 Task: Research Airbnb accommodation in Rieti, Italy from 26th December, 2023 to 28th December, 2023 for 3 adults. Place can be entire room with 2 bedrooms having 2 beds and 2 bathrooms. Property type can be hotel.
Action: Mouse moved to (453, 122)
Screenshot: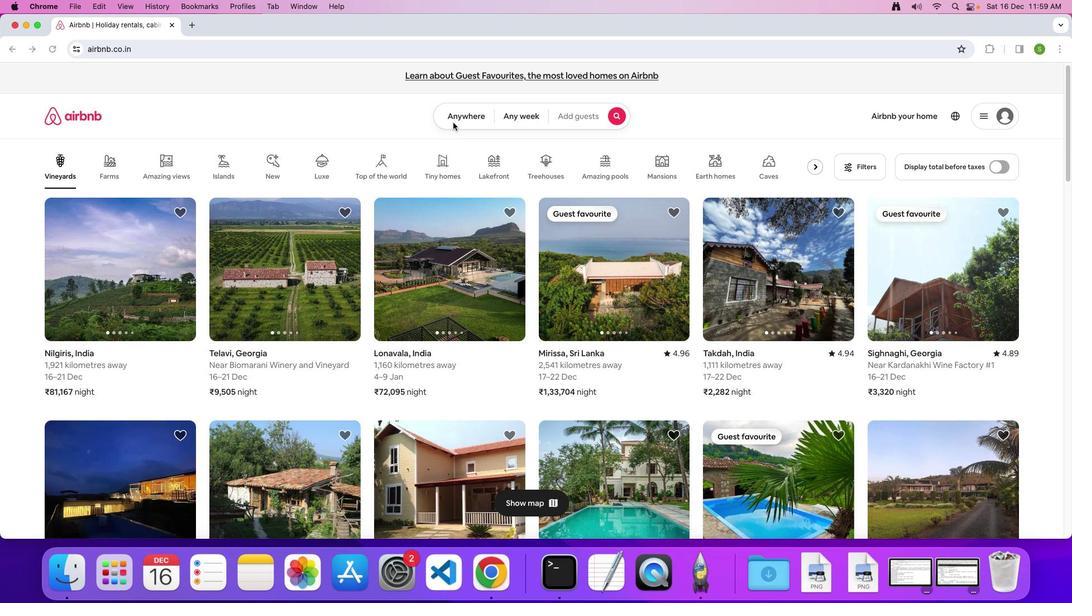 
Action: Mouse pressed left at (453, 122)
Screenshot: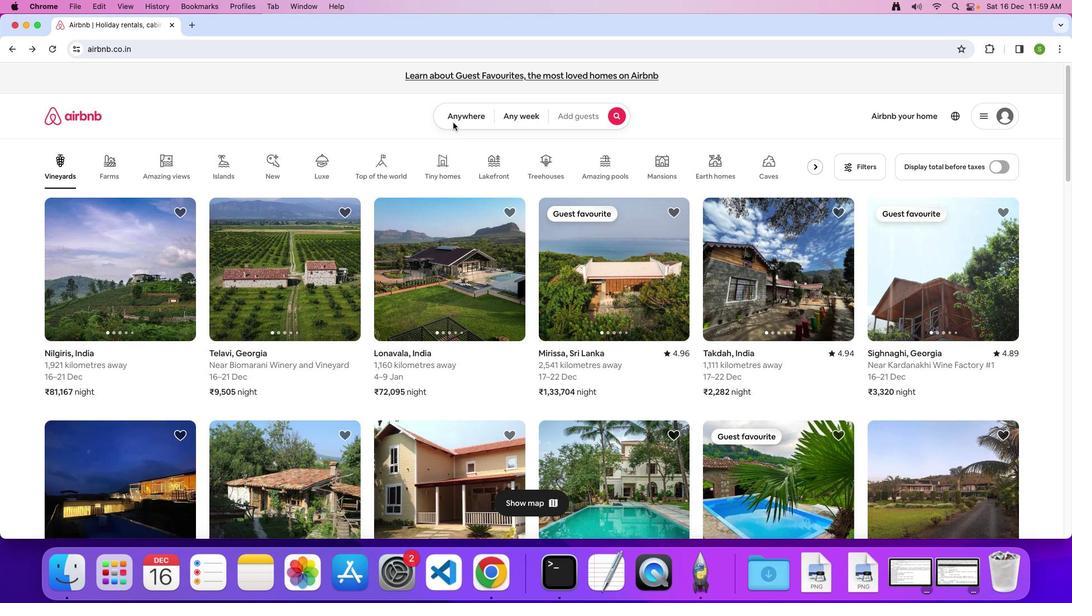 
Action: Mouse moved to (457, 120)
Screenshot: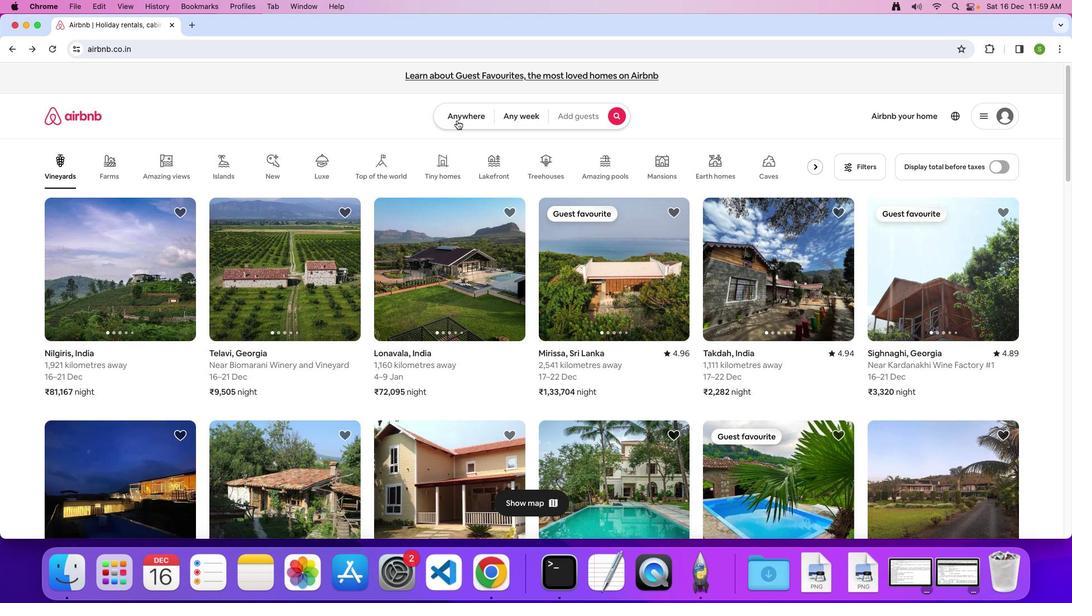 
Action: Mouse pressed left at (457, 120)
Screenshot: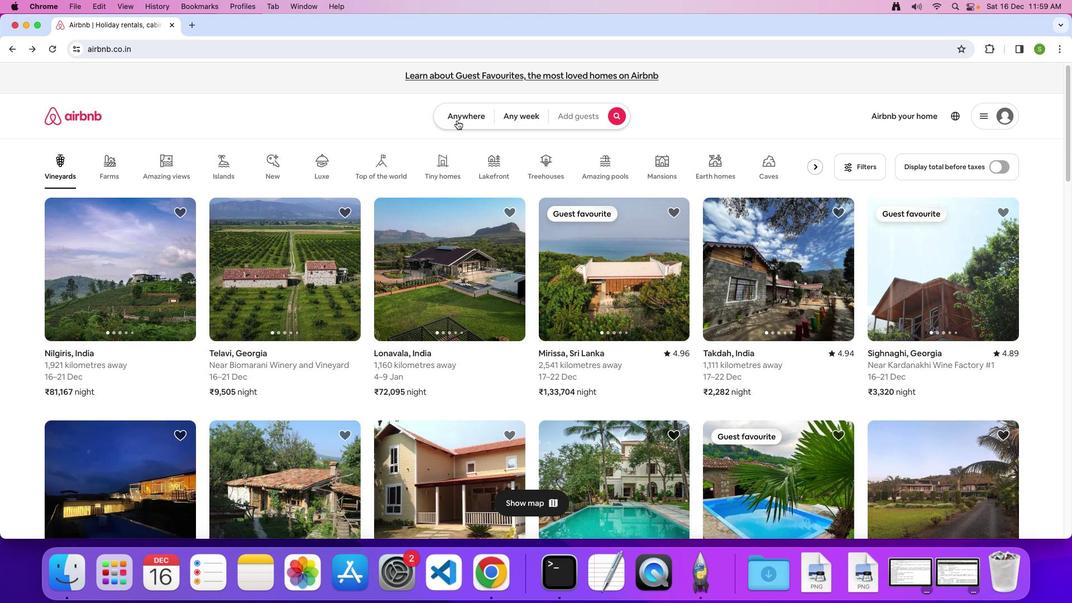 
Action: Mouse moved to (401, 155)
Screenshot: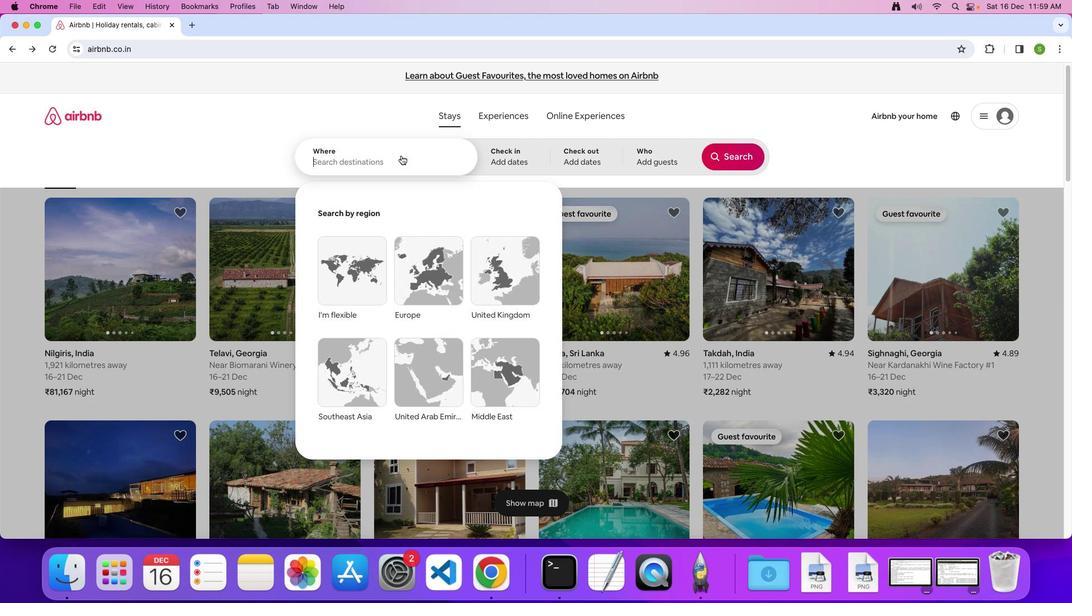 
Action: Mouse pressed left at (401, 155)
Screenshot: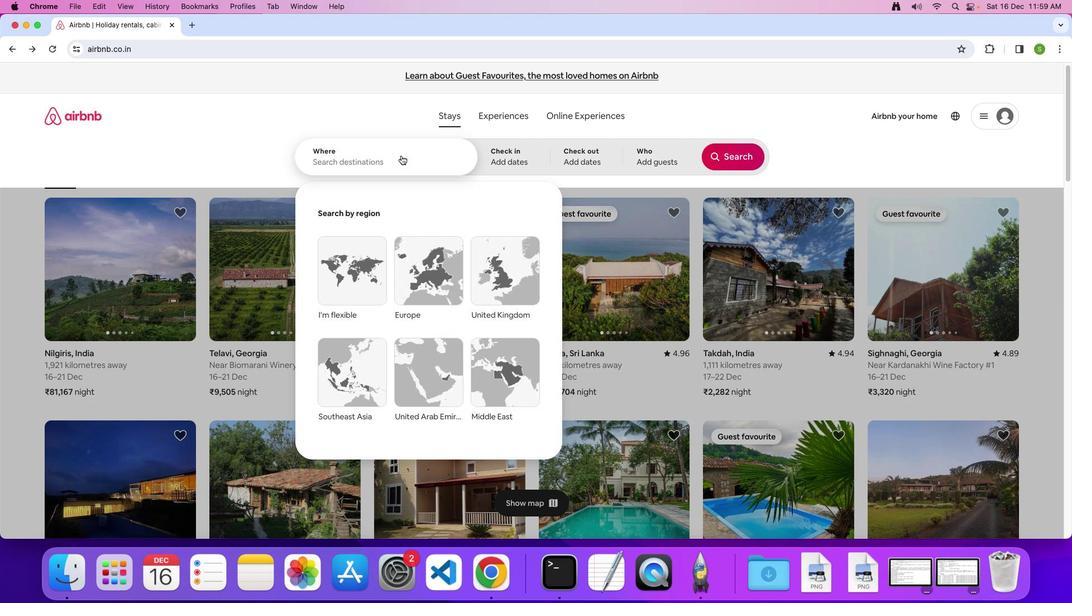 
Action: Mouse moved to (401, 155)
Screenshot: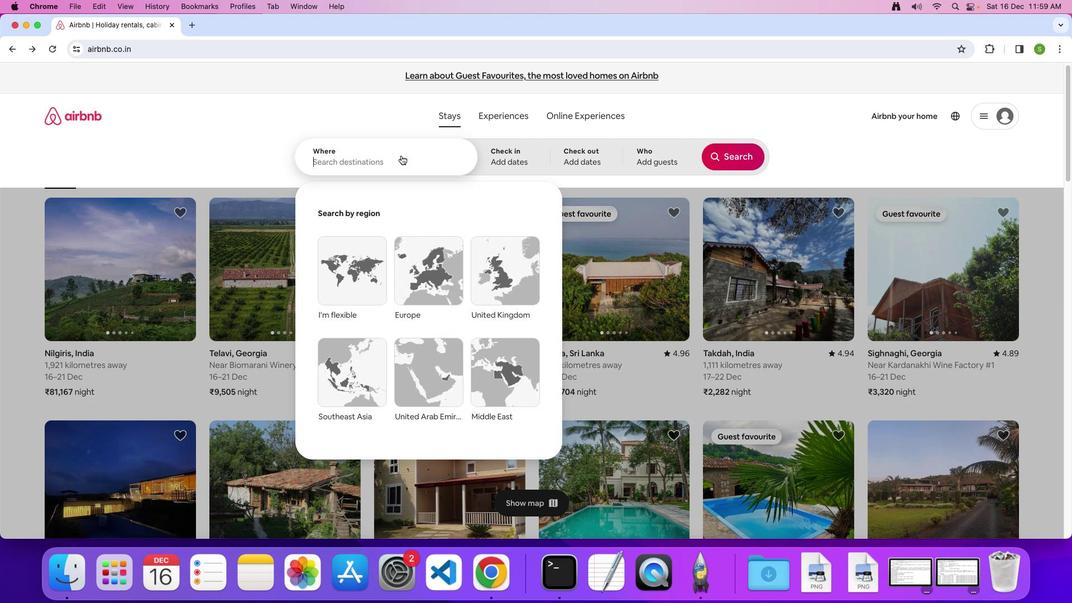 
Action: Key pressed 'R'Key.caps_lock'i''r'Key.backspace'e''t''i'','Key.spaceKey.shift'i''t''a''l''y'Key.leftKey.leftKey.leftKey.leftKey.backspaceKey.shift'I'Key.rightKey.rightKey.rightKey.rightKey.enter
Screenshot: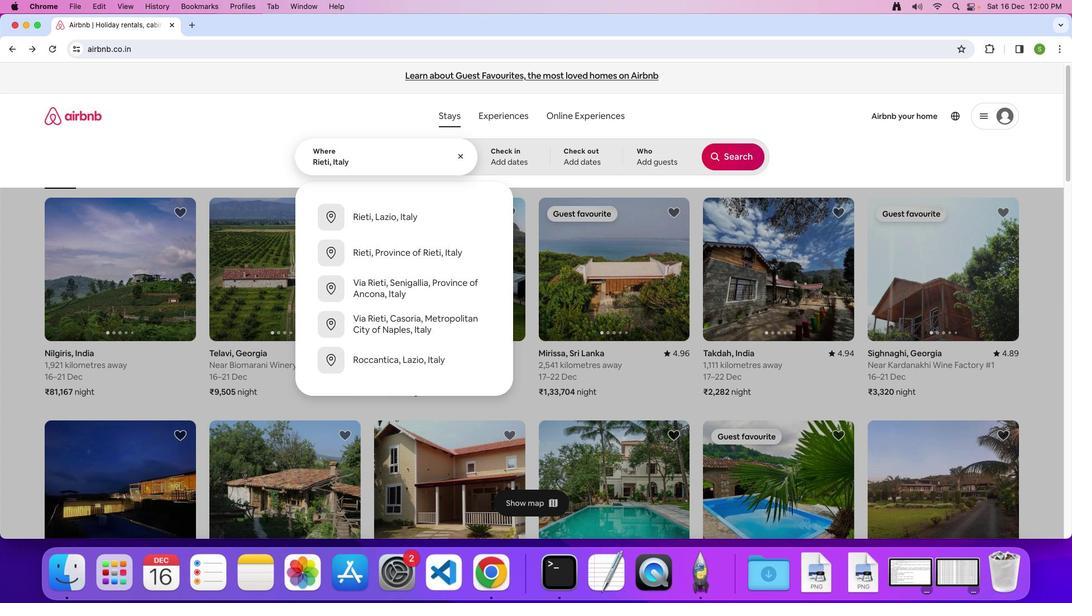 
Action: Mouse moved to (399, 403)
Screenshot: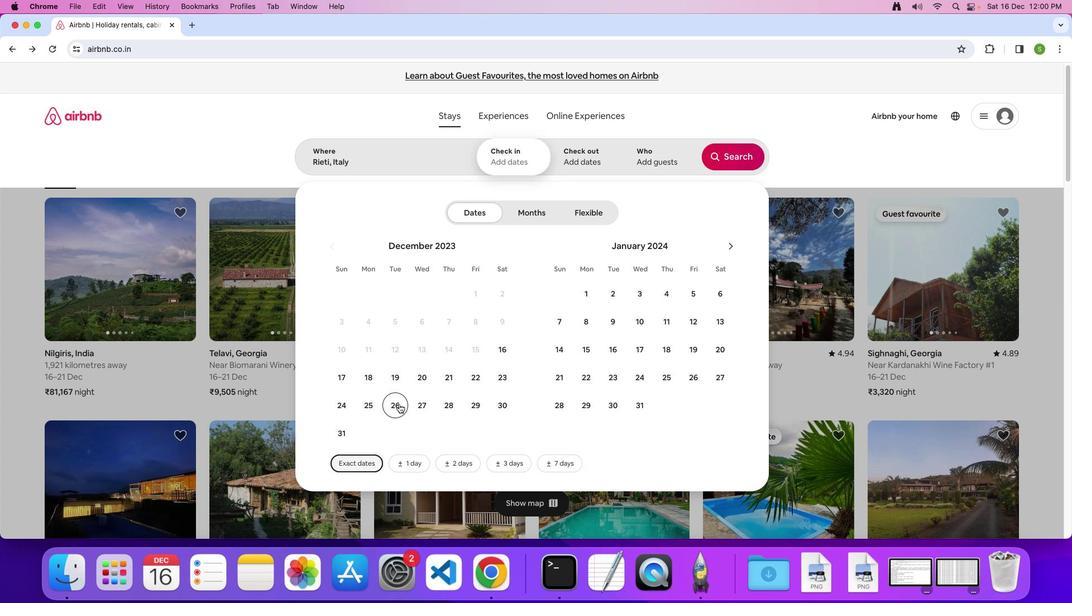 
Action: Mouse pressed left at (399, 403)
Screenshot: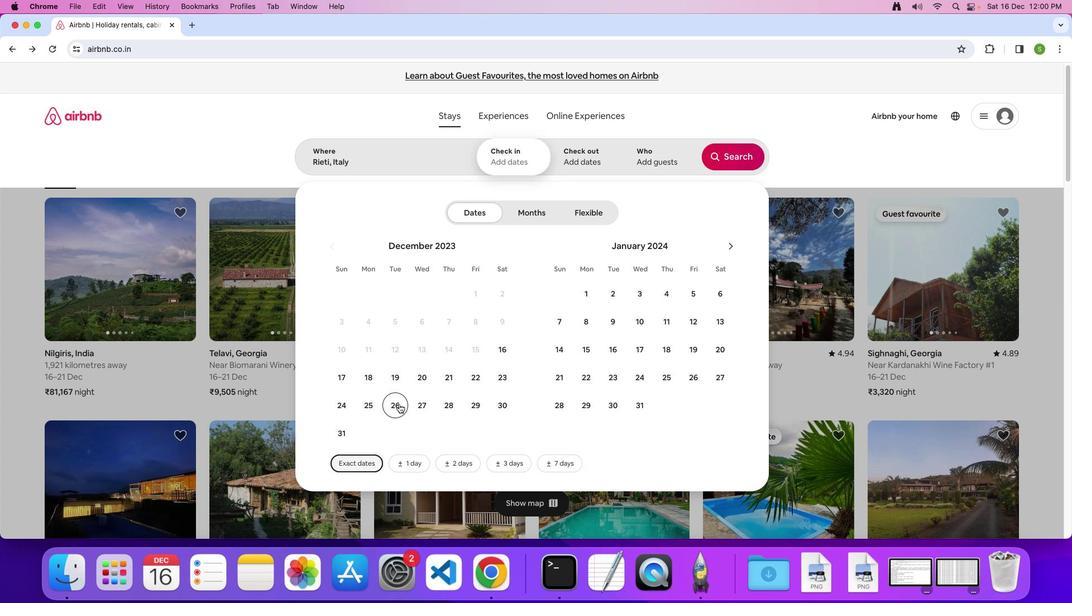 
Action: Mouse moved to (451, 402)
Screenshot: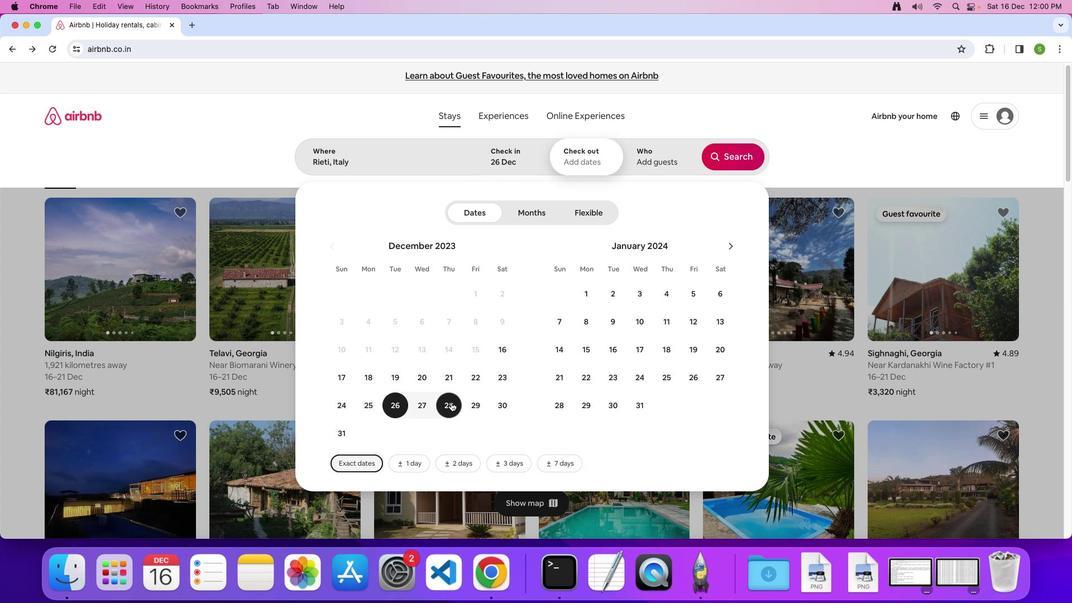 
Action: Mouse pressed left at (451, 402)
Screenshot: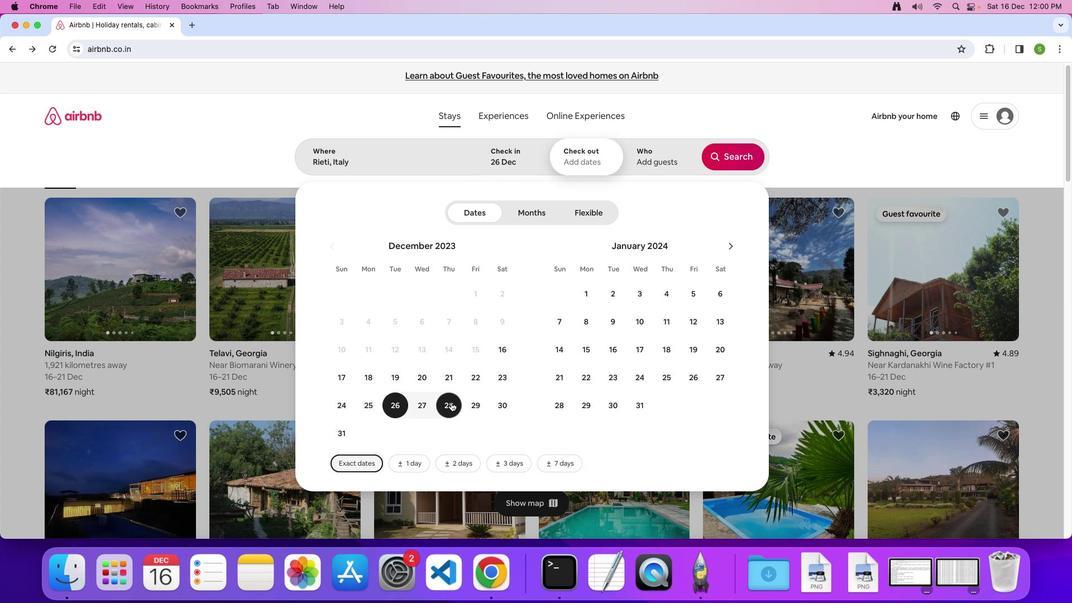
Action: Mouse moved to (655, 170)
Screenshot: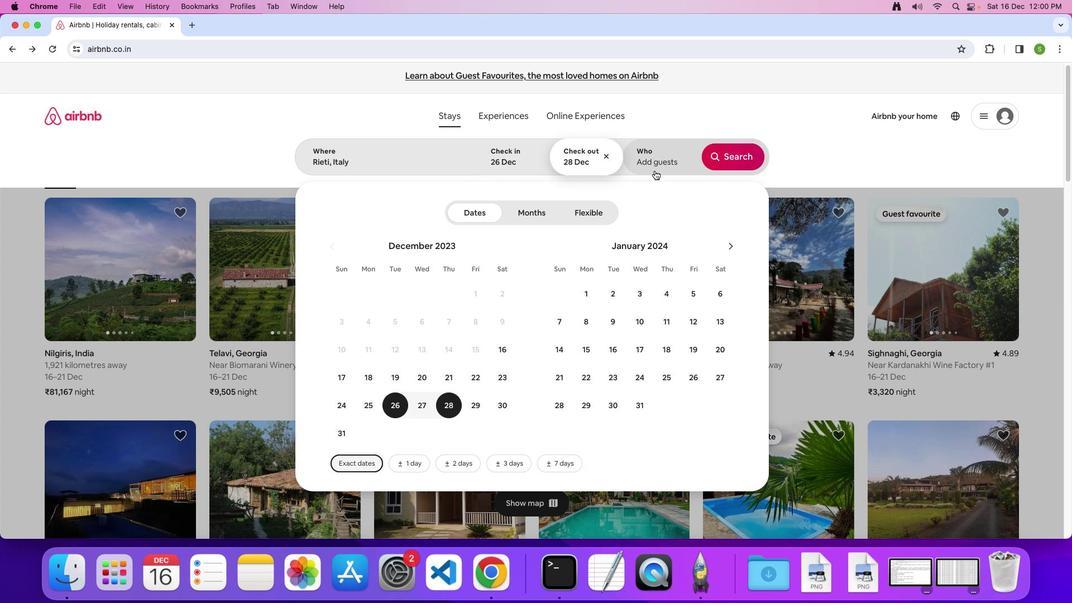 
Action: Mouse pressed left at (655, 170)
Screenshot: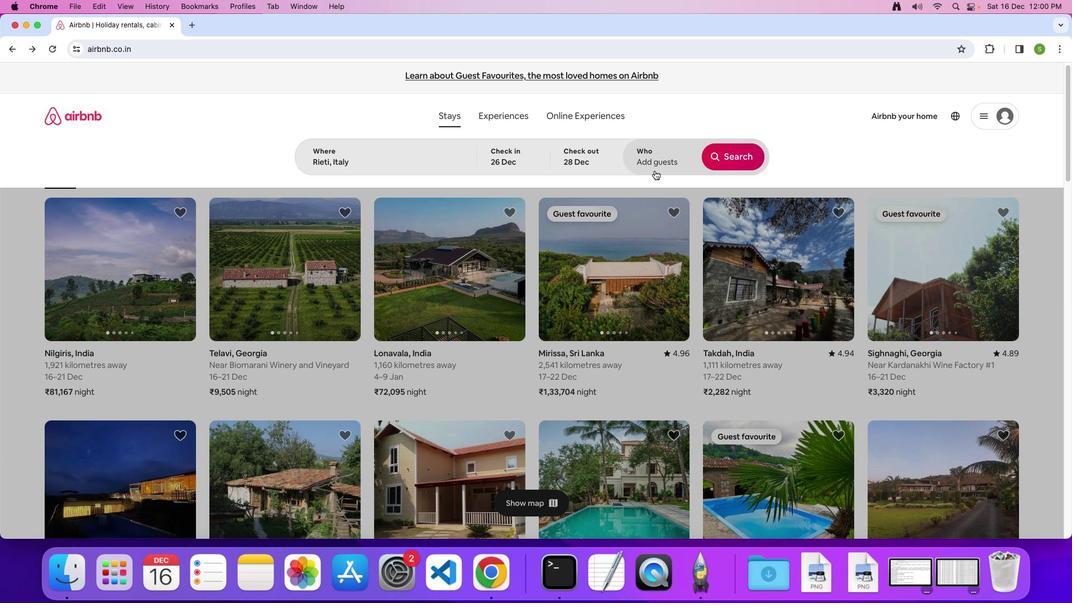 
Action: Mouse moved to (734, 215)
Screenshot: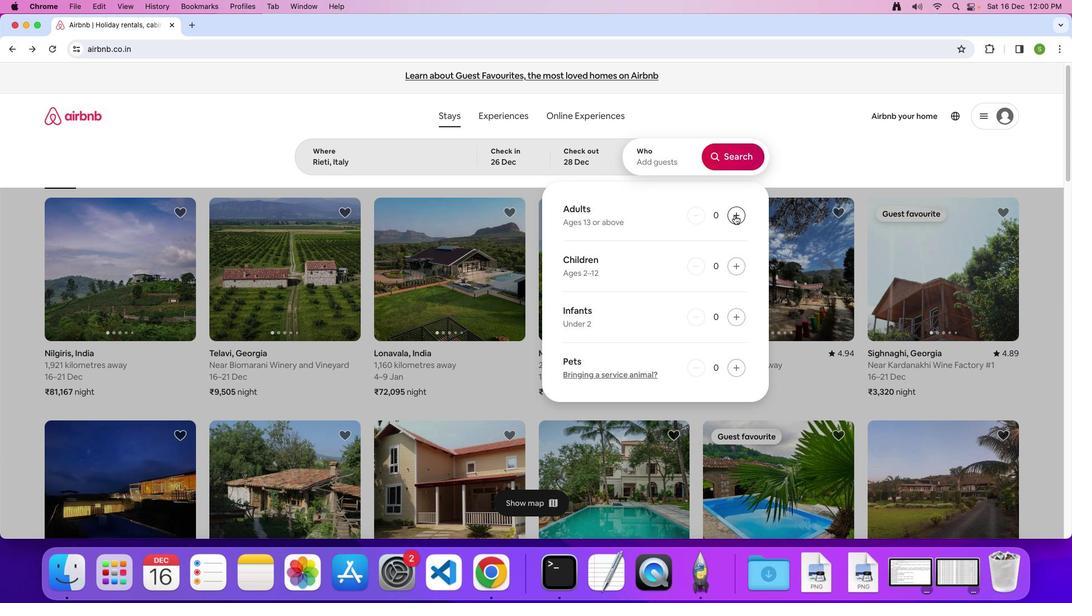 
Action: Mouse pressed left at (734, 215)
Screenshot: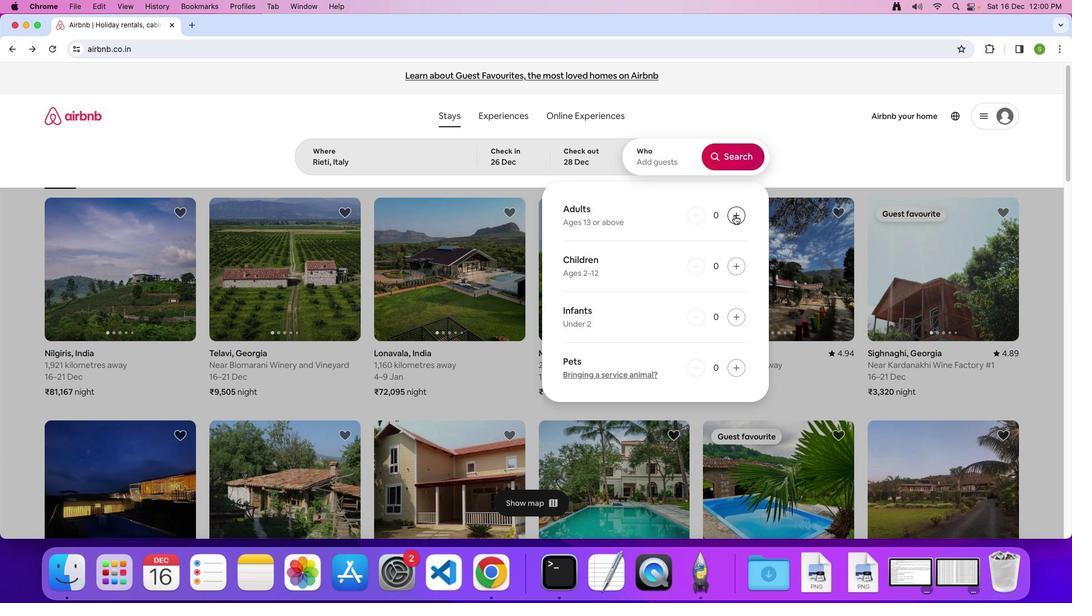 
Action: Mouse pressed left at (734, 215)
Screenshot: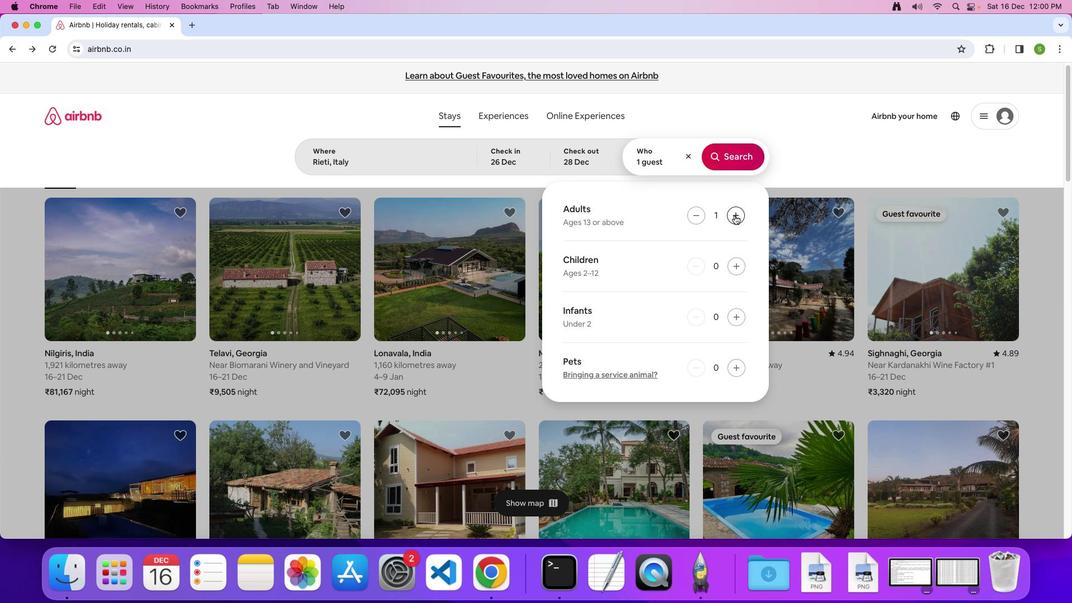 
Action: Mouse pressed left at (734, 215)
Screenshot: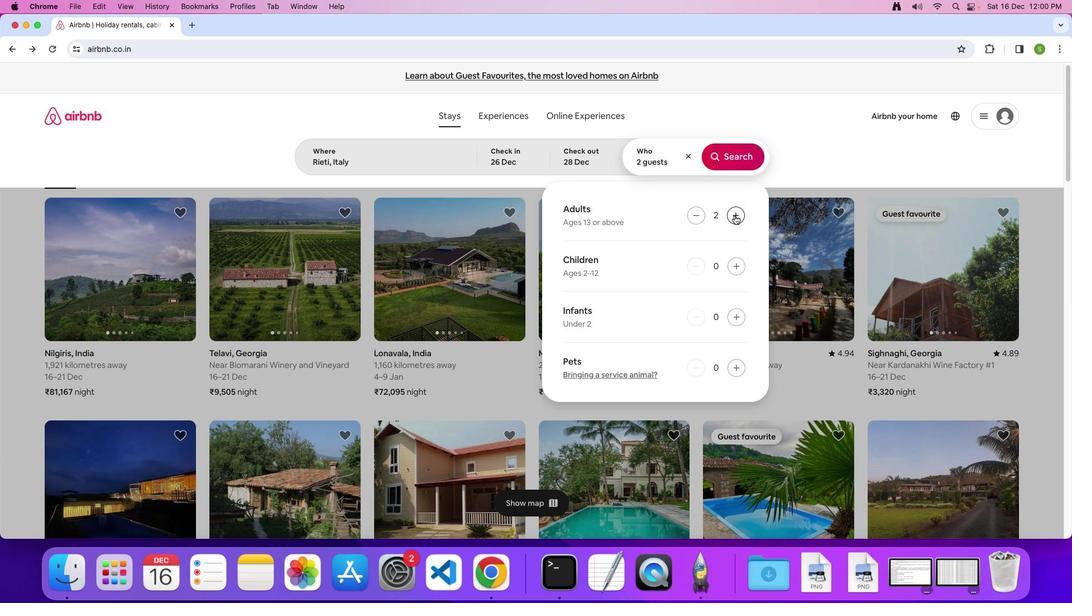 
Action: Mouse moved to (729, 158)
Screenshot: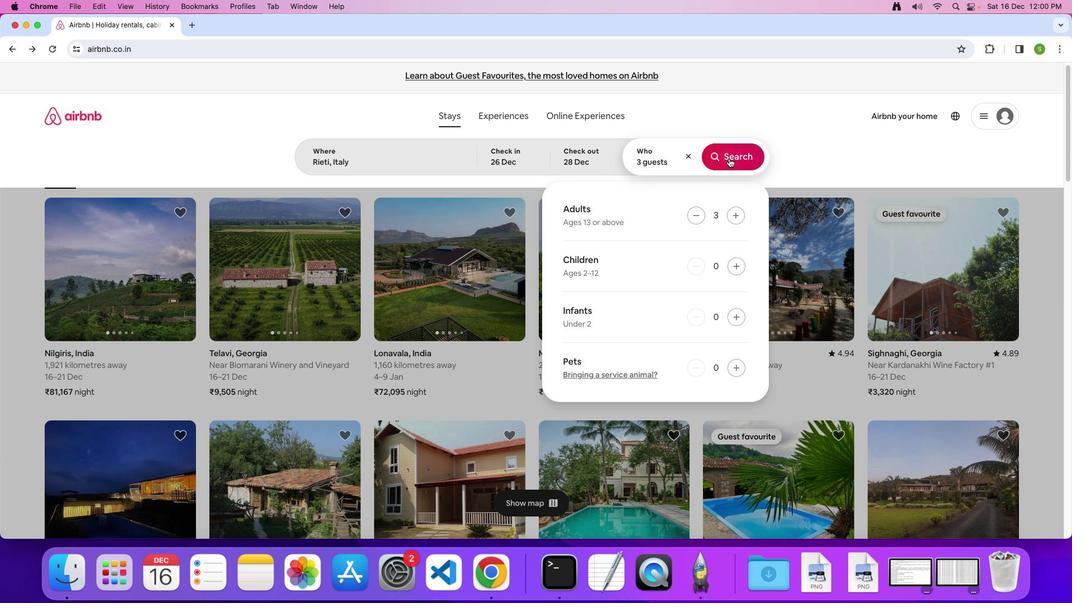 
Action: Mouse pressed left at (729, 158)
Screenshot: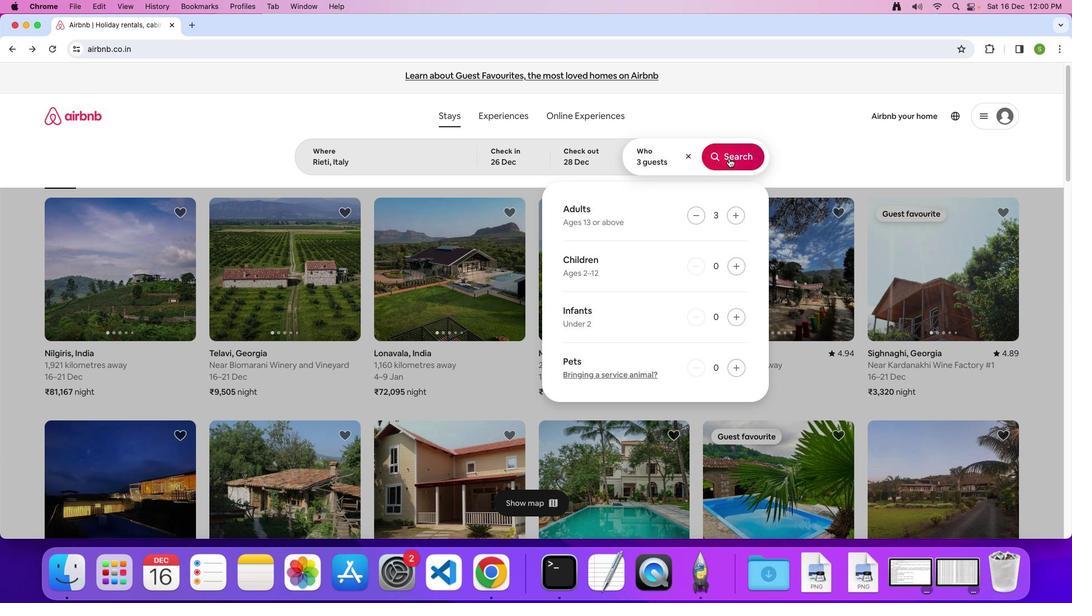 
Action: Mouse moved to (899, 137)
Screenshot: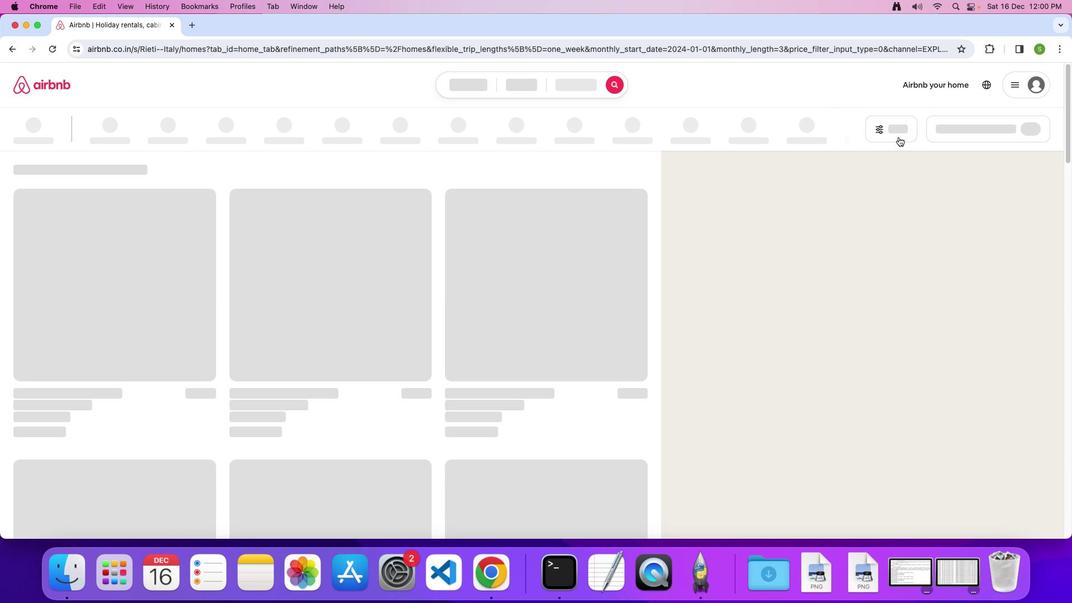 
Action: Mouse pressed left at (899, 137)
Screenshot: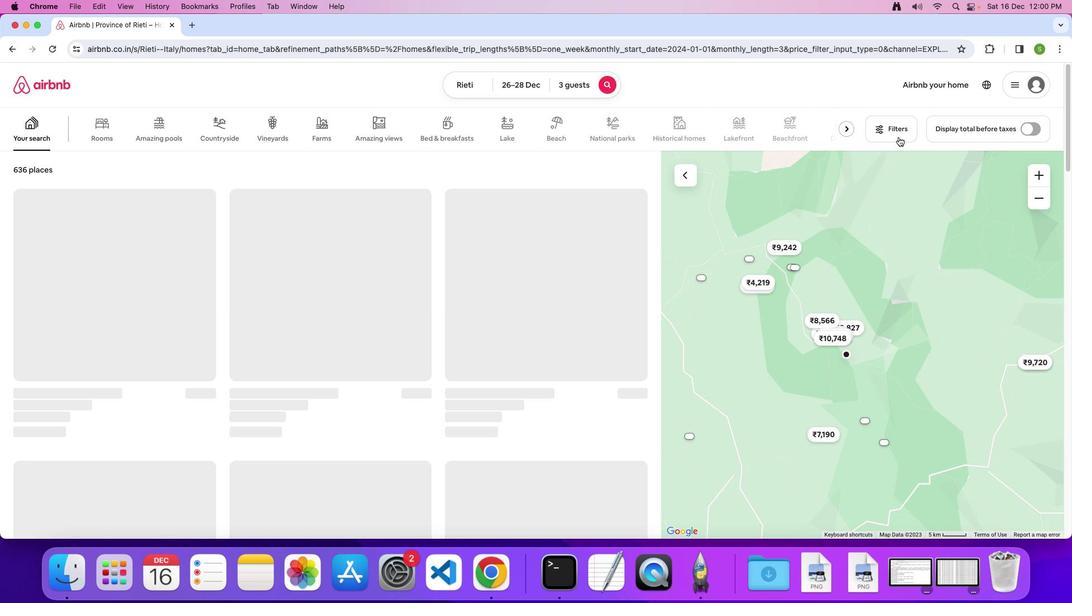 
Action: Mouse moved to (546, 378)
Screenshot: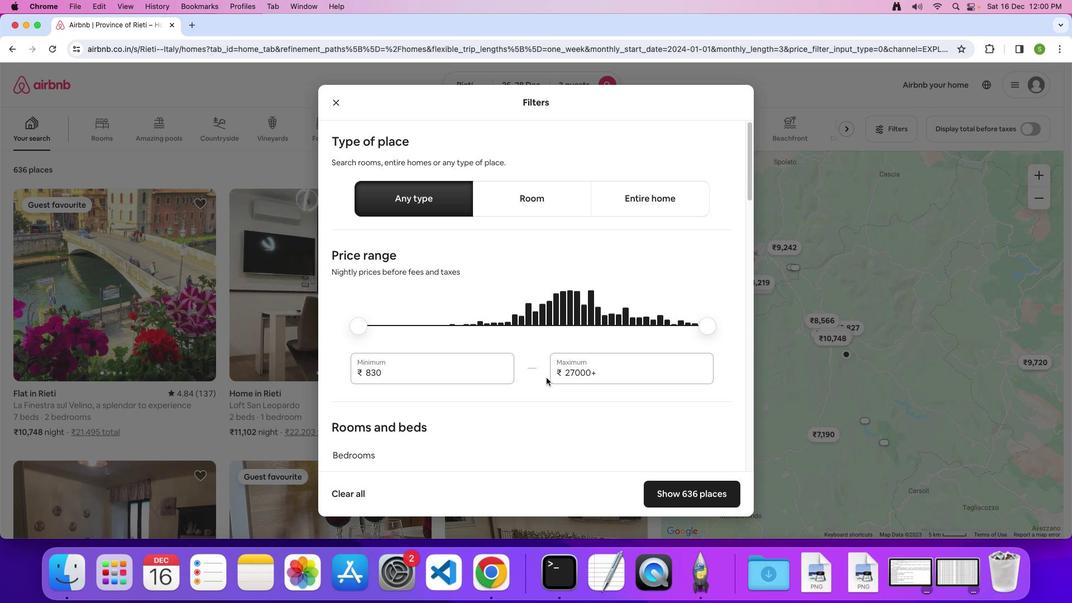 
Action: Mouse scrolled (546, 378) with delta (0, 0)
Screenshot: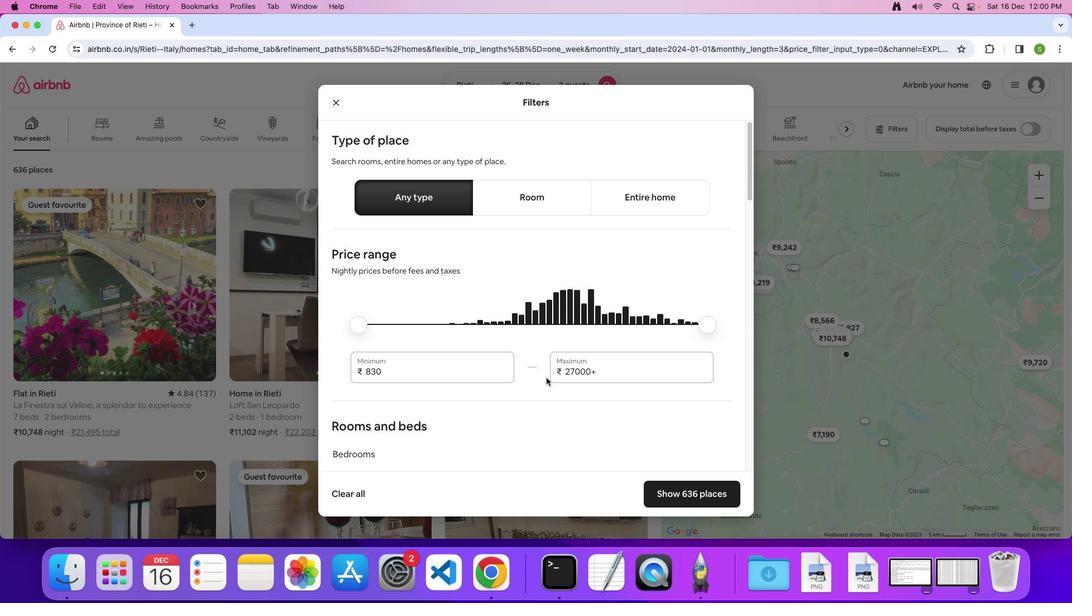 
Action: Mouse scrolled (546, 378) with delta (0, 0)
Screenshot: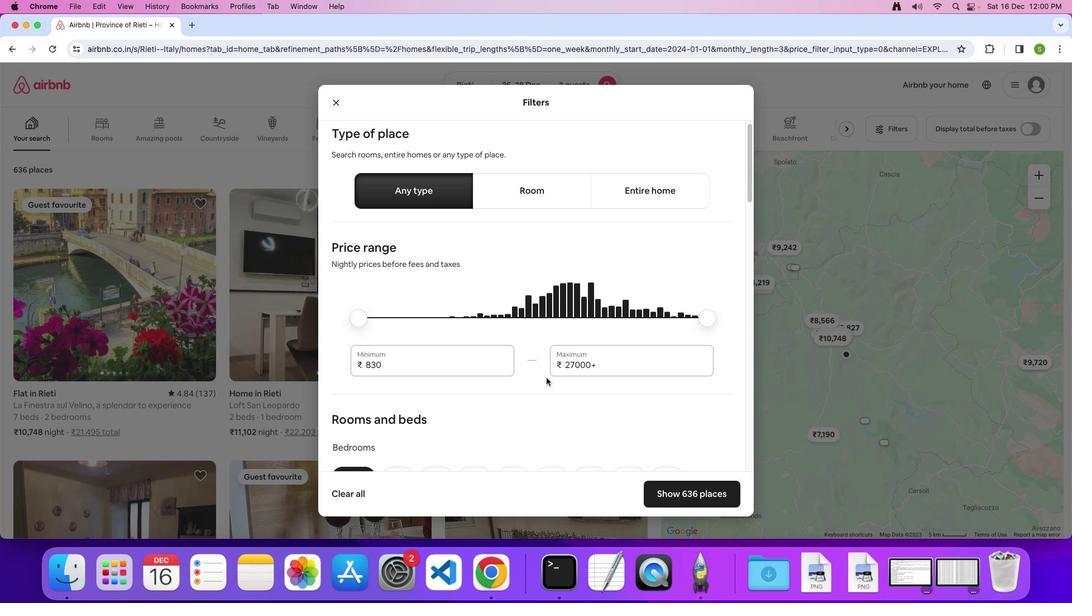 
Action: Mouse scrolled (546, 378) with delta (0, 0)
Screenshot: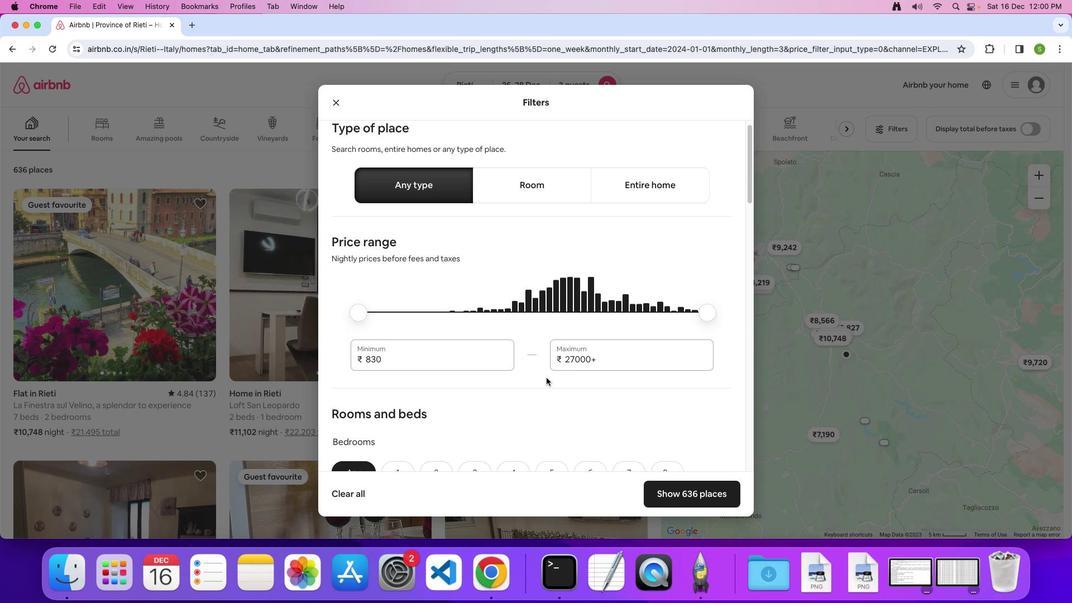 
Action: Mouse scrolled (546, 378) with delta (0, 0)
Screenshot: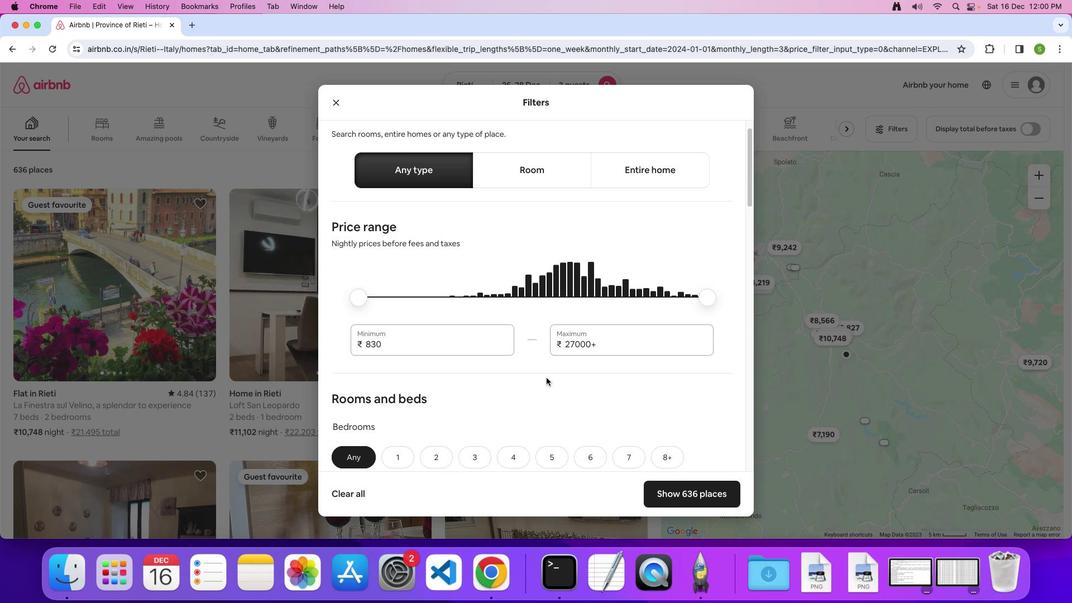 
Action: Mouse scrolled (546, 378) with delta (0, -1)
Screenshot: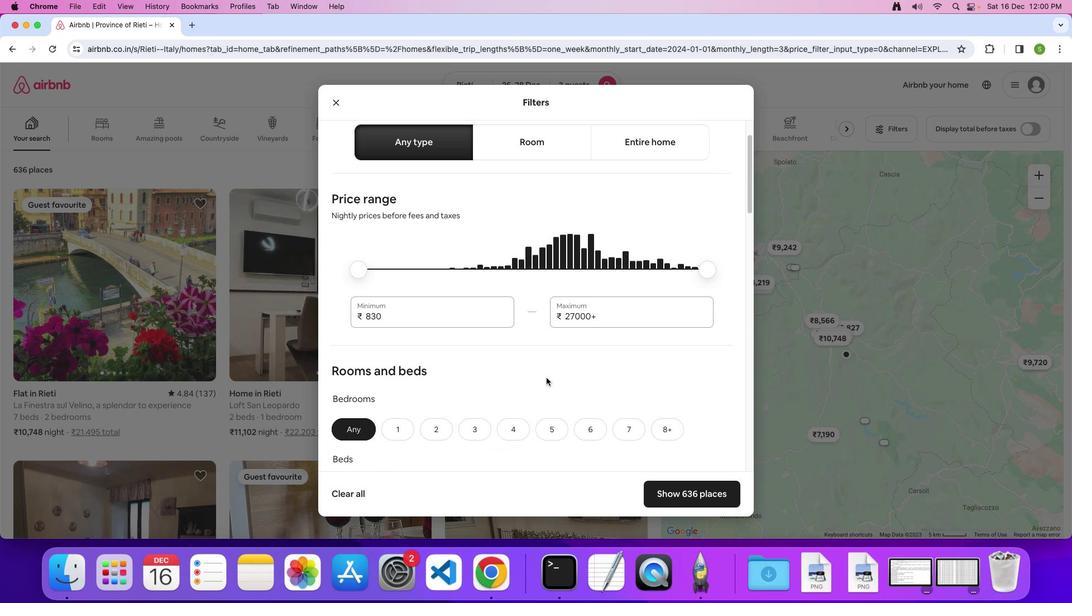 
Action: Mouse scrolled (546, 378) with delta (0, 0)
Screenshot: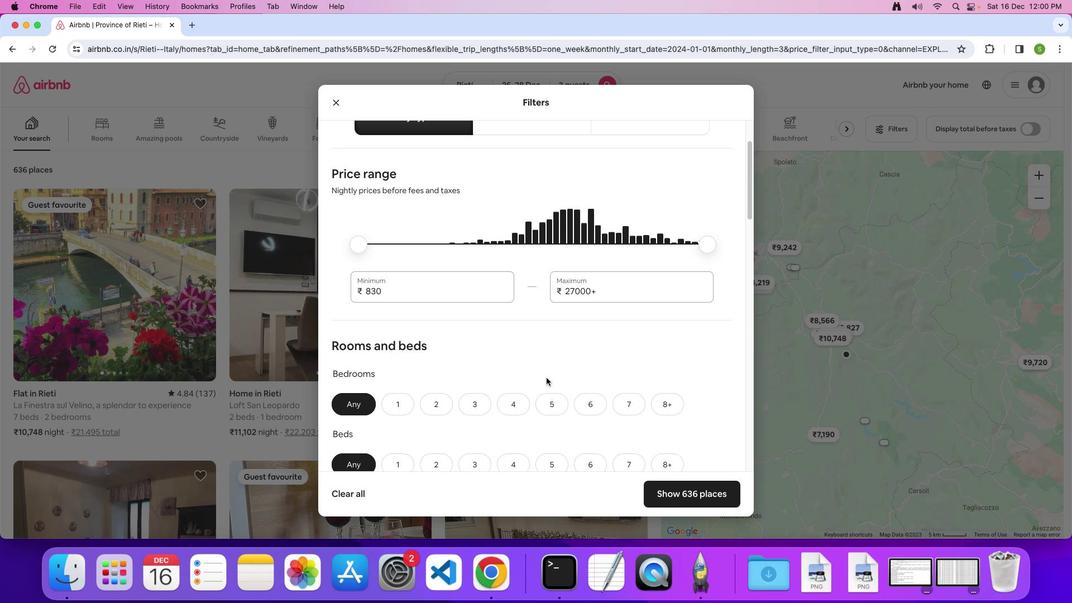 
Action: Mouse scrolled (546, 378) with delta (0, 0)
Screenshot: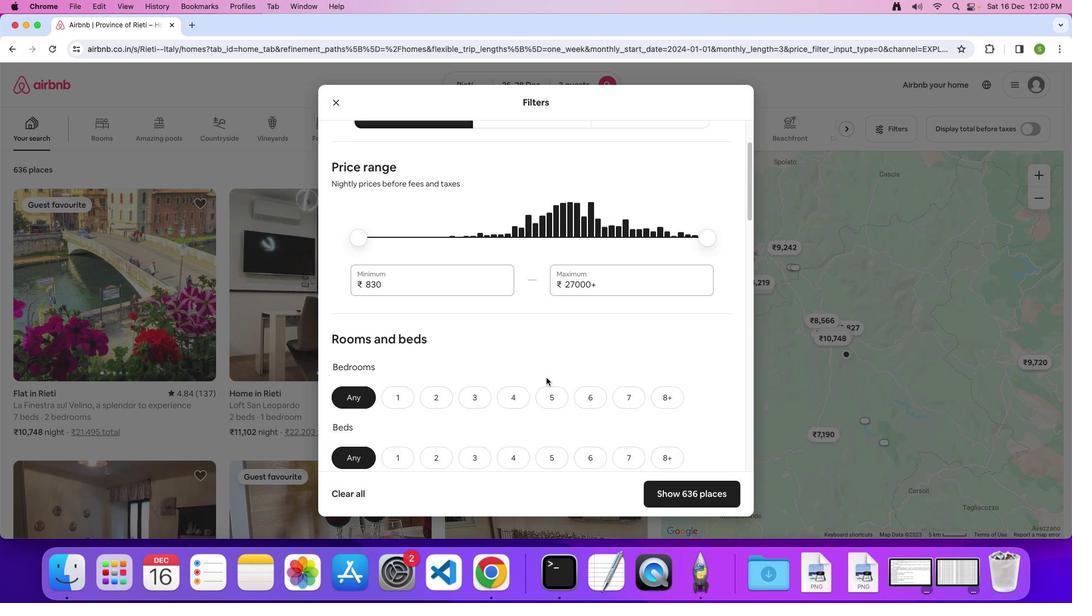 
Action: Mouse scrolled (546, 378) with delta (0, -1)
Screenshot: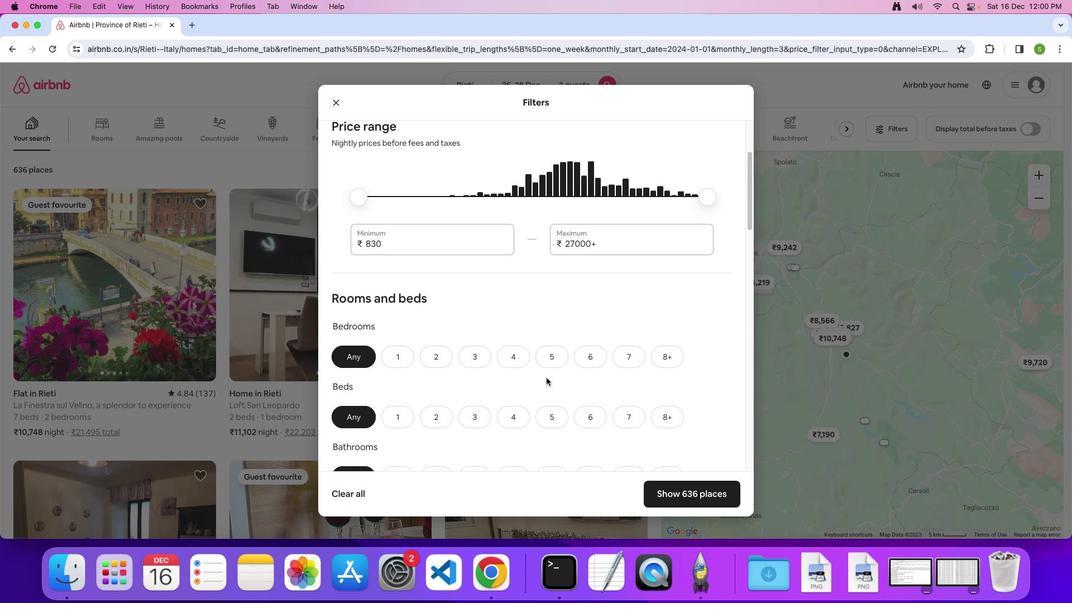 
Action: Mouse scrolled (546, 378) with delta (0, 0)
Screenshot: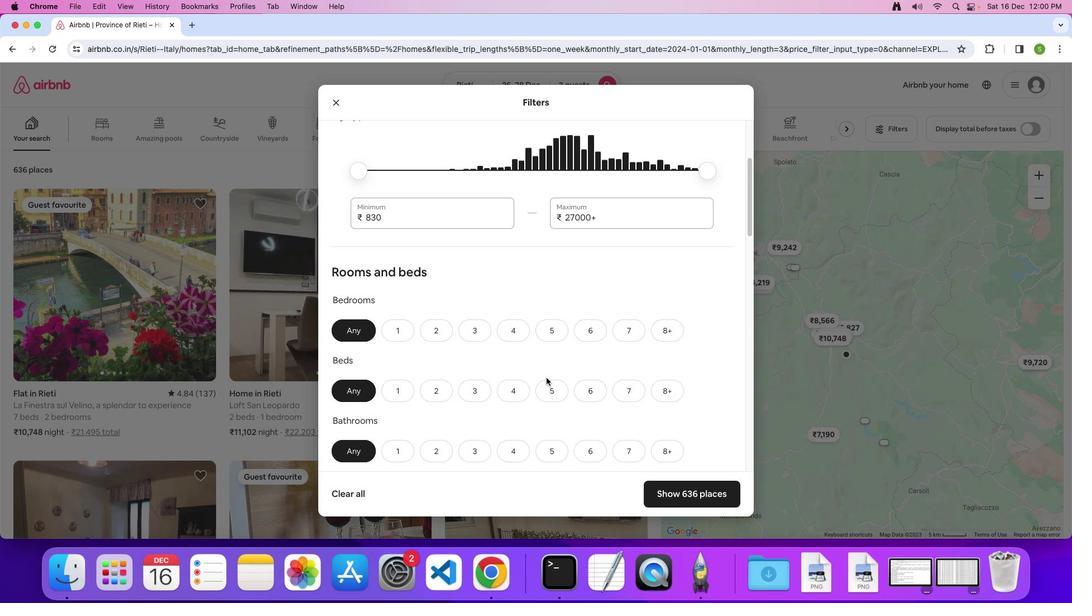 
Action: Mouse scrolled (546, 378) with delta (0, 0)
Screenshot: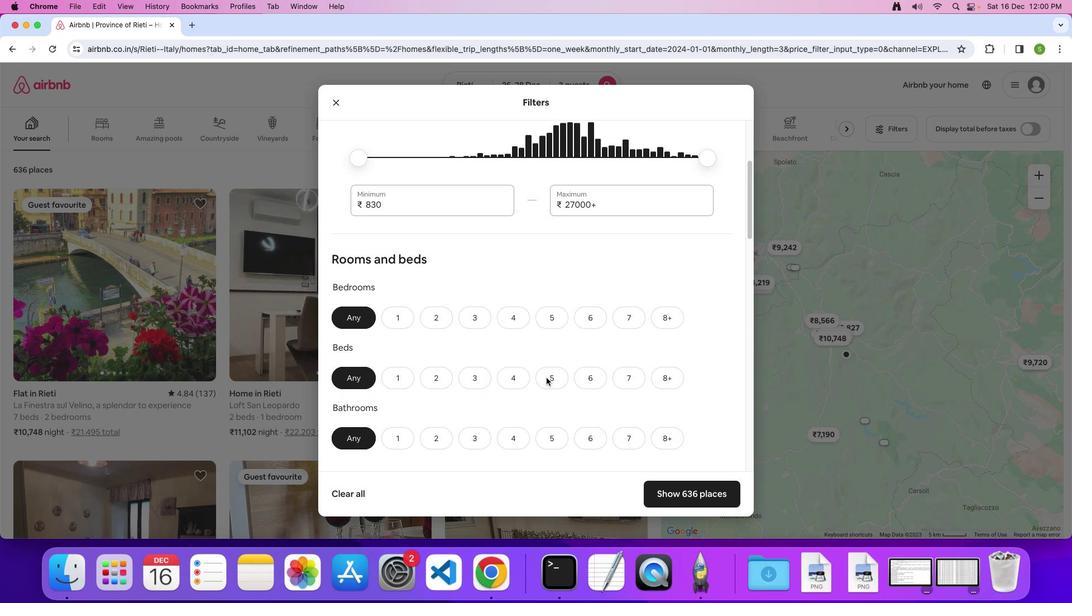 
Action: Mouse scrolled (546, 378) with delta (0, -1)
Screenshot: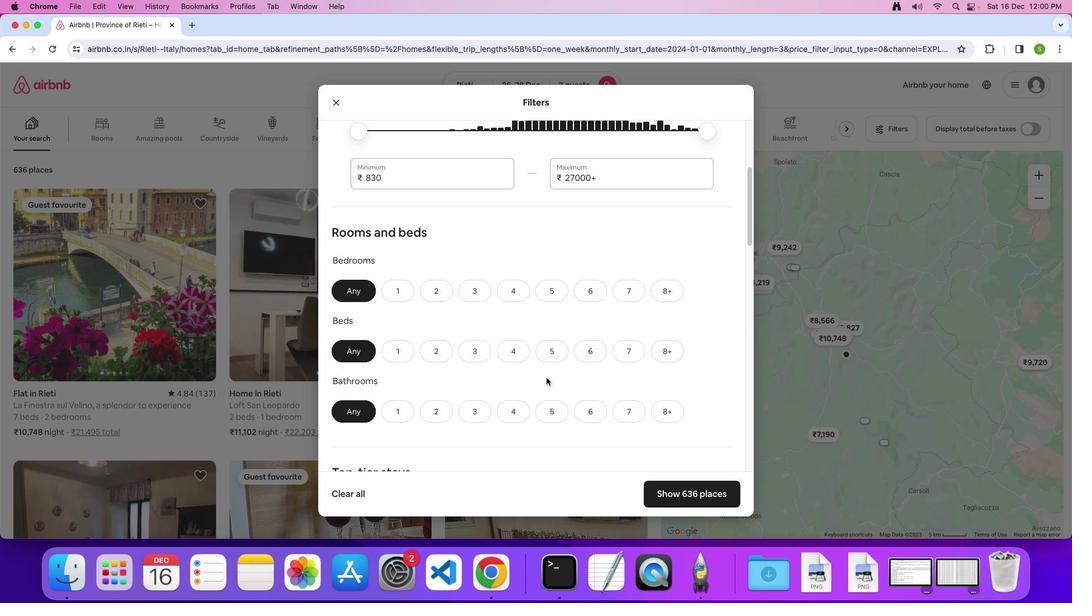 
Action: Mouse moved to (431, 275)
Screenshot: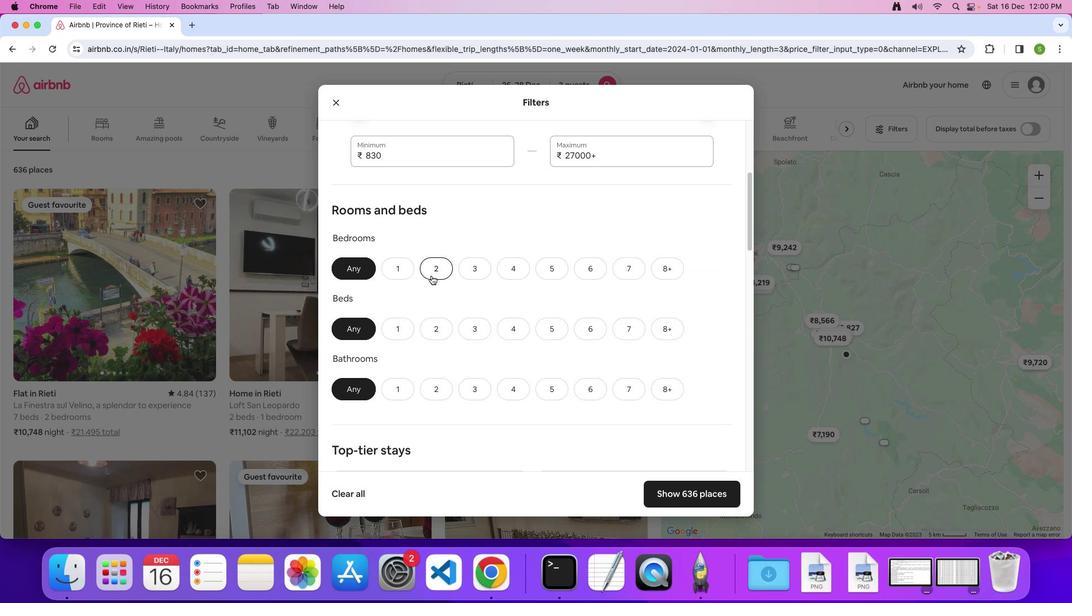 
Action: Mouse pressed left at (431, 275)
Screenshot: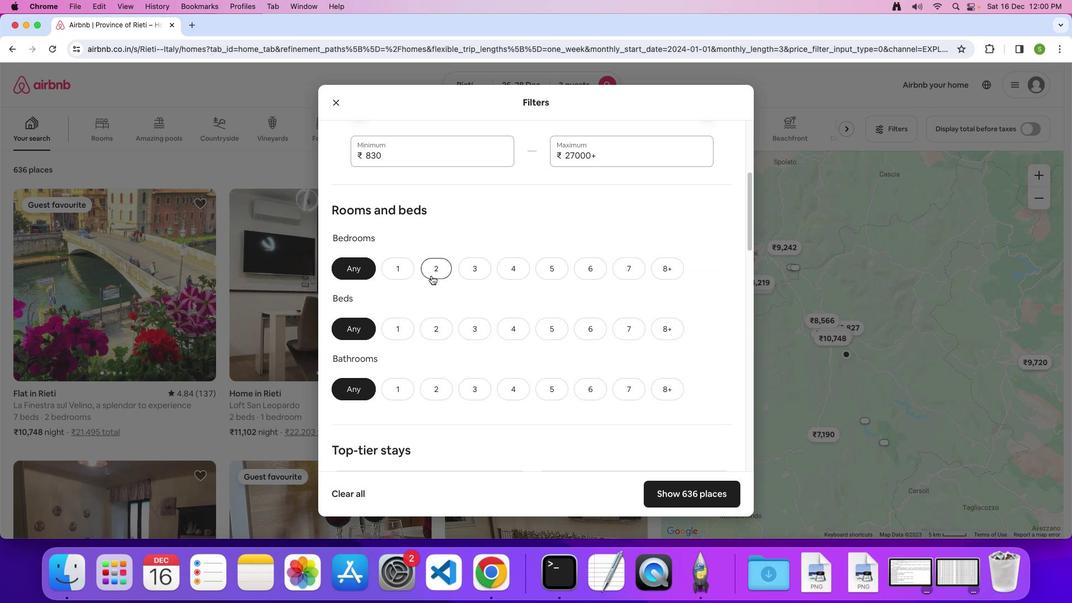 
Action: Mouse moved to (436, 329)
Screenshot: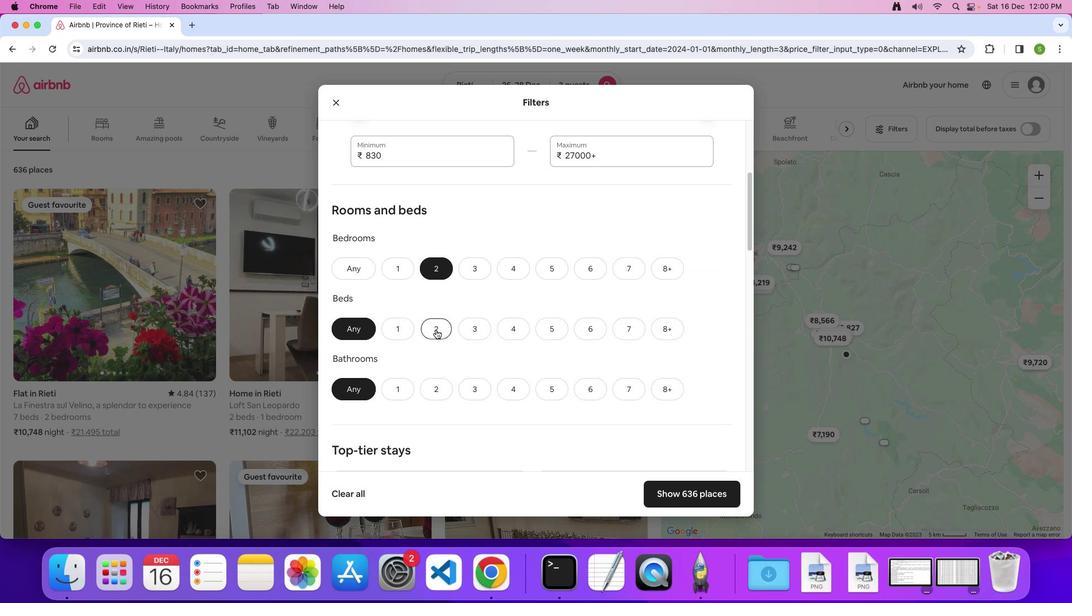 
Action: Mouse pressed left at (436, 329)
Screenshot: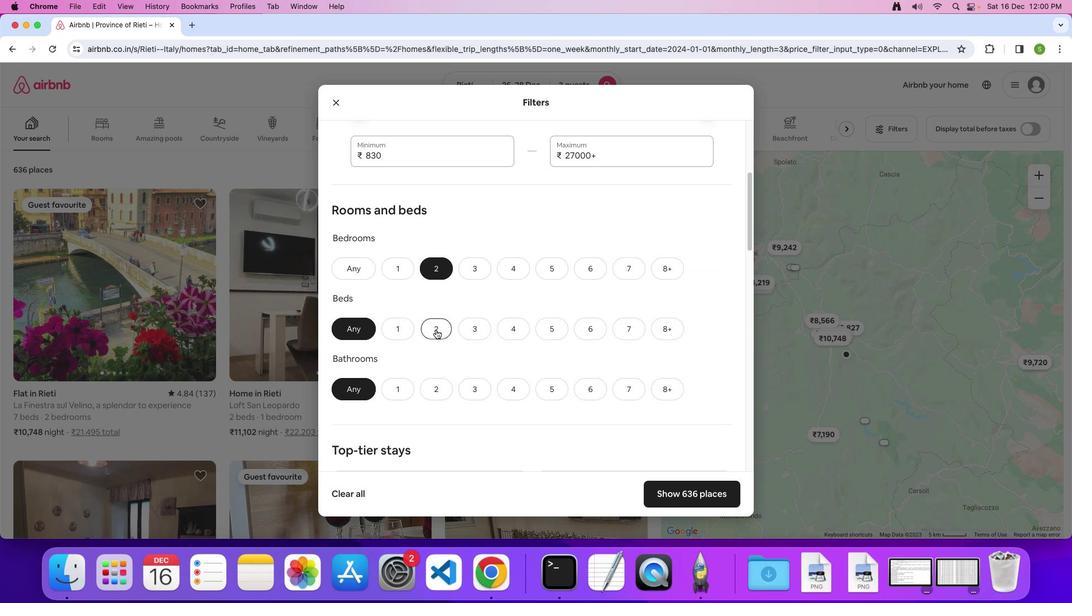 
Action: Mouse moved to (429, 392)
Screenshot: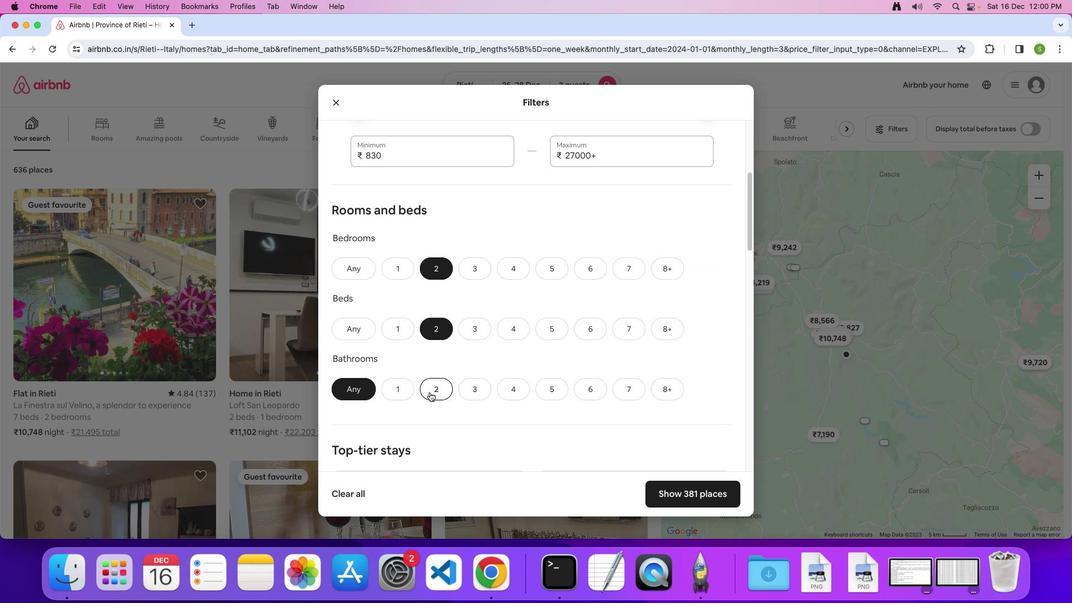 
Action: Mouse pressed left at (429, 392)
Screenshot: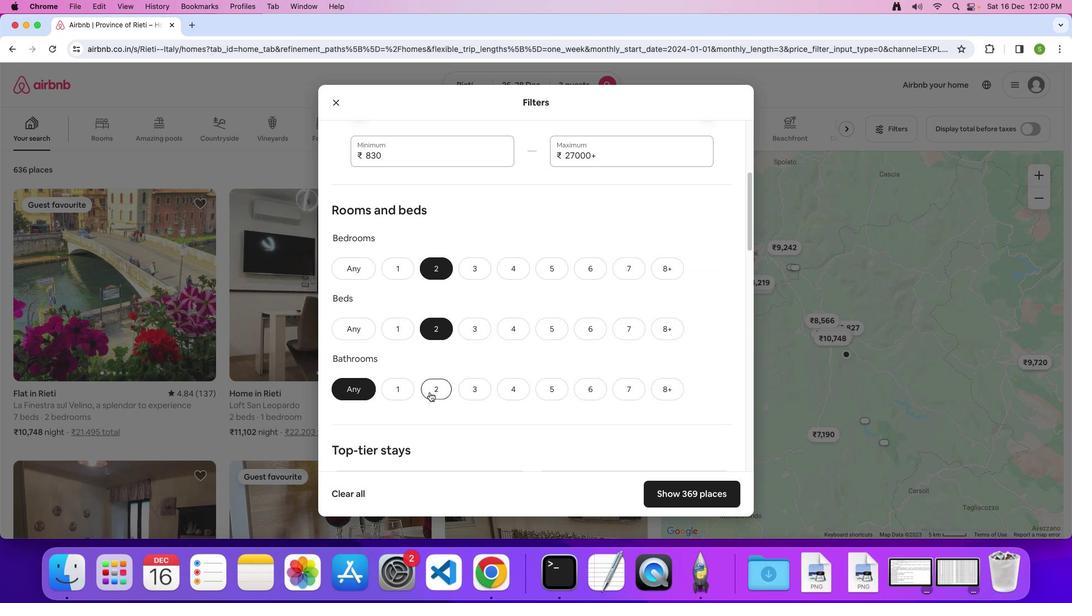 
Action: Mouse moved to (502, 334)
Screenshot: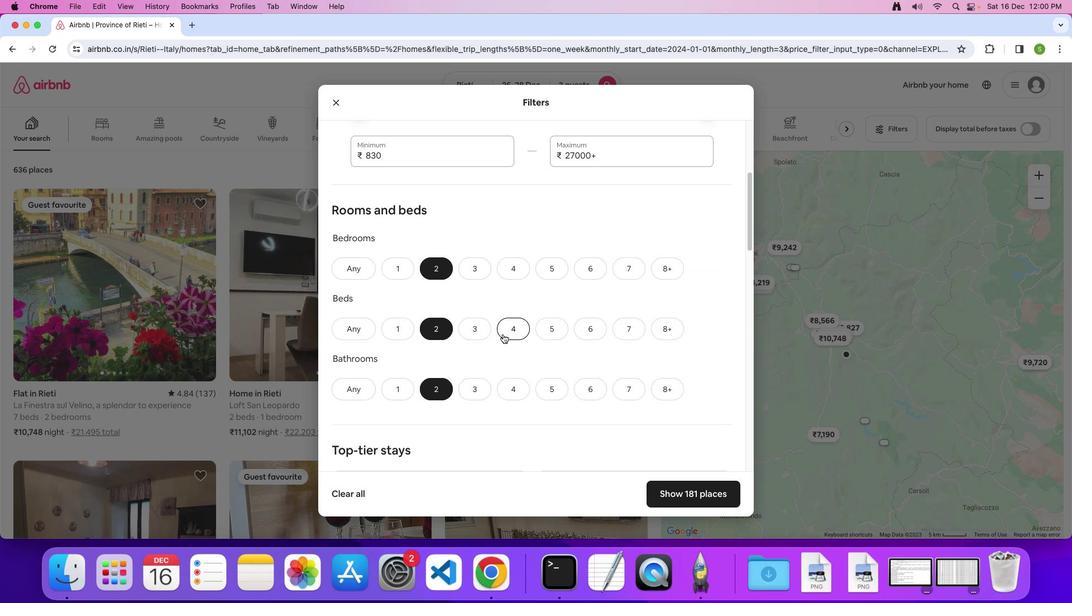 
Action: Mouse scrolled (502, 334) with delta (0, 0)
Screenshot: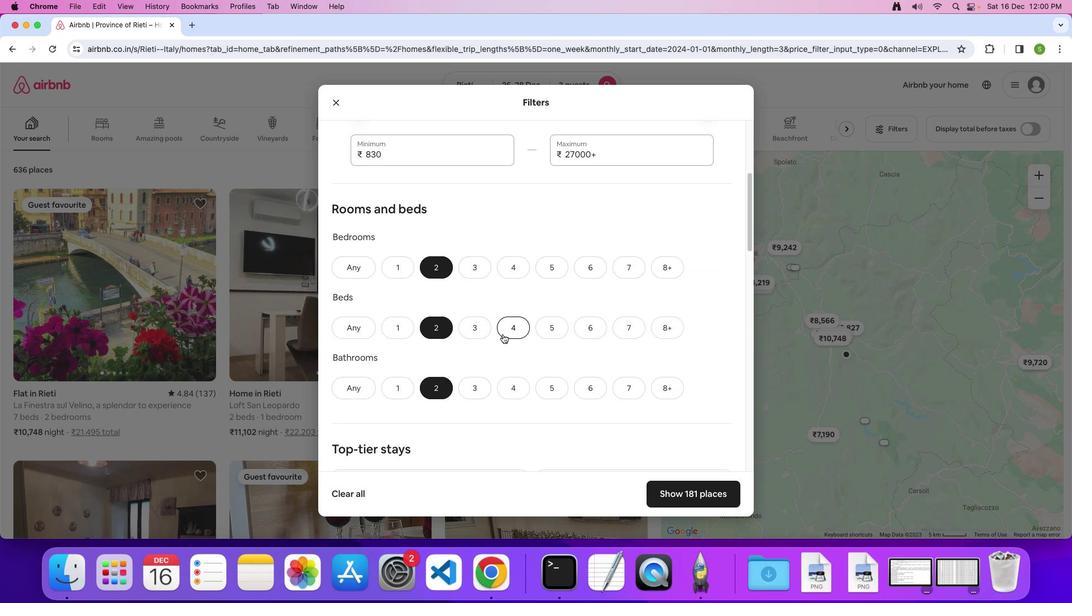 
Action: Mouse scrolled (502, 334) with delta (0, 0)
Screenshot: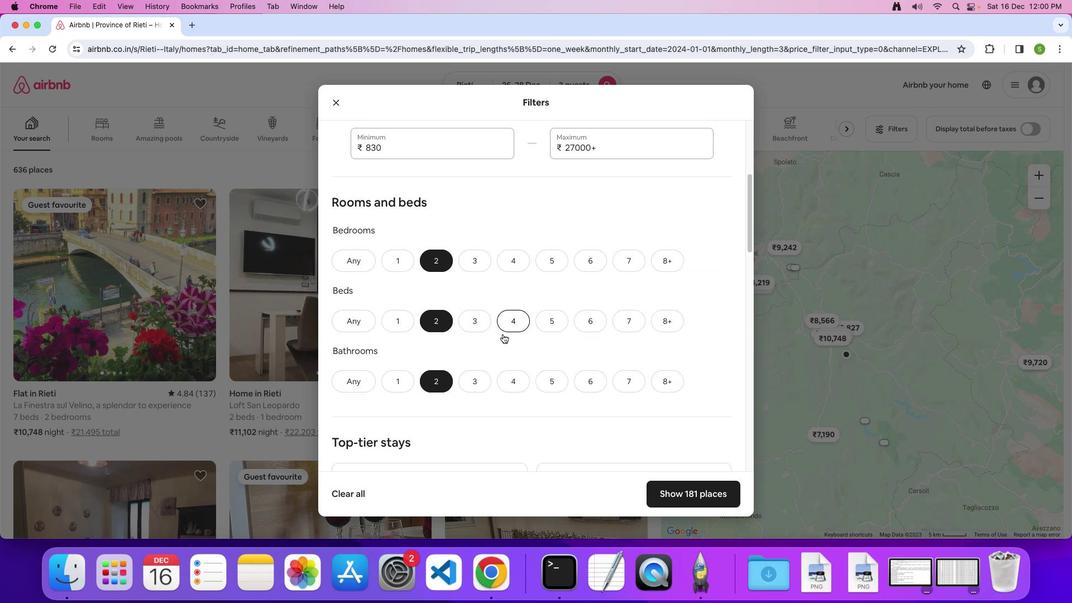 
Action: Mouse scrolled (502, 334) with delta (0, 0)
Screenshot: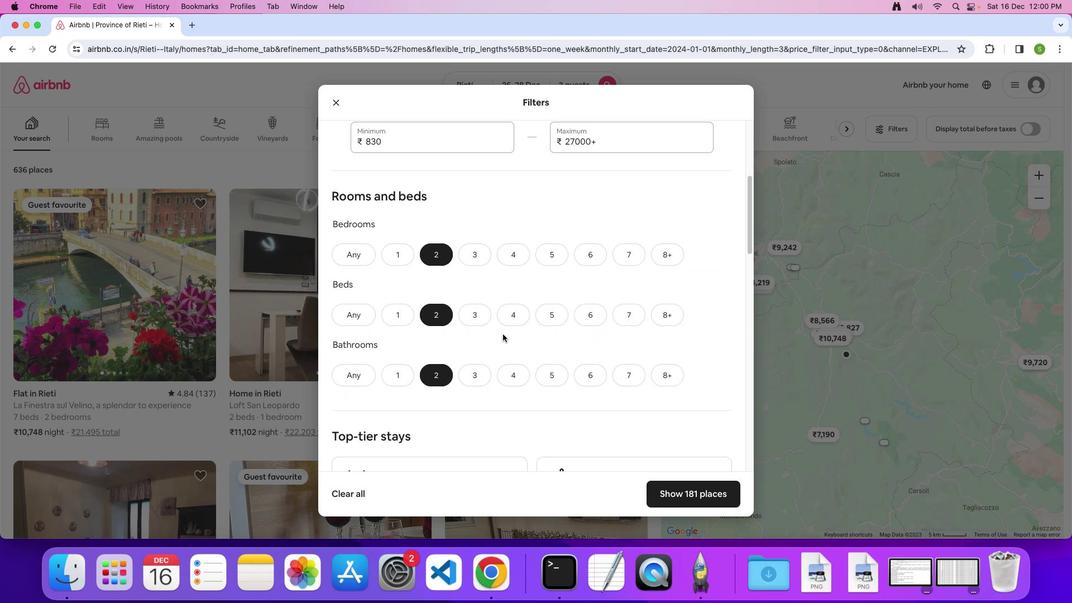 
Action: Mouse scrolled (502, 334) with delta (0, 0)
Screenshot: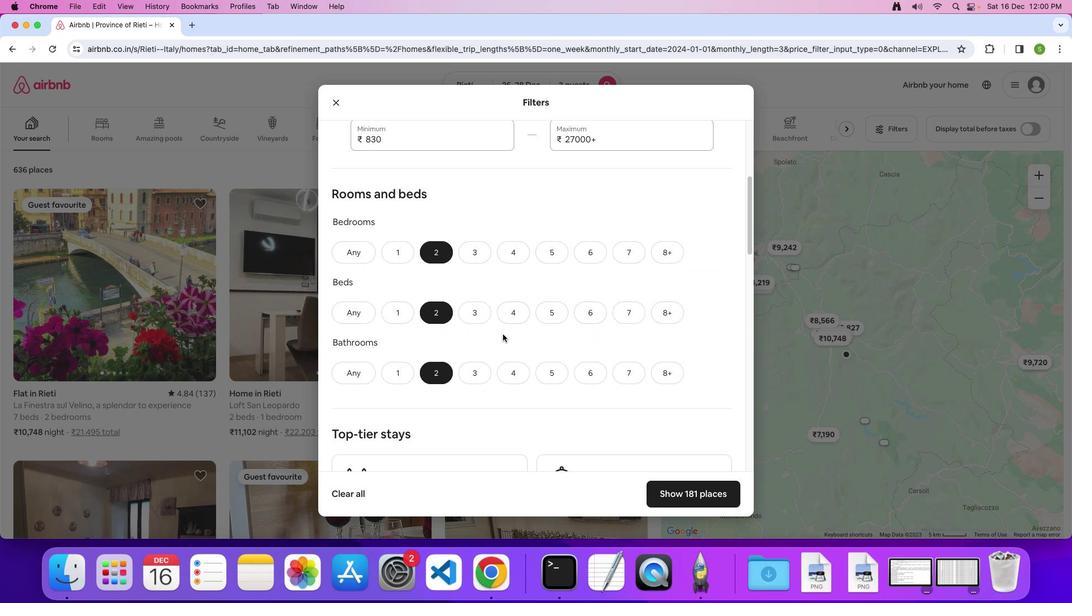 
Action: Mouse scrolled (502, 334) with delta (0, 0)
Screenshot: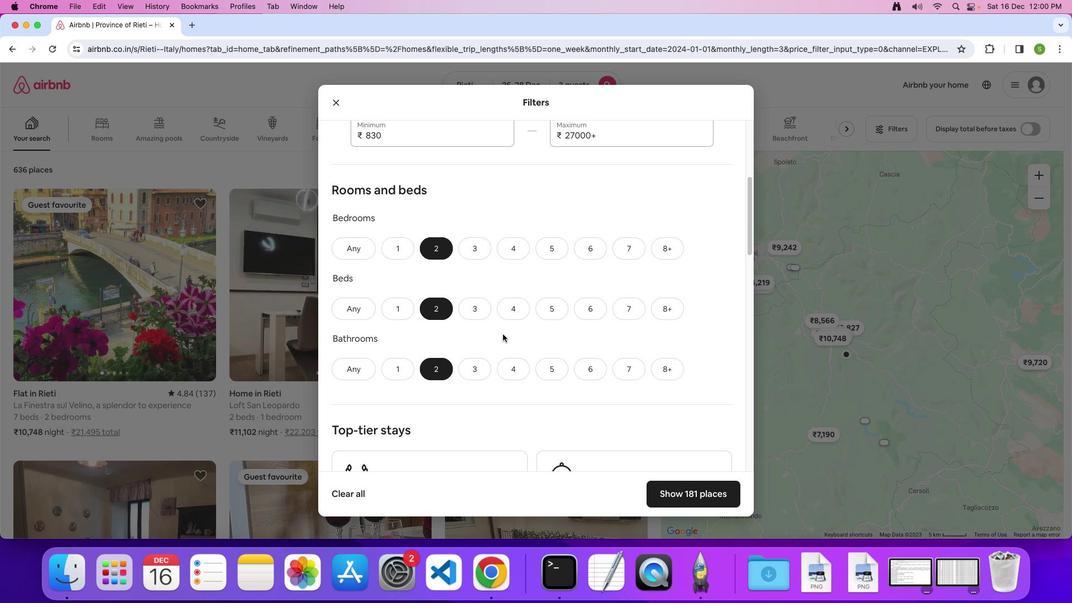 
Action: Mouse scrolled (502, 334) with delta (0, 0)
Screenshot: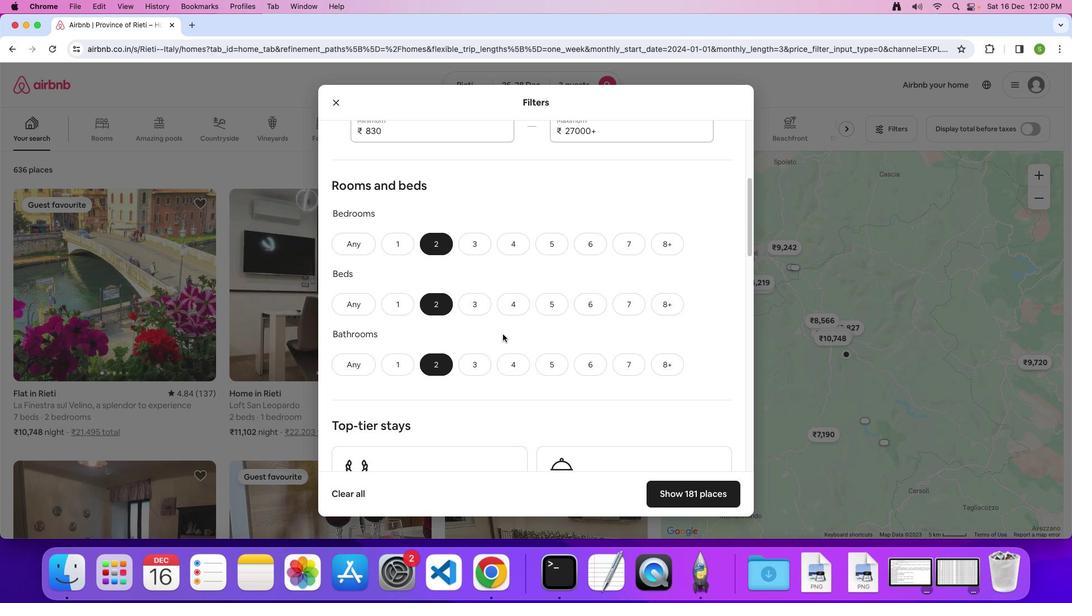 
Action: Mouse scrolled (502, 334) with delta (0, 0)
Screenshot: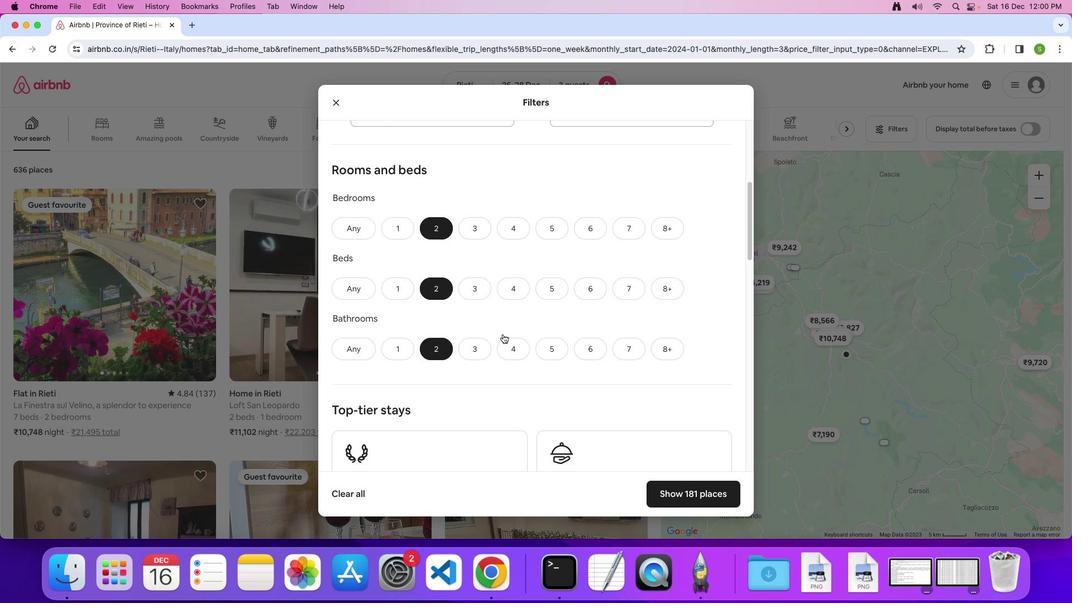 
Action: Mouse scrolled (502, 334) with delta (0, 0)
Screenshot: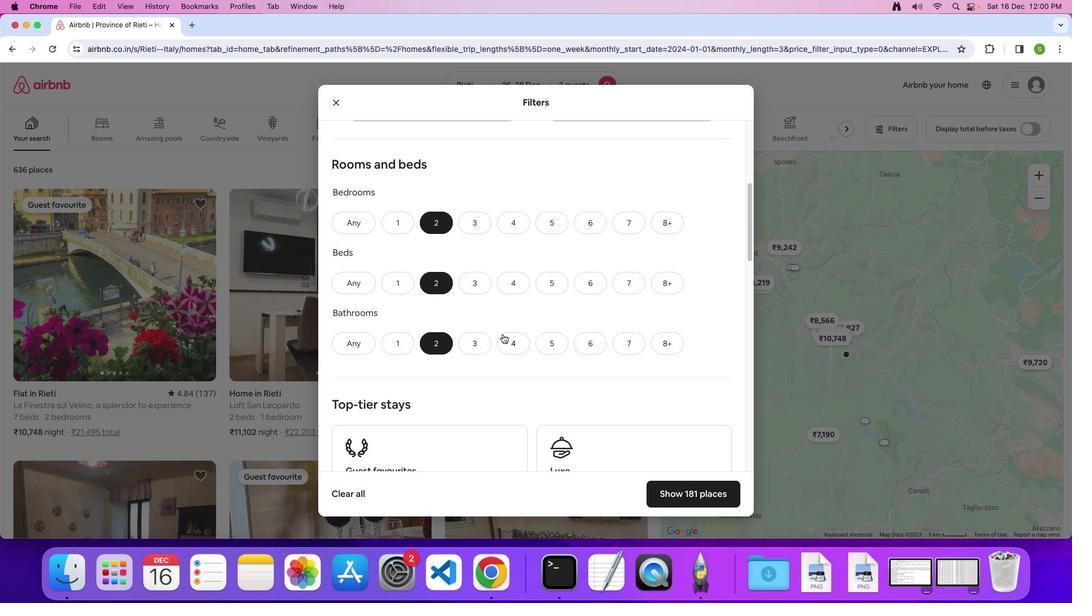 
Action: Mouse scrolled (502, 334) with delta (0, 0)
Screenshot: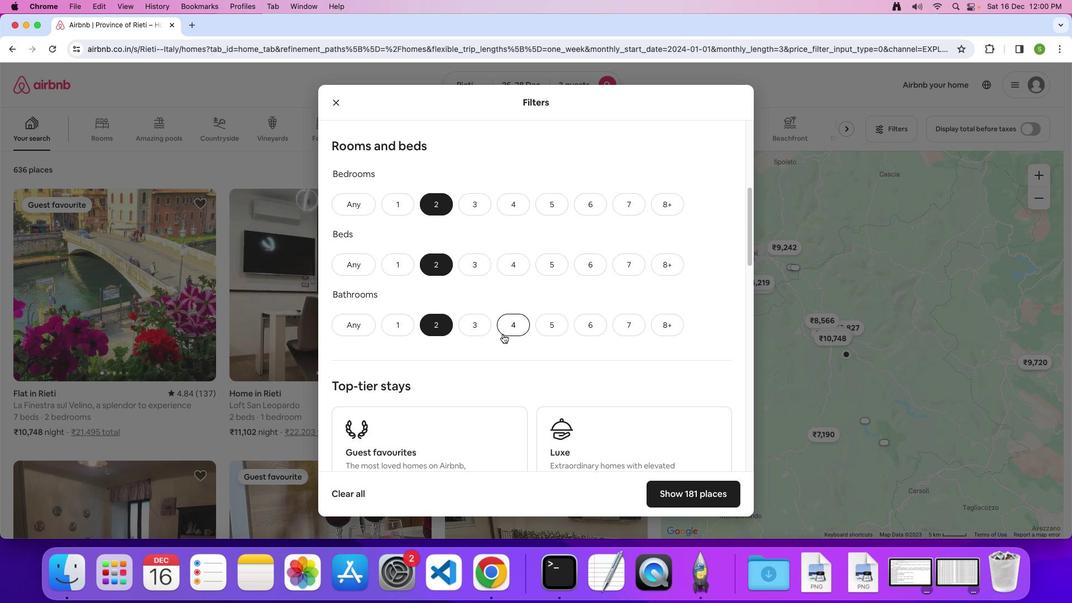 
Action: Mouse scrolled (502, 334) with delta (0, 0)
Screenshot: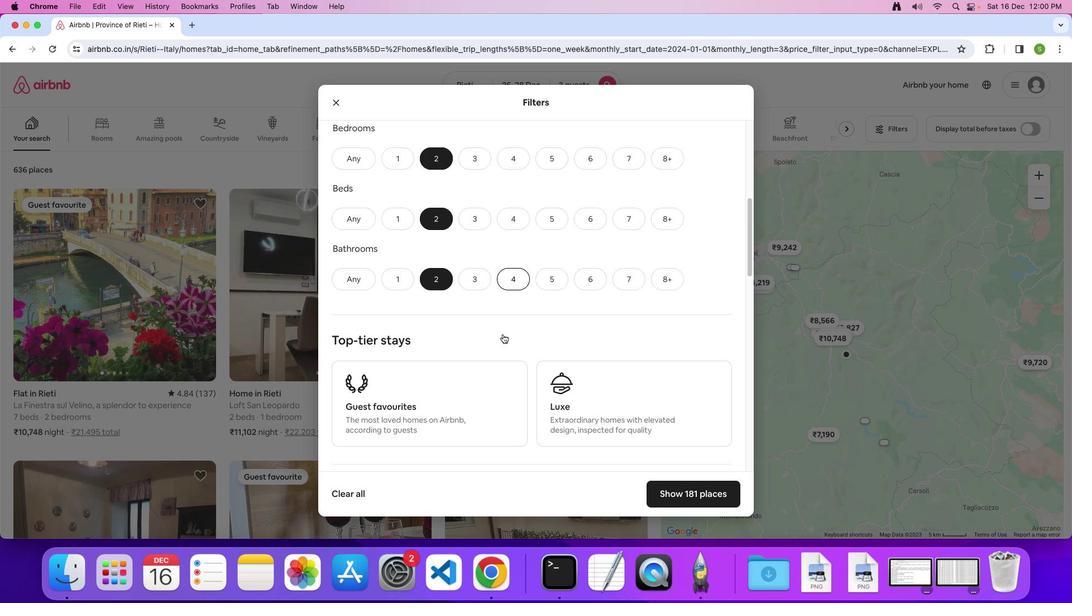 
Action: Mouse scrolled (502, 334) with delta (0, -2)
Screenshot: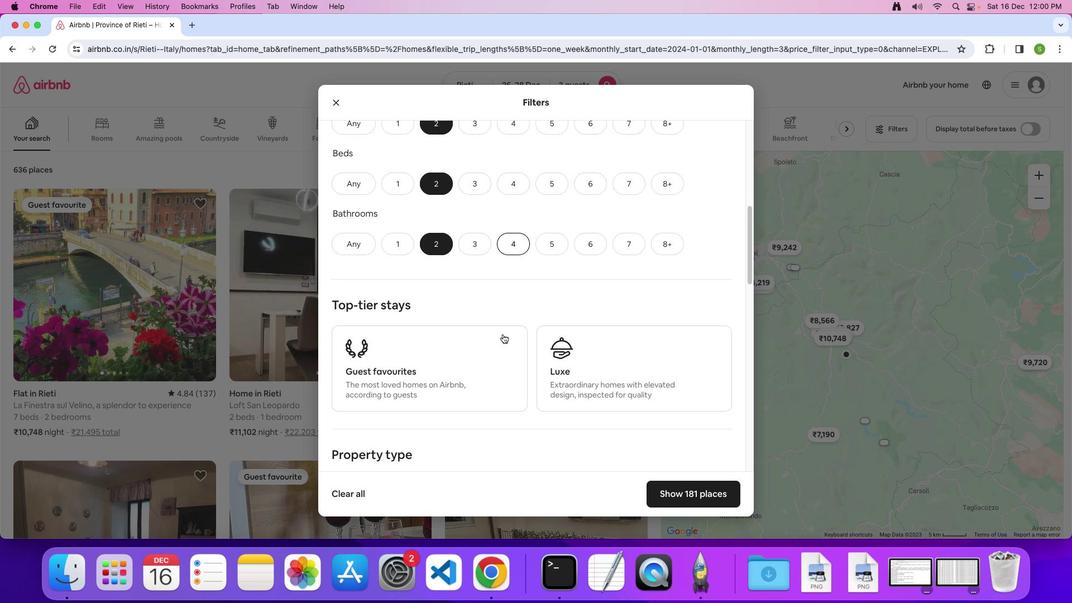 
Action: Mouse scrolled (502, 334) with delta (0, 0)
Screenshot: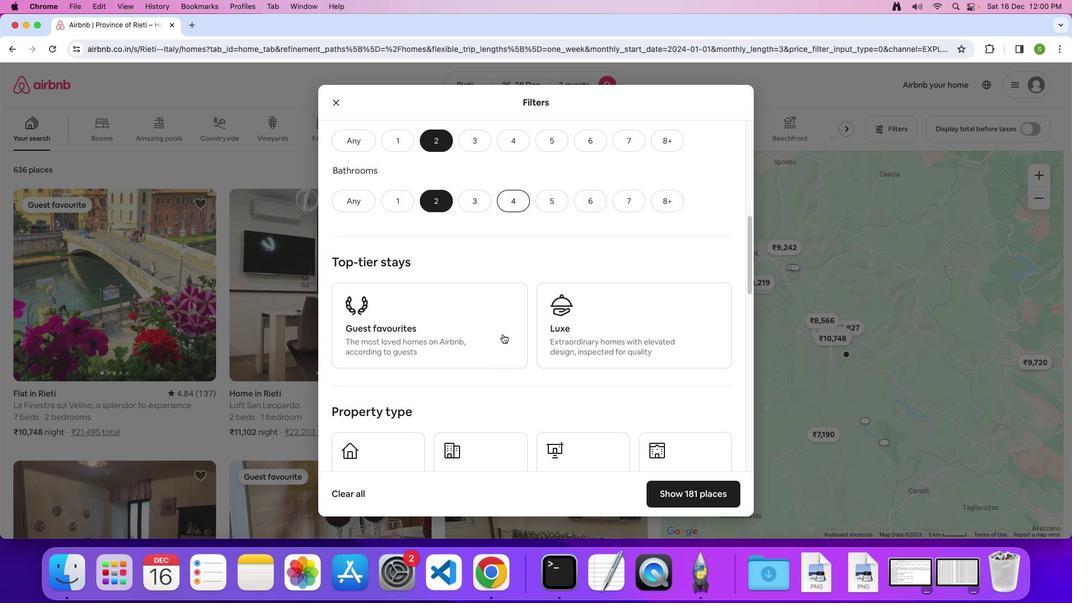
Action: Mouse scrolled (502, 334) with delta (0, 0)
Screenshot: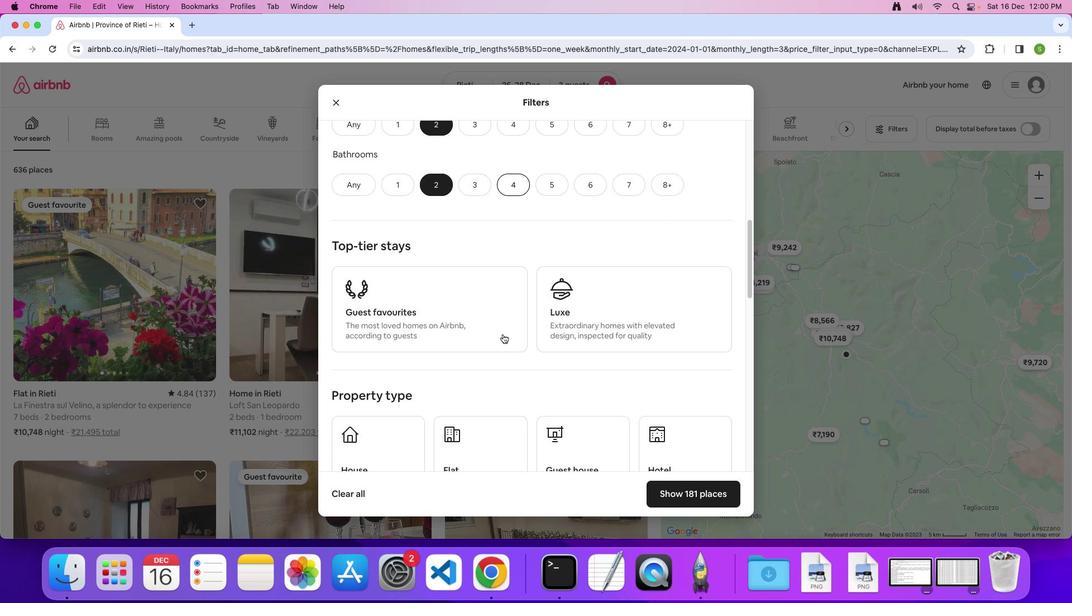 
Action: Mouse scrolled (502, 334) with delta (0, -1)
Screenshot: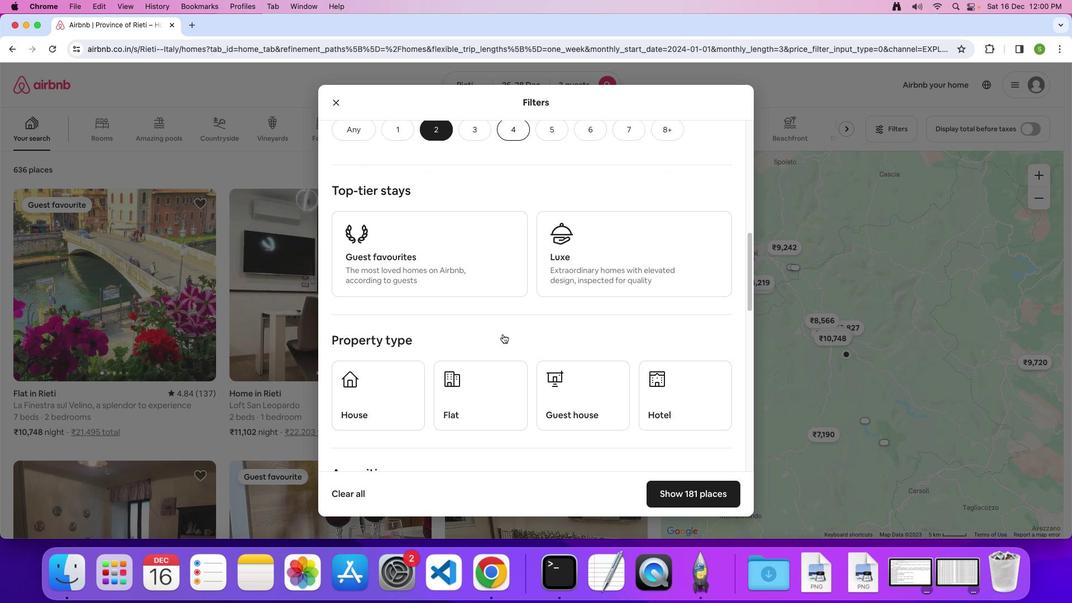
Action: Mouse scrolled (502, 334) with delta (0, 0)
Screenshot: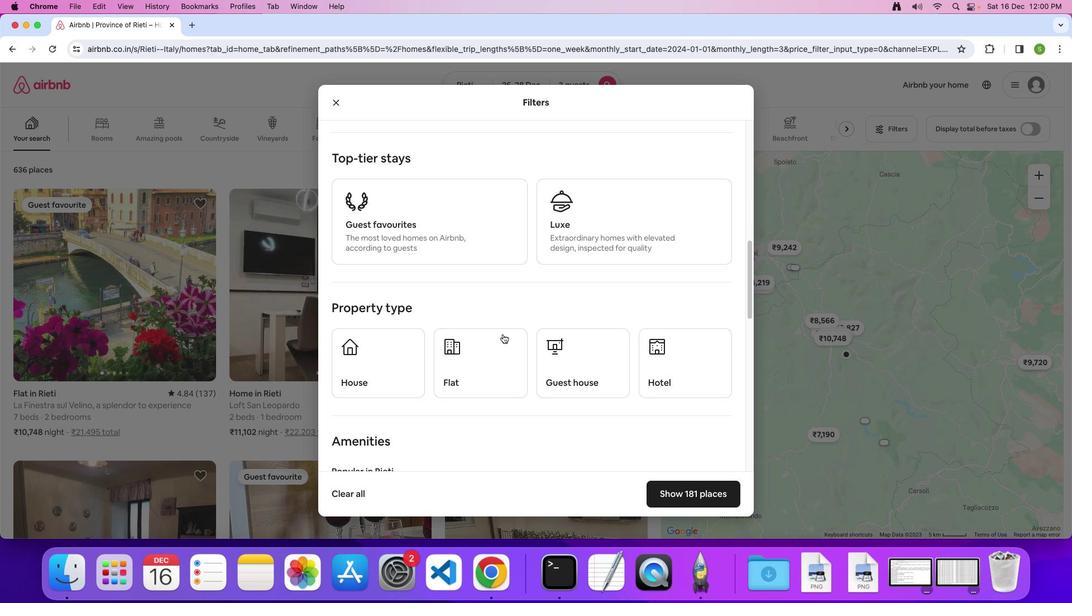 
Action: Mouse scrolled (502, 334) with delta (0, 0)
Screenshot: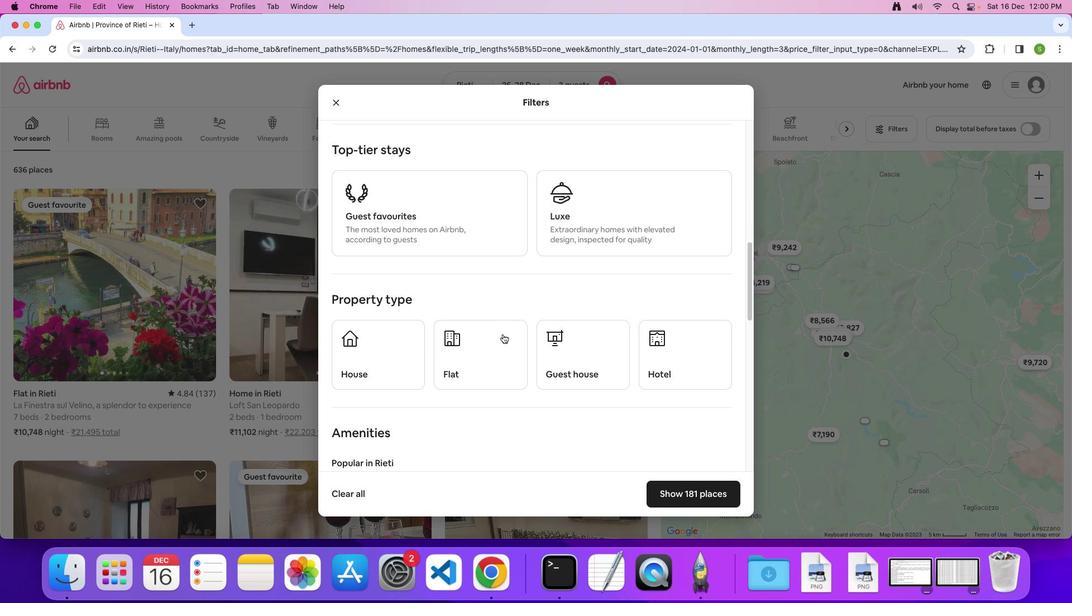 
Action: Mouse moved to (667, 335)
Screenshot: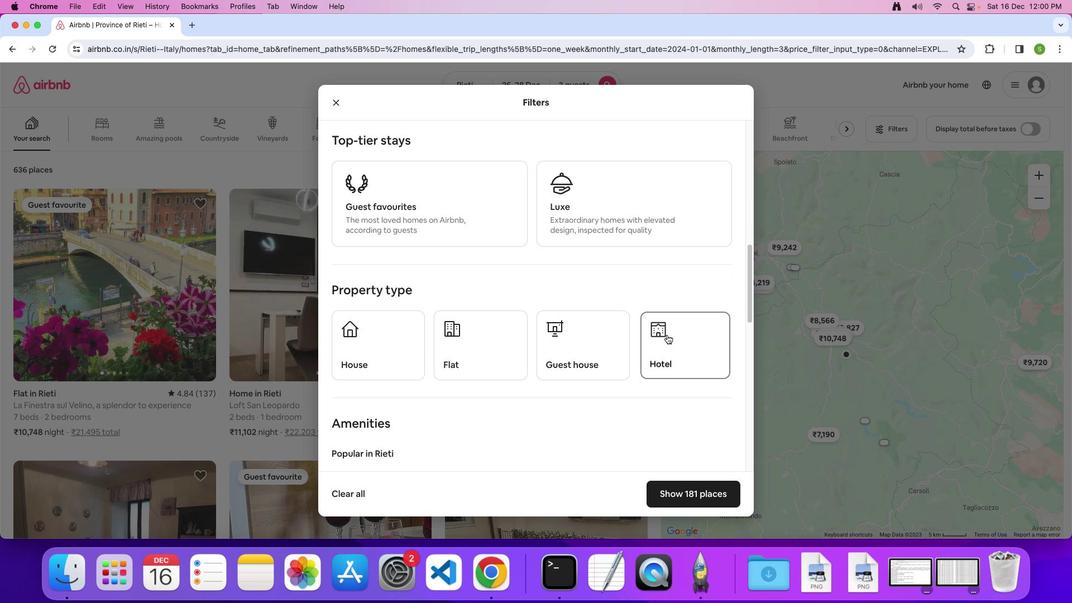 
Action: Mouse pressed left at (667, 335)
Screenshot: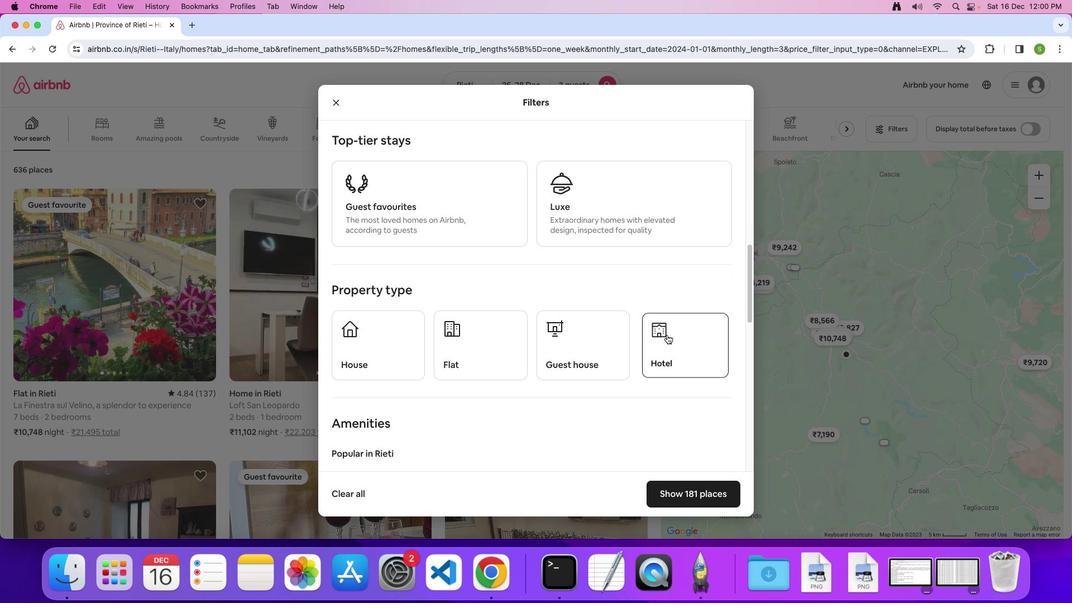 
Action: Mouse moved to (563, 405)
Screenshot: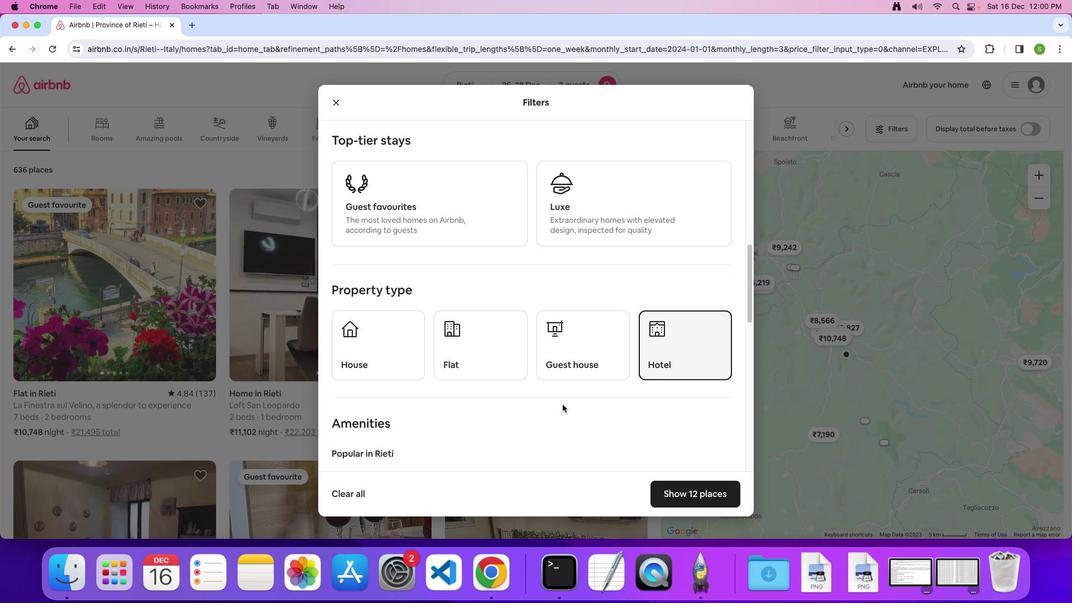 
Action: Mouse scrolled (563, 405) with delta (0, 0)
Screenshot: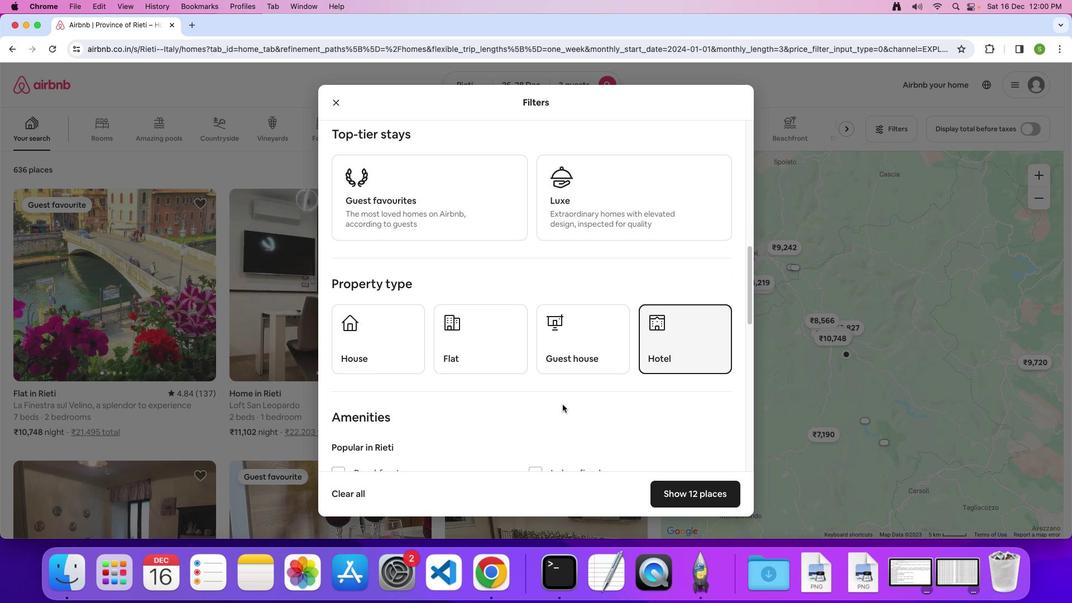 
Action: Mouse scrolled (563, 405) with delta (0, 0)
Screenshot: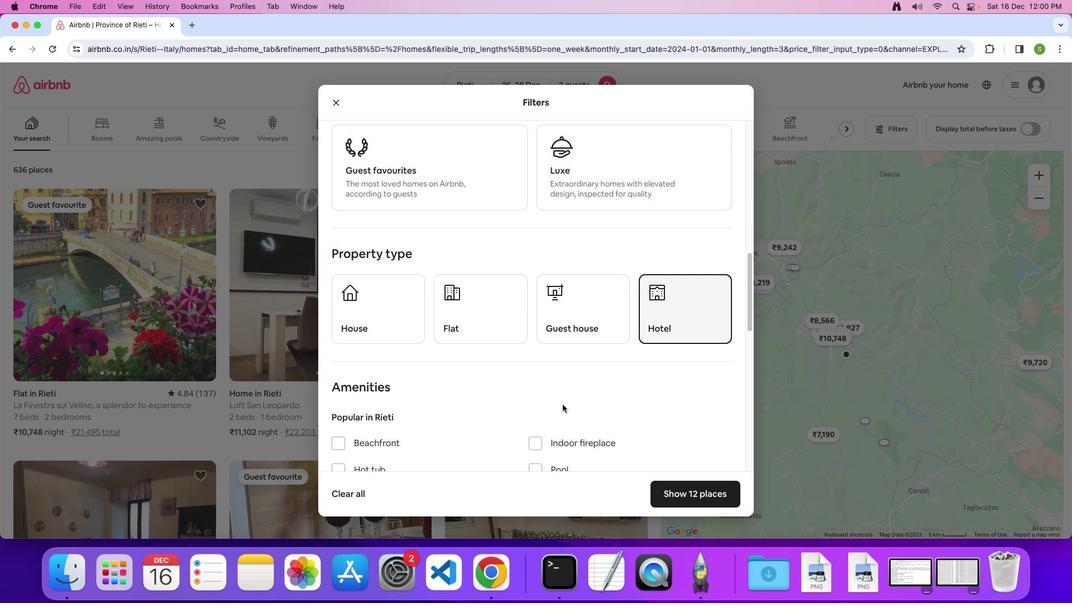 
Action: Mouse scrolled (563, 405) with delta (0, -1)
Screenshot: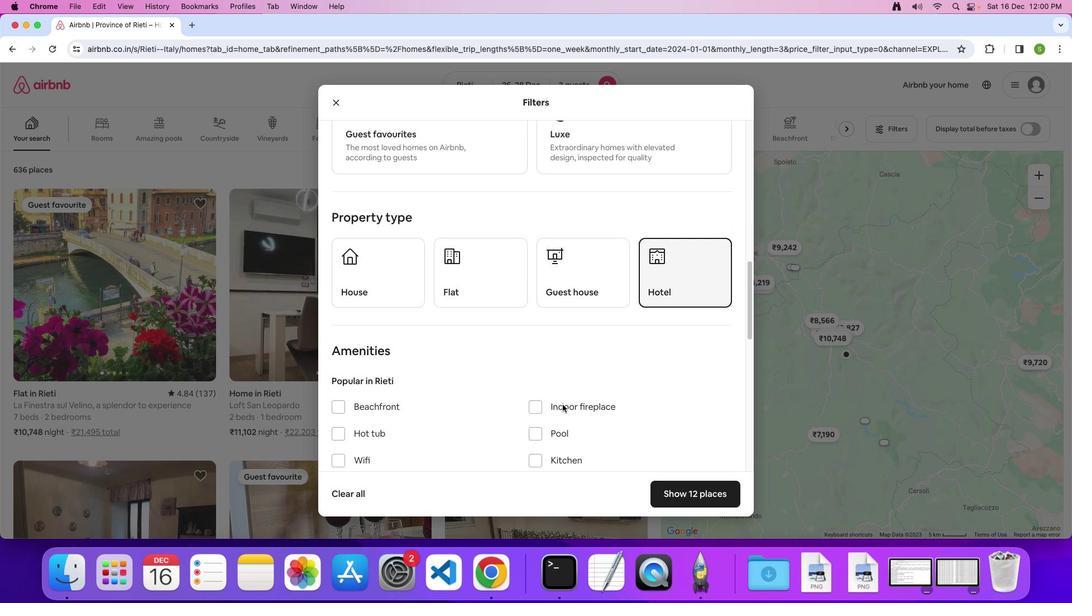 
Action: Mouse scrolled (563, 405) with delta (0, -2)
Screenshot: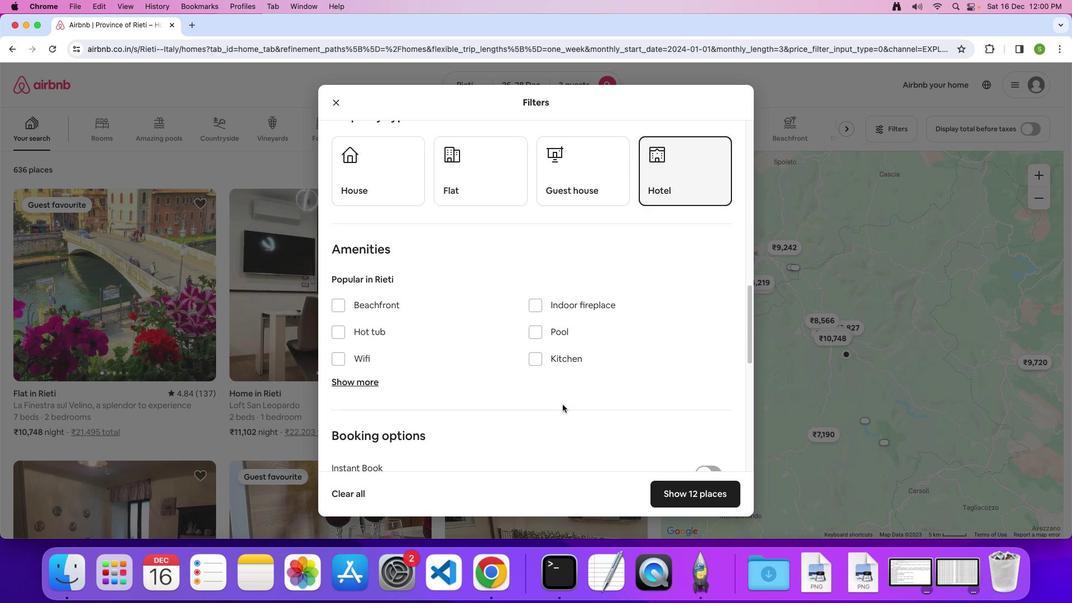 
Action: Mouse scrolled (563, 405) with delta (0, 0)
Screenshot: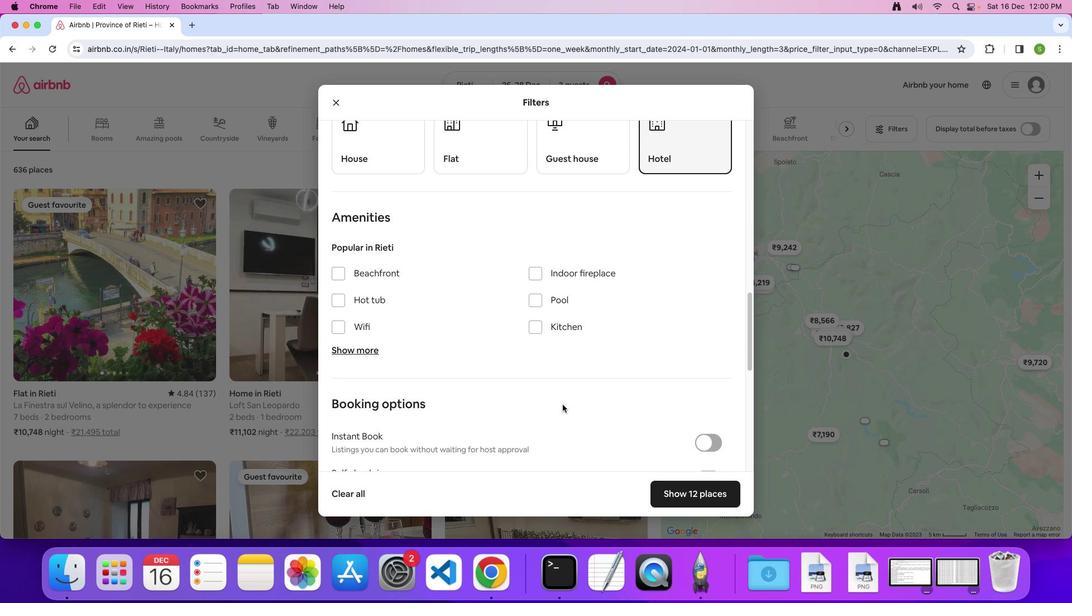 
Action: Mouse scrolled (563, 405) with delta (0, 0)
Screenshot: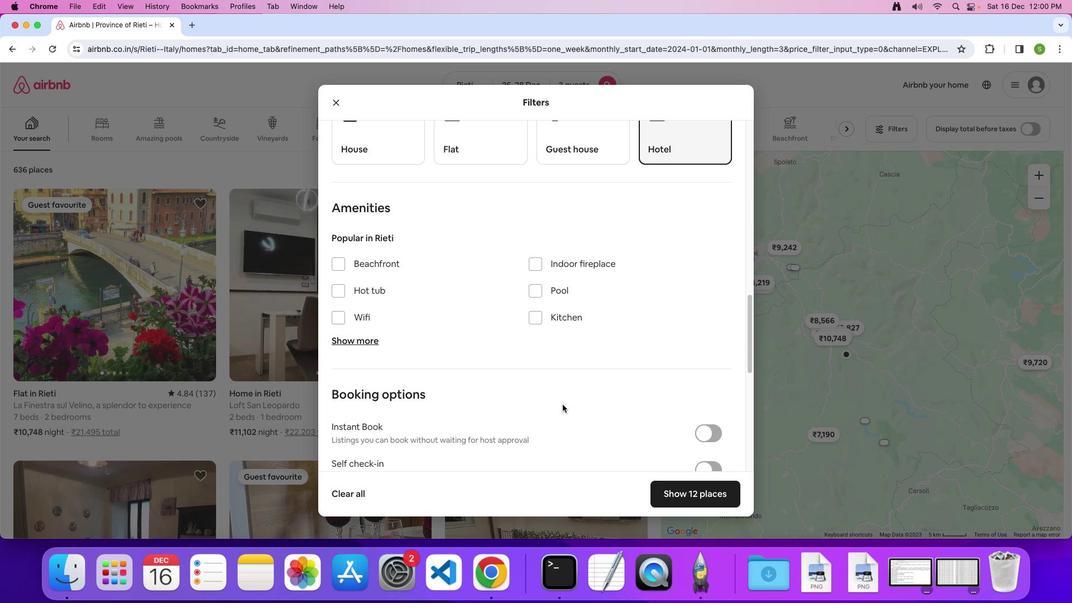 
Action: Mouse scrolled (563, 405) with delta (0, 0)
Screenshot: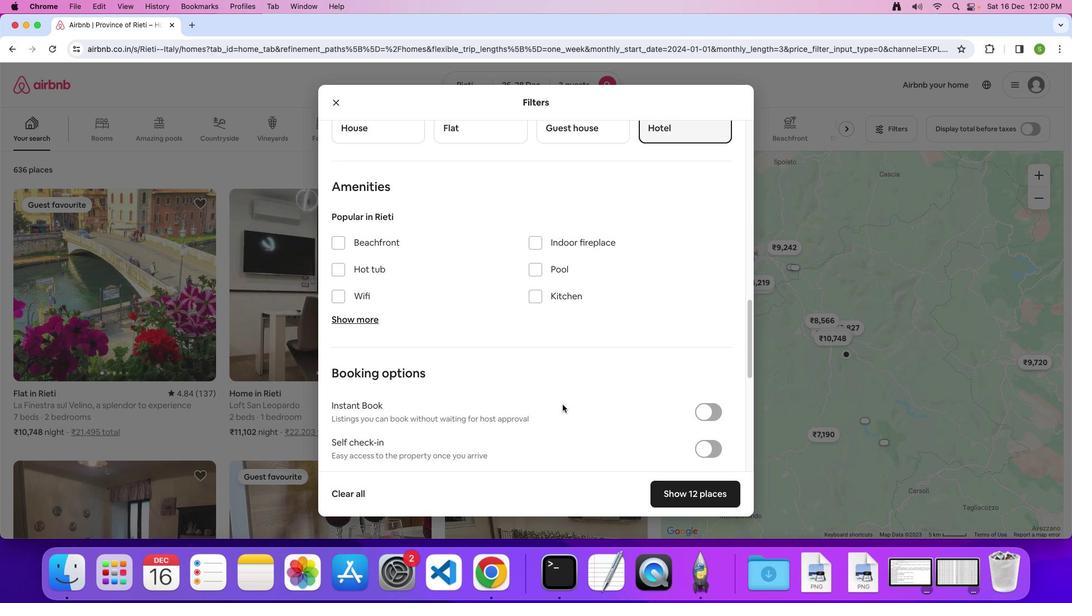 
Action: Mouse scrolled (563, 405) with delta (0, 0)
Screenshot: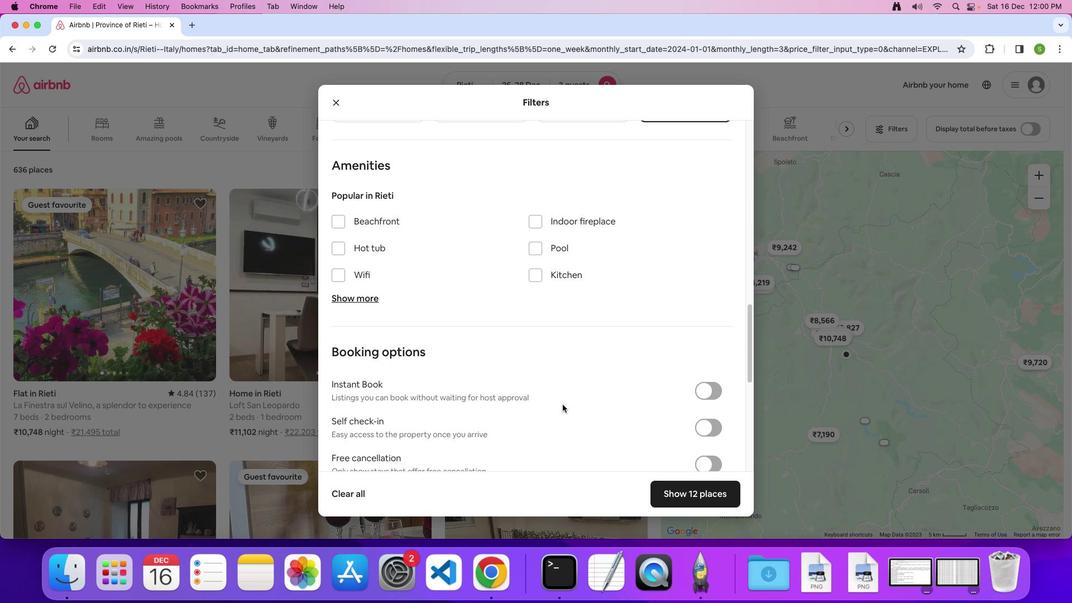 
Action: Mouse scrolled (563, 405) with delta (0, 0)
Screenshot: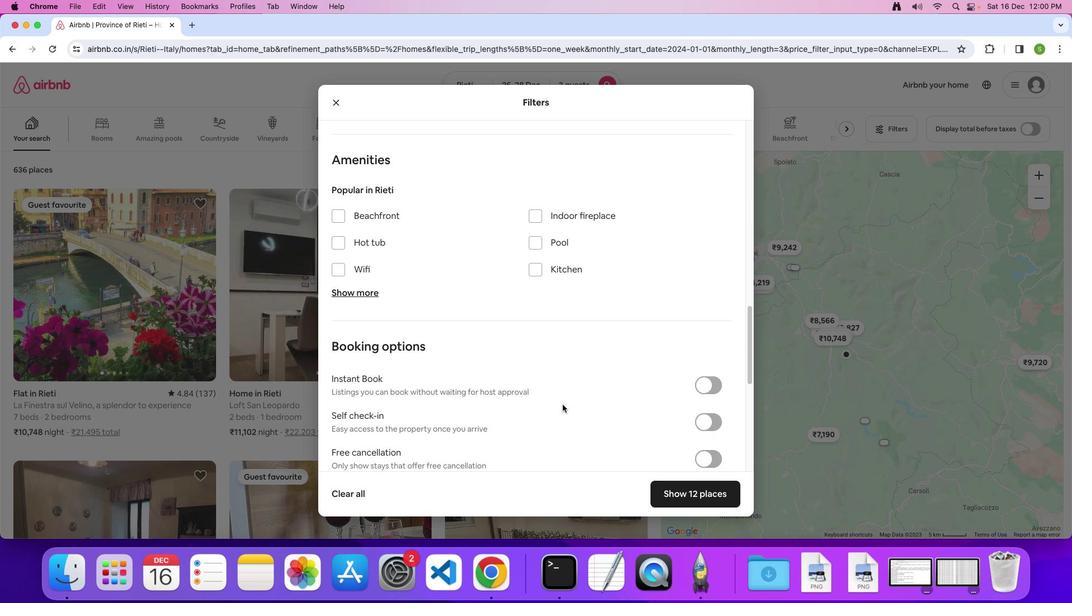 
Action: Mouse scrolled (563, 405) with delta (0, -1)
Screenshot: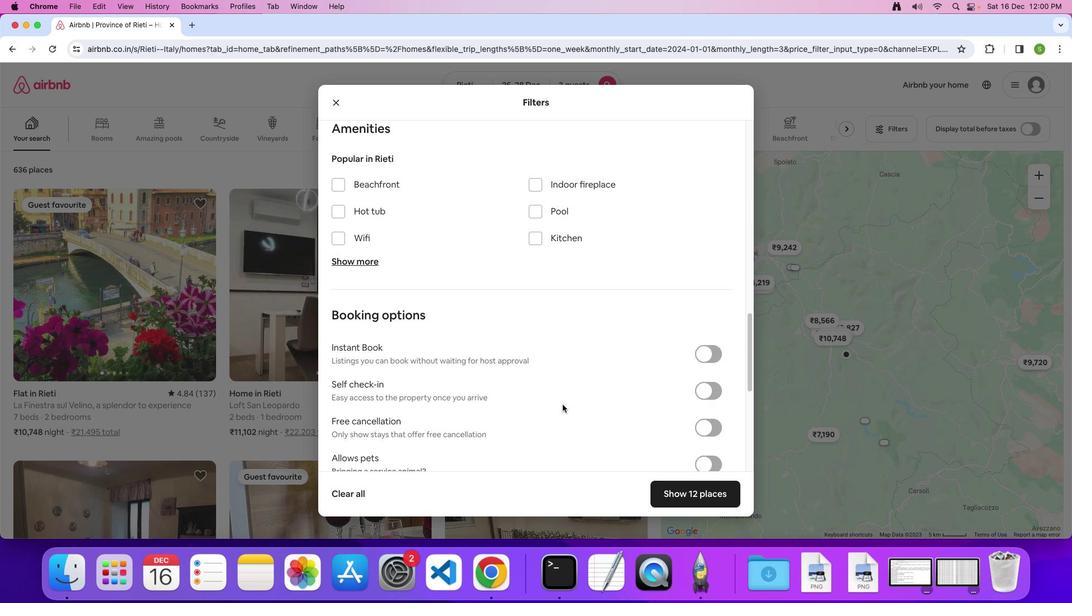 
Action: Mouse scrolled (563, 405) with delta (0, 0)
Screenshot: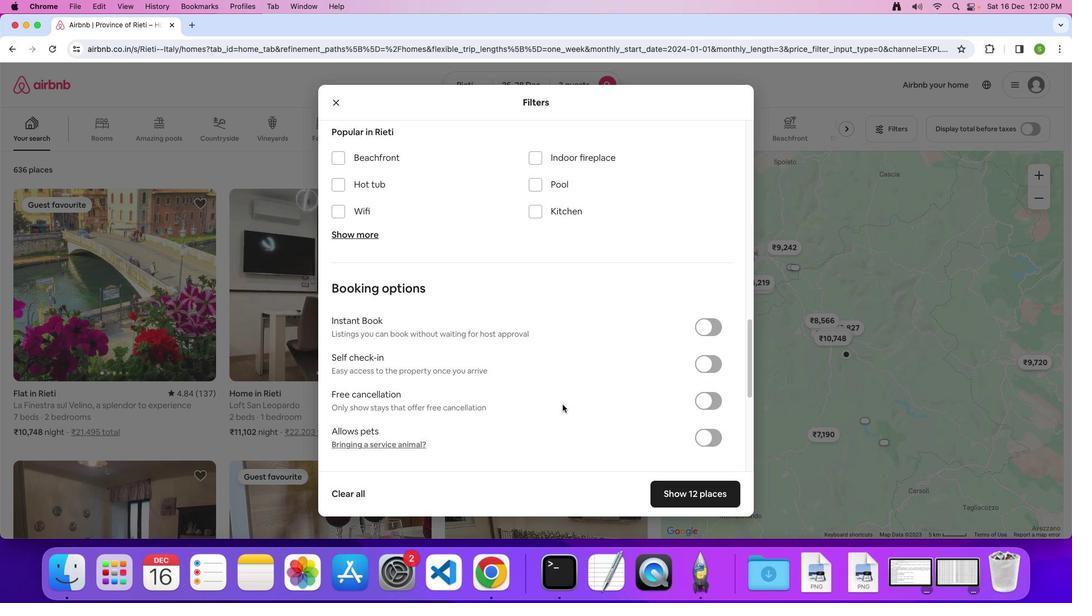 
Action: Mouse scrolled (563, 405) with delta (0, 0)
Screenshot: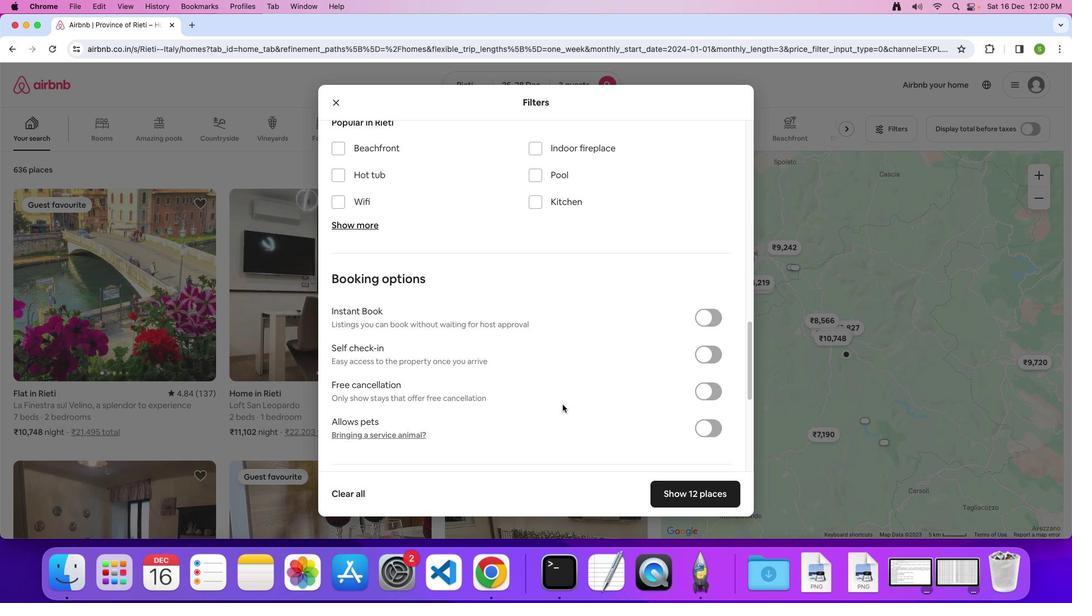 
Action: Mouse scrolled (563, 405) with delta (0, 0)
Screenshot: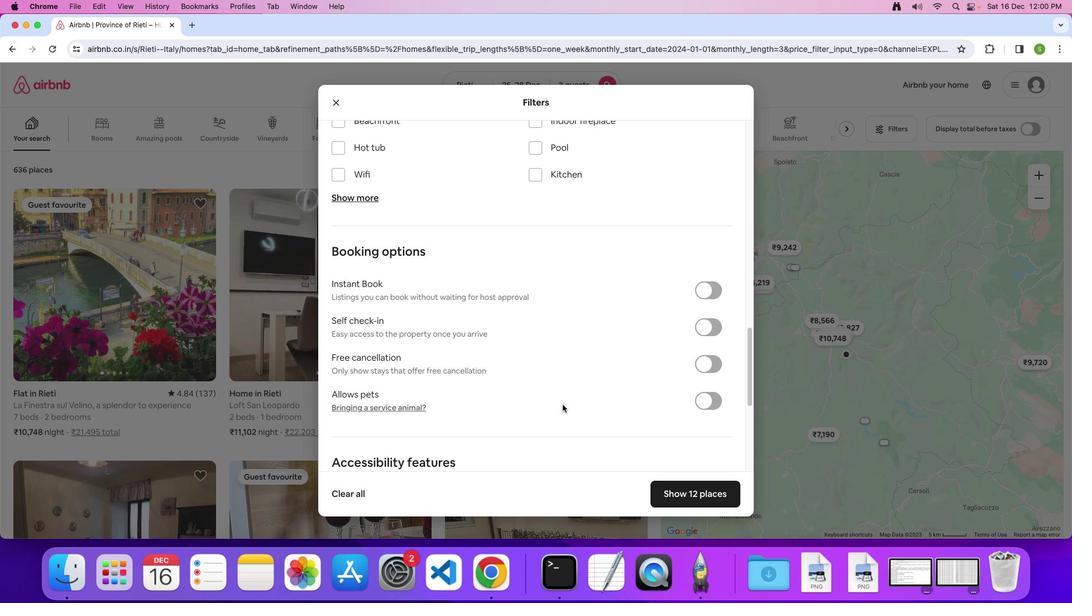 
Action: Mouse scrolled (563, 405) with delta (0, 0)
Screenshot: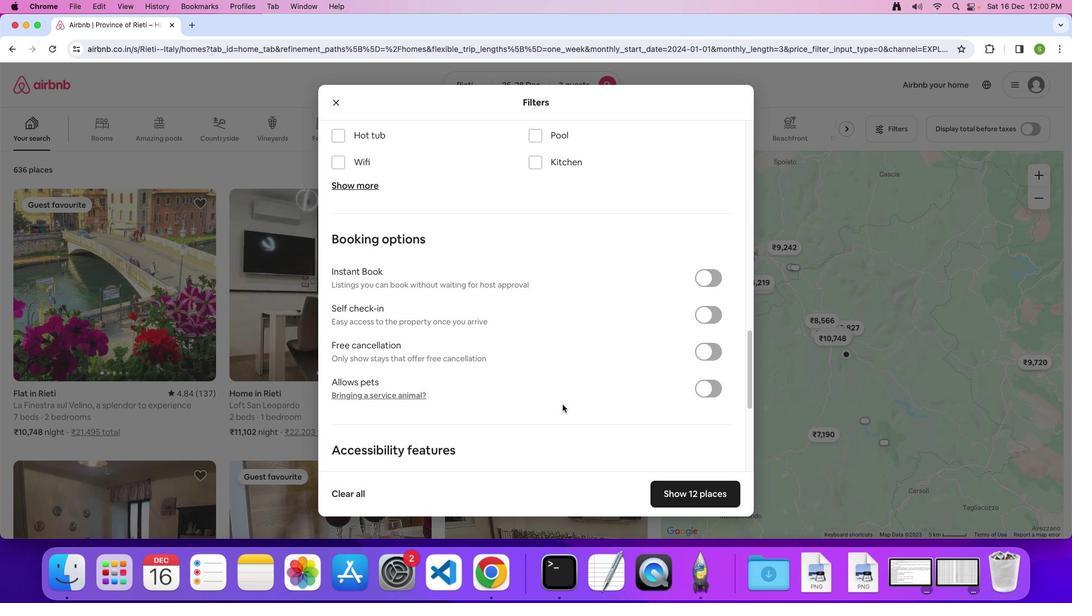
Action: Mouse scrolled (563, 405) with delta (0, 0)
Screenshot: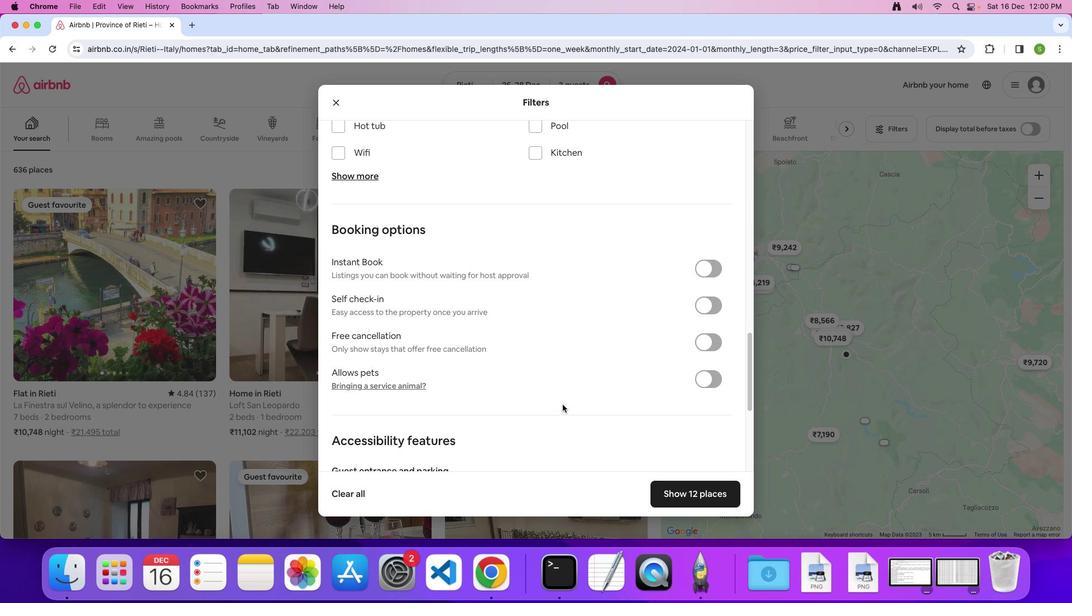 
Action: Mouse moved to (563, 405)
Screenshot: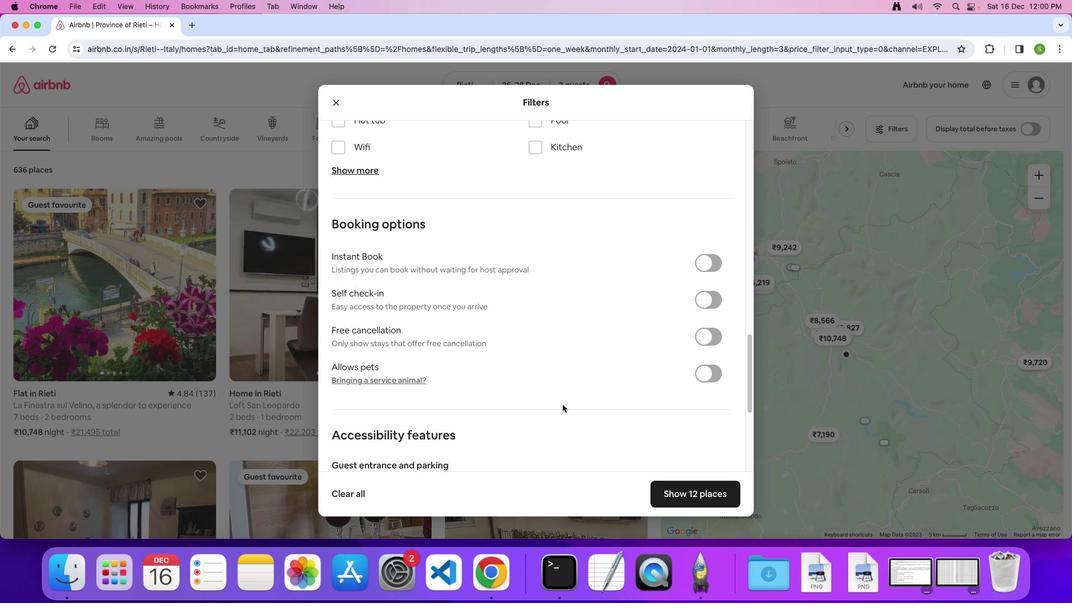 
Action: Mouse scrolled (563, 405) with delta (0, 0)
Screenshot: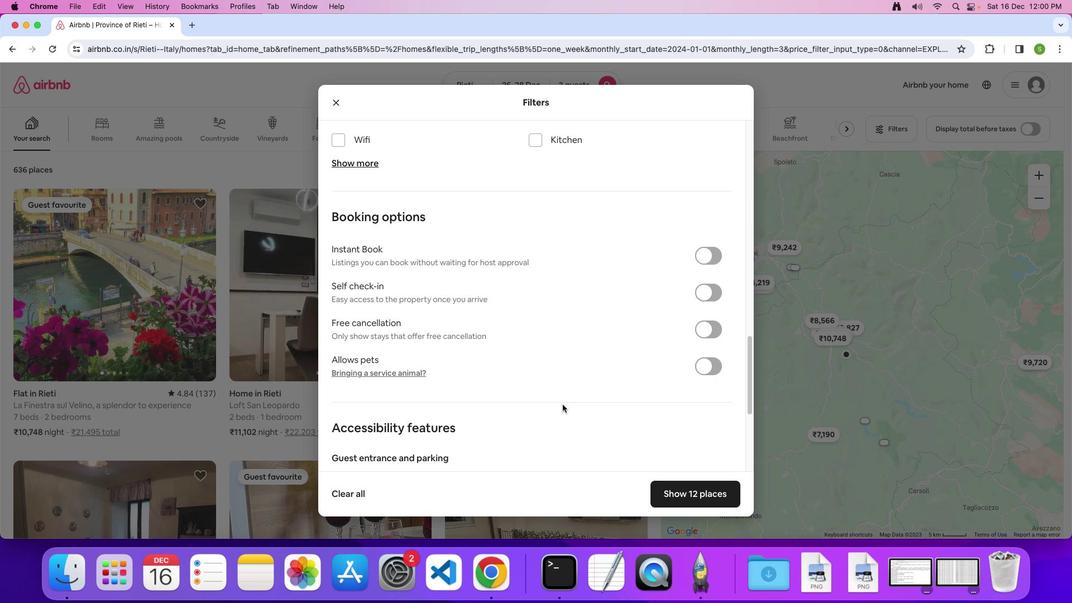 
Action: Mouse scrolled (563, 405) with delta (0, 0)
Screenshot: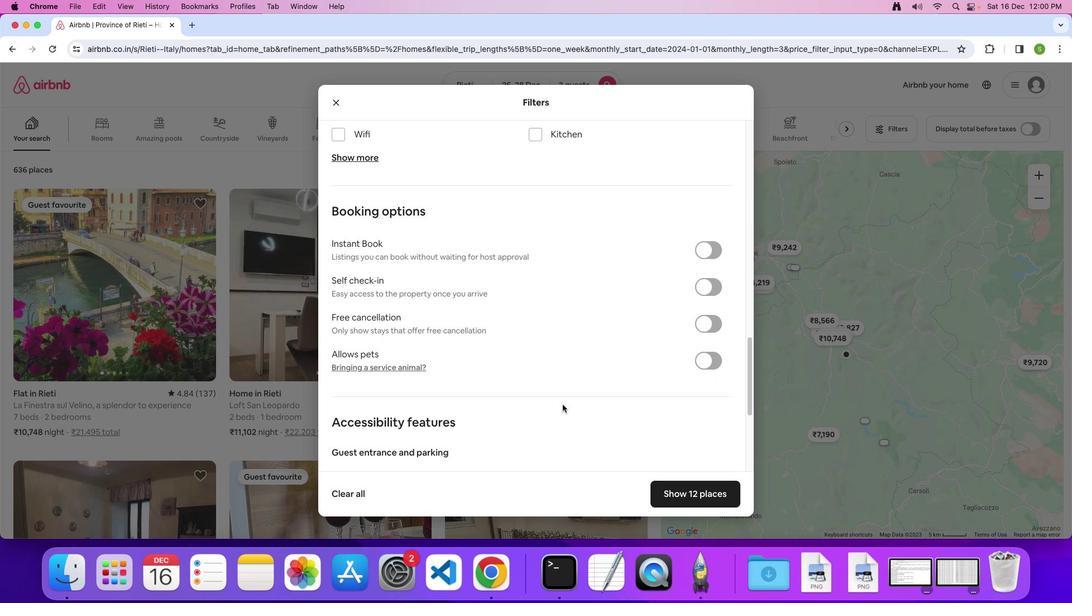 
Action: Mouse scrolled (563, 405) with delta (0, 0)
Screenshot: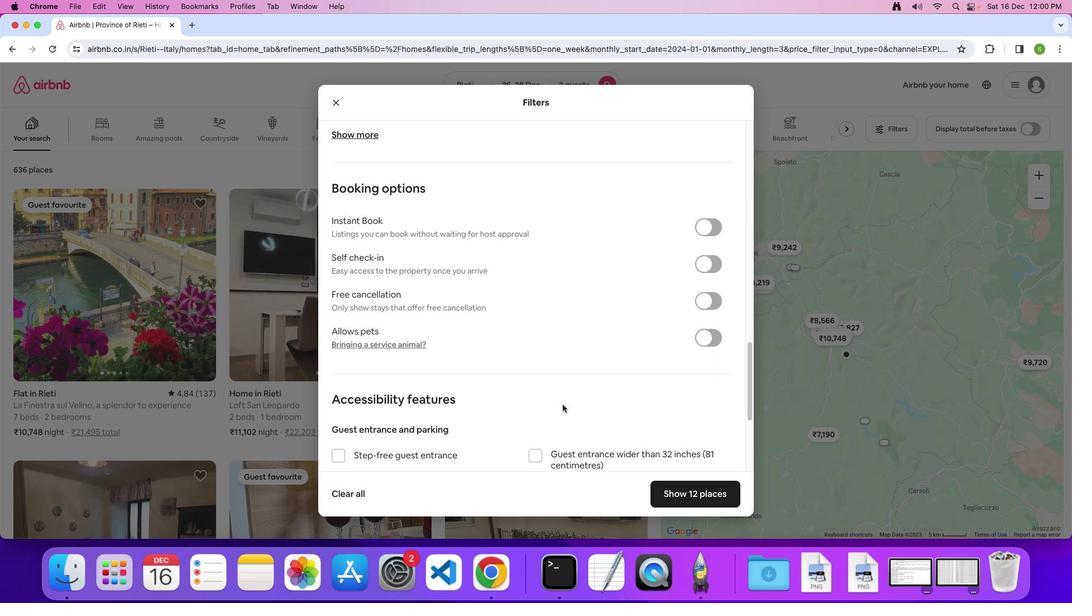 
Action: Mouse scrolled (563, 405) with delta (0, 0)
Screenshot: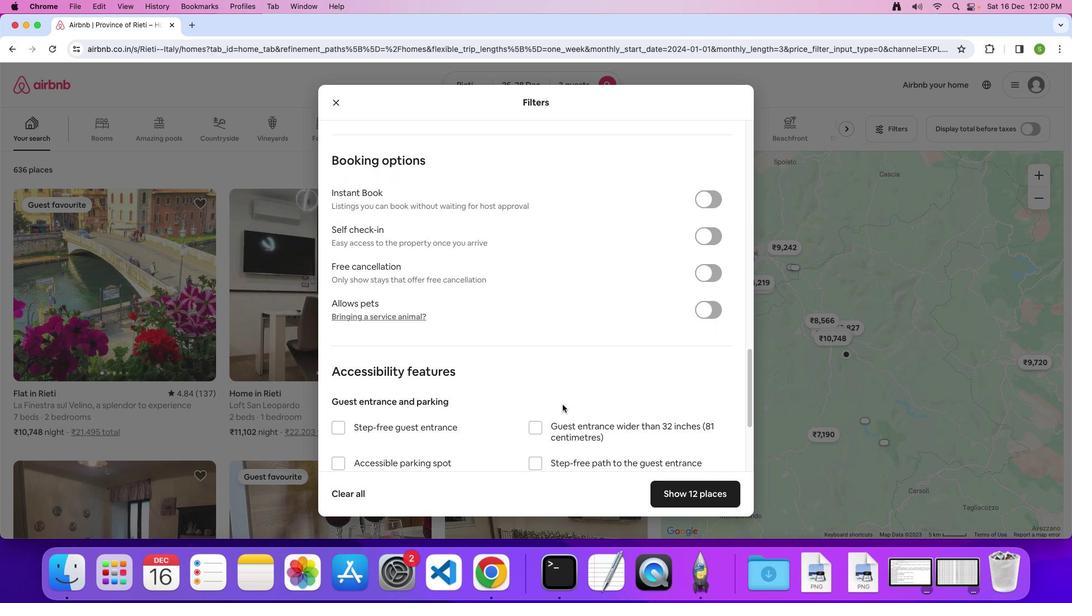 
Action: Mouse scrolled (563, 405) with delta (0, 0)
Screenshot: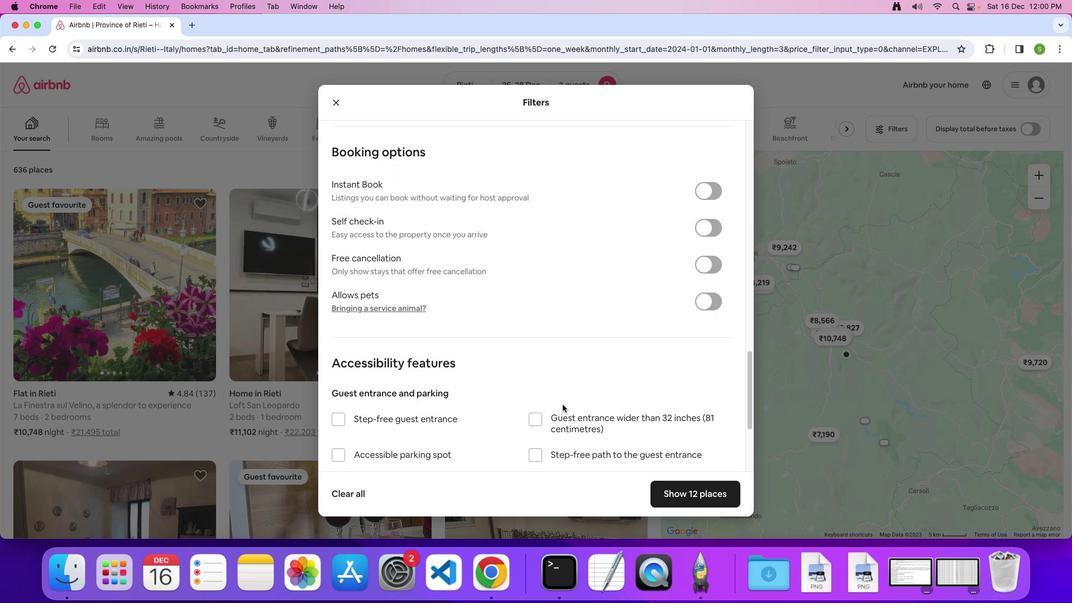 
Action: Mouse scrolled (563, 405) with delta (0, -1)
Screenshot: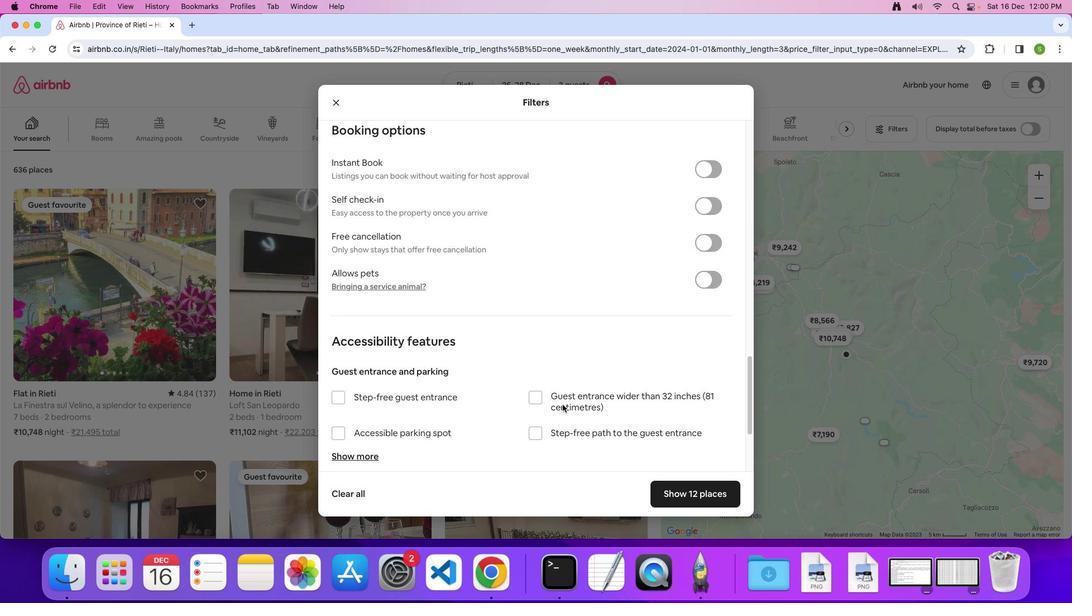 
Action: Mouse scrolled (563, 405) with delta (0, 0)
Screenshot: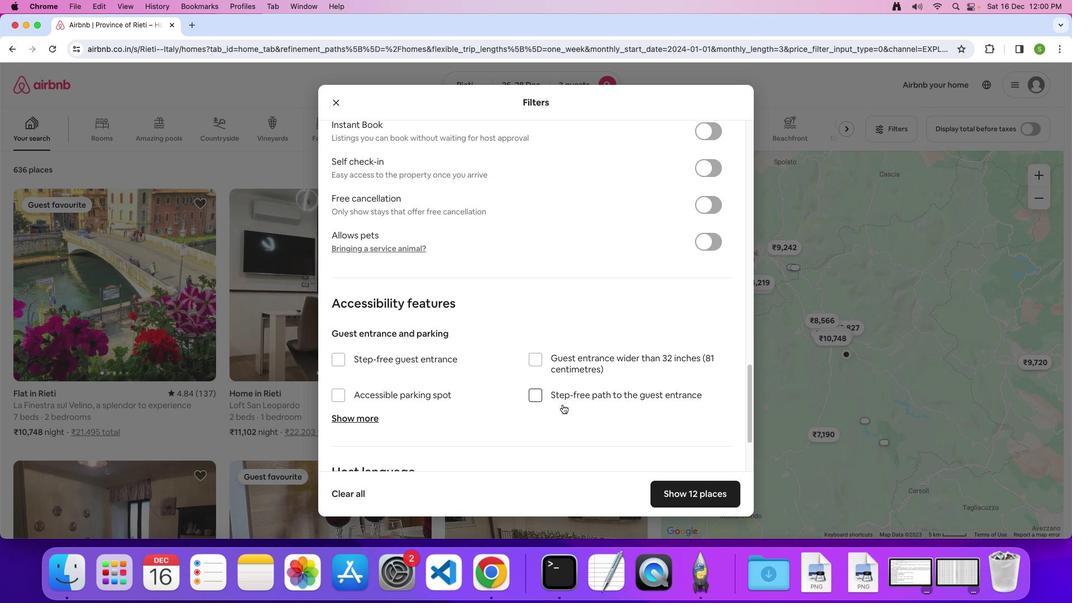 
Action: Mouse scrolled (563, 405) with delta (0, 0)
Screenshot: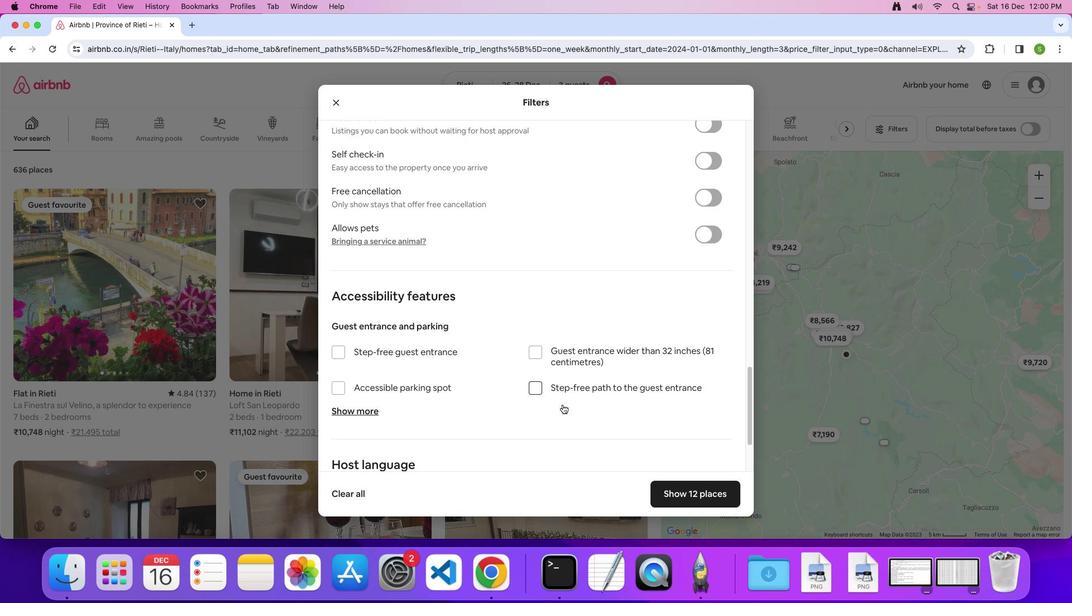 
Action: Mouse scrolled (563, 405) with delta (0, 0)
Screenshot: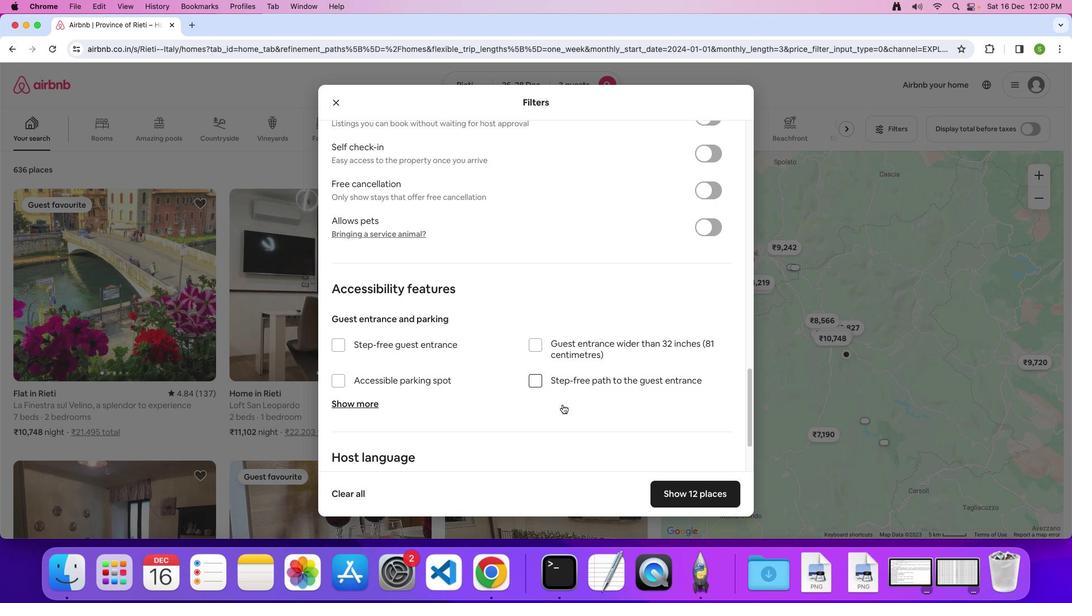 
Action: Mouse scrolled (563, 405) with delta (0, 0)
Screenshot: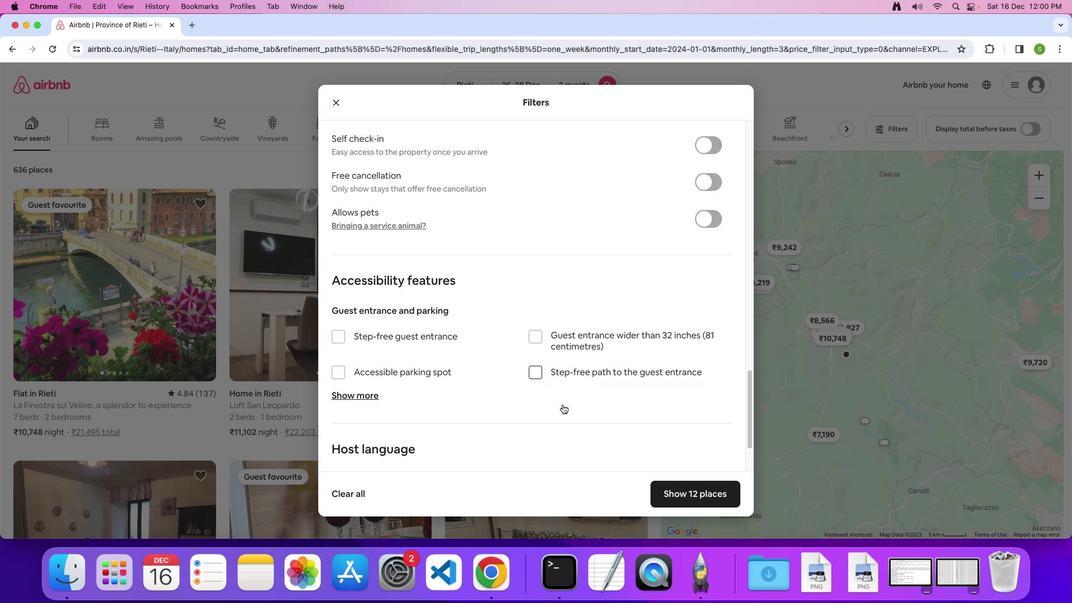 
Action: Mouse scrolled (563, 405) with delta (0, 0)
Screenshot: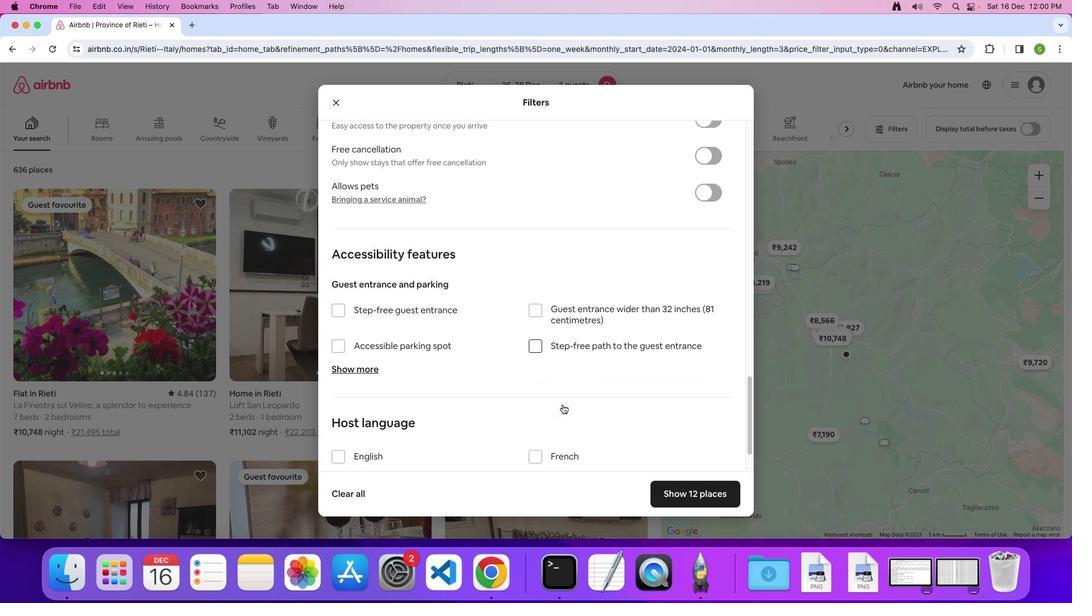 
Action: Mouse scrolled (563, 405) with delta (0, 0)
Screenshot: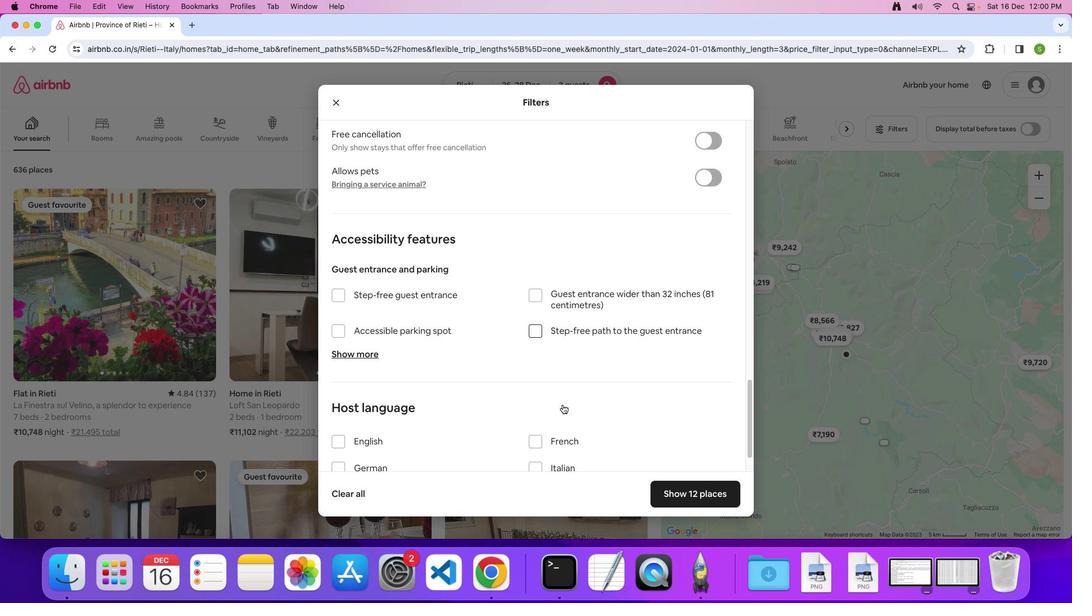 
Action: Mouse scrolled (563, 405) with delta (0, 0)
Screenshot: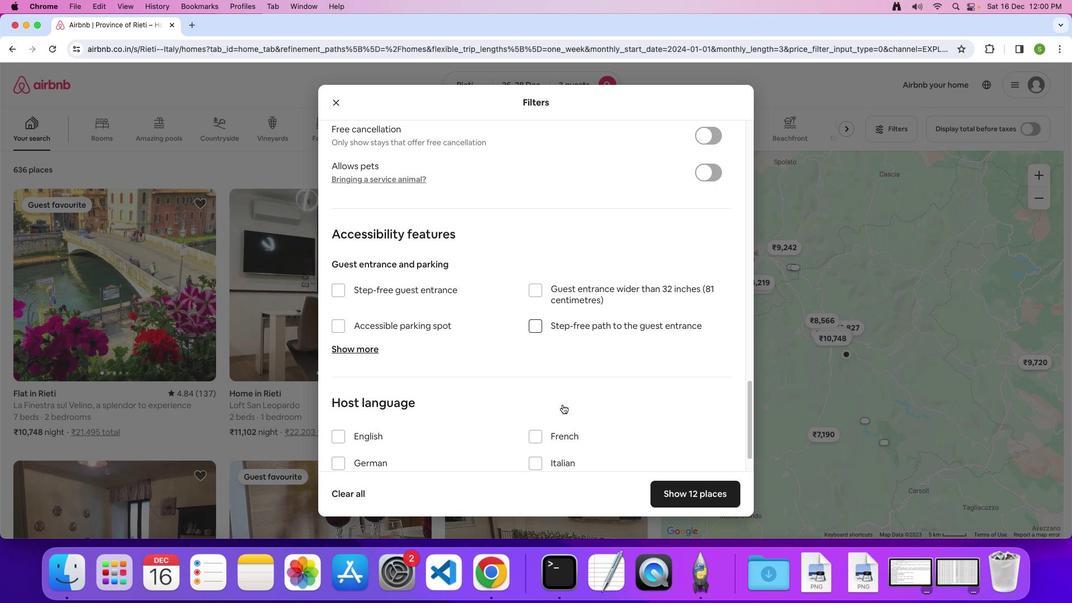 
Action: Mouse scrolled (563, 405) with delta (0, 0)
Screenshot: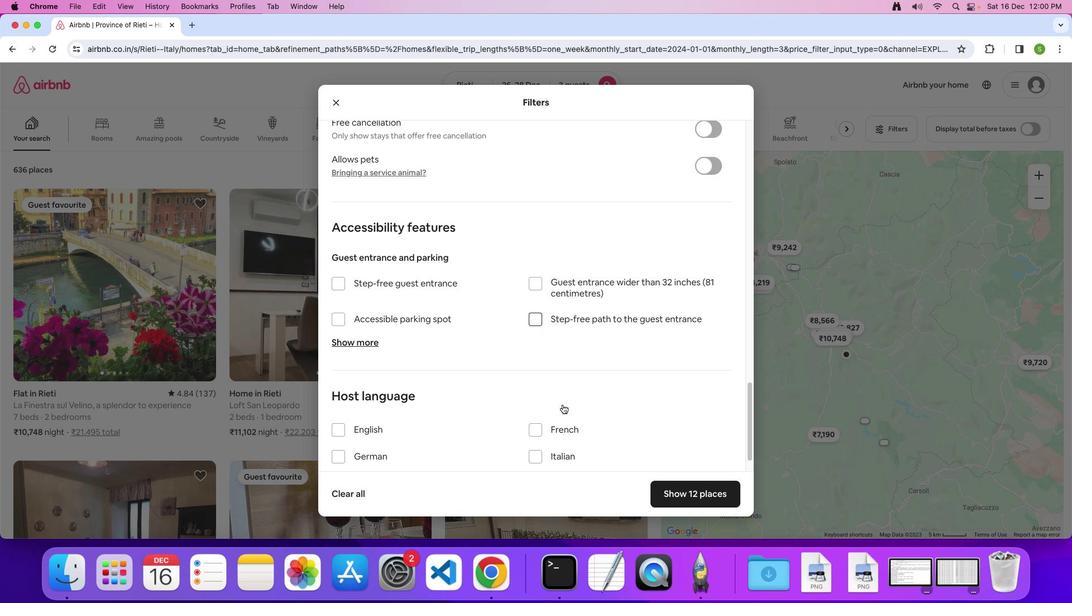 
Action: Mouse scrolled (563, 405) with delta (0, 0)
Screenshot: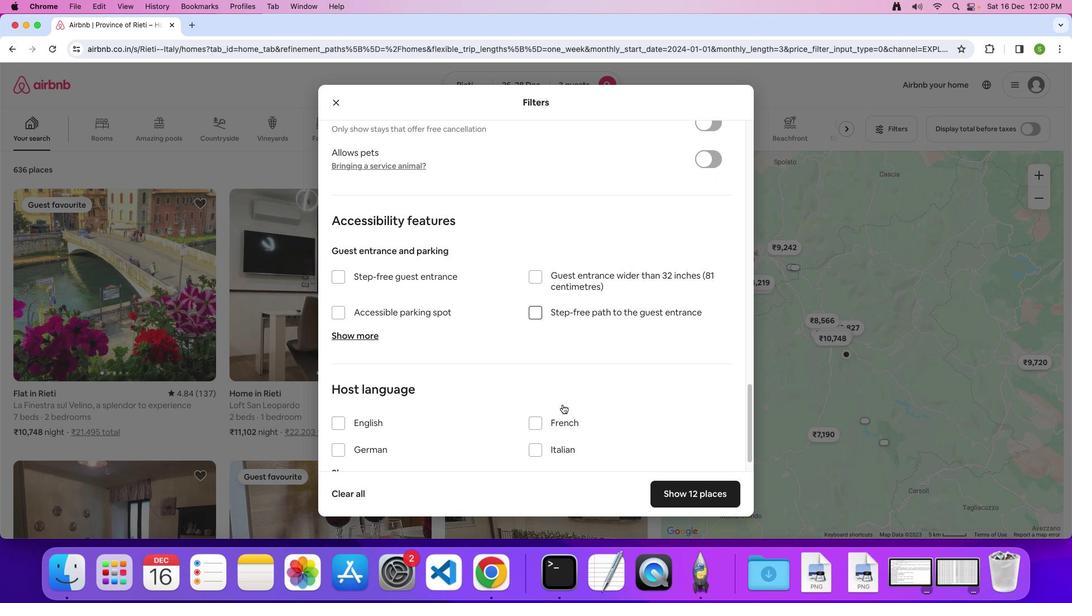 
Action: Mouse scrolled (563, 405) with delta (0, 0)
Screenshot: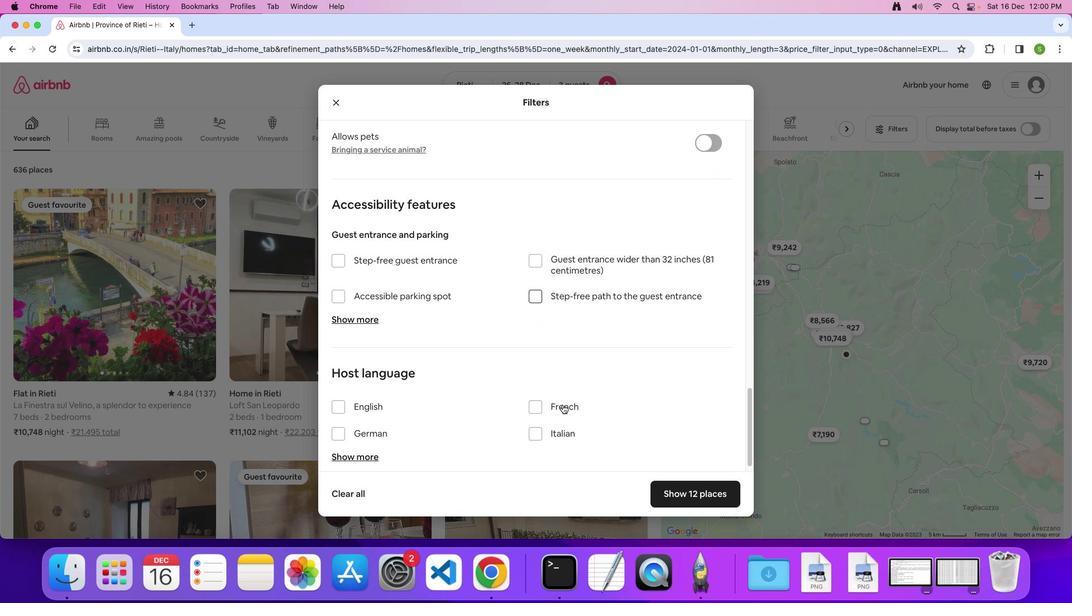 
Action: Mouse scrolled (563, 405) with delta (0, 0)
Screenshot: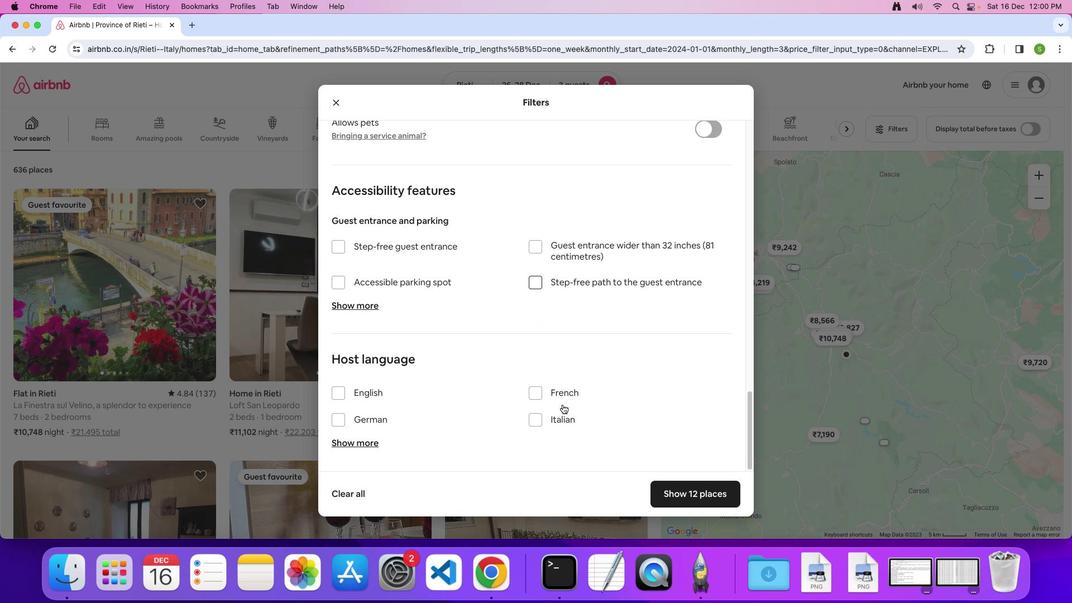 
Action: Mouse scrolled (563, 405) with delta (0, 0)
Screenshot: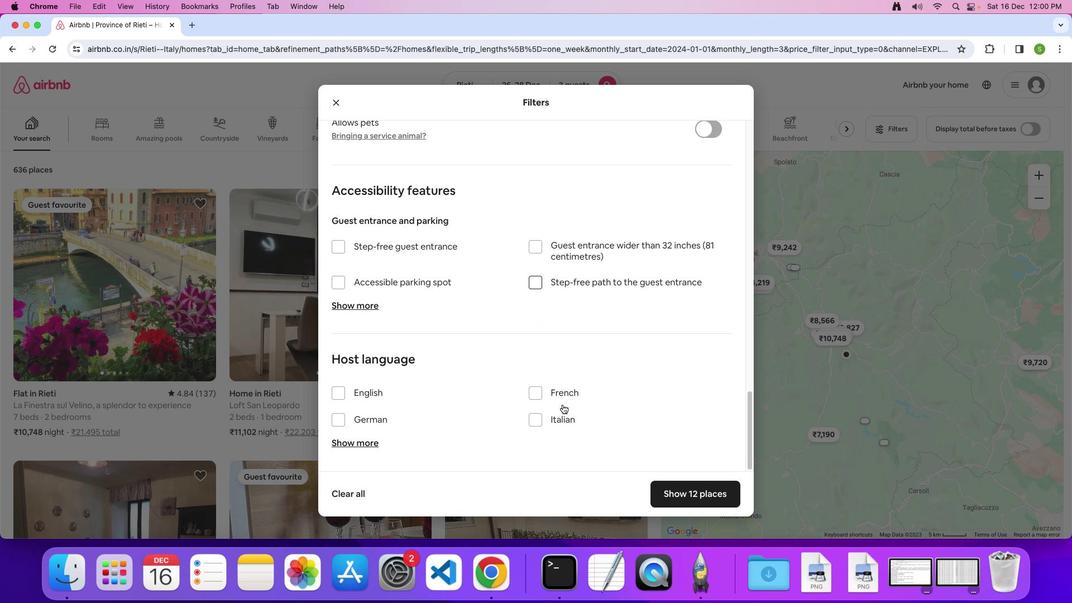 
Action: Mouse scrolled (563, 405) with delta (0, 0)
Screenshot: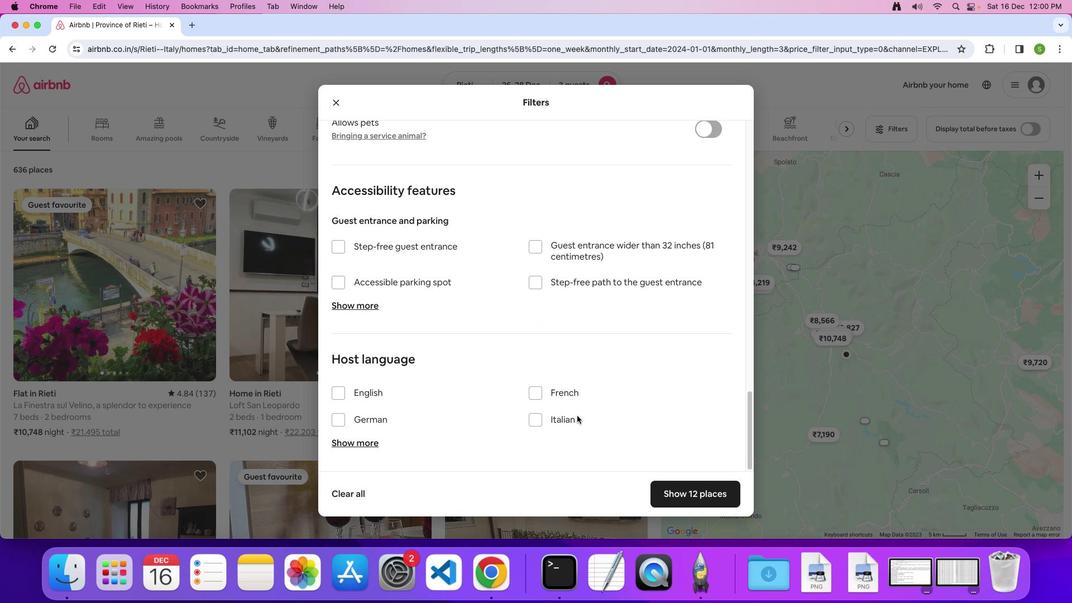 
Action: Mouse moved to (678, 491)
Screenshot: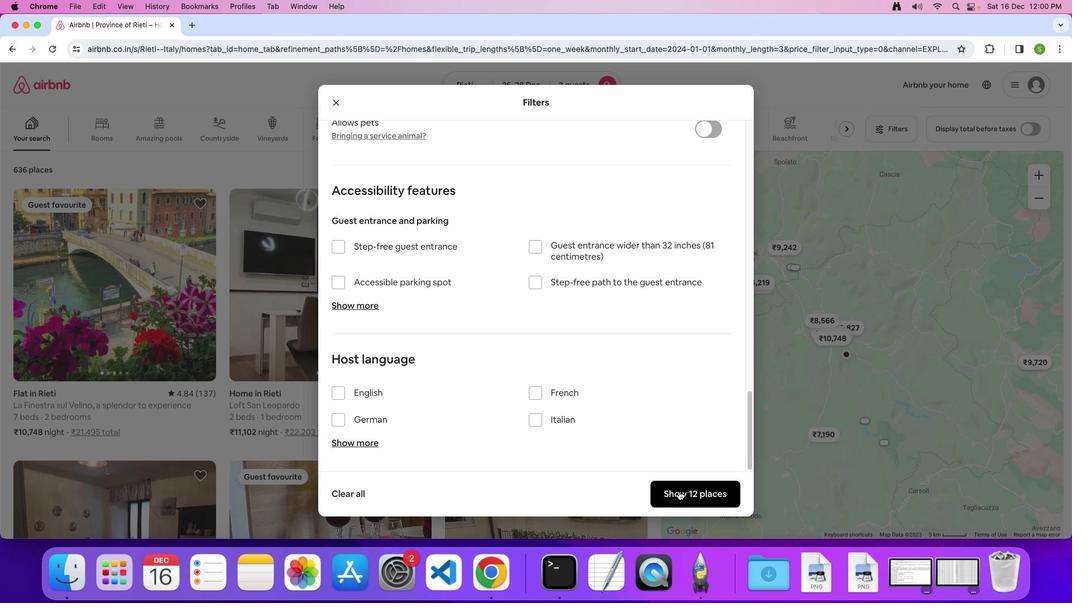 
Action: Mouse pressed left at (678, 491)
Screenshot: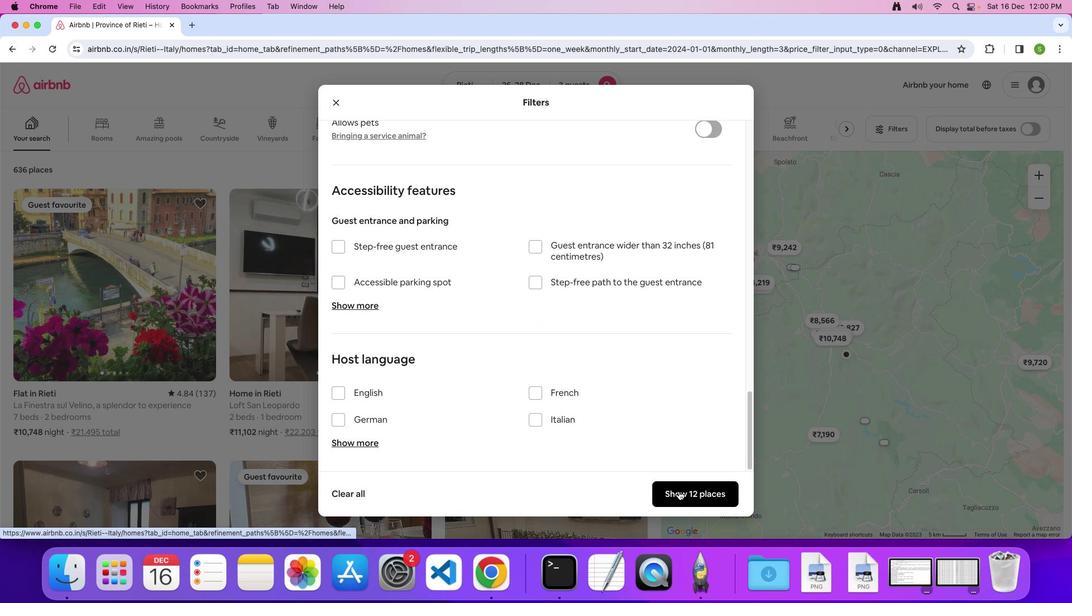 
Action: Mouse moved to (154, 288)
Screenshot: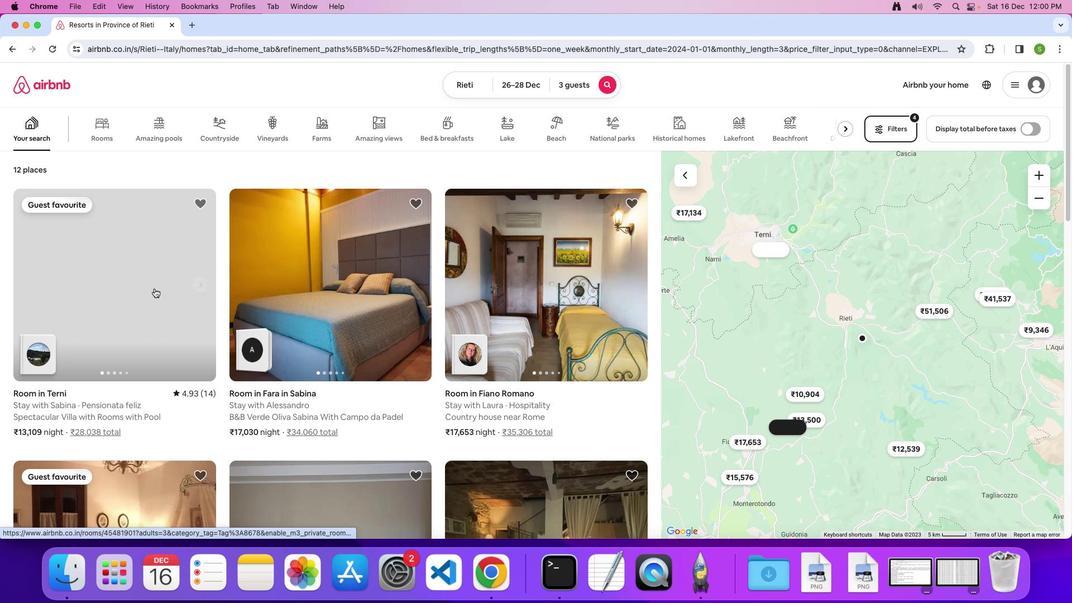 
Action: Mouse pressed left at (154, 288)
Screenshot: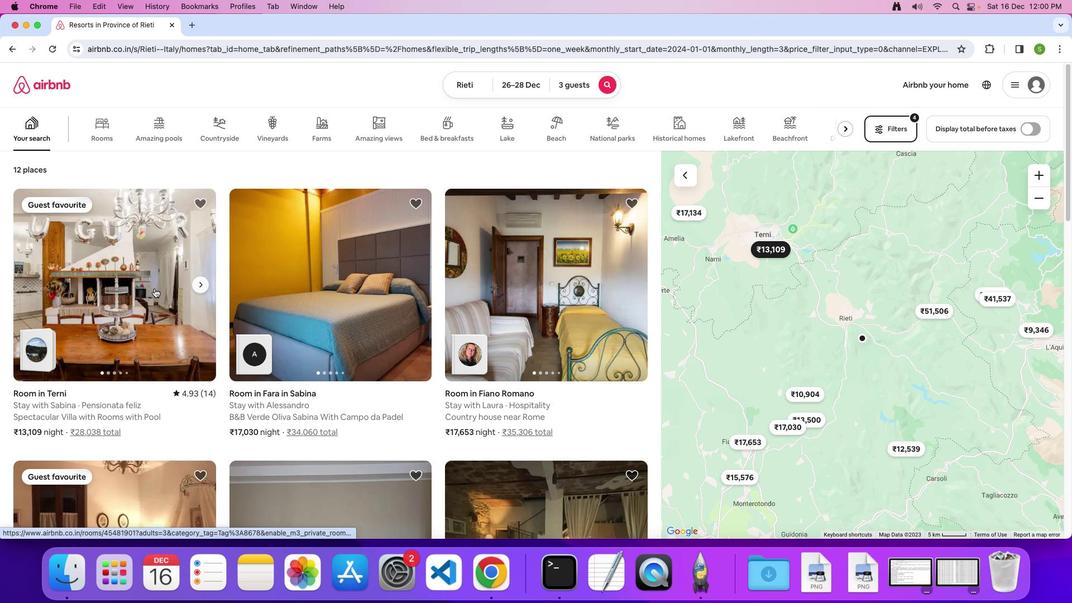 
Action: Mouse moved to (425, 248)
Screenshot: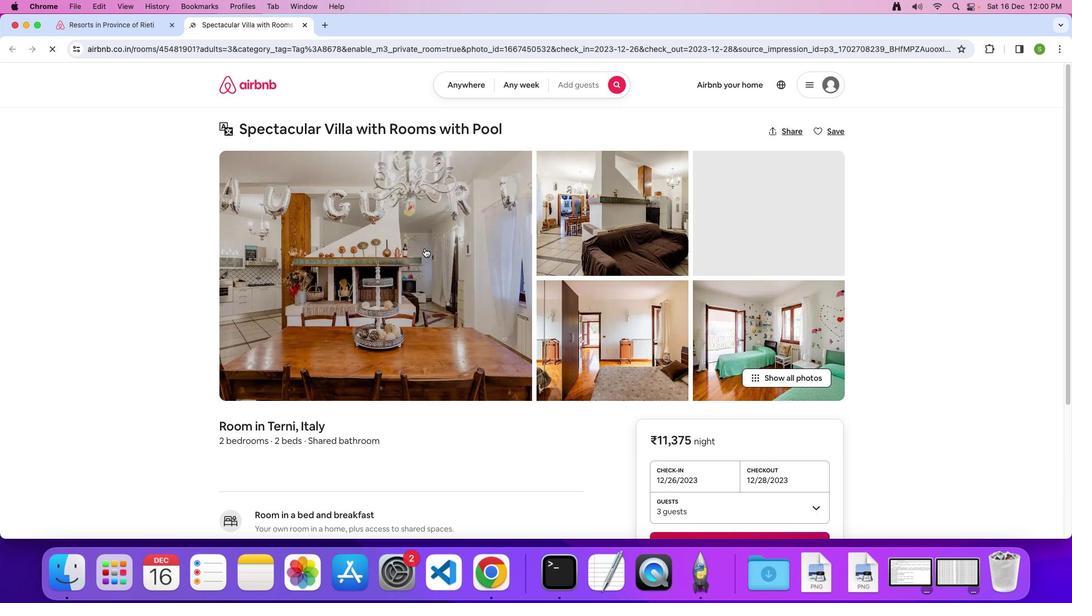 
Action: Mouse pressed left at (425, 248)
Screenshot: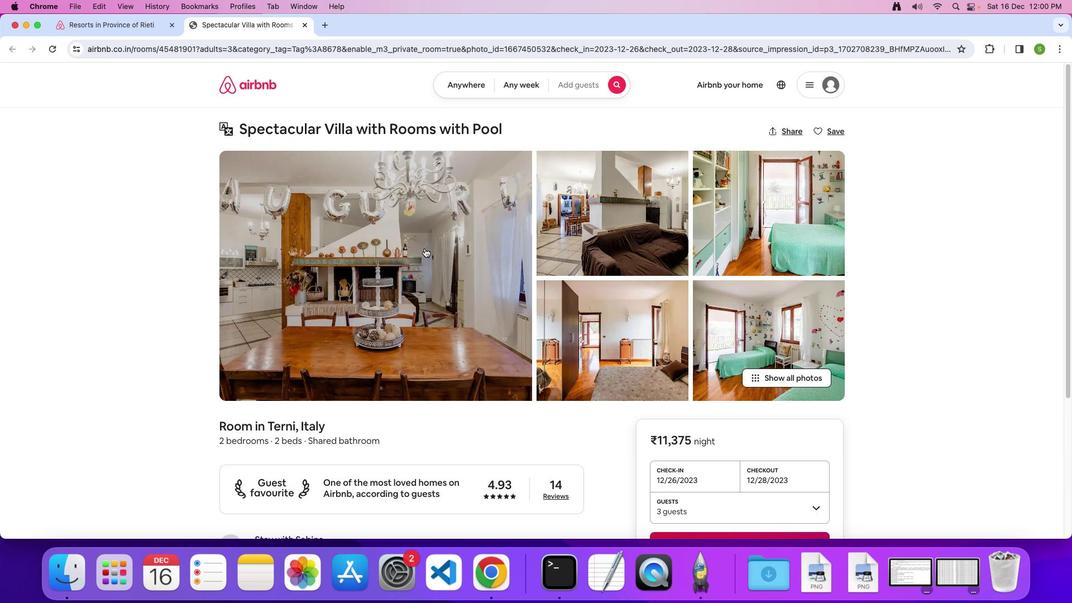 
Action: Mouse moved to (443, 288)
Screenshot: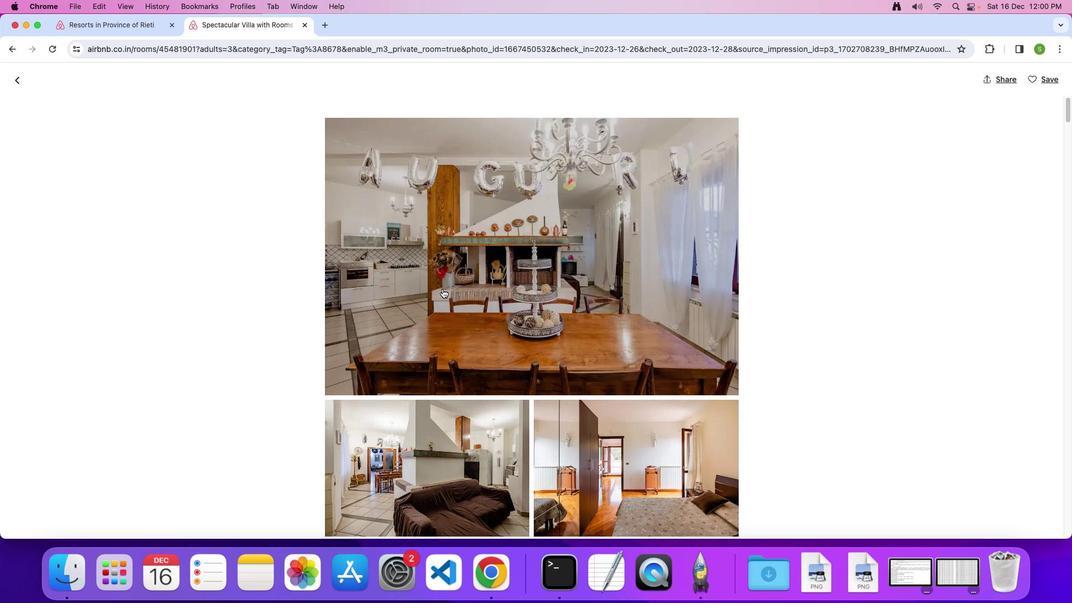 
Action: Mouse scrolled (443, 288) with delta (0, 0)
Screenshot: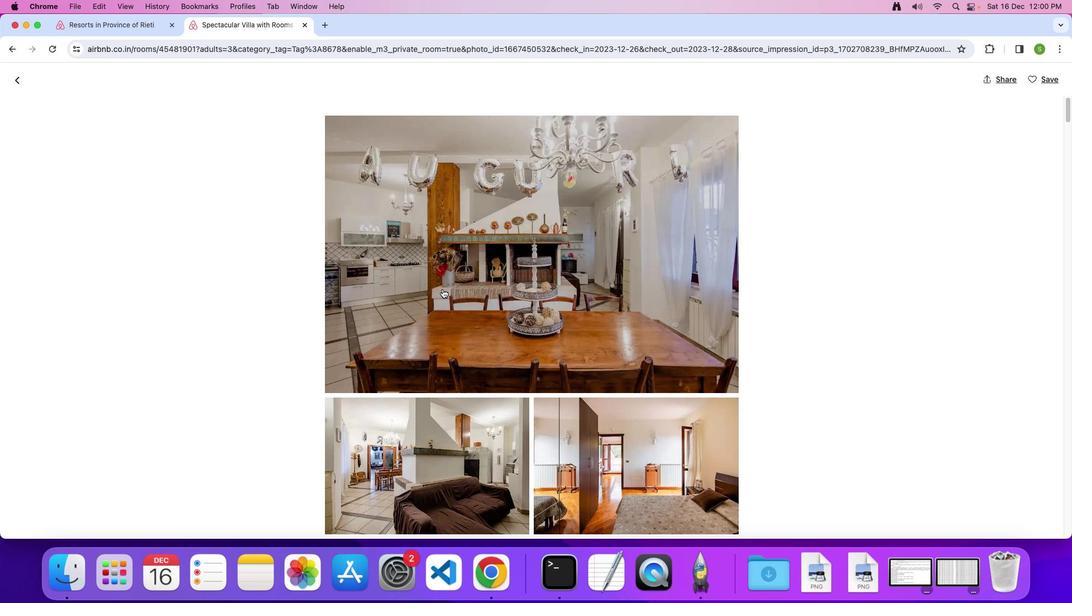 
Action: Mouse scrolled (443, 288) with delta (0, 0)
Screenshot: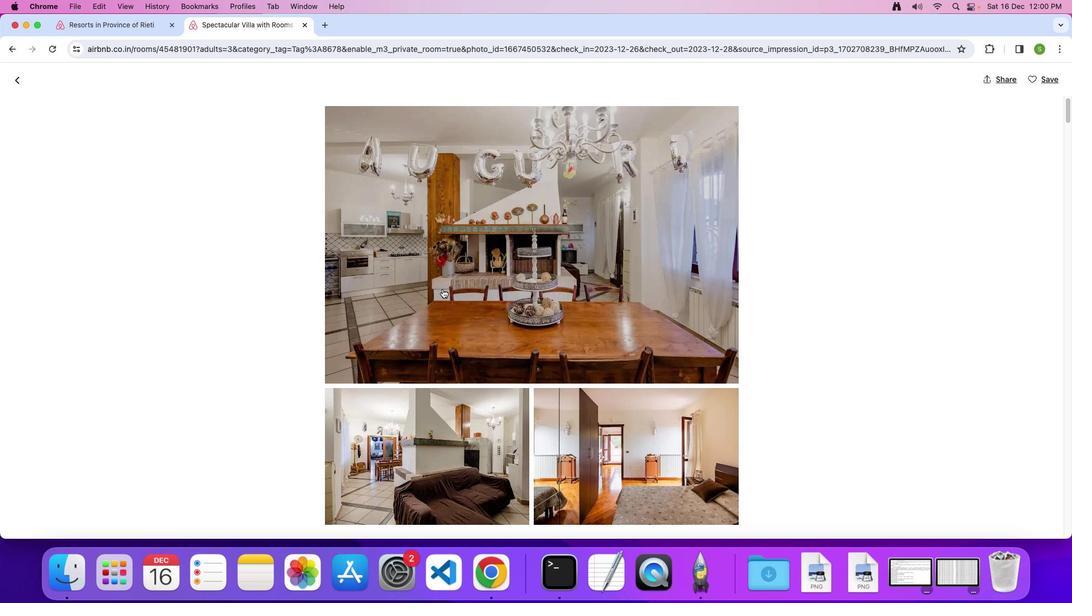
Action: Mouse scrolled (443, 288) with delta (0, -1)
Screenshot: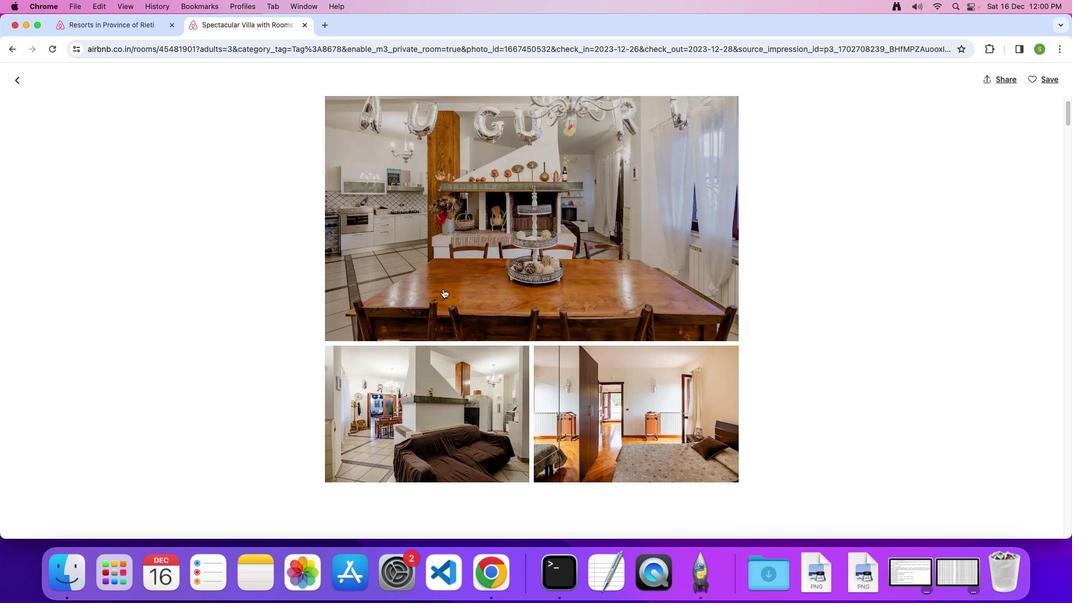 
Action: Mouse moved to (443, 288)
Screenshot: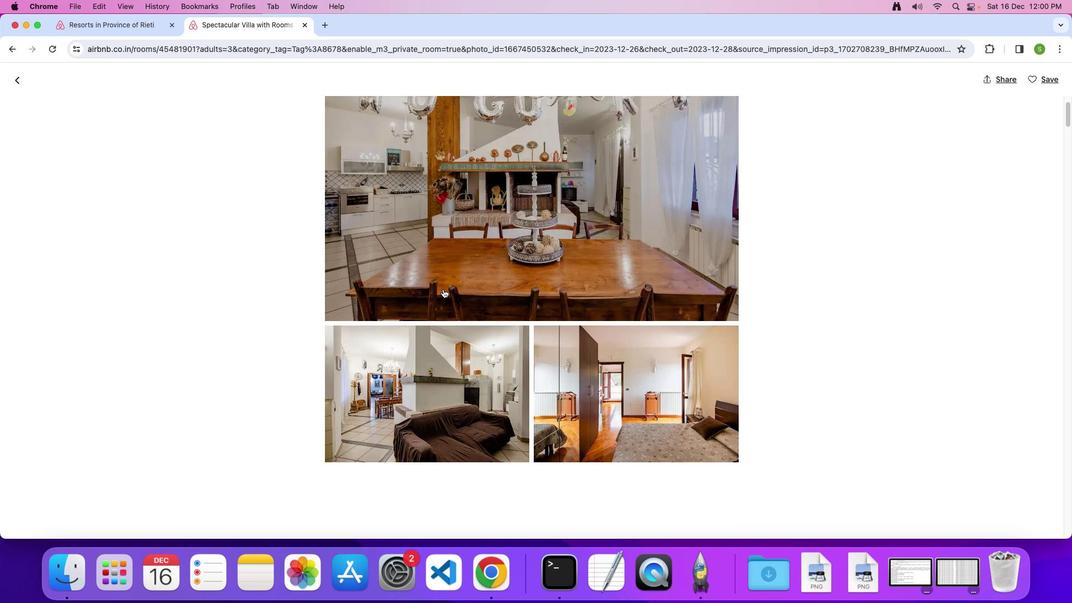 
Action: Mouse scrolled (443, 288) with delta (0, 0)
Screenshot: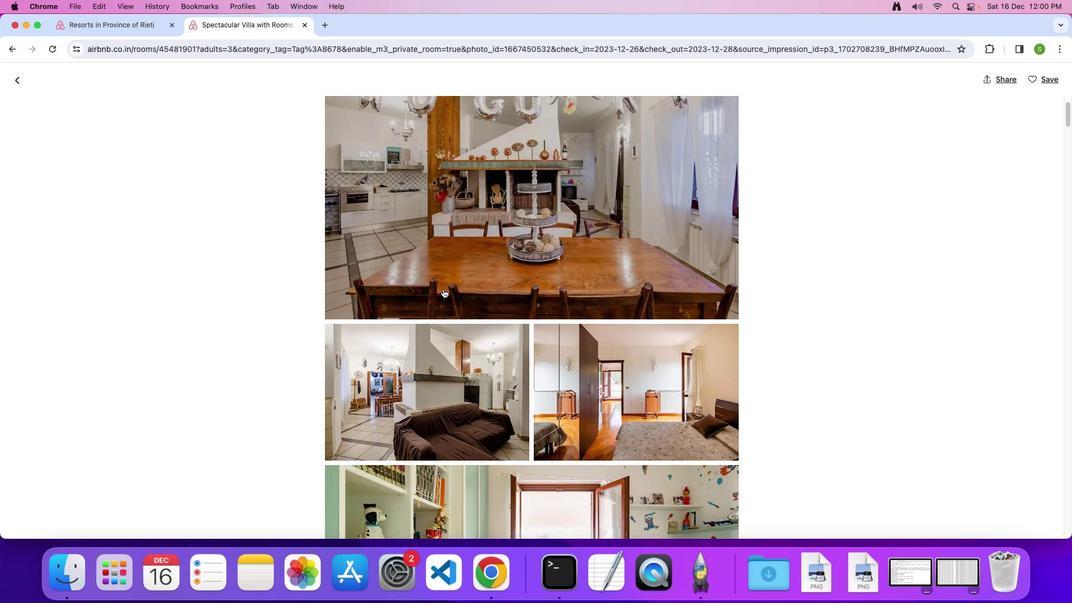 
Action: Mouse scrolled (443, 288) with delta (0, 0)
Screenshot: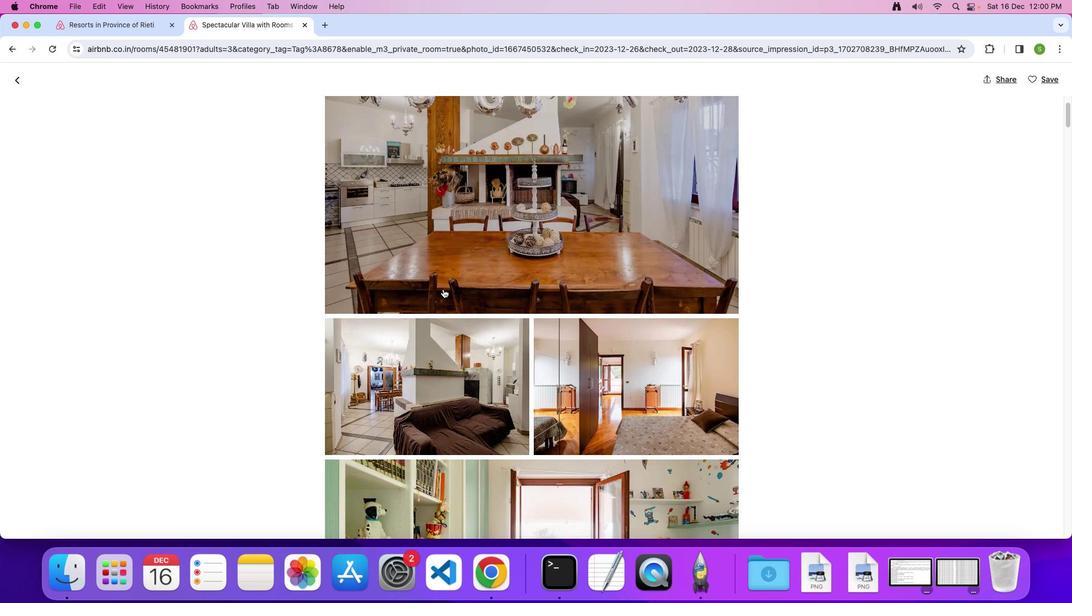 
Action: Mouse scrolled (443, 288) with delta (0, 0)
Screenshot: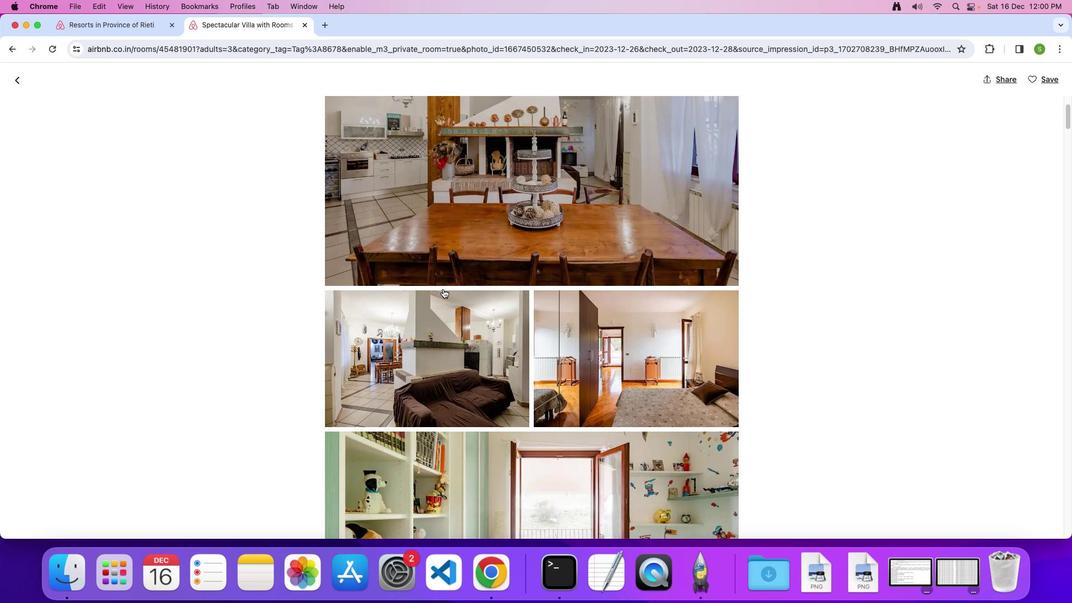 
Action: Mouse scrolled (443, 288) with delta (0, 0)
Screenshot: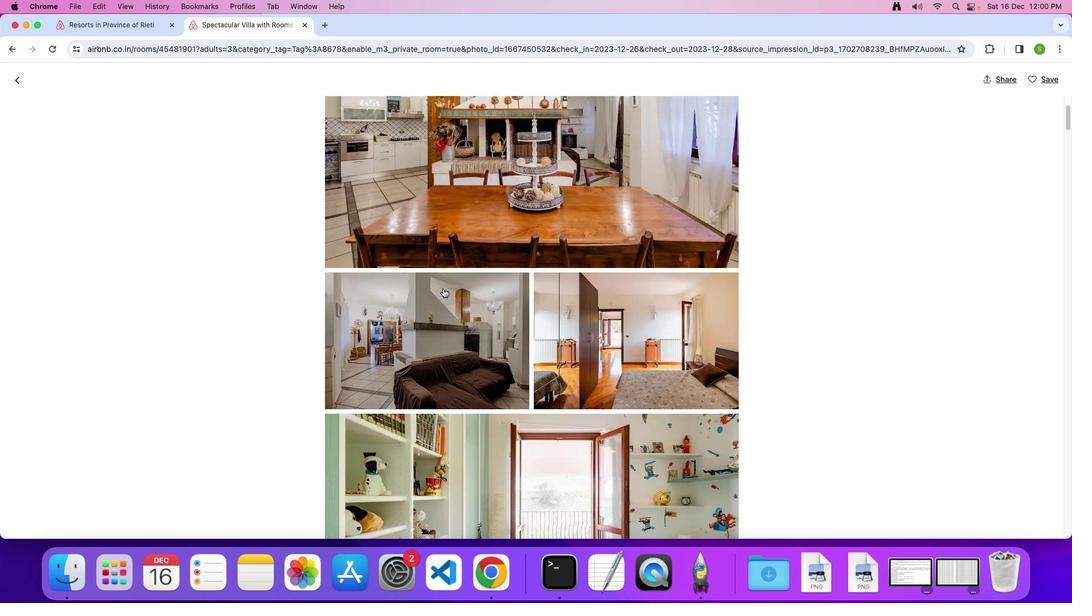 
Action: Mouse scrolled (443, 288) with delta (0, 0)
Screenshot: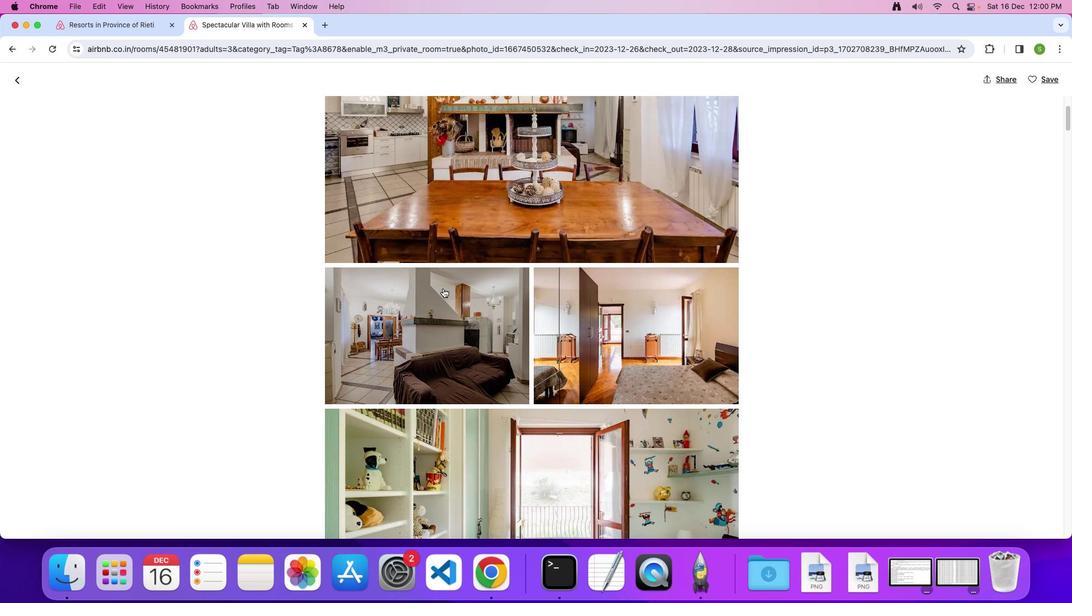
Action: Mouse moved to (443, 288)
Screenshot: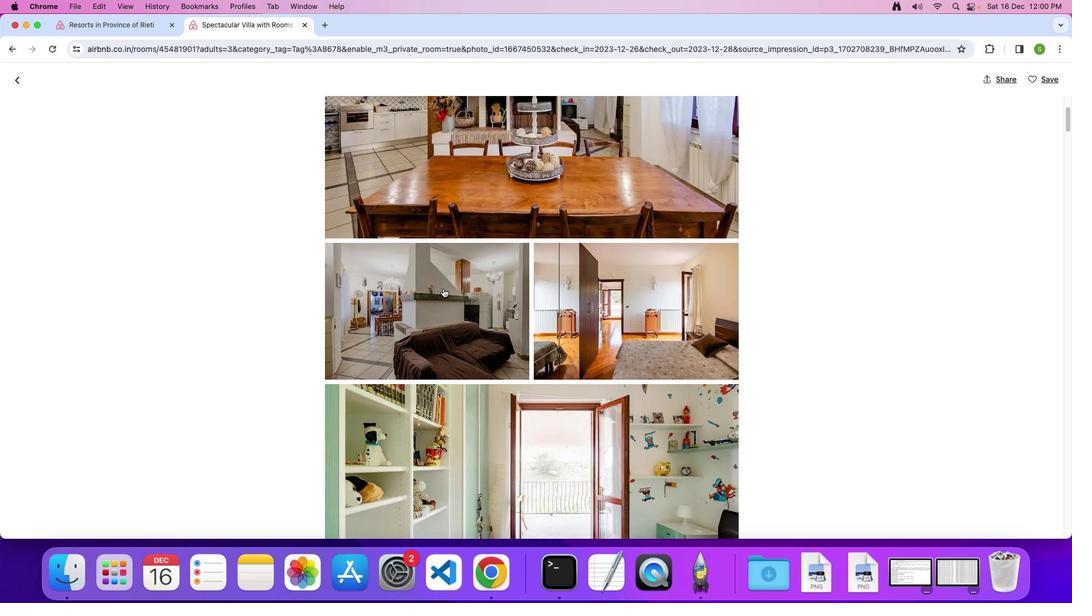 
Action: Mouse scrolled (443, 288) with delta (0, 0)
Screenshot: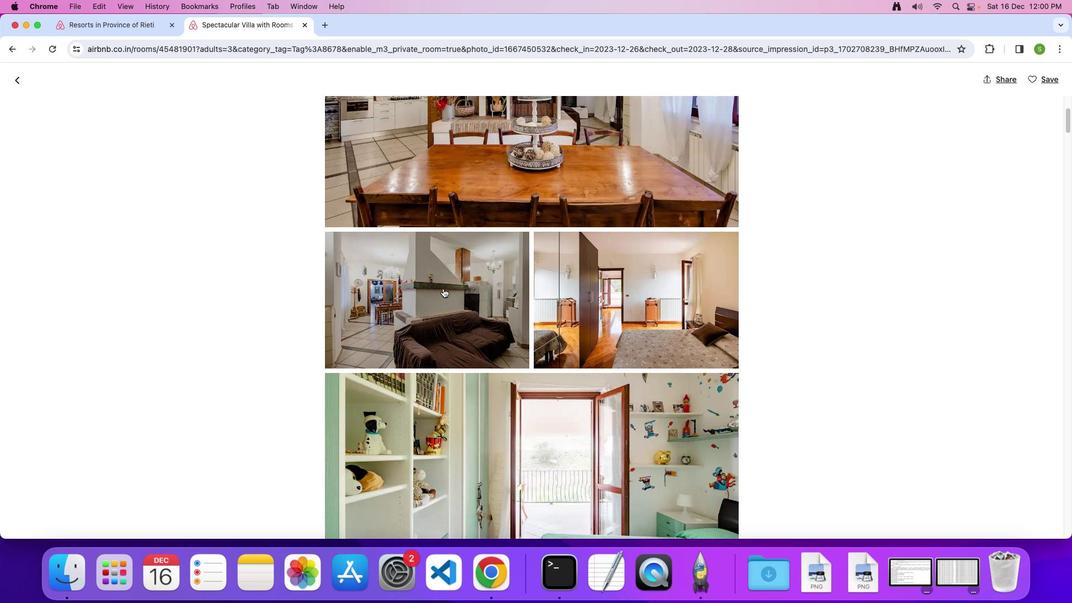 
Action: Mouse moved to (443, 288)
Screenshot: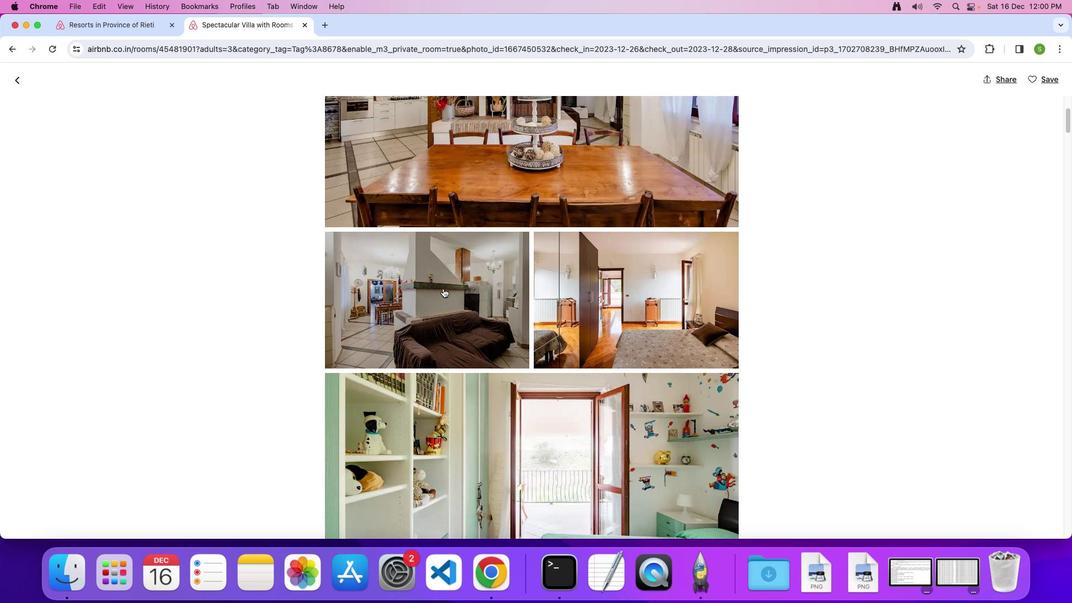 
Action: Mouse scrolled (443, 288) with delta (0, 0)
Screenshot: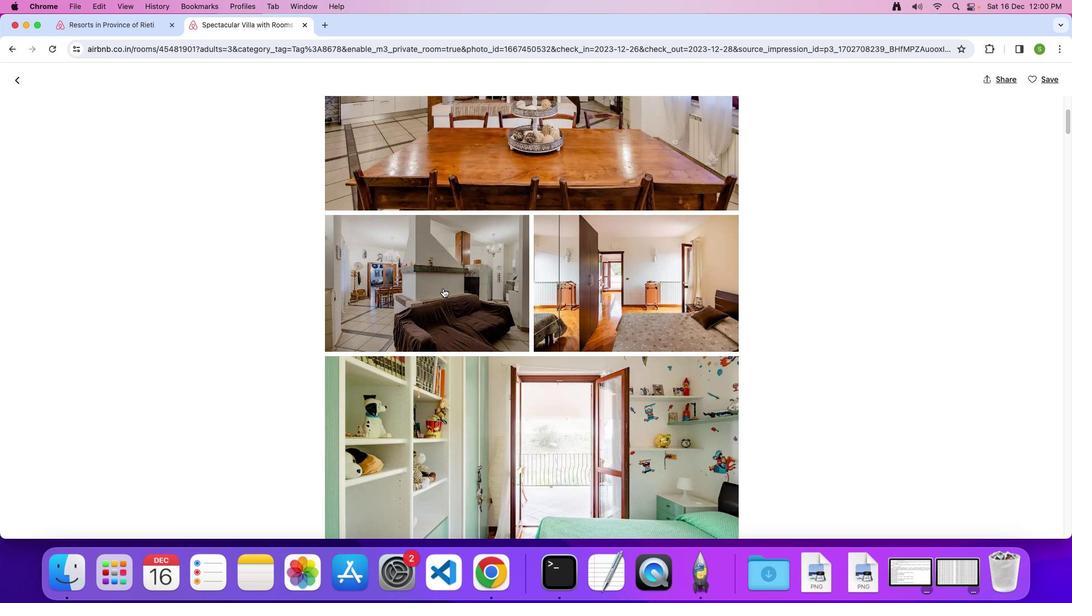 
Action: Mouse scrolled (443, 288) with delta (0, 0)
Screenshot: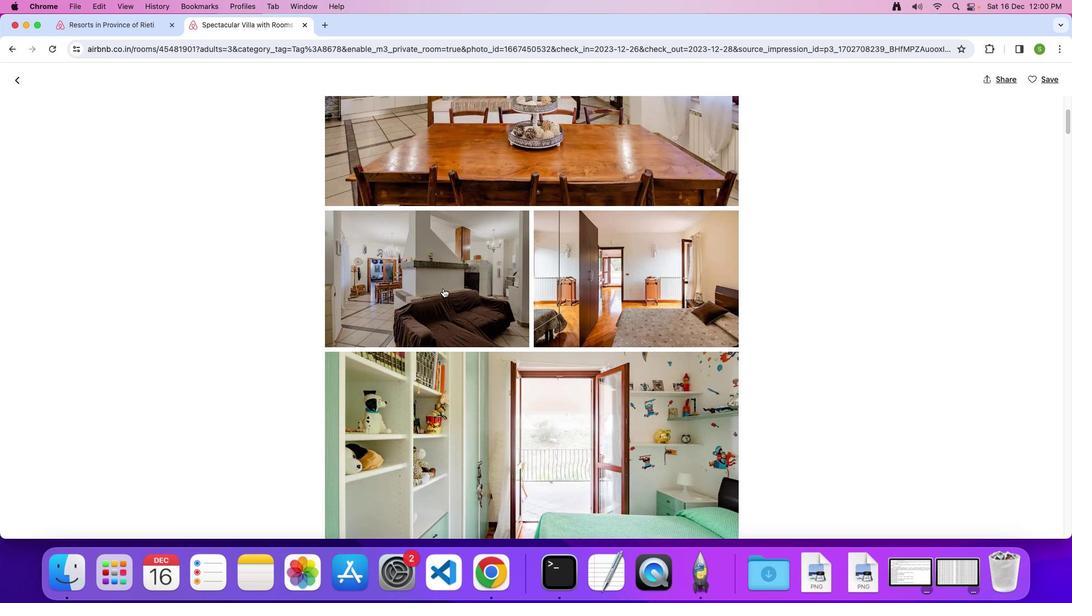 
Action: Mouse scrolled (443, 288) with delta (0, 0)
Screenshot: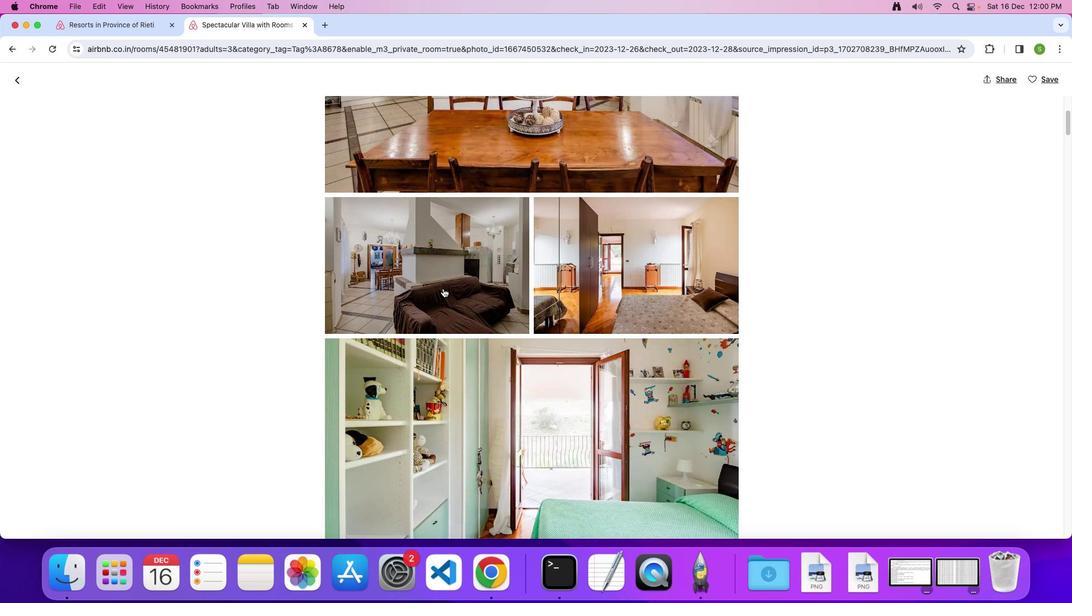 
Action: Mouse scrolled (443, 288) with delta (0, 0)
Screenshot: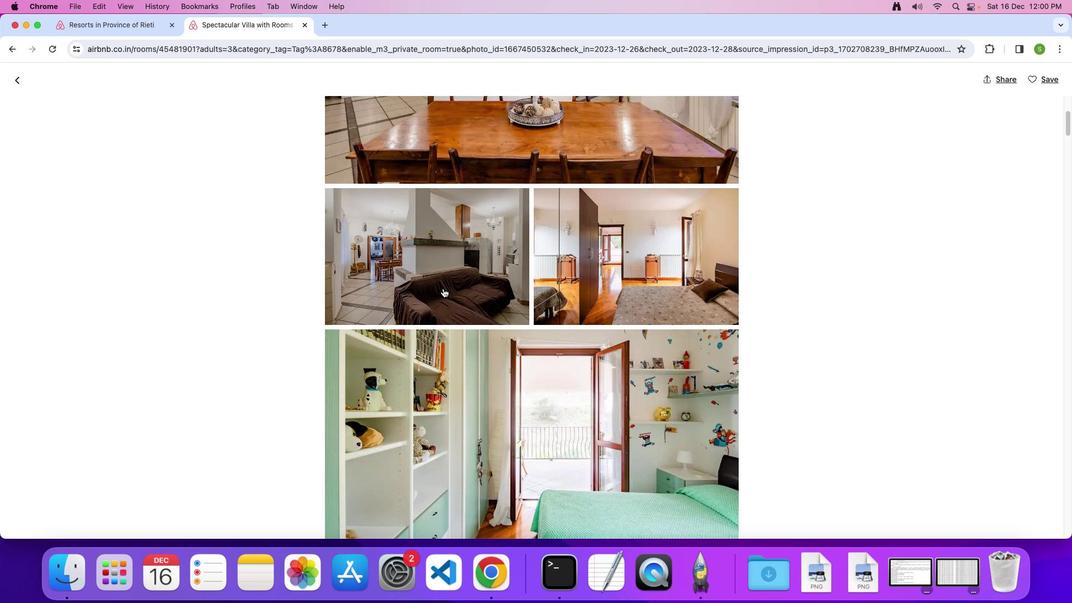 
Action: Mouse scrolled (443, 288) with delta (0, 0)
Screenshot: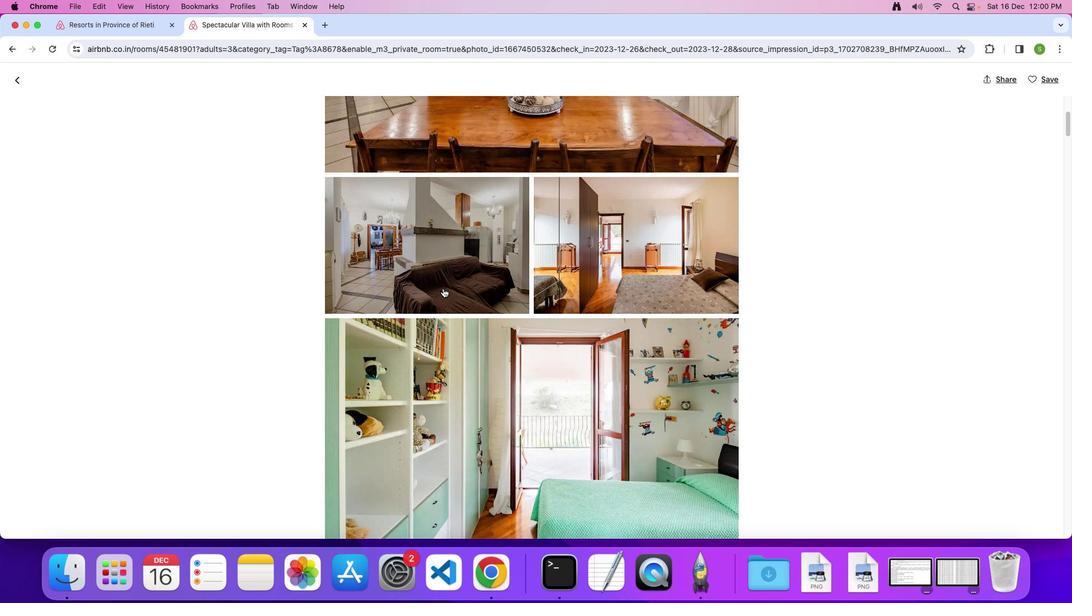
Action: Mouse scrolled (443, 288) with delta (0, 0)
Screenshot: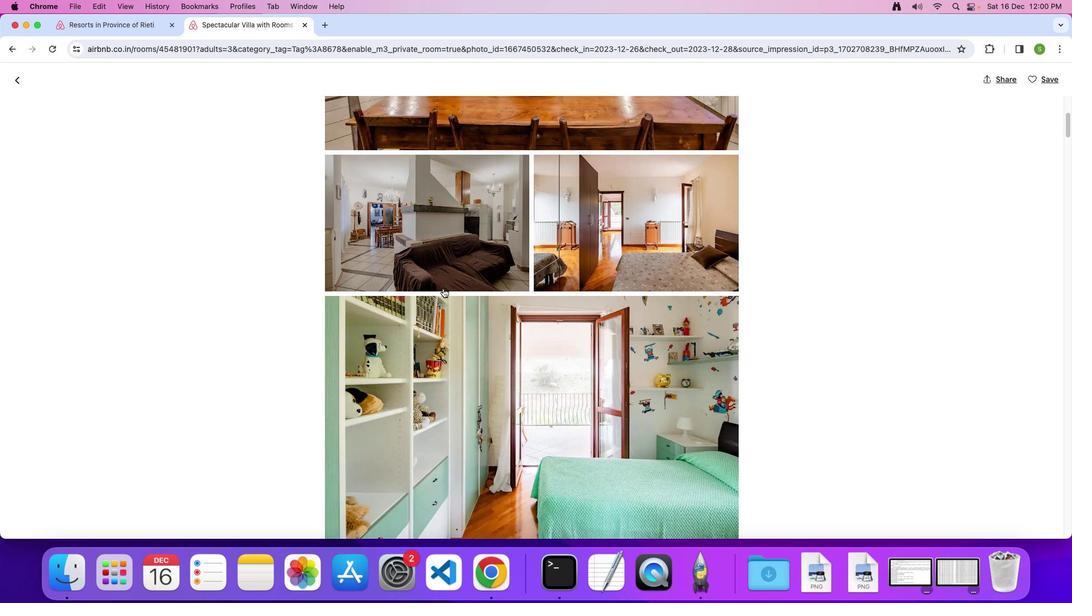 
Action: Mouse scrolled (443, 288) with delta (0, 0)
Screenshot: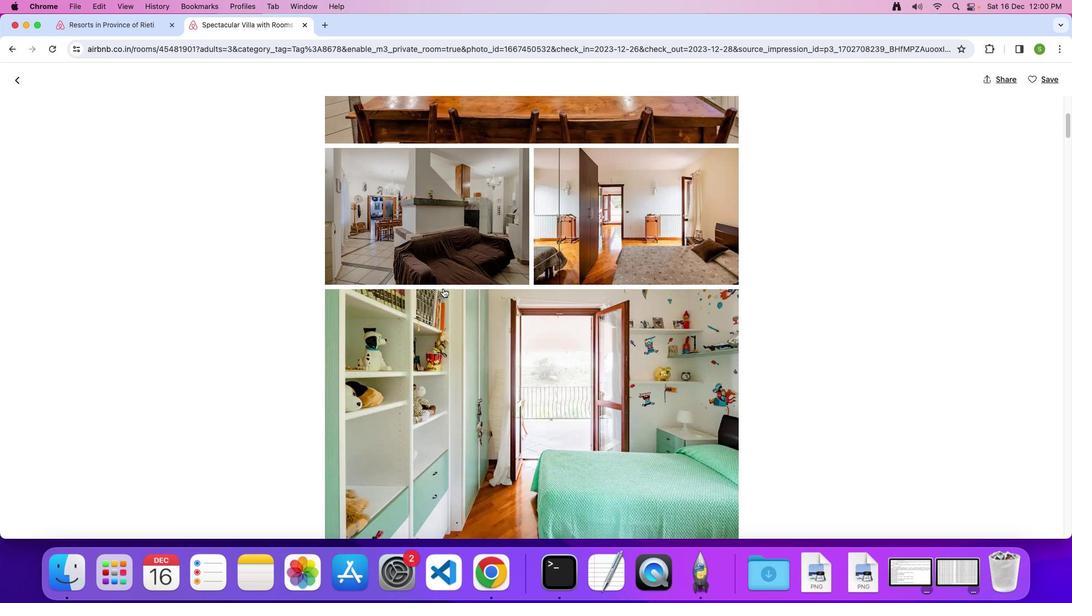 
Action: Mouse scrolled (443, 288) with delta (0, 0)
Screenshot: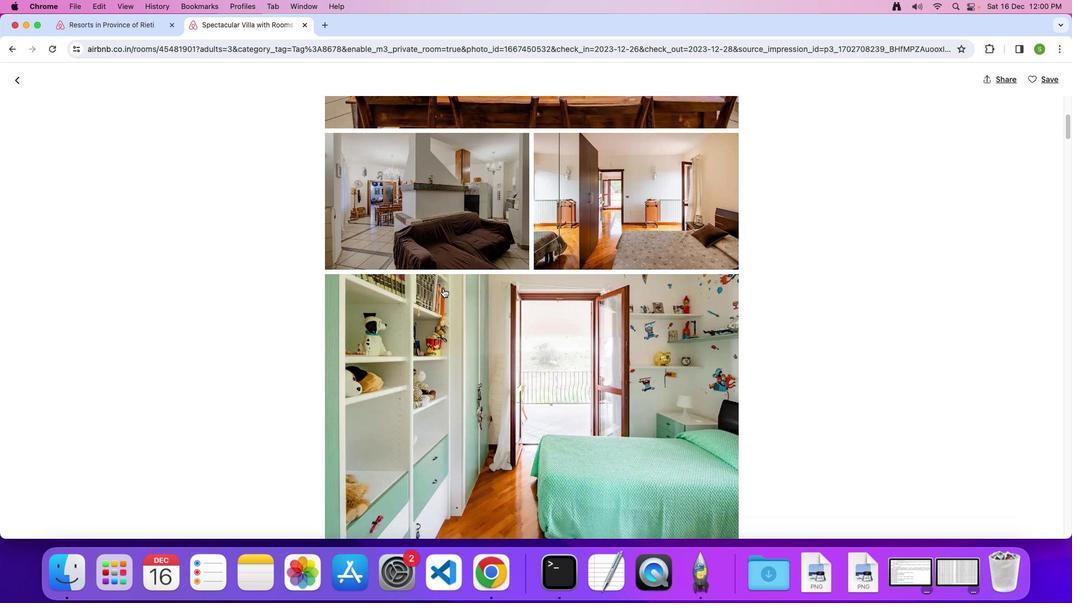 
Action: Mouse moved to (443, 288)
Screenshot: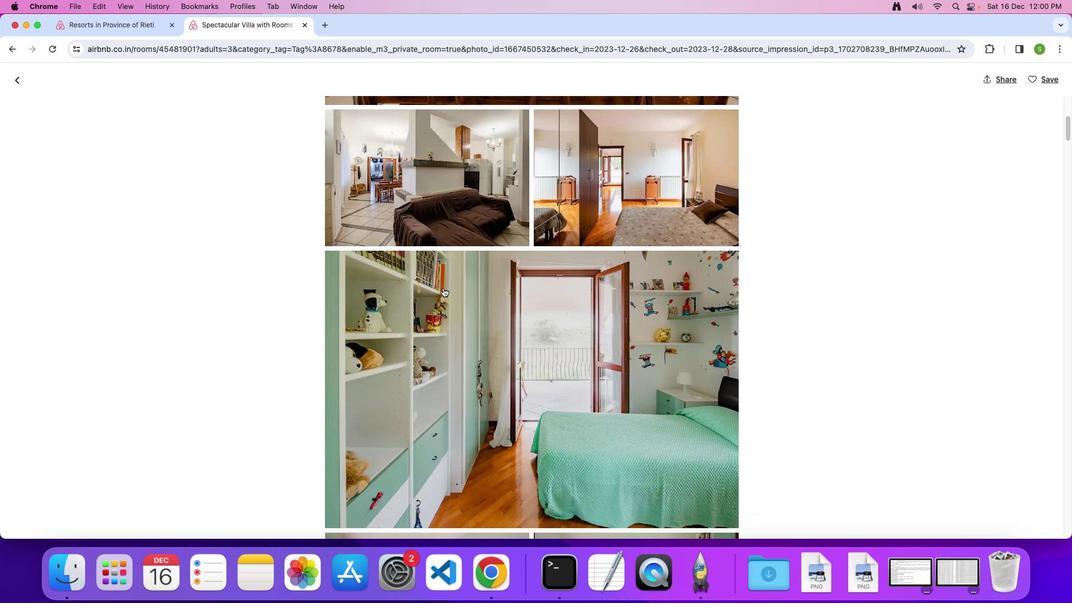 
Action: Mouse scrolled (443, 288) with delta (0, 0)
Screenshot: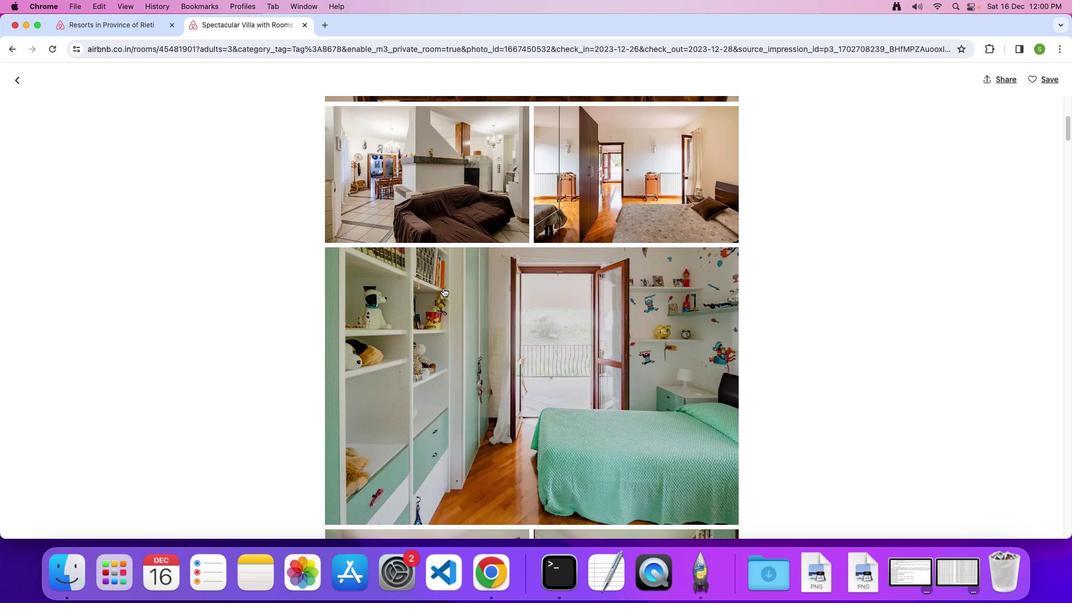 
Action: Mouse scrolled (443, 288) with delta (0, 0)
Screenshot: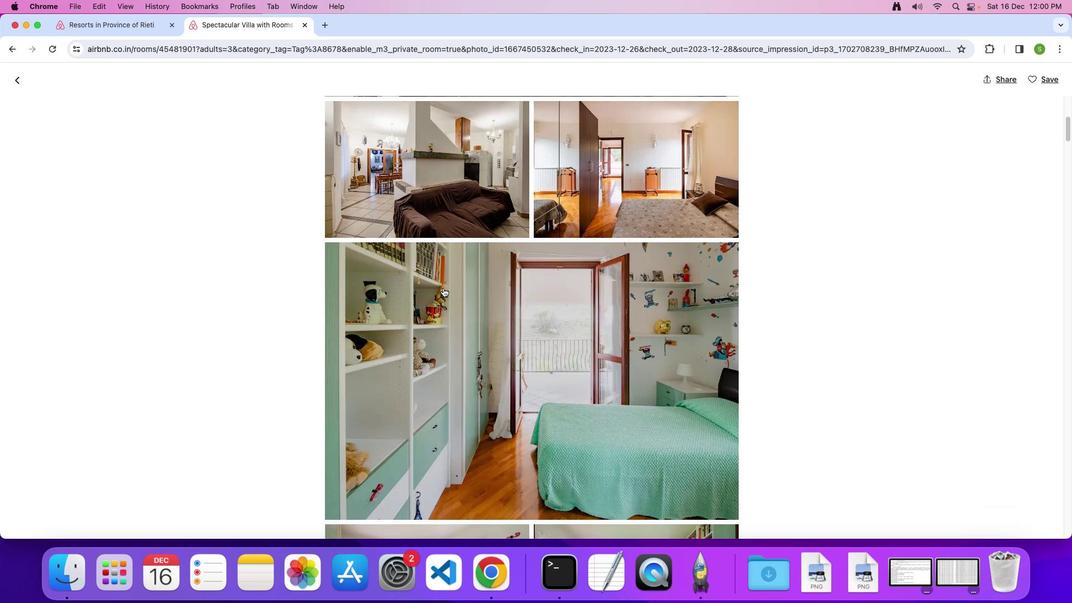 
Action: Mouse scrolled (443, 288) with delta (0, 0)
Screenshot: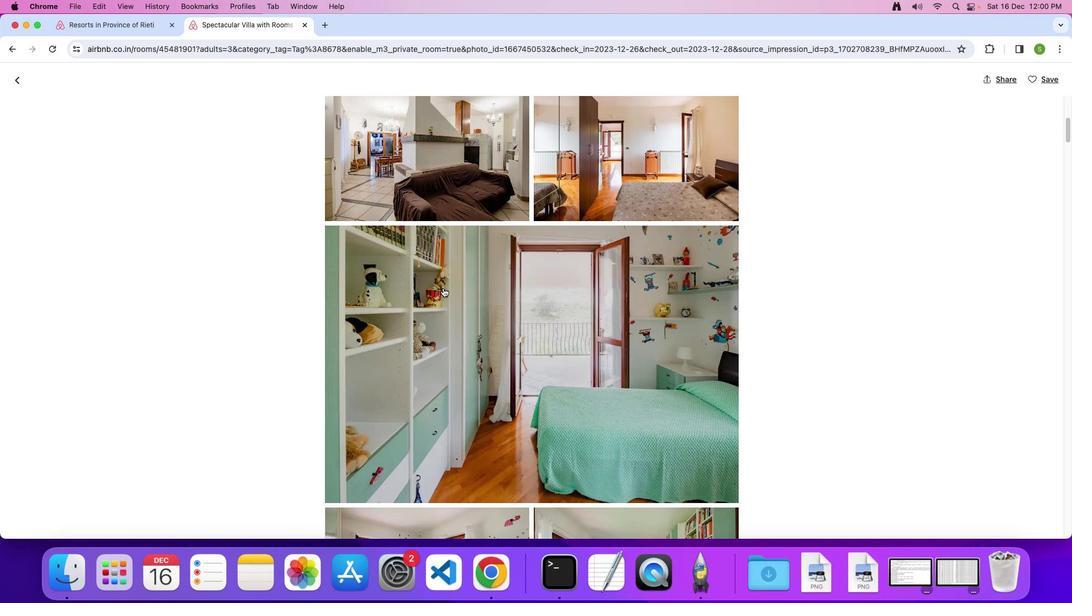 
Action: Mouse scrolled (443, 288) with delta (0, 0)
Screenshot: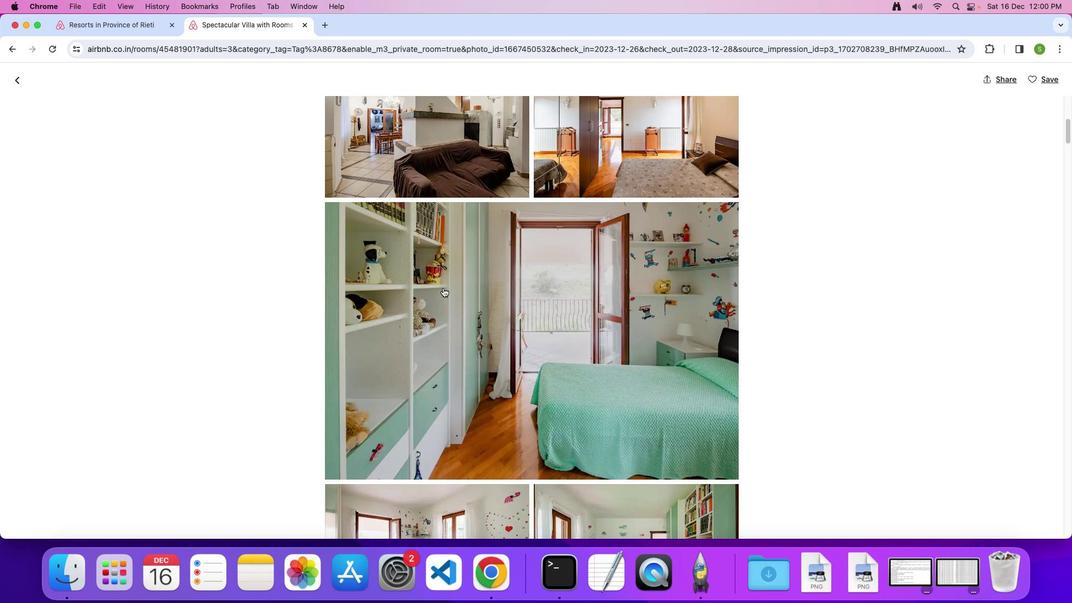 
Action: Mouse scrolled (443, 288) with delta (0, -1)
Screenshot: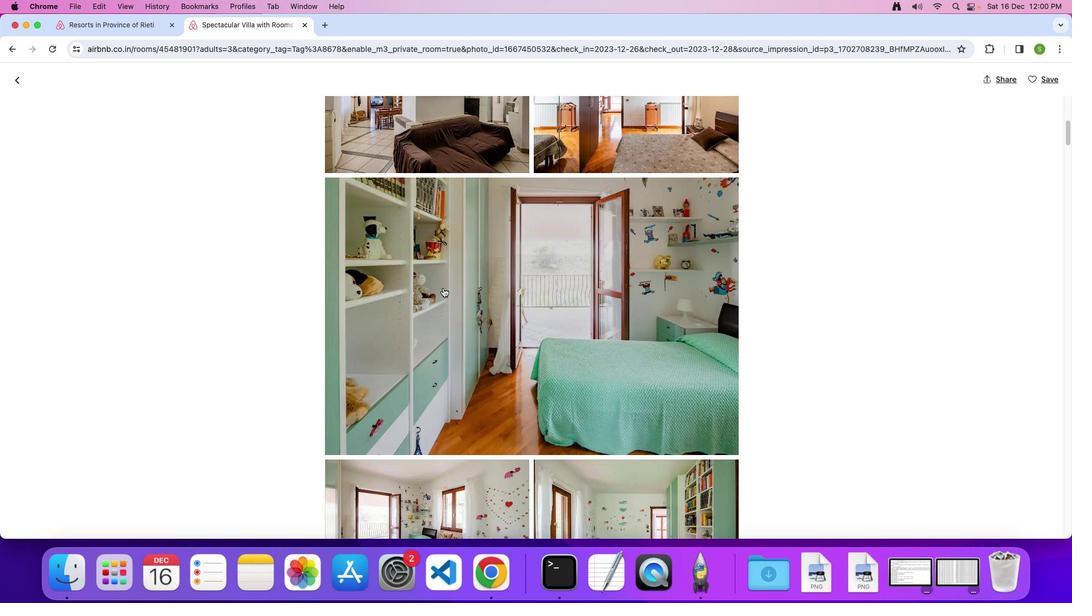 
Action: Mouse scrolled (443, 288) with delta (0, -1)
Screenshot: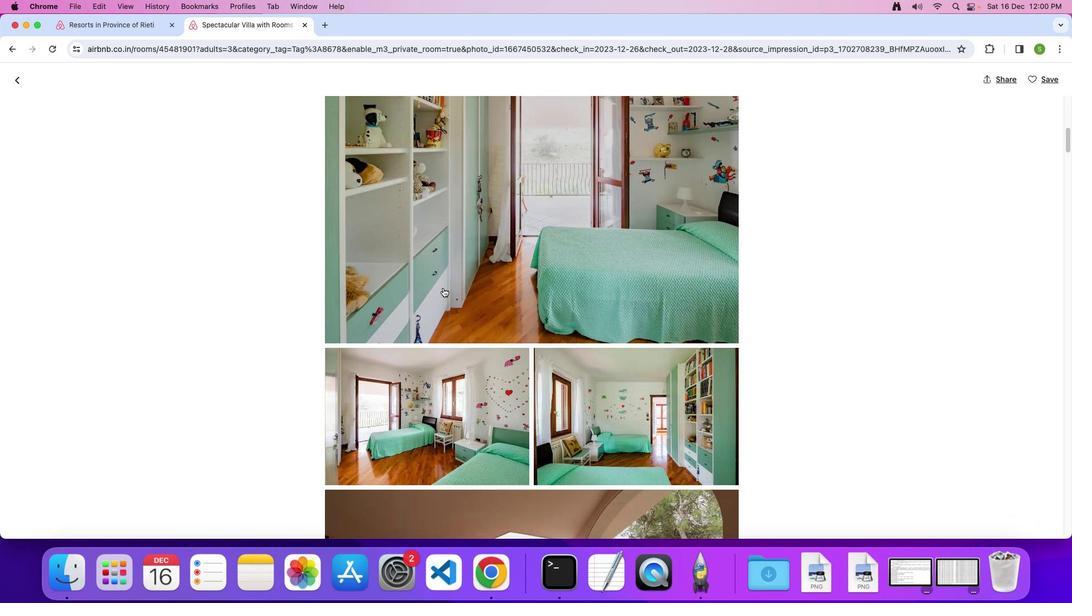 
Action: Mouse scrolled (443, 288) with delta (0, 0)
Screenshot: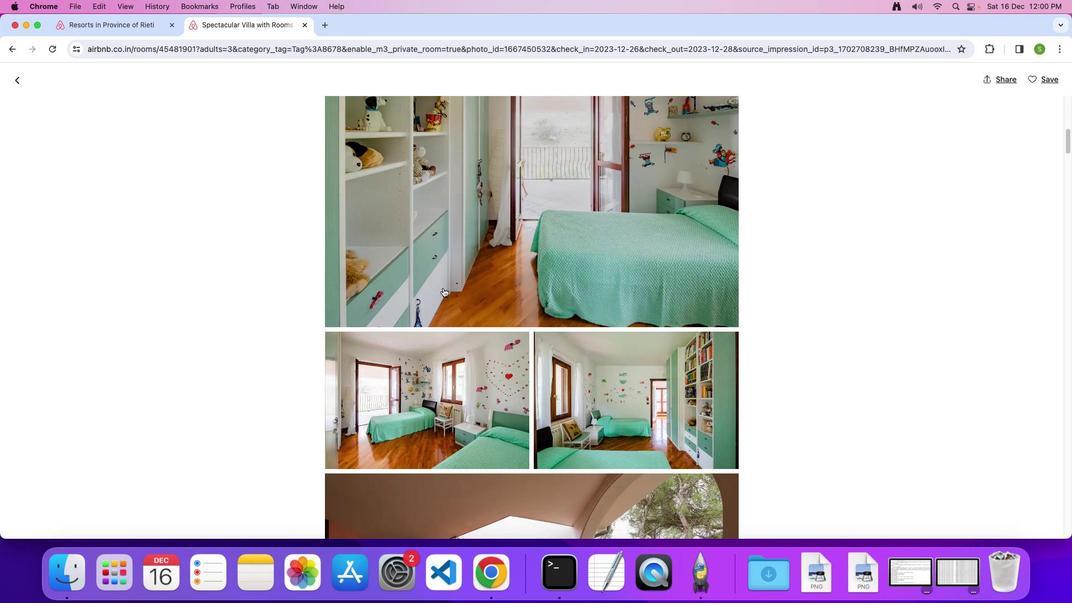 
Action: Mouse scrolled (443, 288) with delta (0, 0)
Screenshot: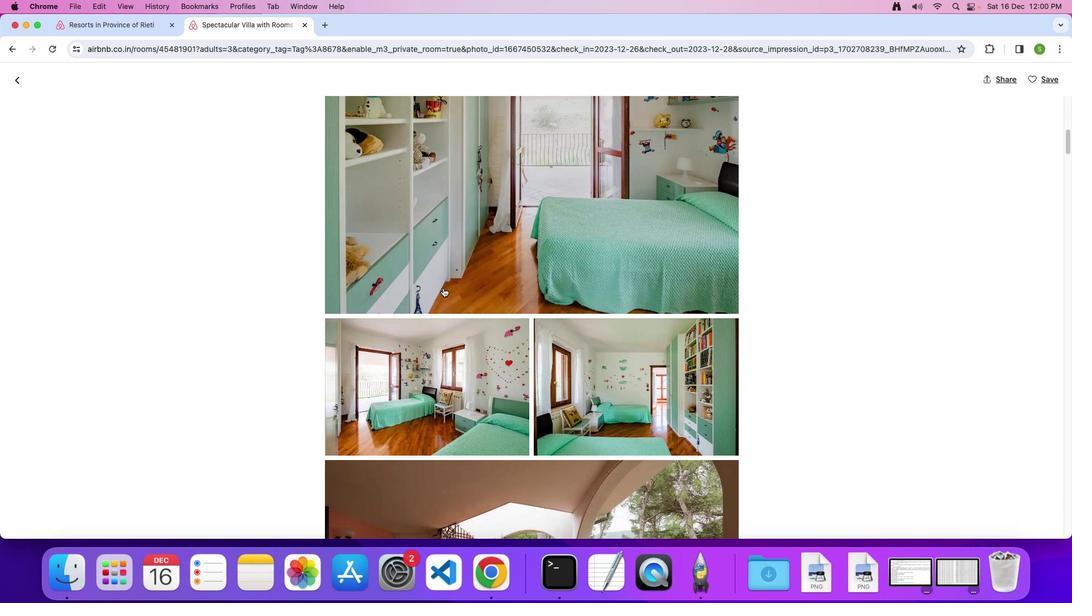 
Action: Mouse scrolled (443, 288) with delta (0, 0)
Screenshot: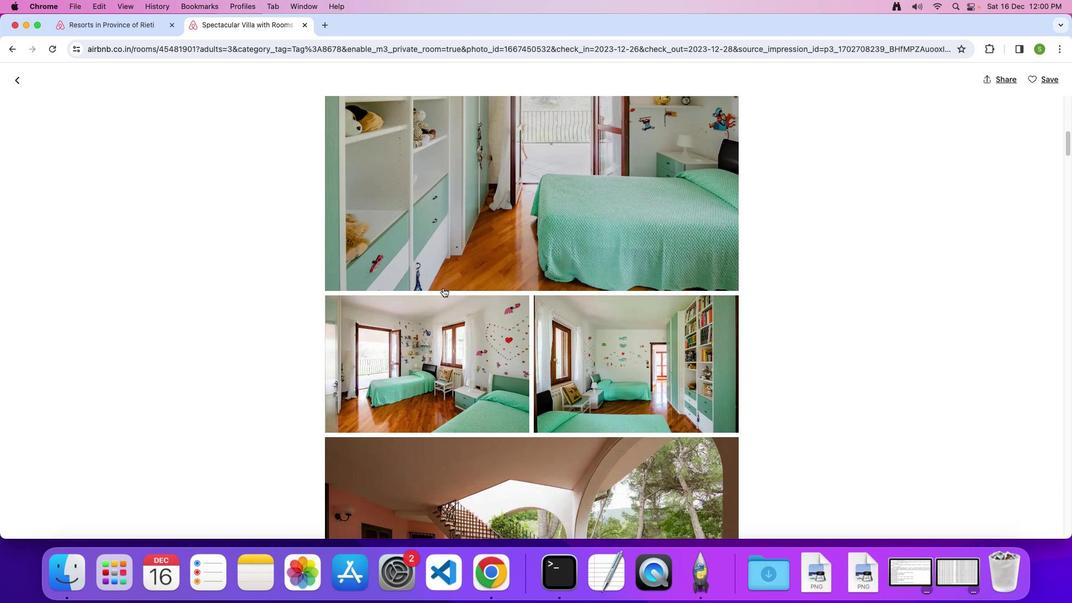 
Action: Mouse scrolled (443, 288) with delta (0, 0)
Screenshot: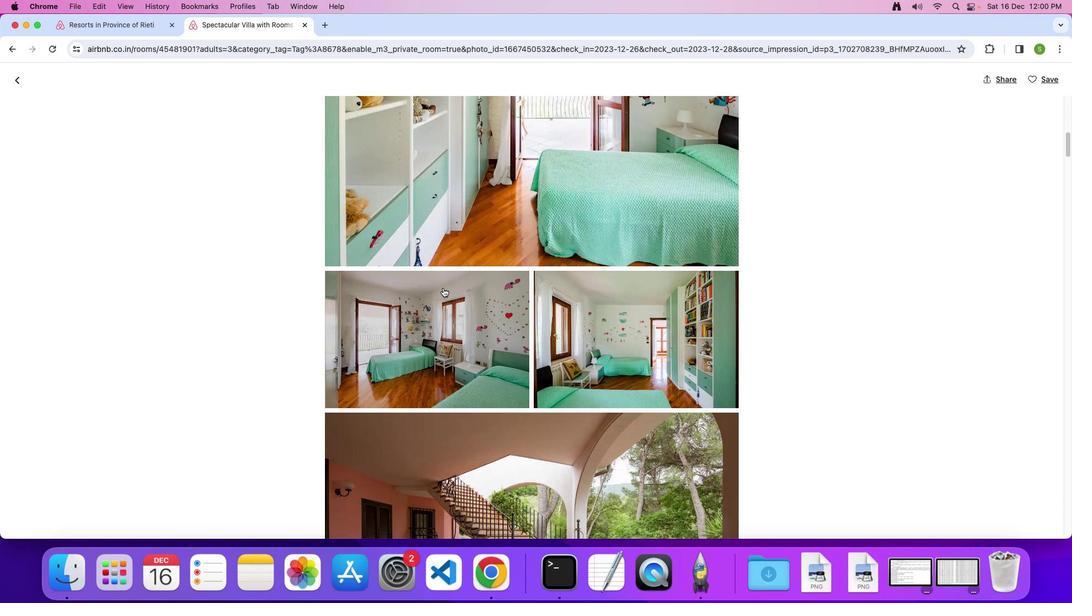 
Action: Mouse scrolled (443, 288) with delta (0, 0)
Screenshot: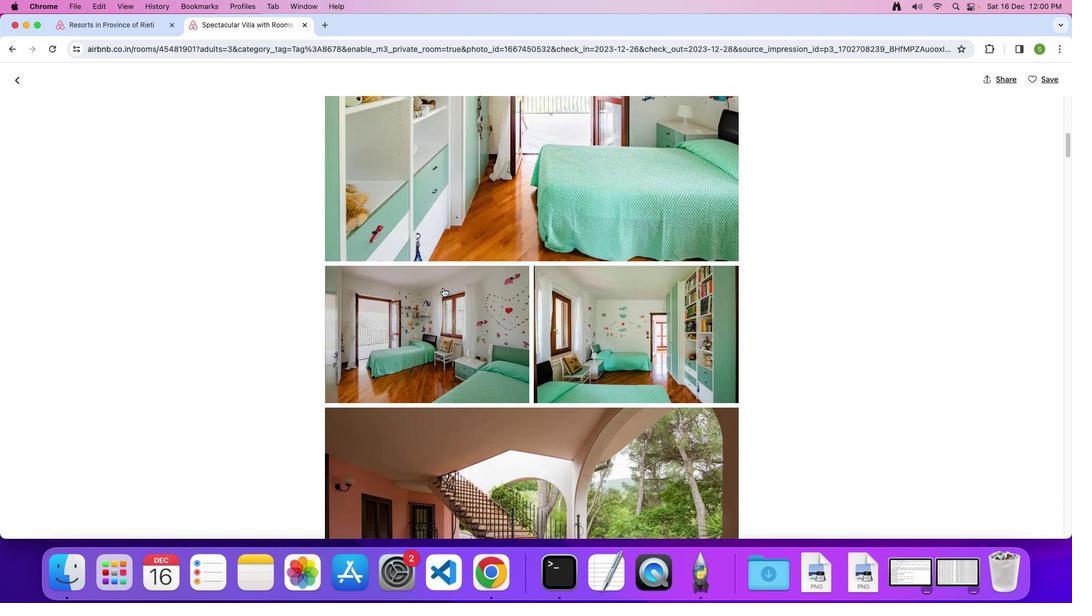 
Action: Mouse scrolled (443, 288) with delta (0, -1)
Screenshot: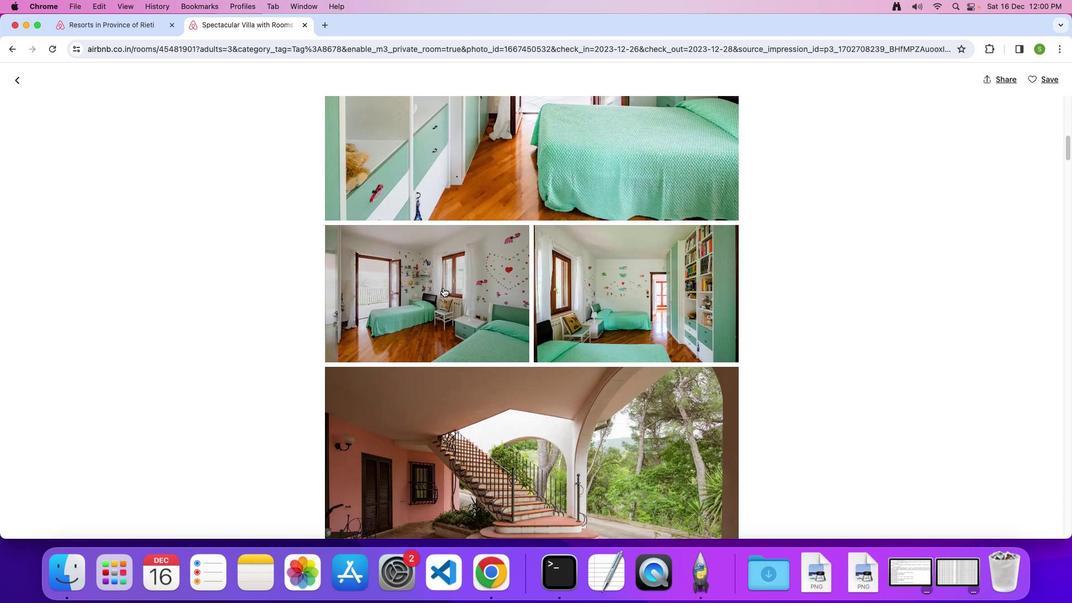 
Action: Mouse moved to (442, 285)
Screenshot: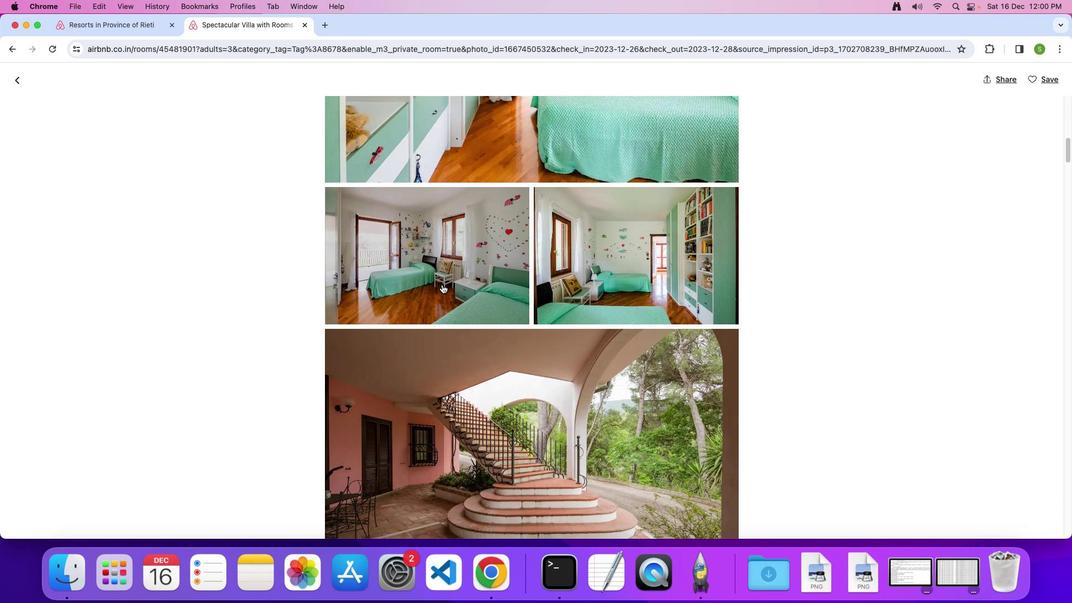 
Action: Mouse scrolled (442, 285) with delta (0, 0)
Screenshot: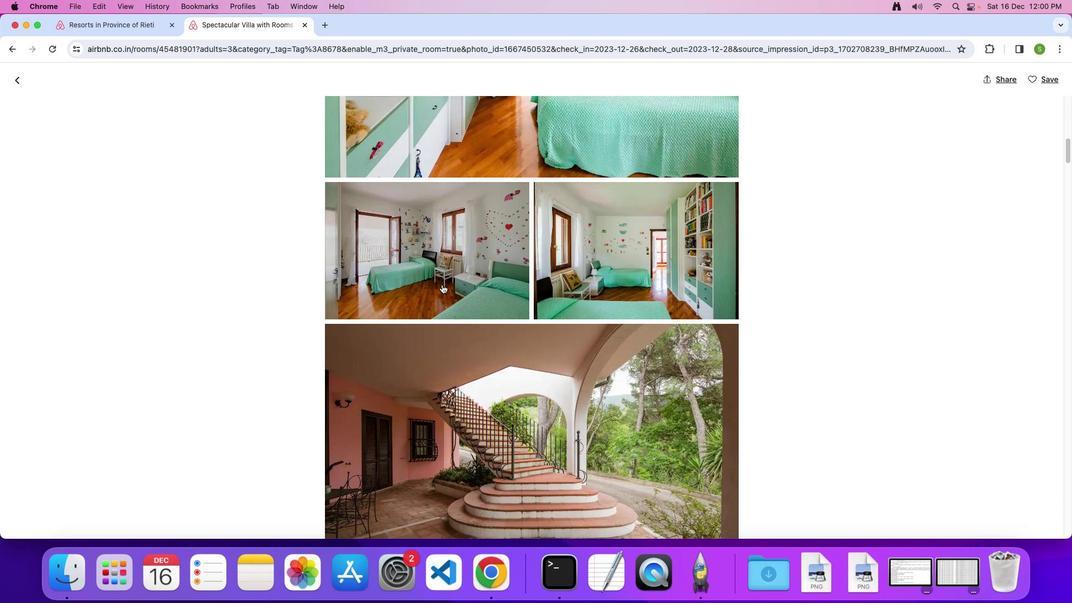 
Action: Mouse moved to (442, 285)
Screenshot: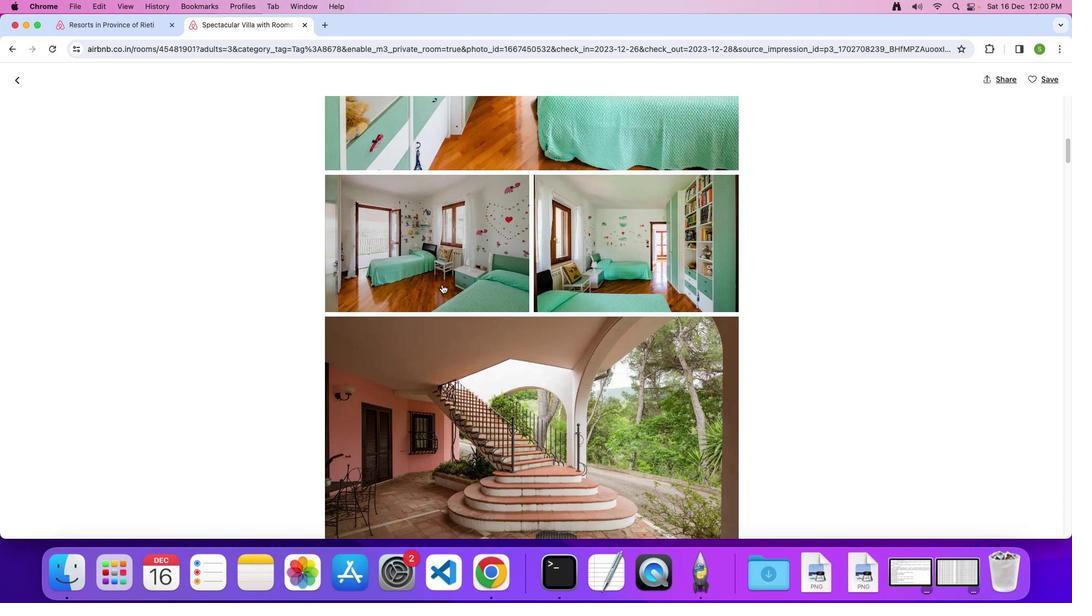 
Action: Mouse scrolled (442, 285) with delta (0, 0)
Screenshot: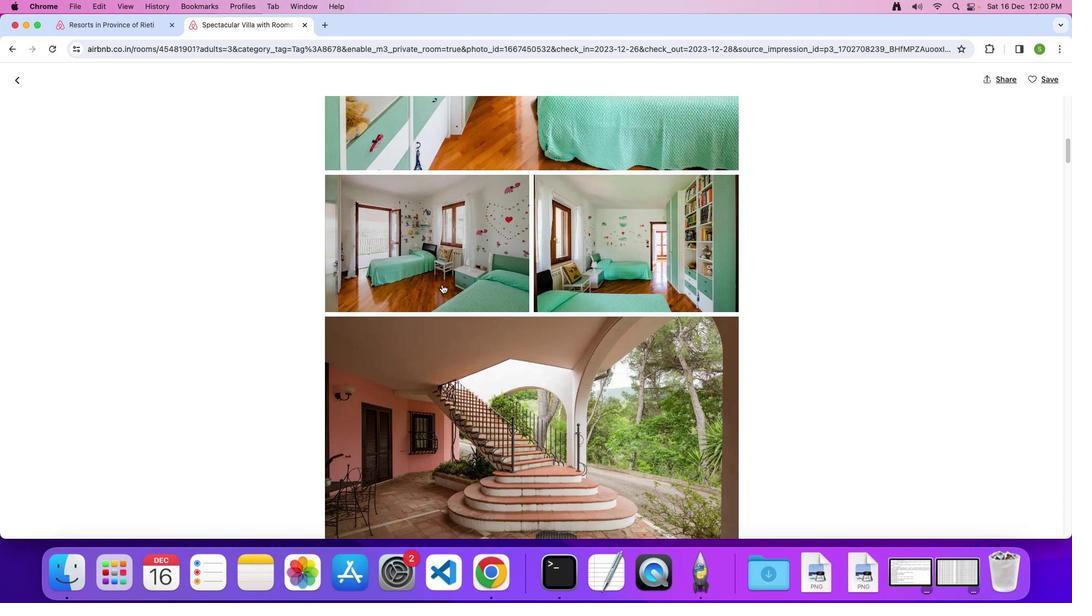 
Action: Mouse scrolled (442, 285) with delta (0, -1)
Screenshot: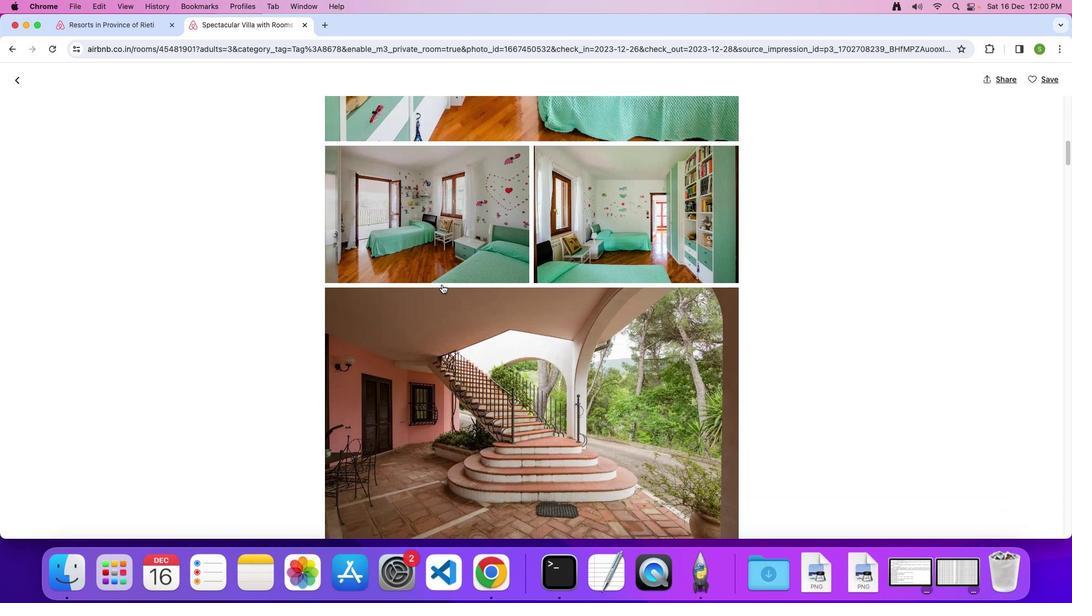 
Action: Mouse moved to (442, 285)
Screenshot: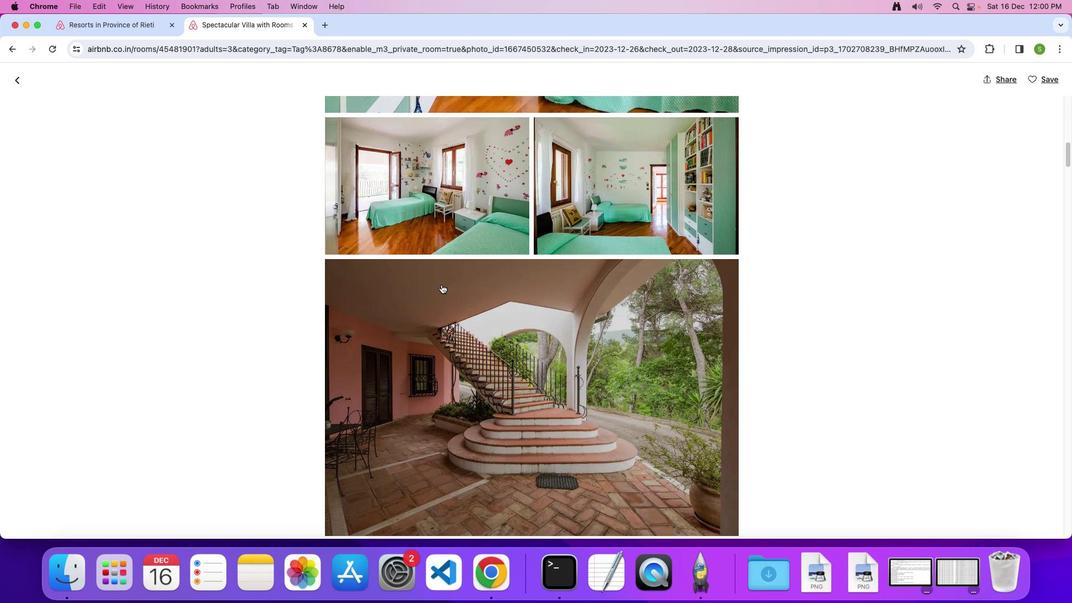 
Action: Mouse scrolled (442, 285) with delta (0, 0)
Screenshot: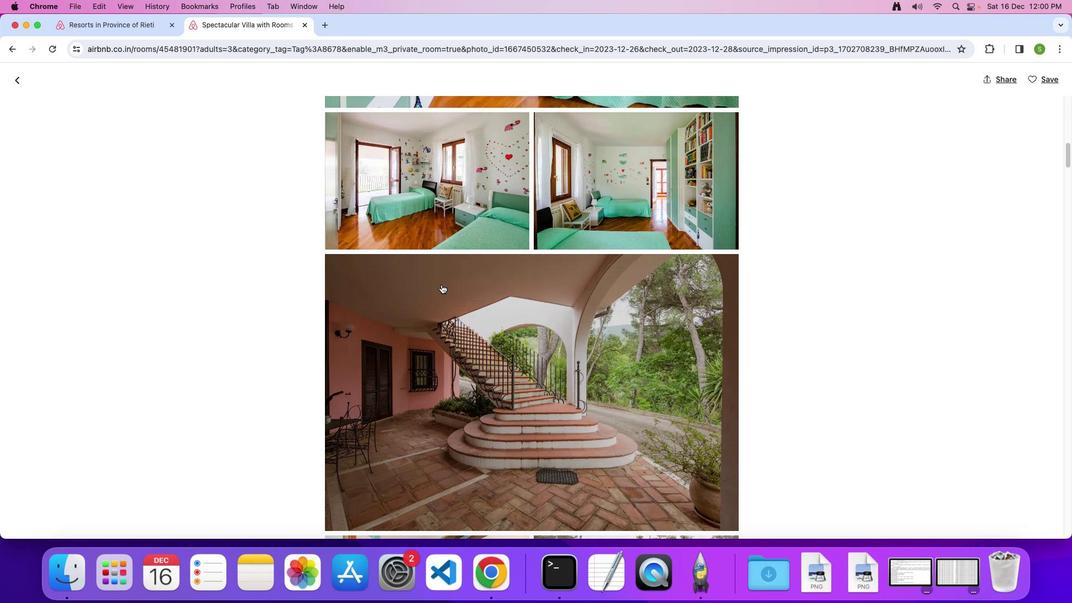 
Action: Mouse scrolled (442, 285) with delta (0, 0)
Screenshot: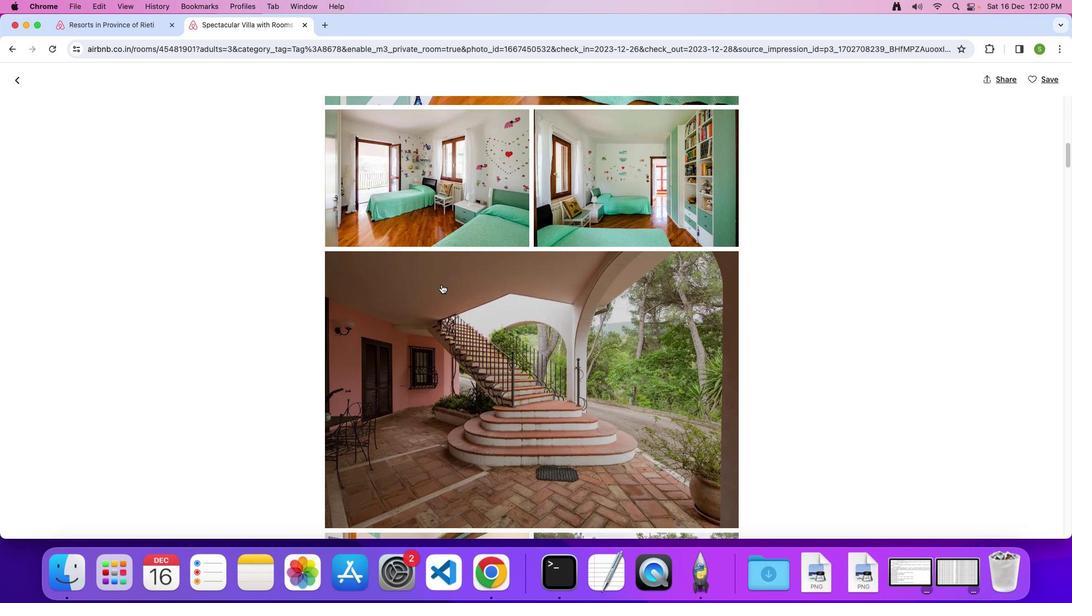
Action: Mouse scrolled (442, 285) with delta (0, -1)
Screenshot: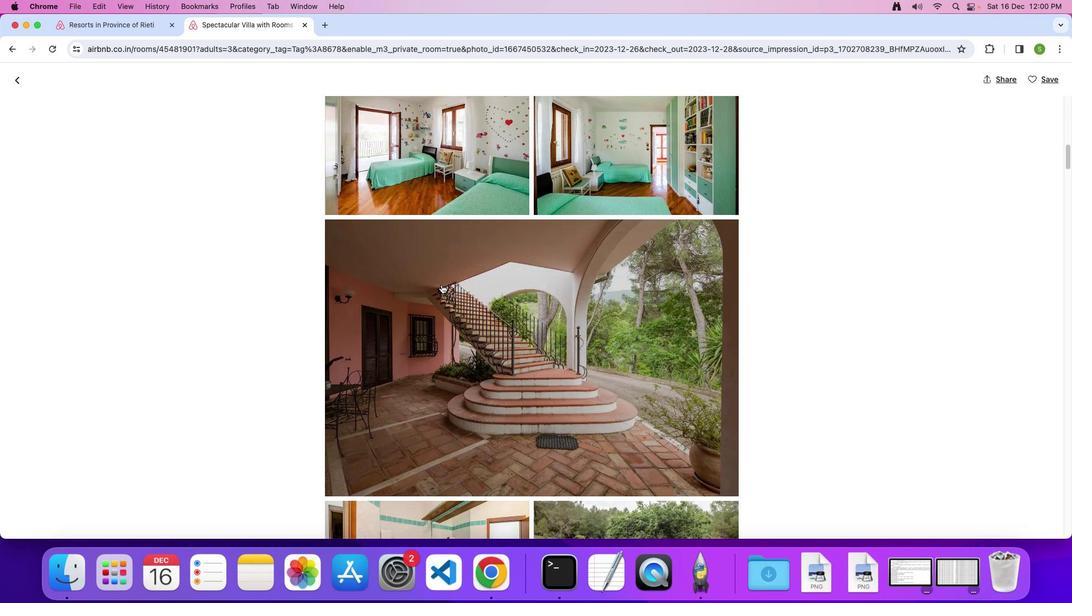 
Action: Mouse moved to (442, 285)
Screenshot: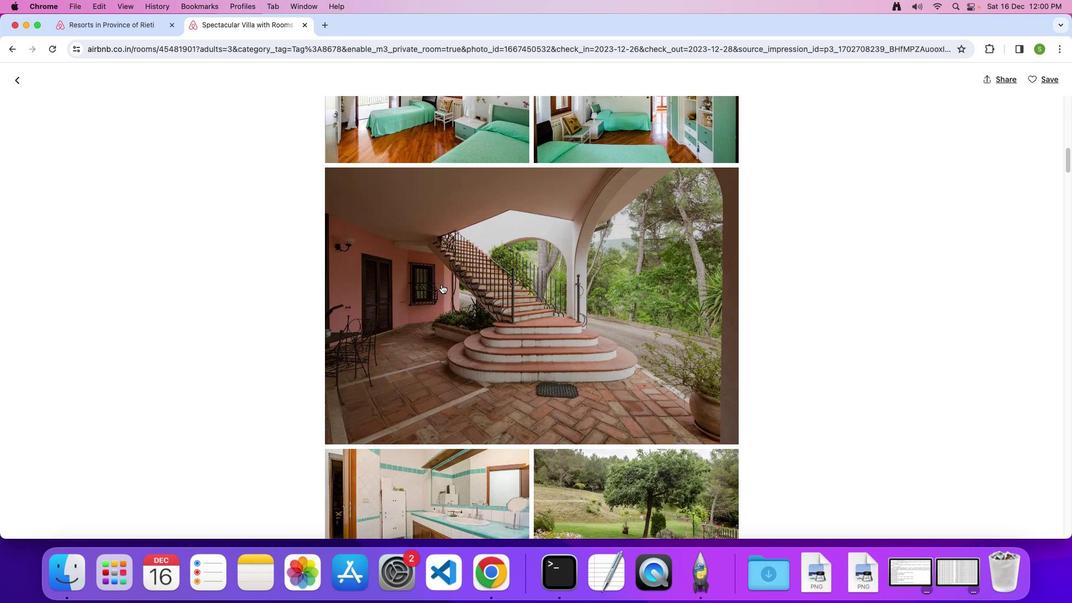 
Action: Mouse scrolled (442, 285) with delta (0, 0)
Screenshot: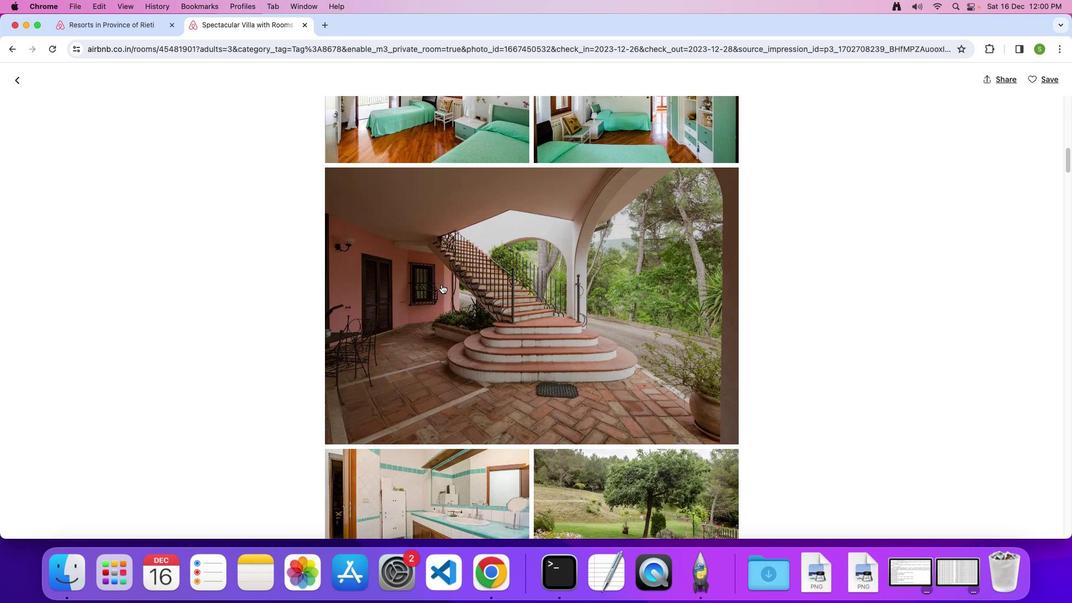 
Action: Mouse scrolled (442, 285) with delta (0, 0)
Screenshot: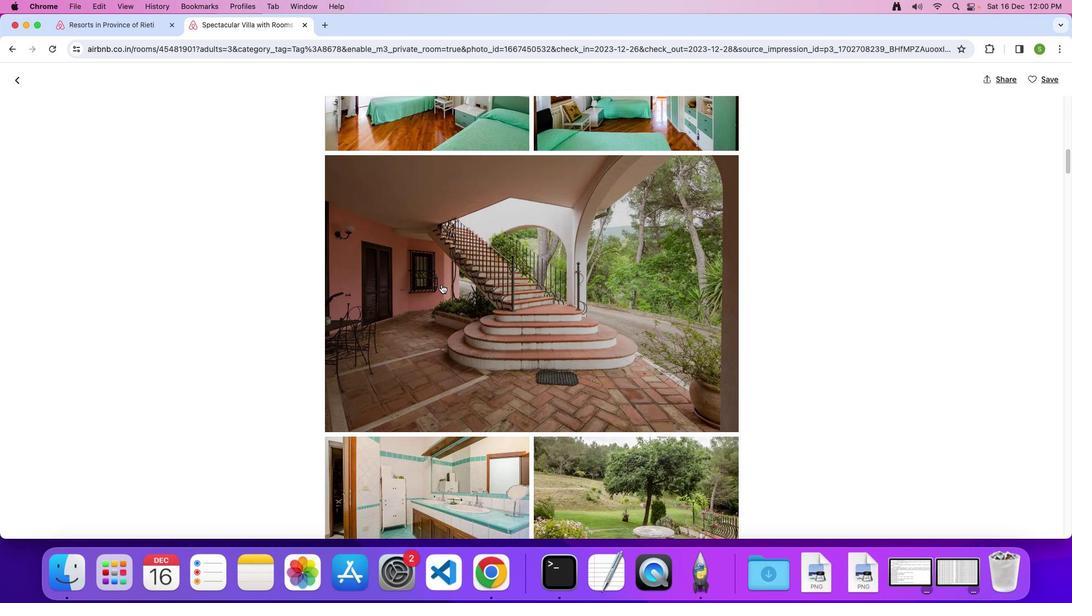 
Action: Mouse scrolled (442, 285) with delta (0, -1)
Screenshot: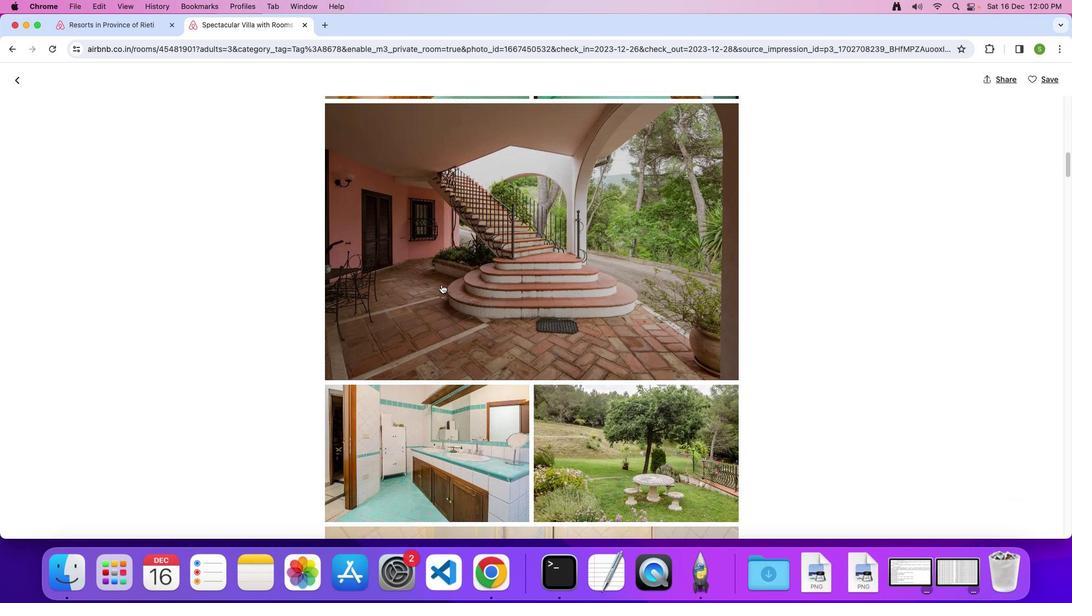 
Action: Mouse moved to (442, 284)
Screenshot: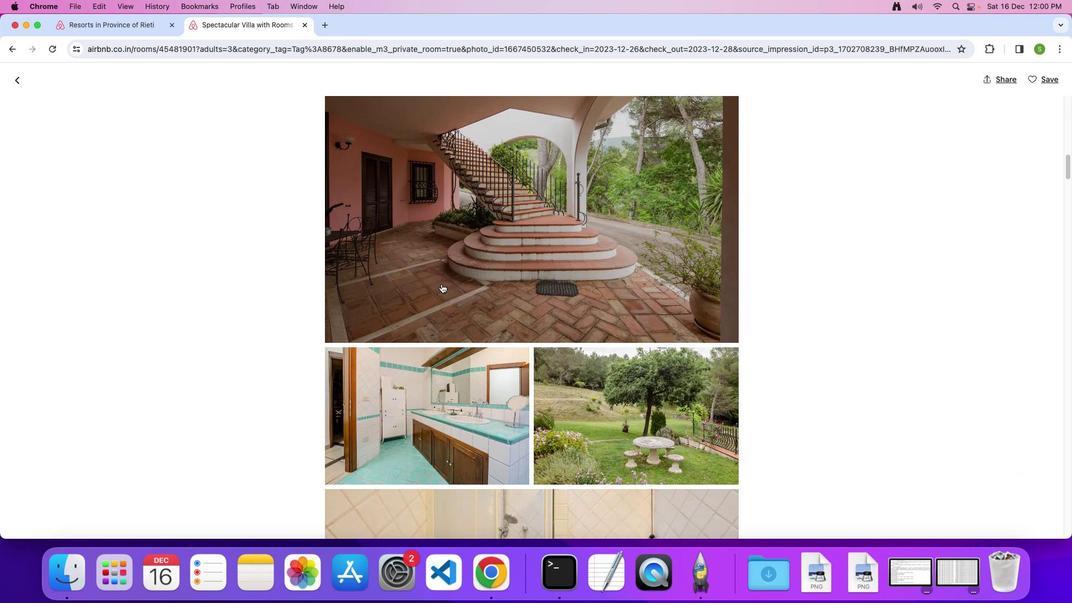 
Action: Mouse scrolled (442, 284) with delta (0, 0)
Screenshot: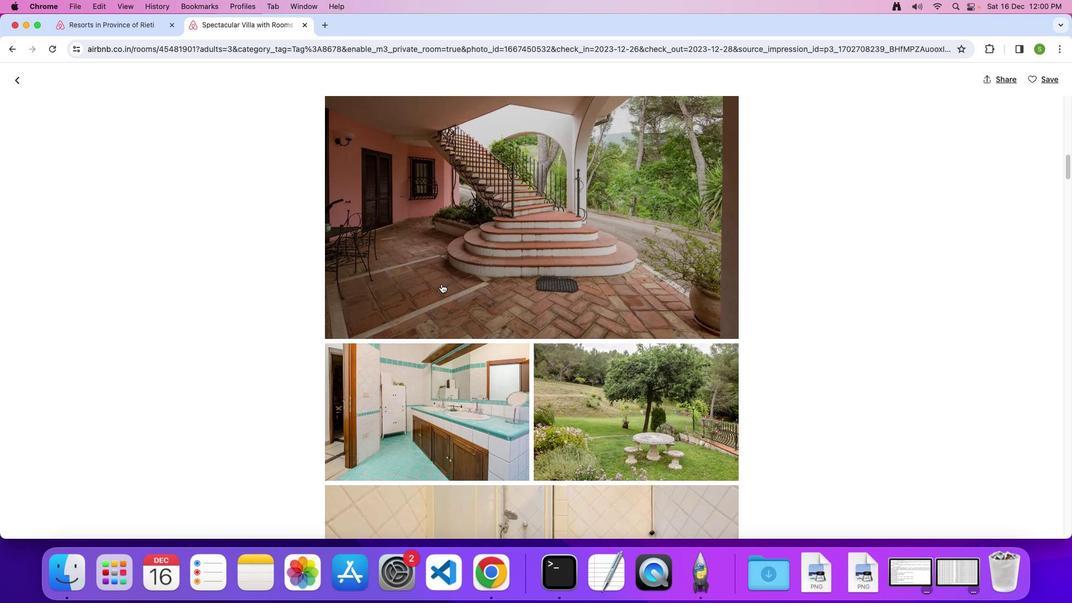 
Action: Mouse scrolled (442, 284) with delta (0, 0)
Screenshot: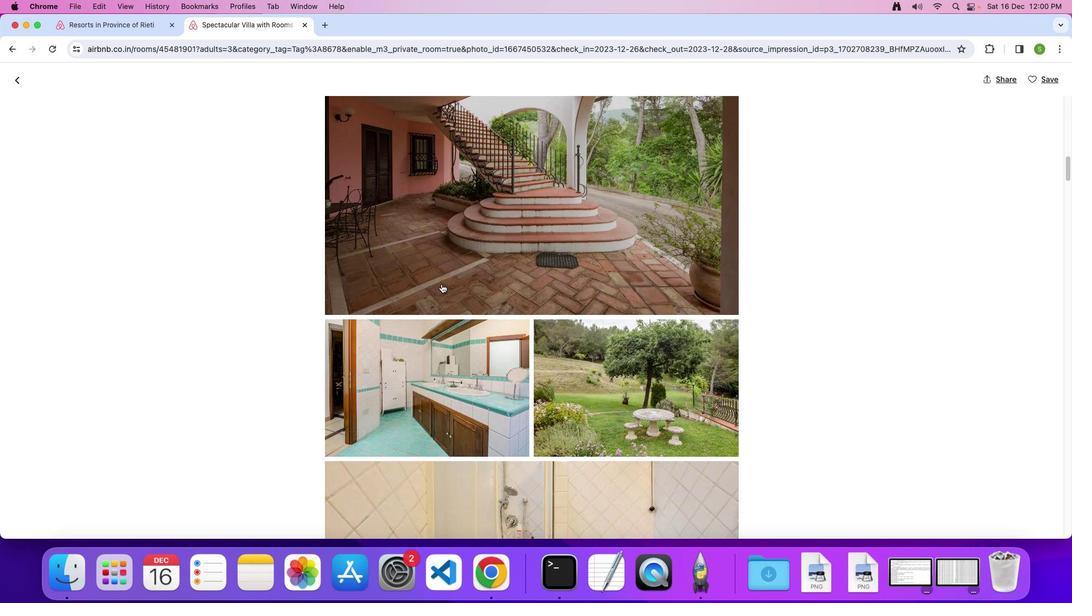 
Action: Mouse scrolled (442, 284) with delta (0, -1)
Screenshot: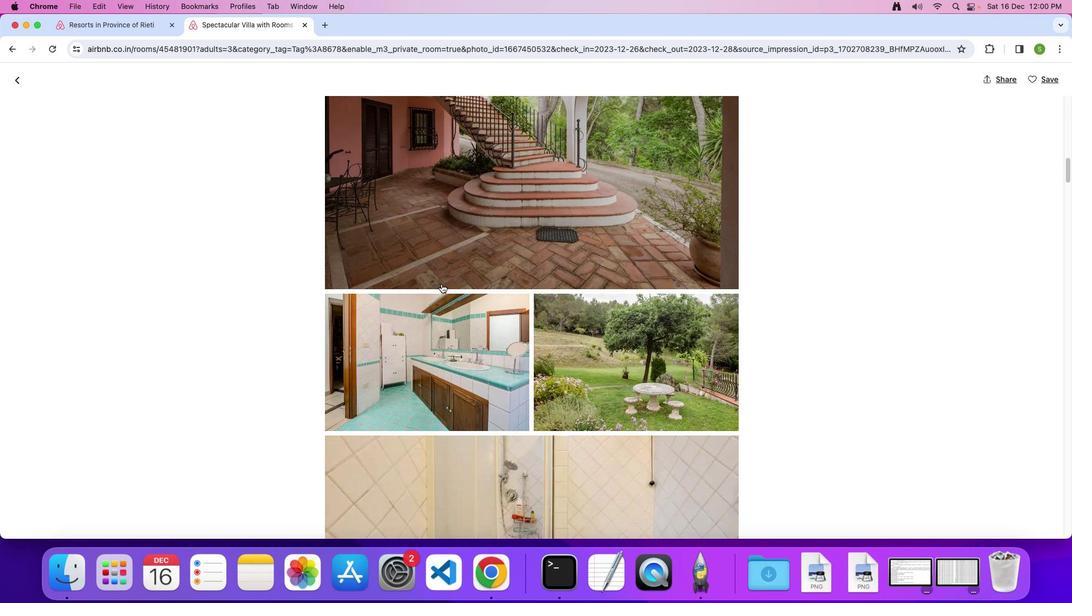
Action: Mouse scrolled (442, 284) with delta (0, 0)
Screenshot: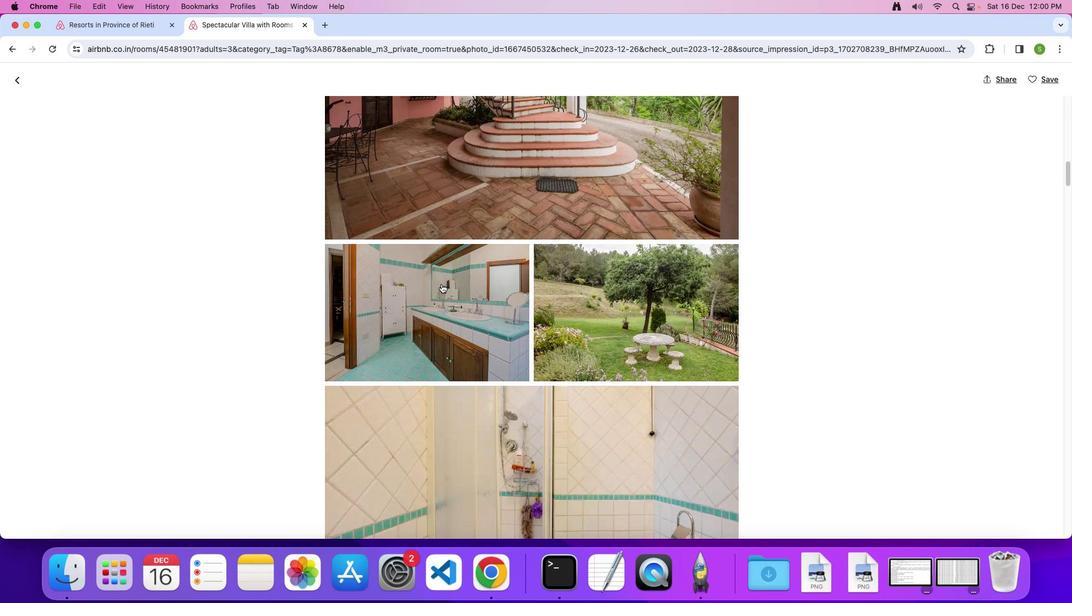 
Action: Mouse scrolled (442, 284) with delta (0, 0)
Screenshot: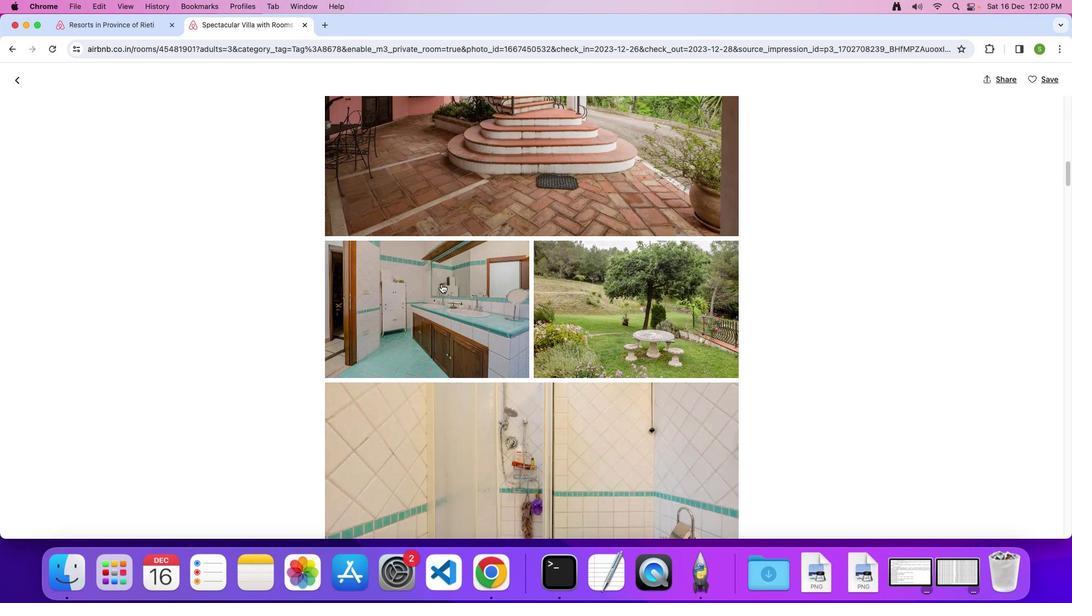 
Action: Mouse scrolled (442, 284) with delta (0, -1)
Screenshot: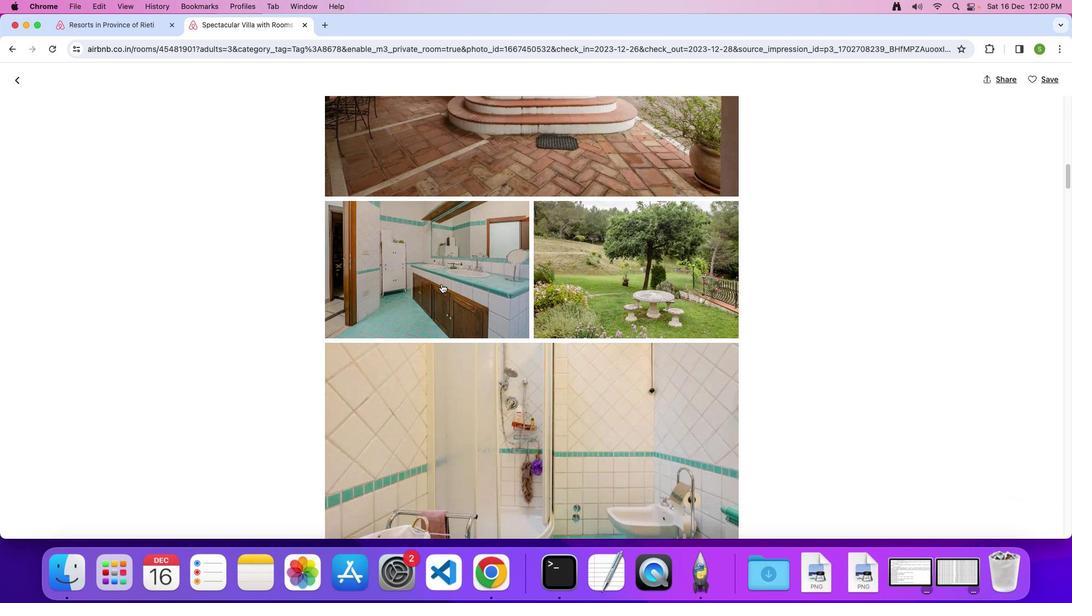 
Action: Mouse scrolled (442, 284) with delta (0, 0)
Screenshot: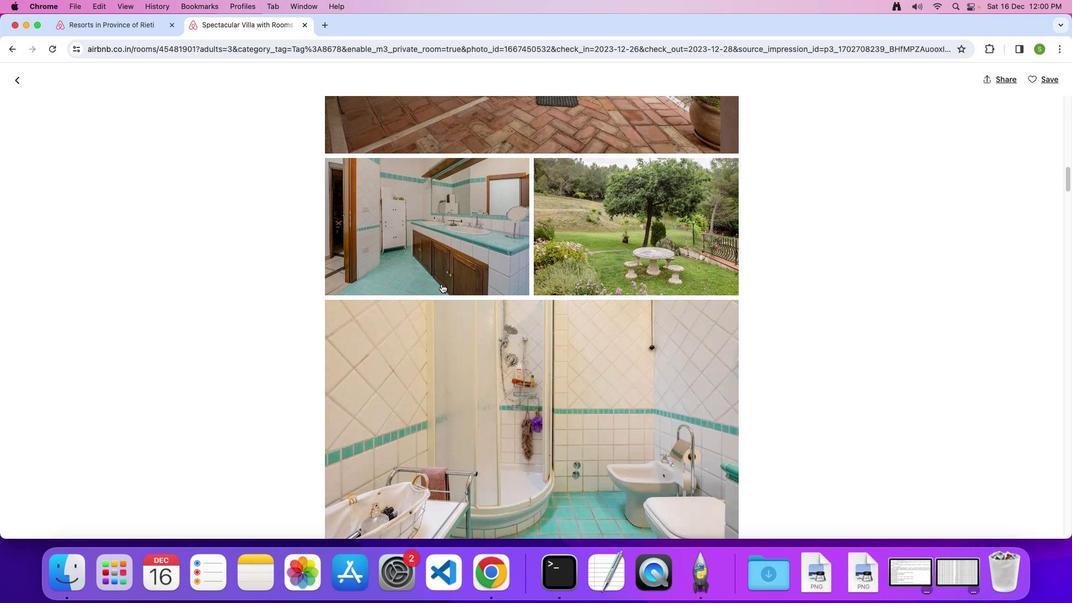 
Action: Mouse scrolled (442, 284) with delta (0, 0)
Screenshot: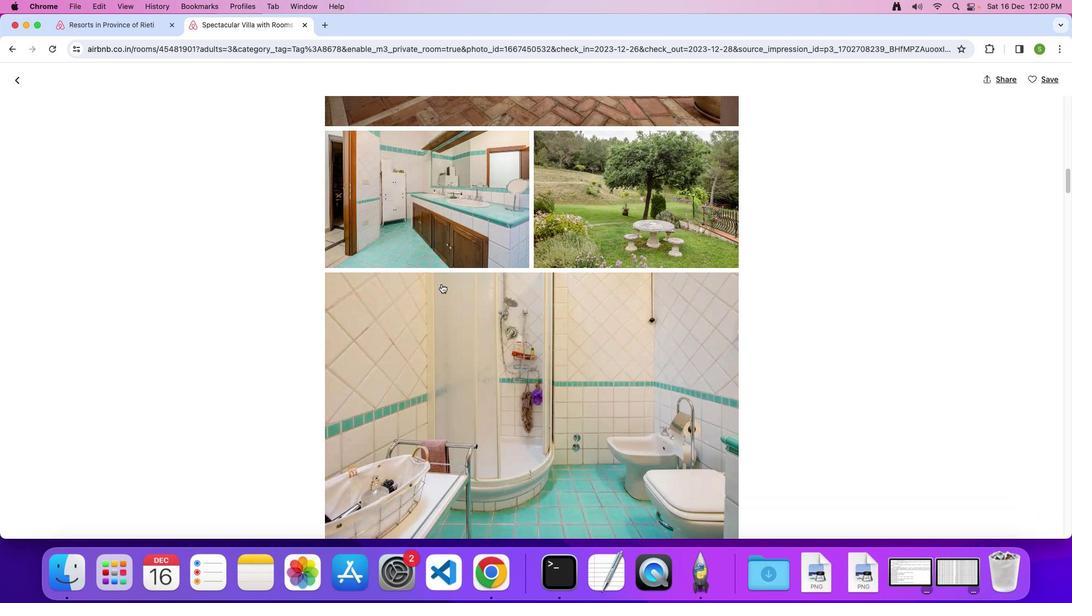 
Action: Mouse scrolled (442, 284) with delta (0, -1)
Screenshot: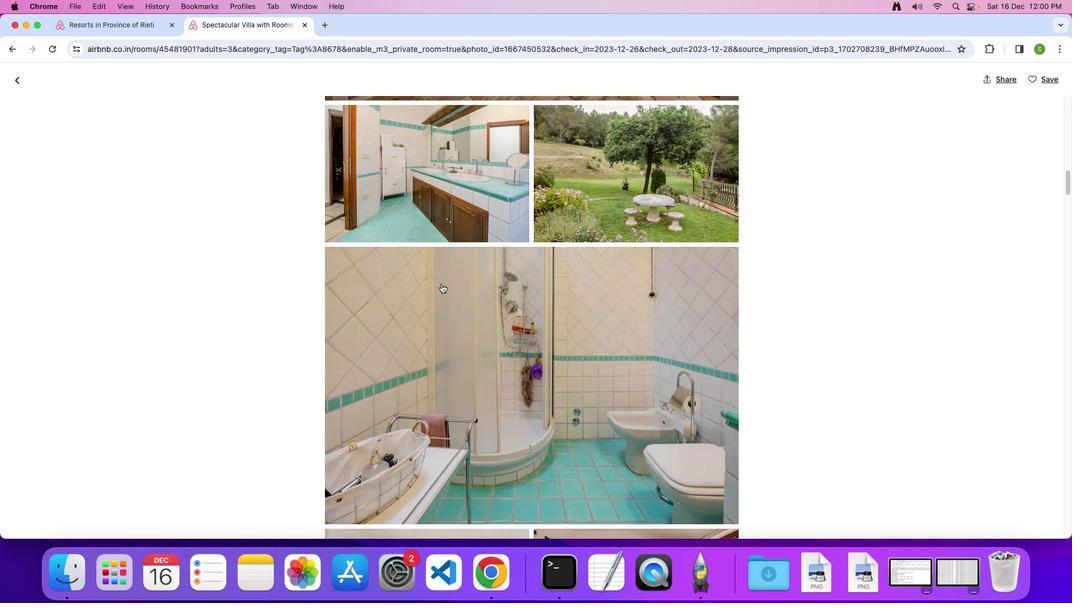 
Action: Mouse moved to (441, 284)
Screenshot: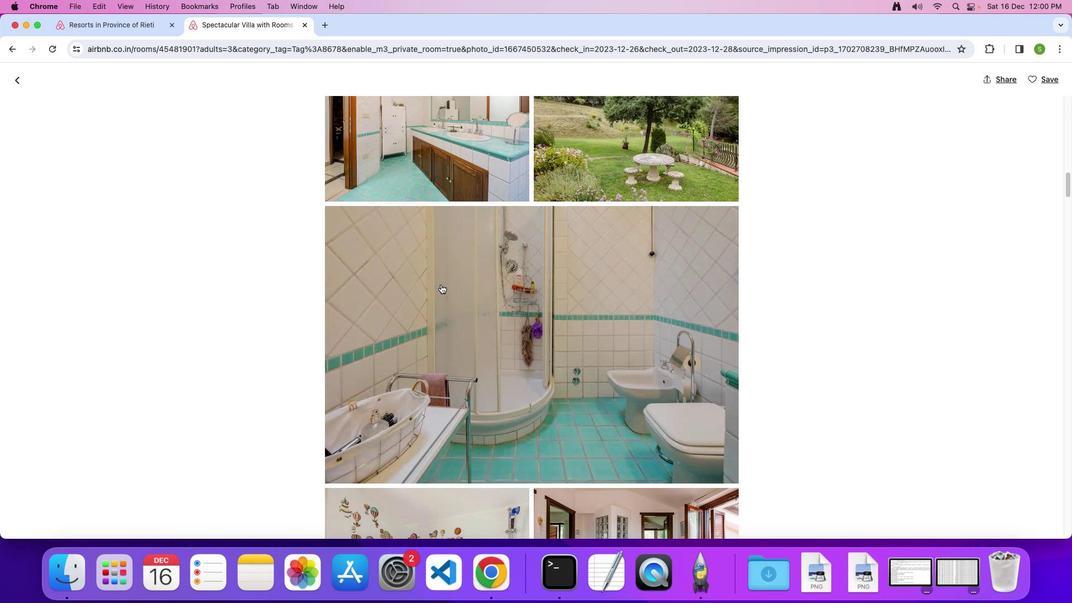 
Action: Mouse scrolled (441, 284) with delta (0, 0)
Screenshot: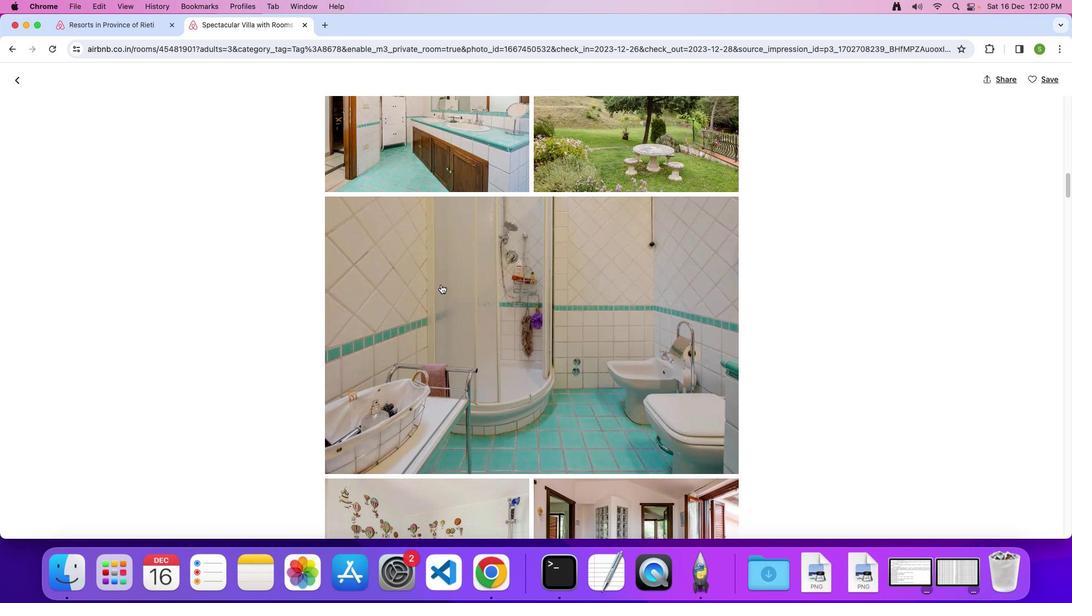 
Action: Mouse scrolled (441, 284) with delta (0, 0)
Screenshot: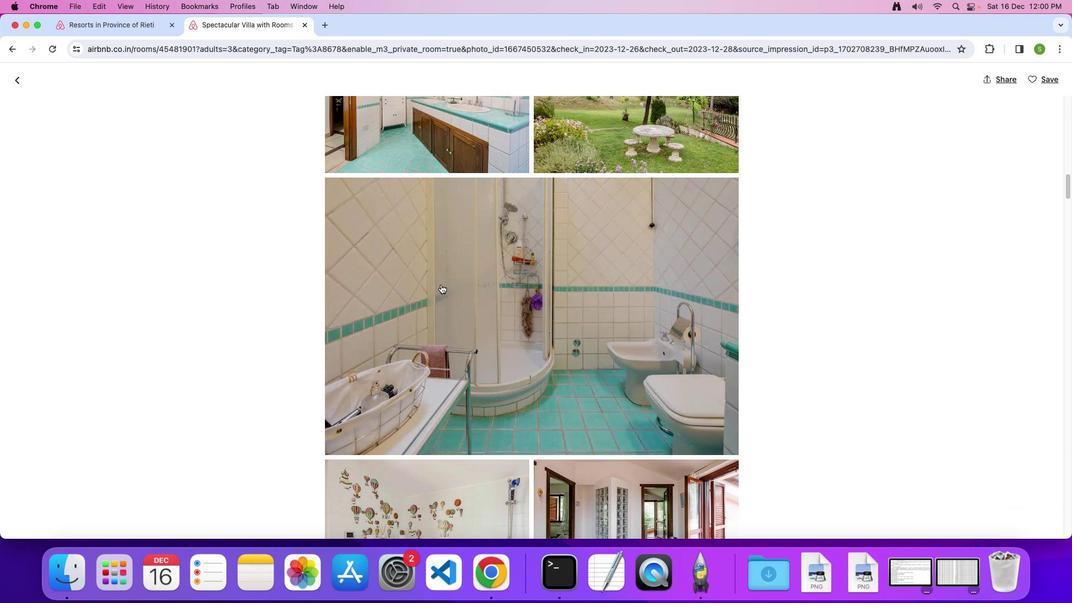 
Action: Mouse scrolled (441, 284) with delta (0, -1)
Screenshot: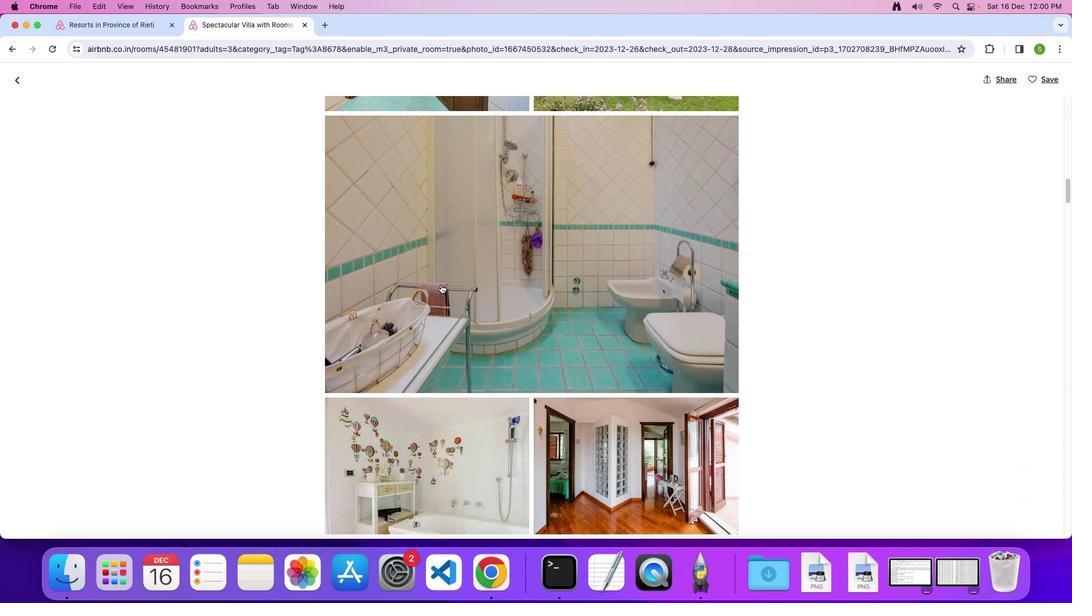 
Action: Mouse moved to (441, 284)
Screenshot: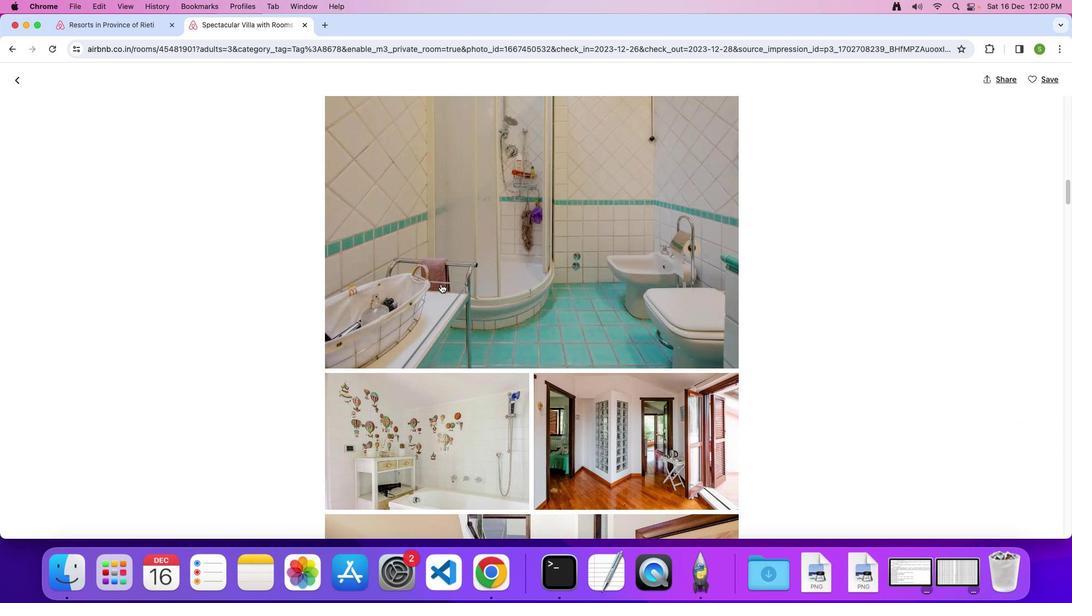 
Action: Mouse scrolled (441, 284) with delta (0, 0)
Screenshot: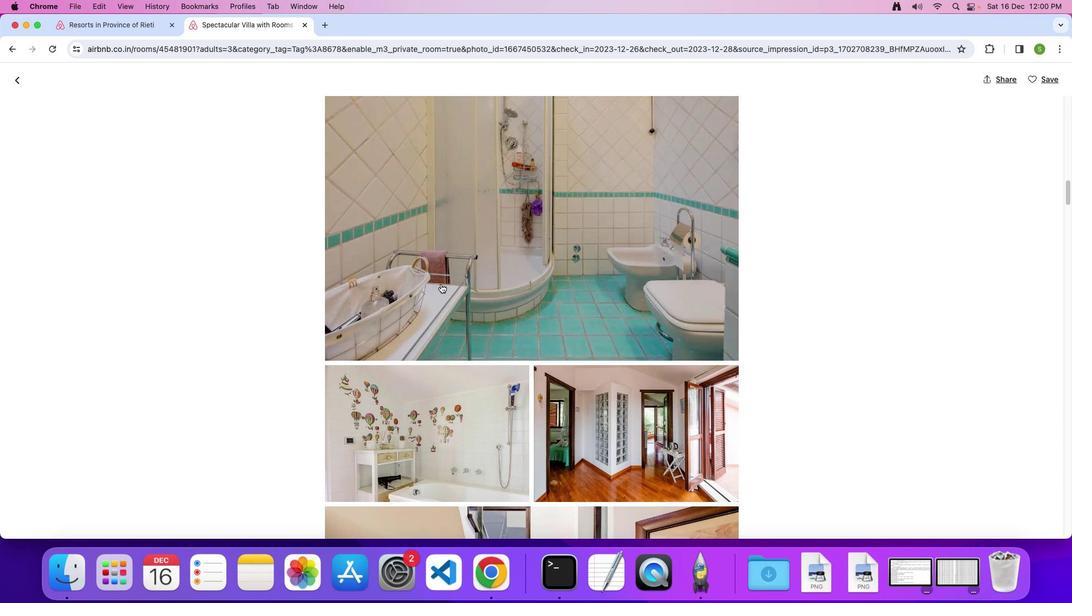 
Action: Mouse scrolled (441, 284) with delta (0, 0)
Screenshot: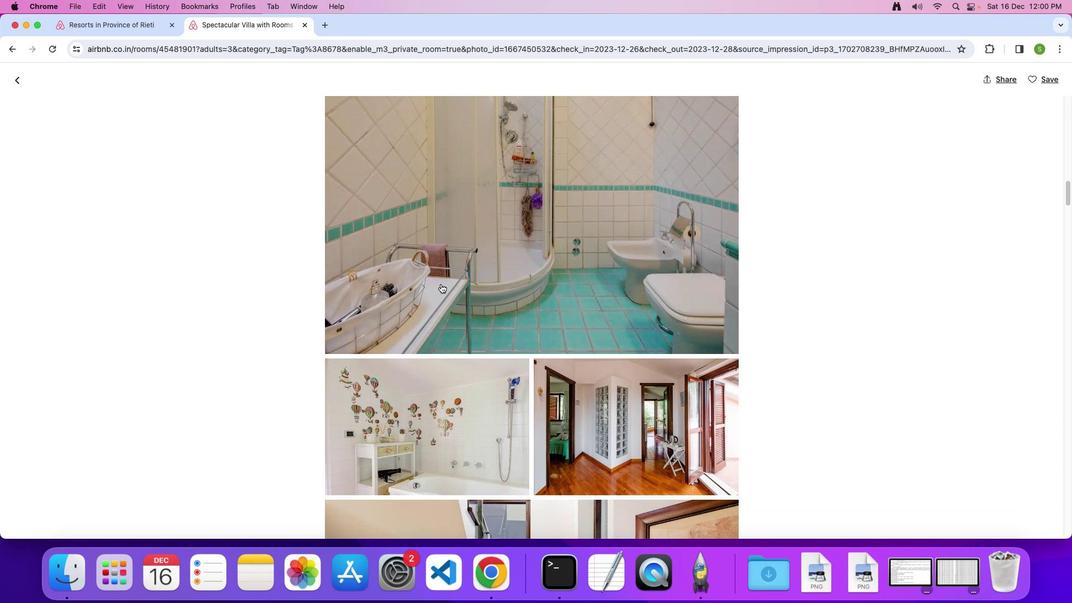 
Action: Mouse scrolled (441, 284) with delta (0, -1)
Screenshot: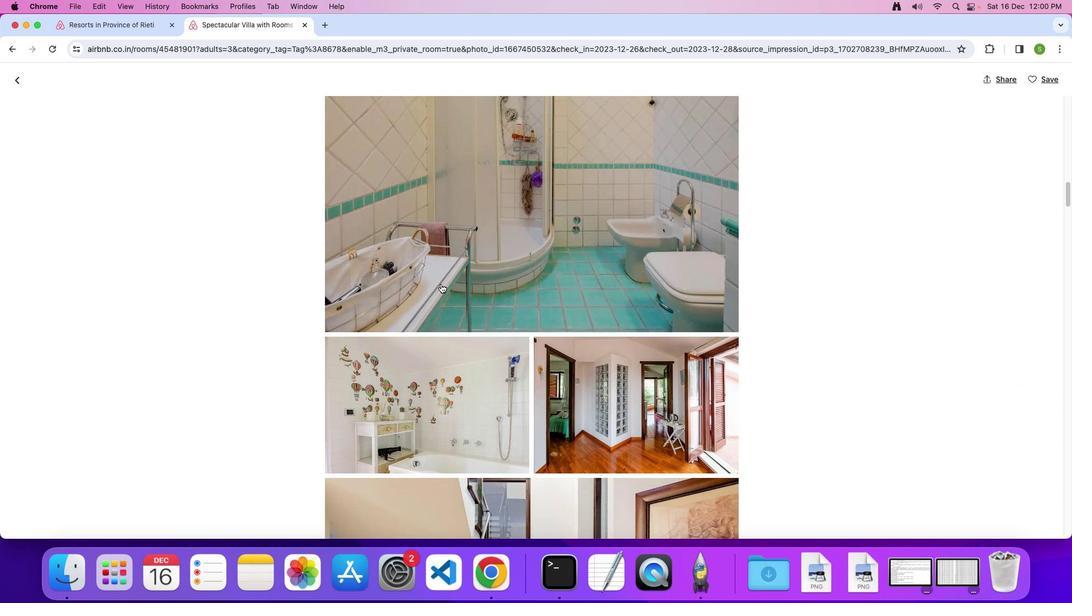 
Action: Mouse scrolled (441, 284) with delta (0, 0)
Screenshot: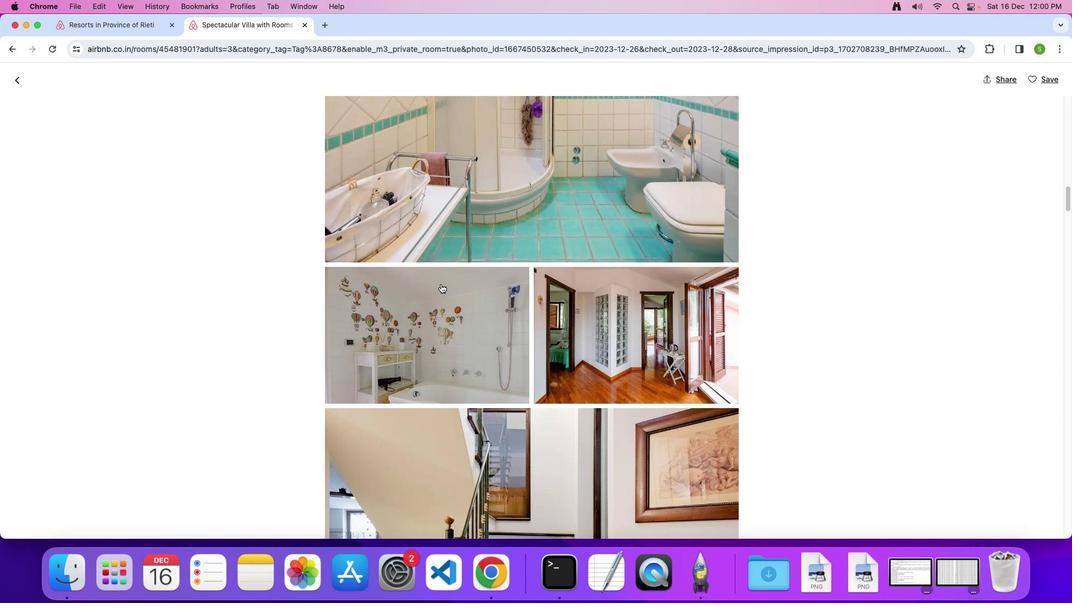 
Action: Mouse scrolled (441, 284) with delta (0, 0)
Screenshot: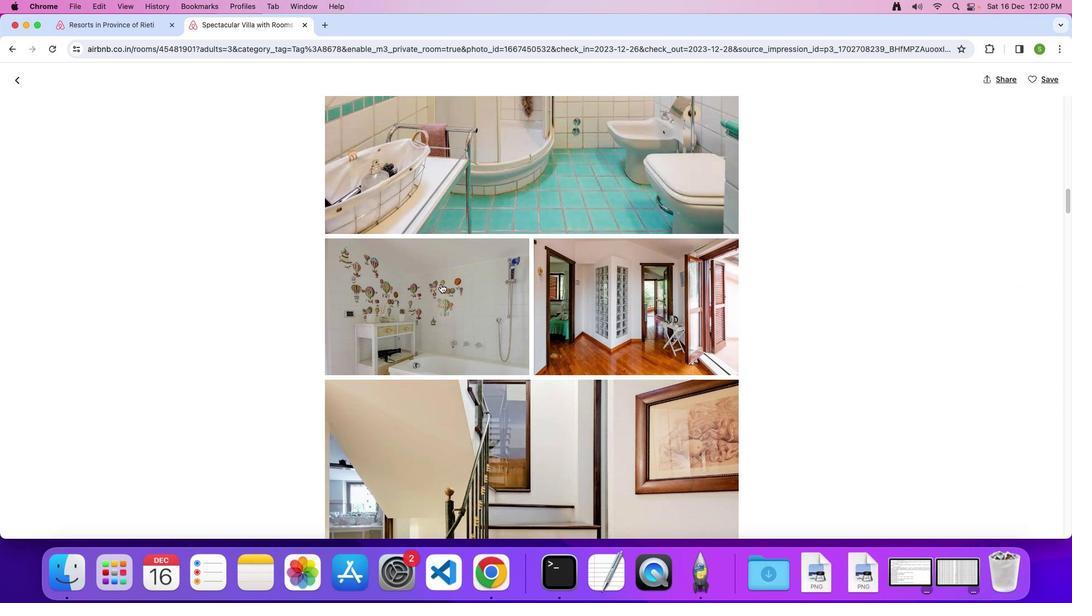 
Action: Mouse scrolled (441, 284) with delta (0, -1)
Screenshot: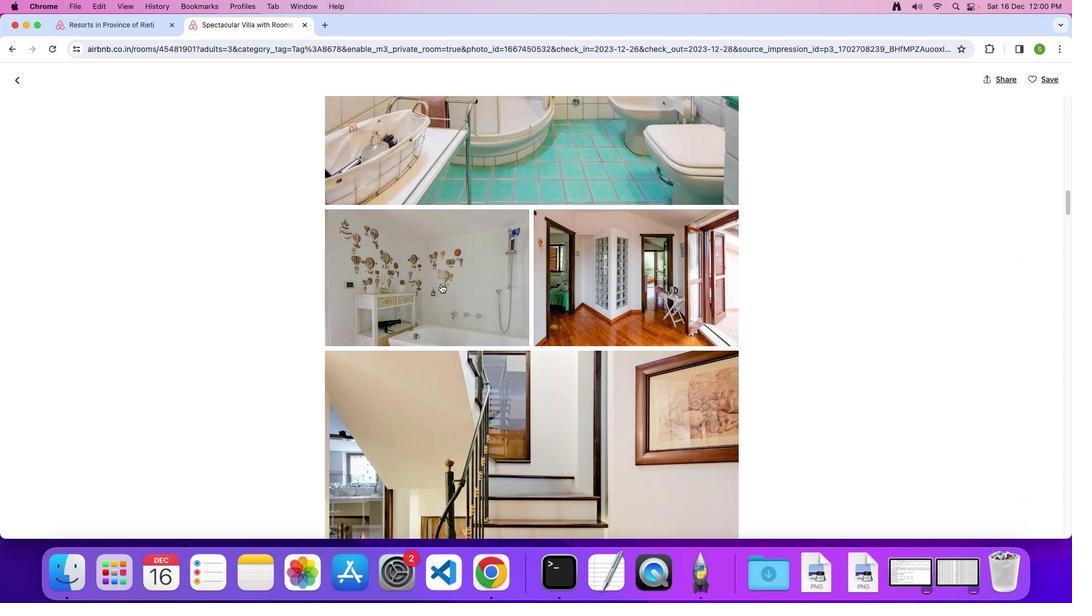 
Action: Mouse scrolled (441, 284) with delta (0, -1)
Screenshot: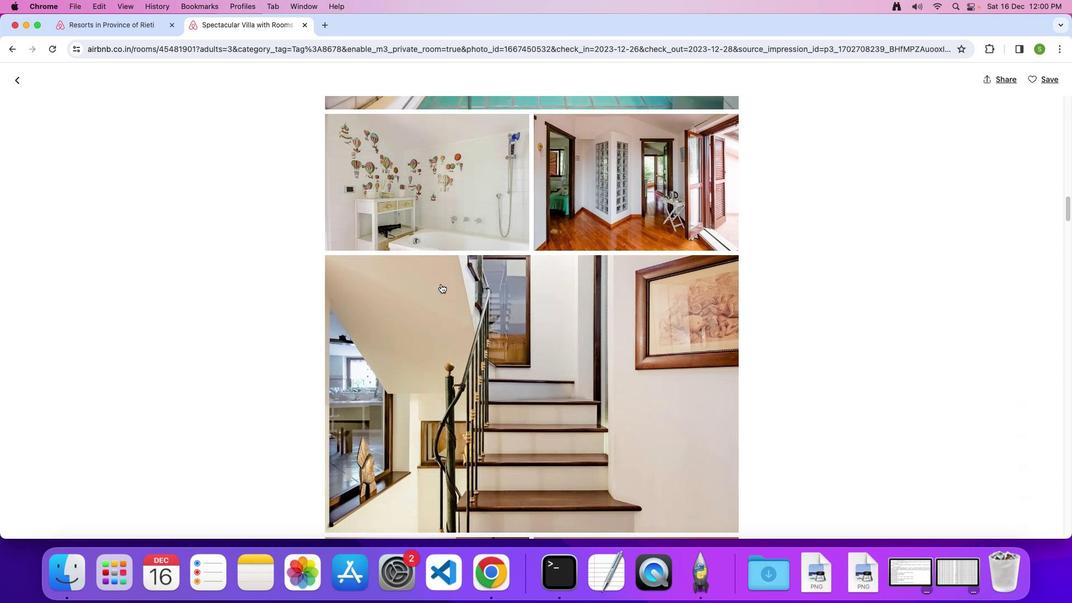 
Action: Mouse scrolled (441, 284) with delta (0, 0)
Screenshot: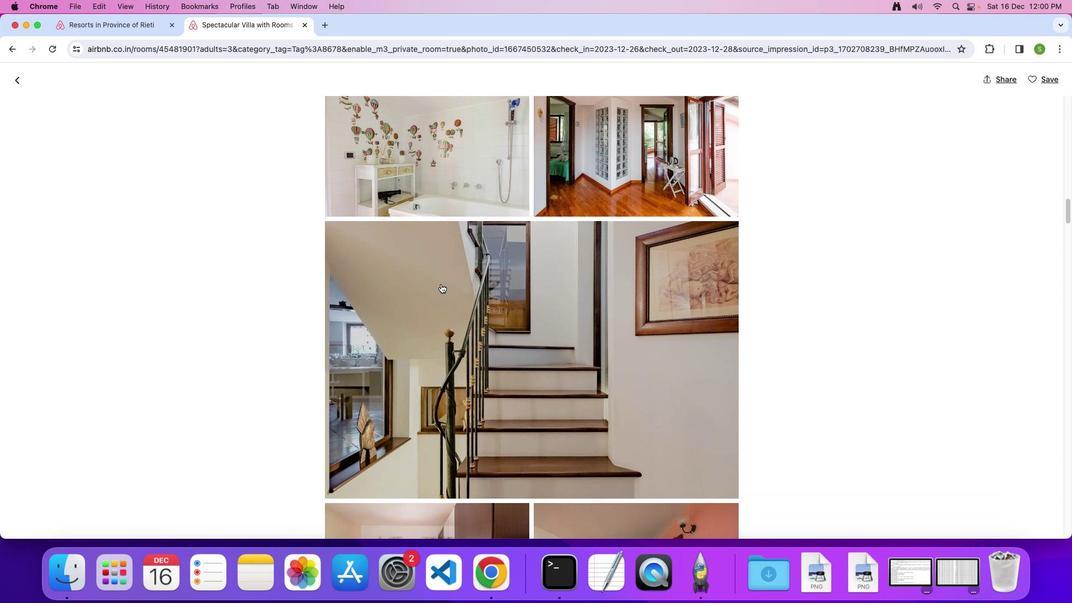 
Action: Mouse scrolled (441, 284) with delta (0, 0)
Screenshot: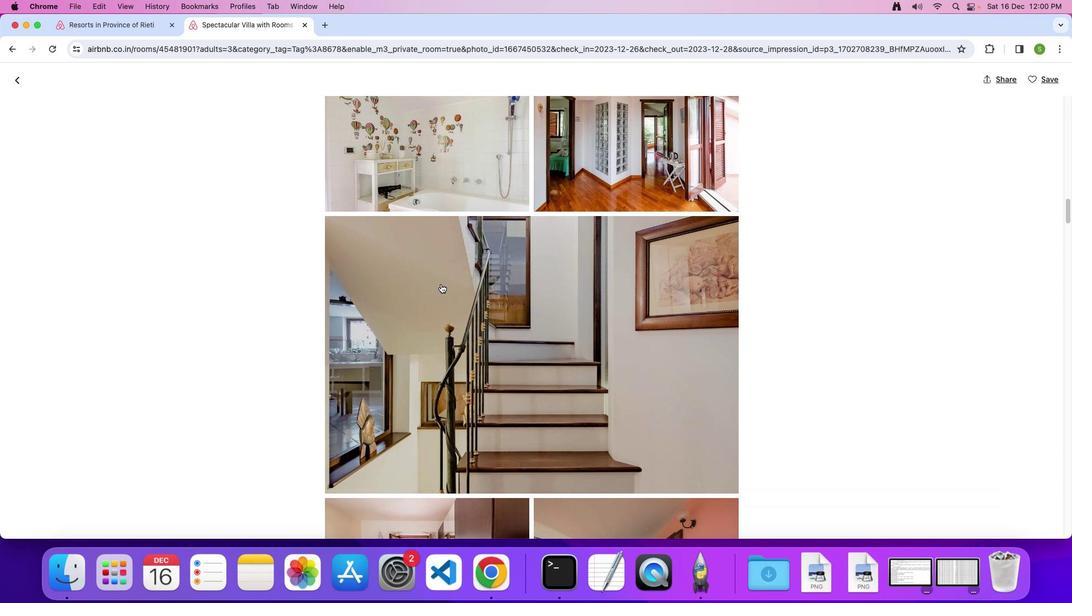 
Action: Mouse scrolled (441, 284) with delta (0, -1)
Screenshot: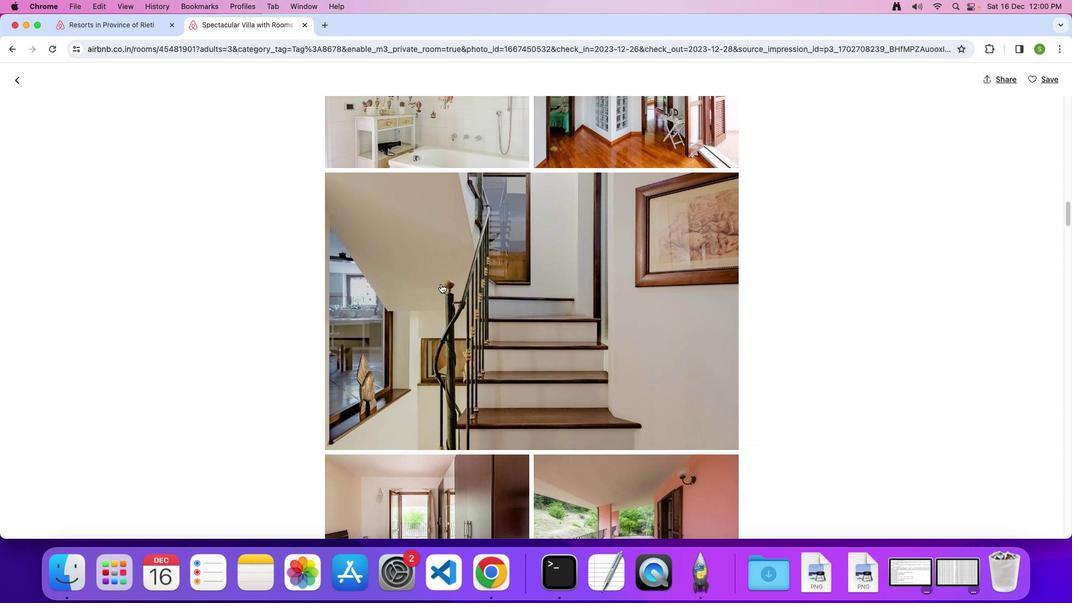 
Action: Mouse scrolled (441, 284) with delta (0, 0)
Screenshot: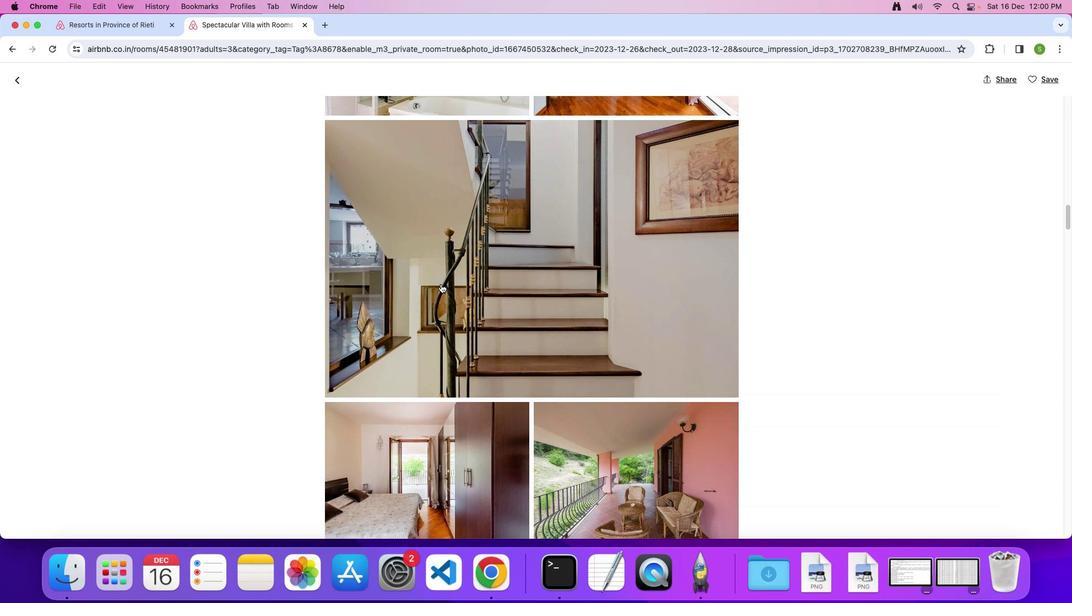 
Action: Mouse scrolled (441, 284) with delta (0, 0)
Screenshot: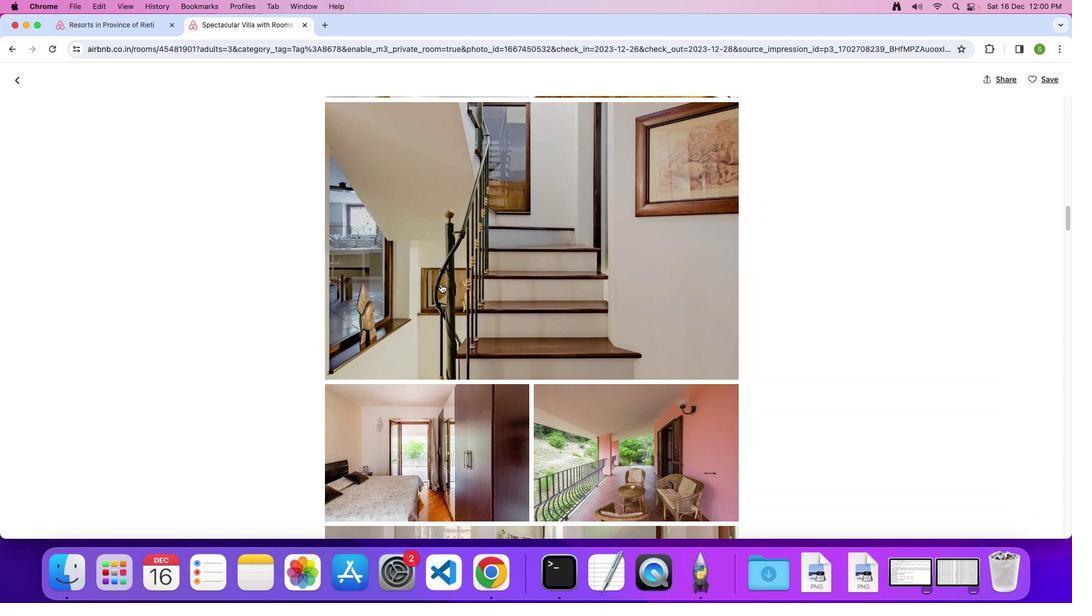 
Action: Mouse scrolled (441, 284) with delta (0, -1)
Screenshot: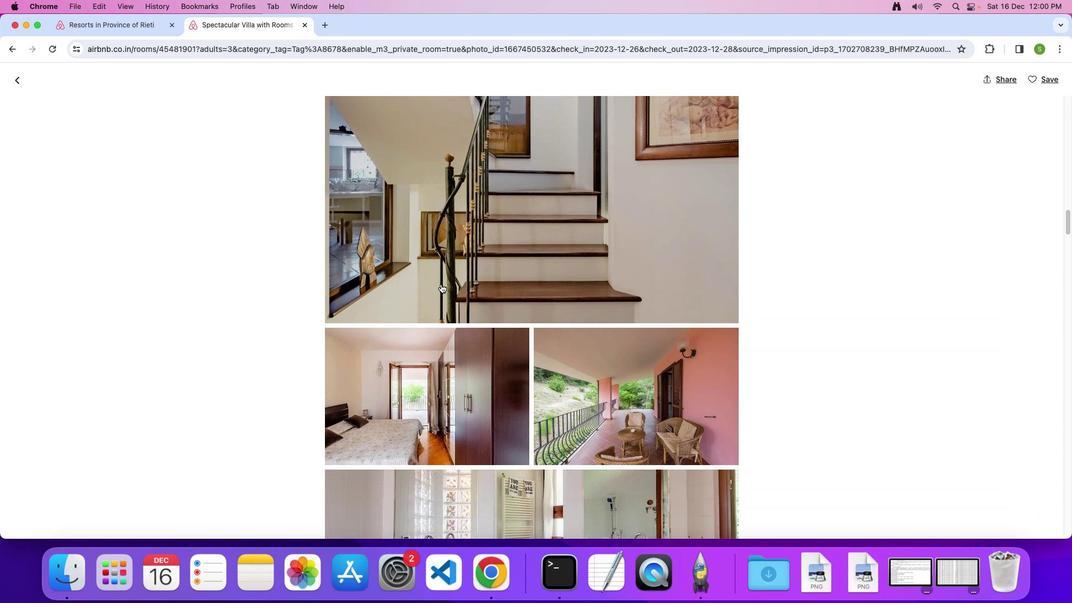 
Action: Mouse scrolled (441, 284) with delta (0, 0)
Screenshot: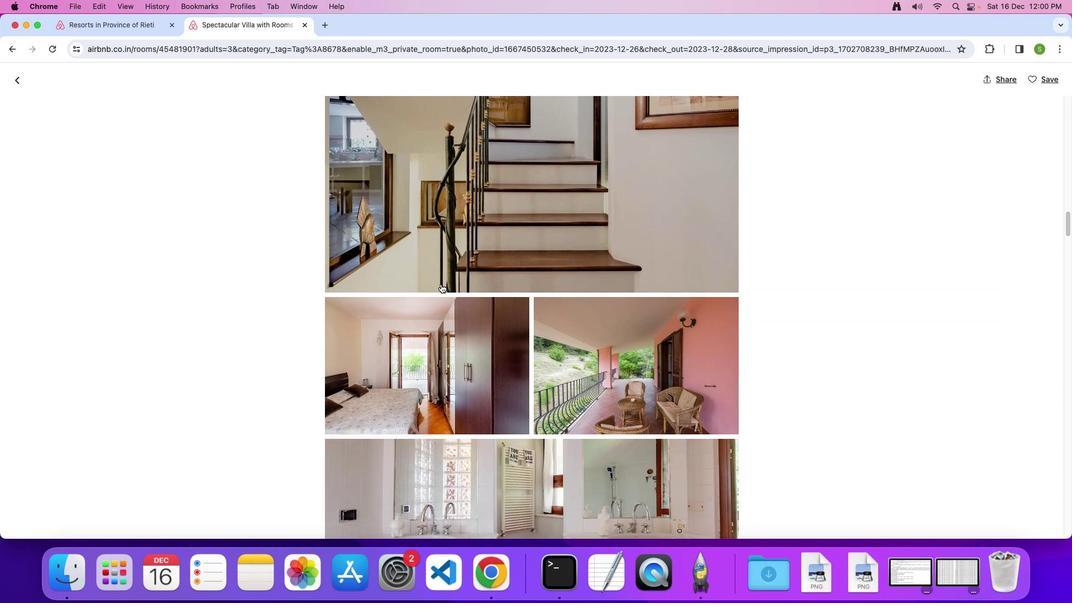 
Action: Mouse scrolled (441, 284) with delta (0, 0)
Screenshot: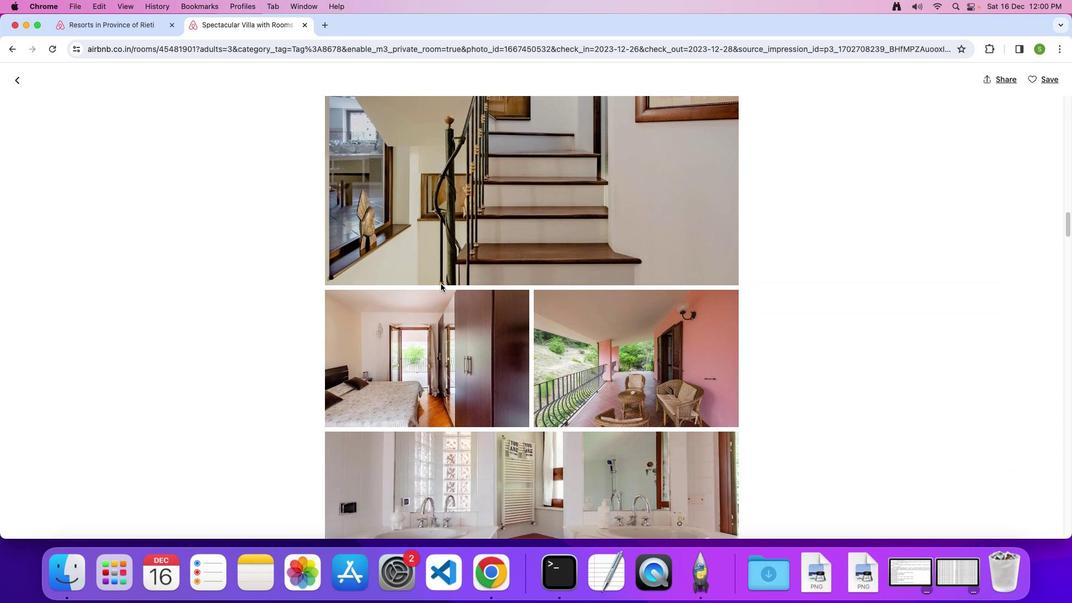 
Action: Mouse scrolled (441, 284) with delta (0, -1)
Screenshot: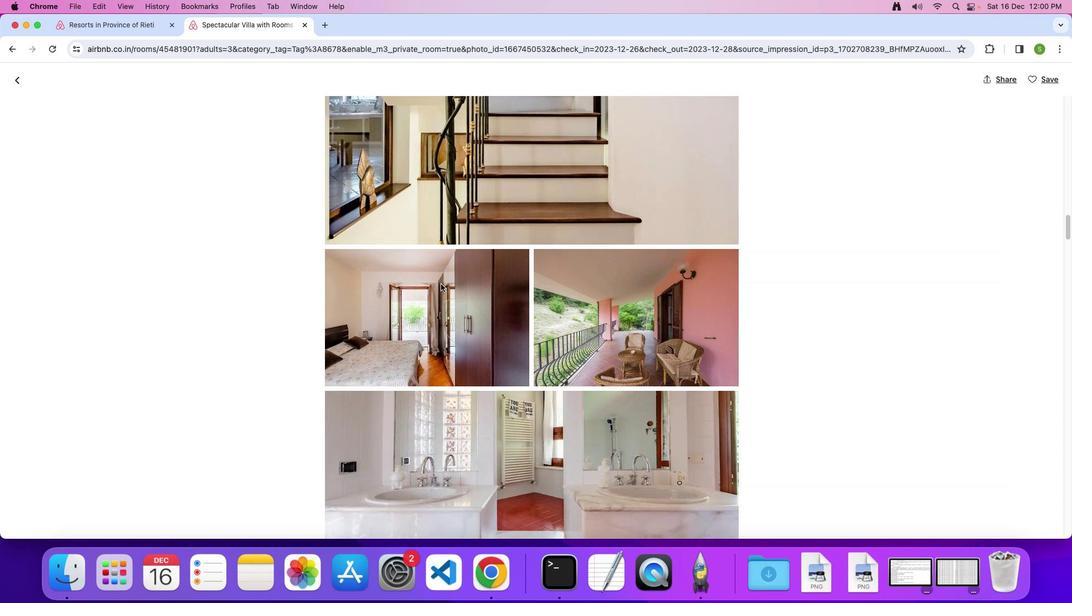 
Action: Mouse scrolled (441, 284) with delta (0, 0)
Screenshot: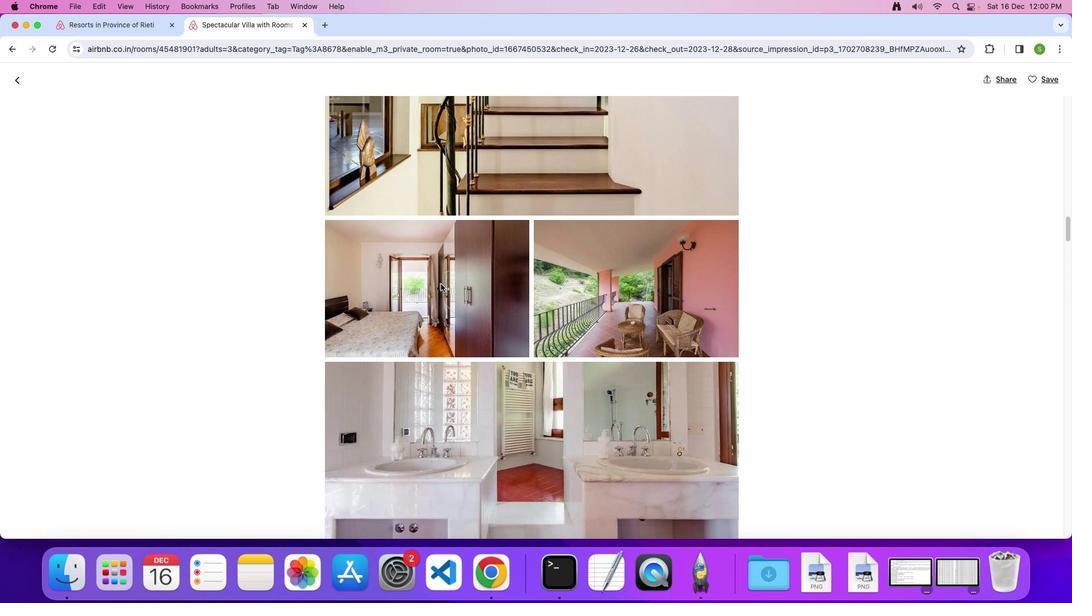 
Action: Mouse scrolled (441, 284) with delta (0, 0)
Screenshot: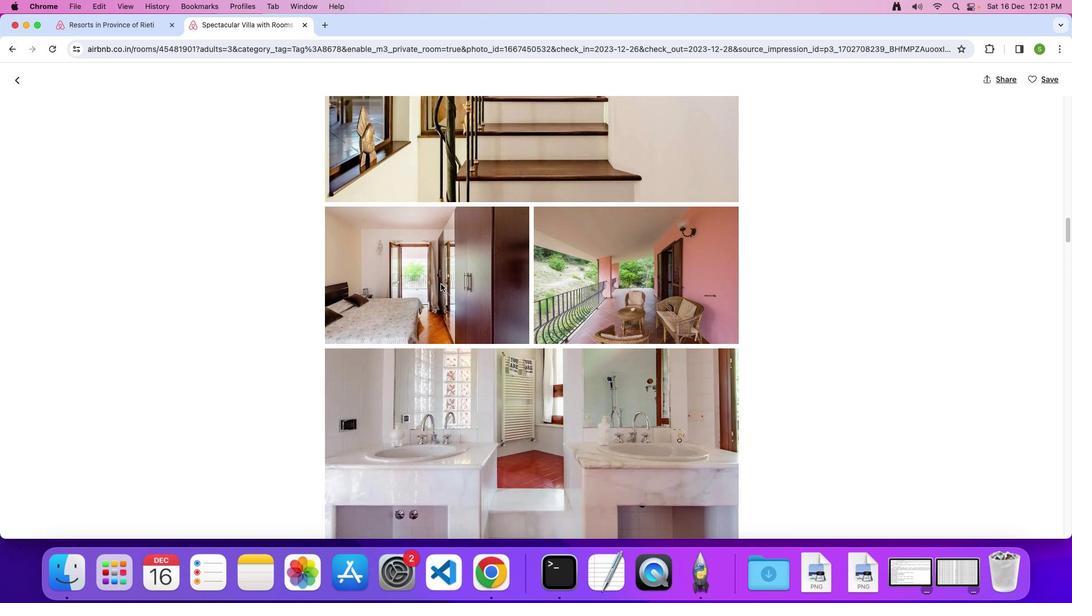 
Action: Mouse scrolled (441, 284) with delta (0, -1)
Screenshot: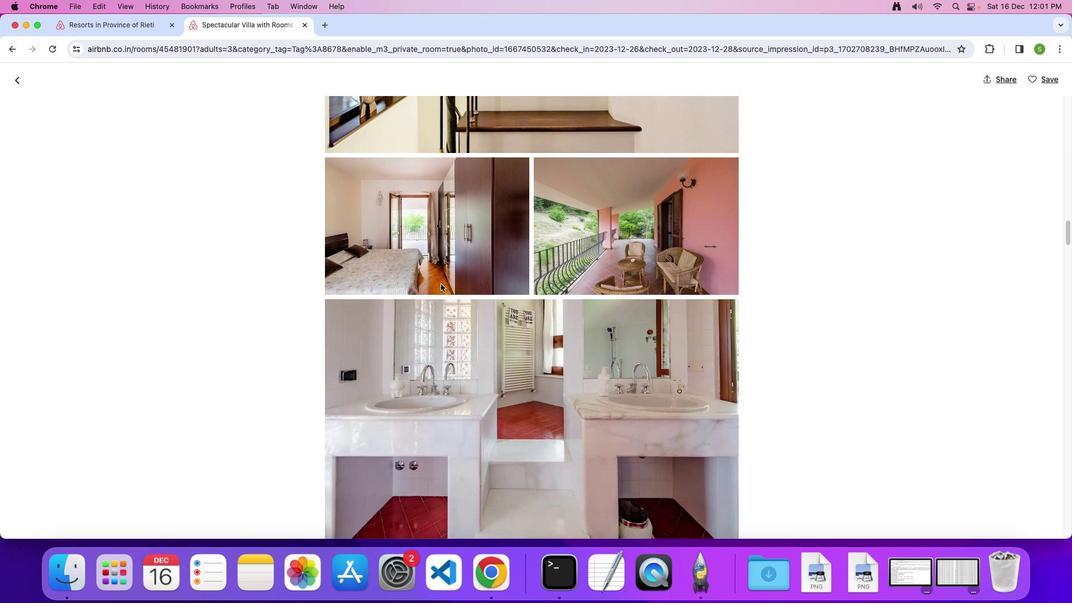
Action: Mouse scrolled (441, 284) with delta (0, 0)
Screenshot: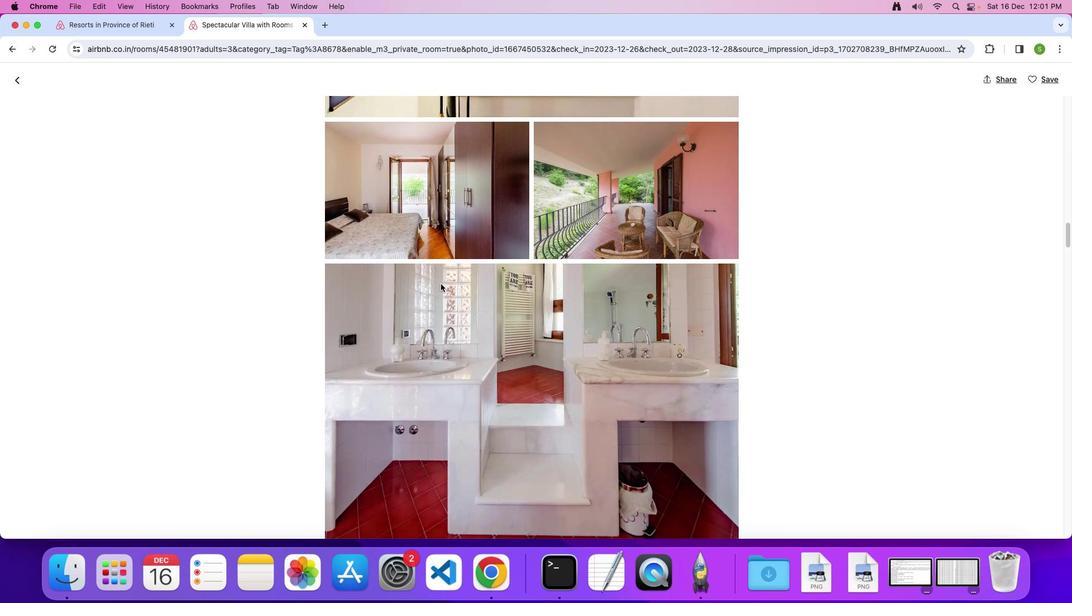 
Action: Mouse scrolled (441, 284) with delta (0, 0)
Screenshot: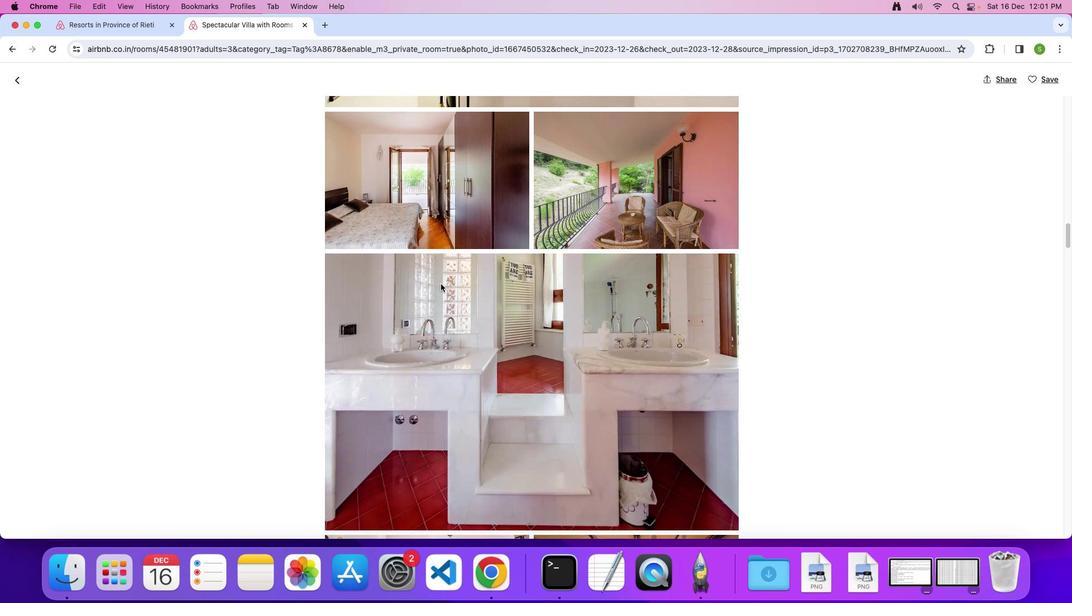 
Action: Mouse scrolled (441, 284) with delta (0, -1)
Screenshot: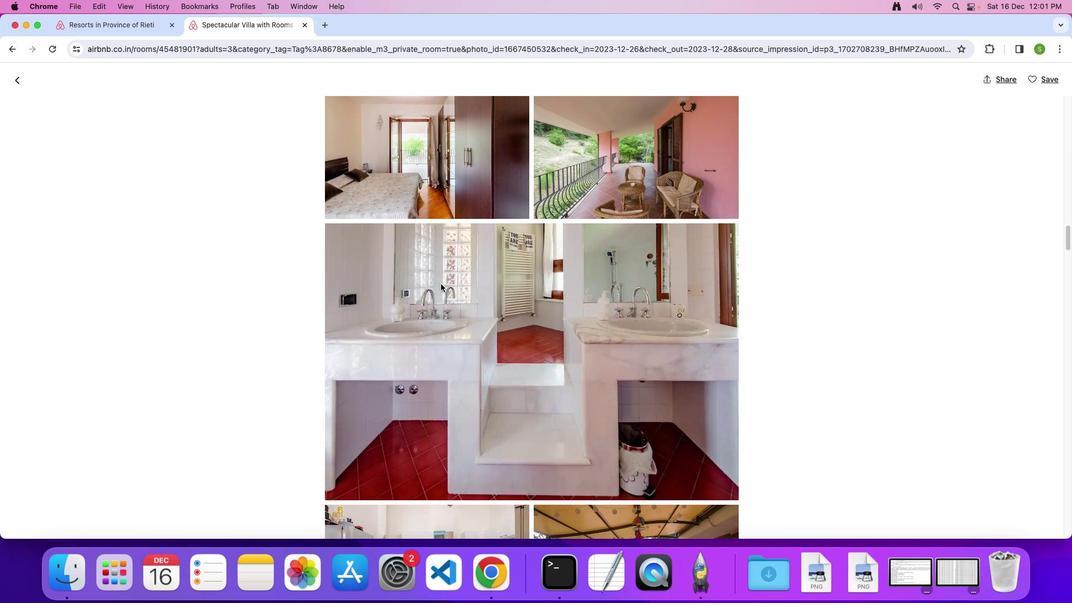 
Action: Mouse scrolled (441, 284) with delta (0, 0)
Screenshot: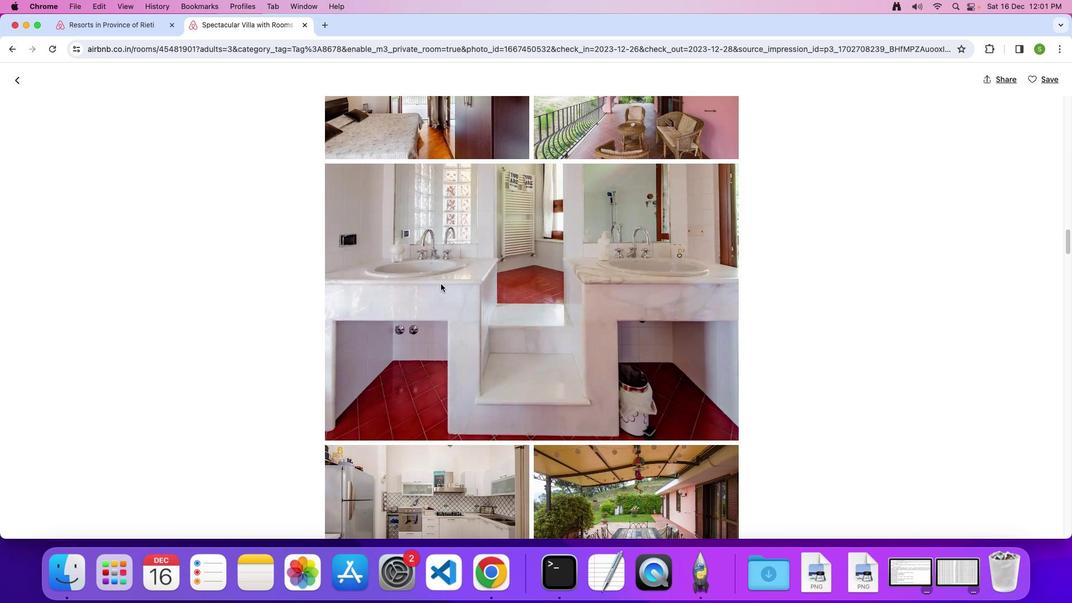 
Action: Mouse scrolled (441, 284) with delta (0, 0)
Screenshot: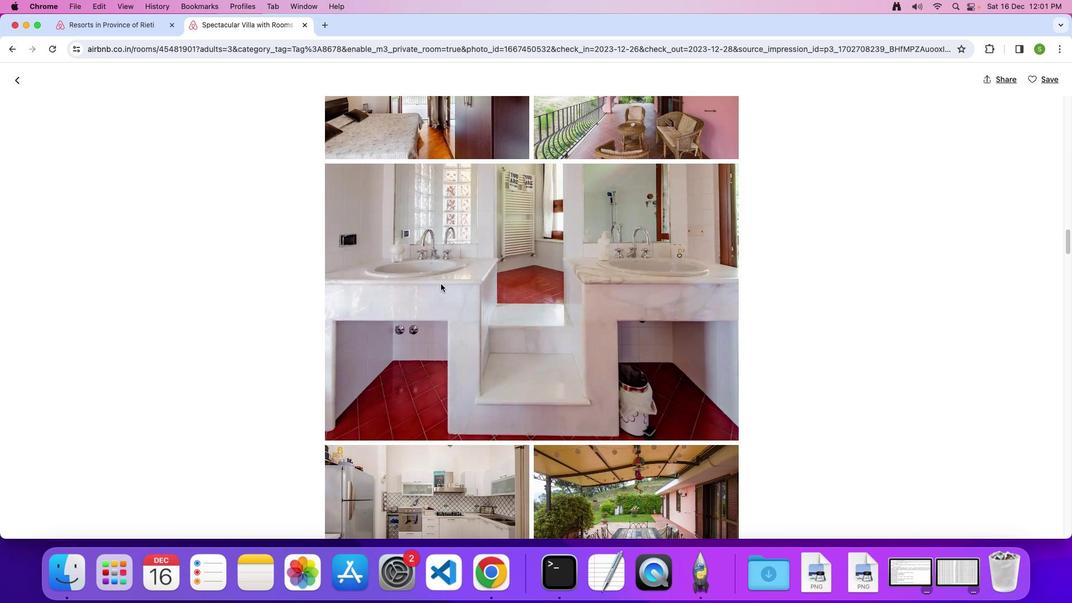 
Action: Mouse scrolled (441, 284) with delta (0, -1)
Screenshot: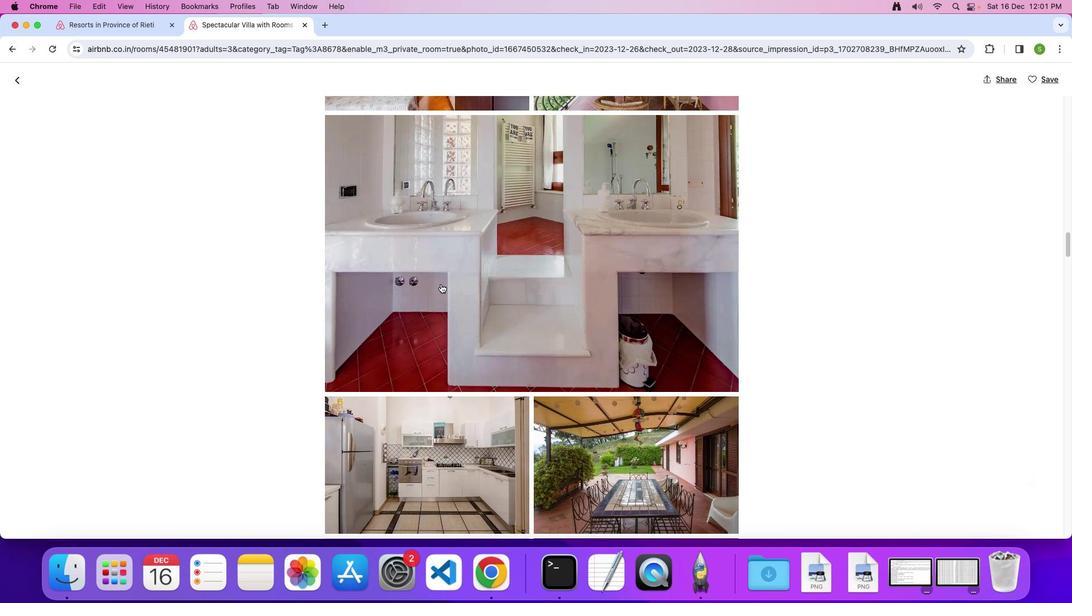 
Action: Mouse scrolled (441, 284) with delta (0, 0)
Screenshot: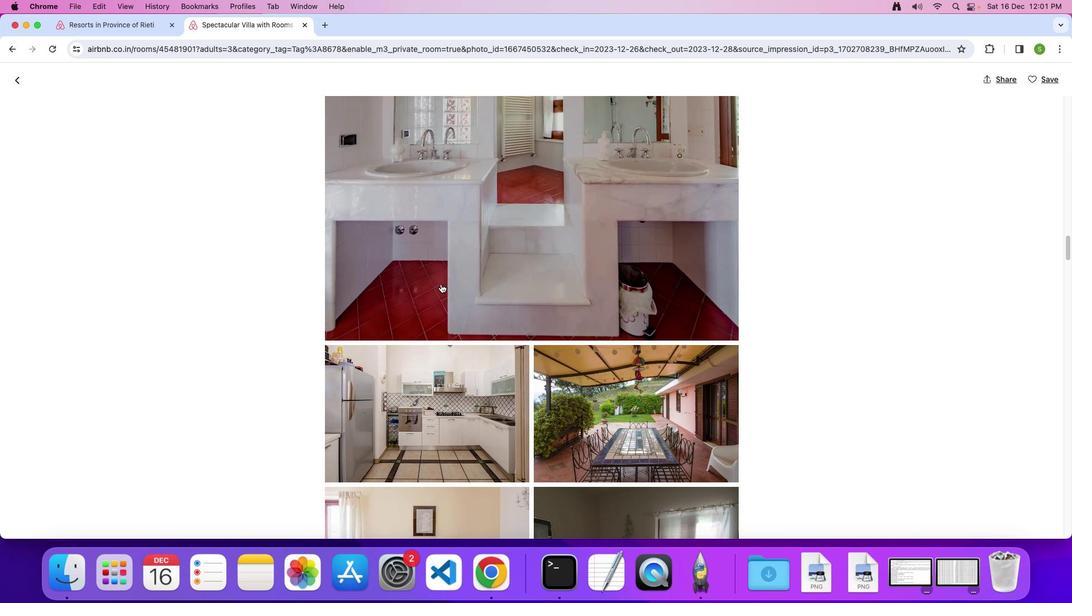 
Action: Mouse scrolled (441, 284) with delta (0, 0)
Screenshot: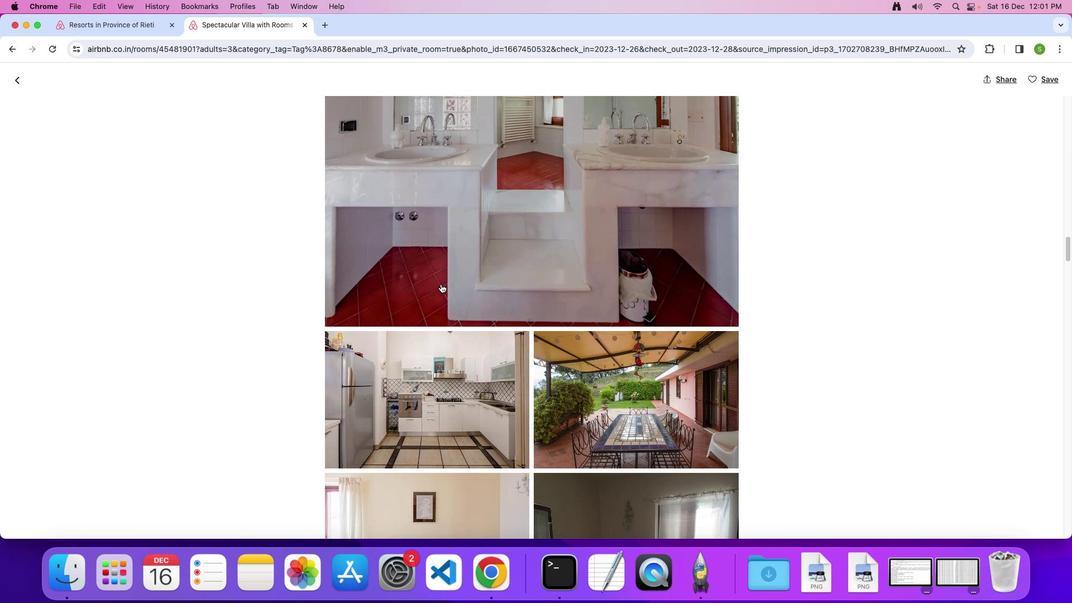
Action: Mouse scrolled (441, 284) with delta (0, -1)
Screenshot: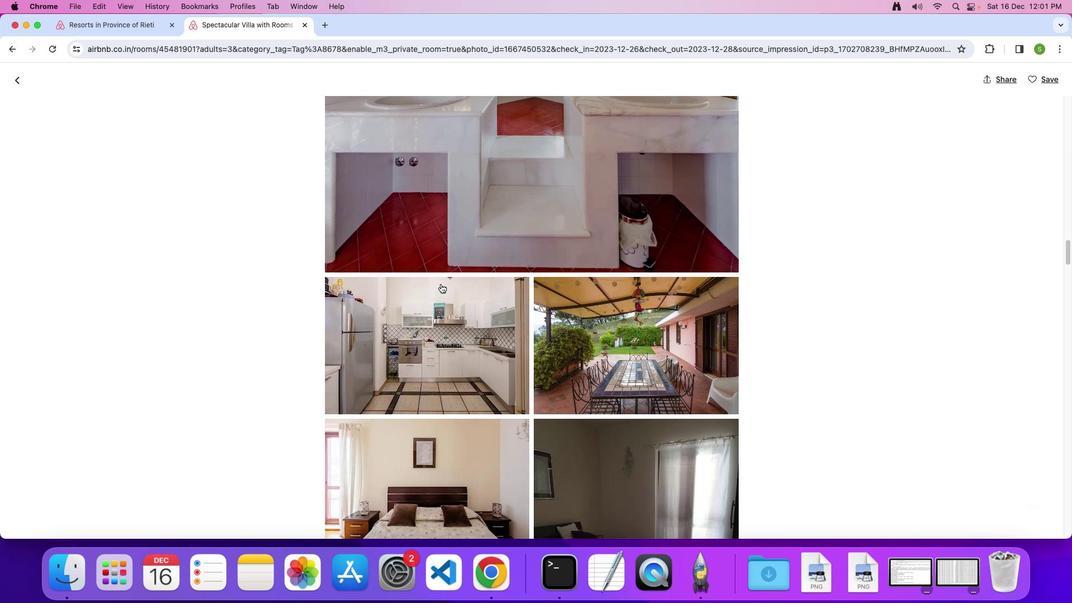 
Action: Mouse scrolled (441, 284) with delta (0, 0)
Screenshot: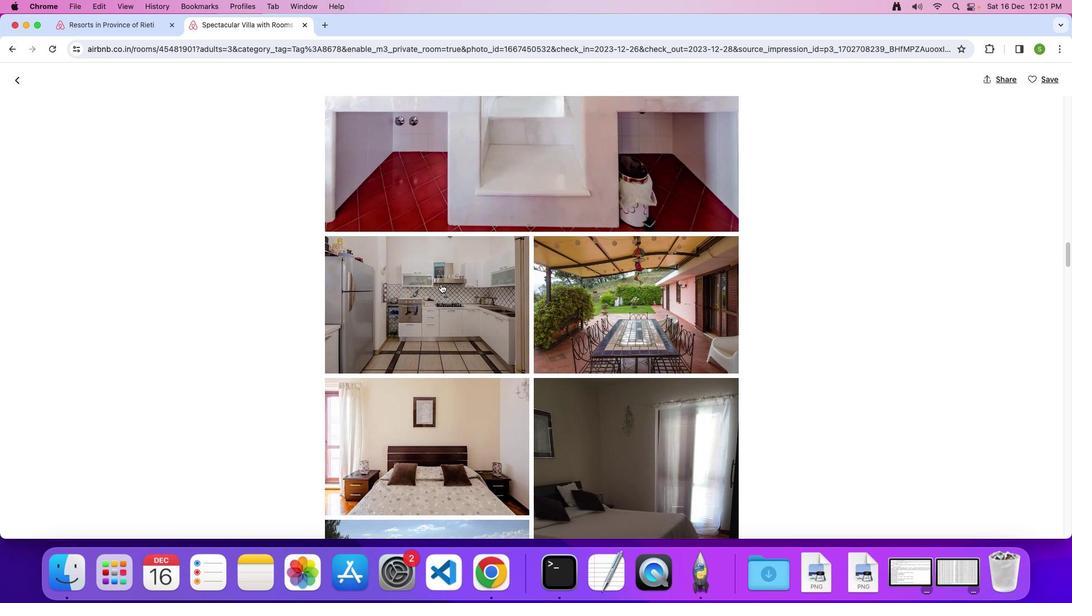 
Action: Mouse scrolled (441, 284) with delta (0, 0)
Screenshot: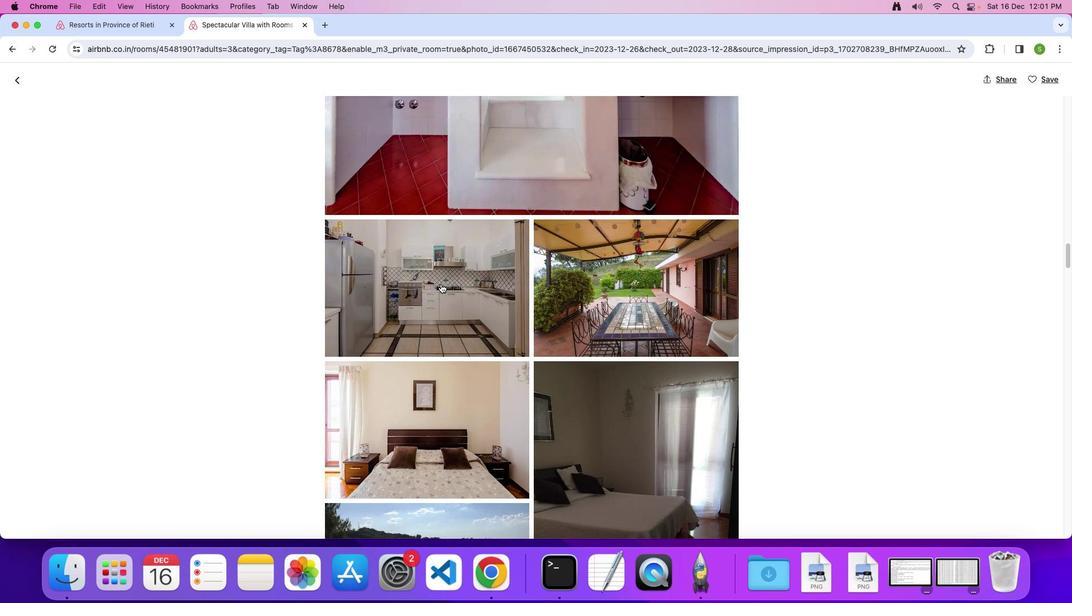 
Action: Mouse scrolled (441, 284) with delta (0, -1)
Screenshot: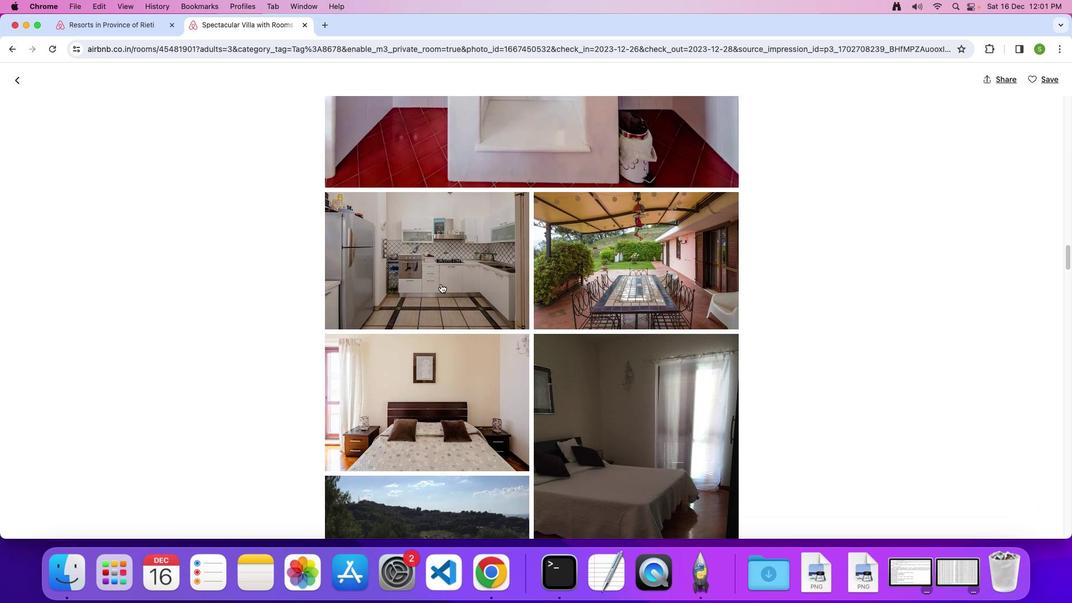 
Action: Mouse scrolled (441, 284) with delta (0, 0)
Screenshot: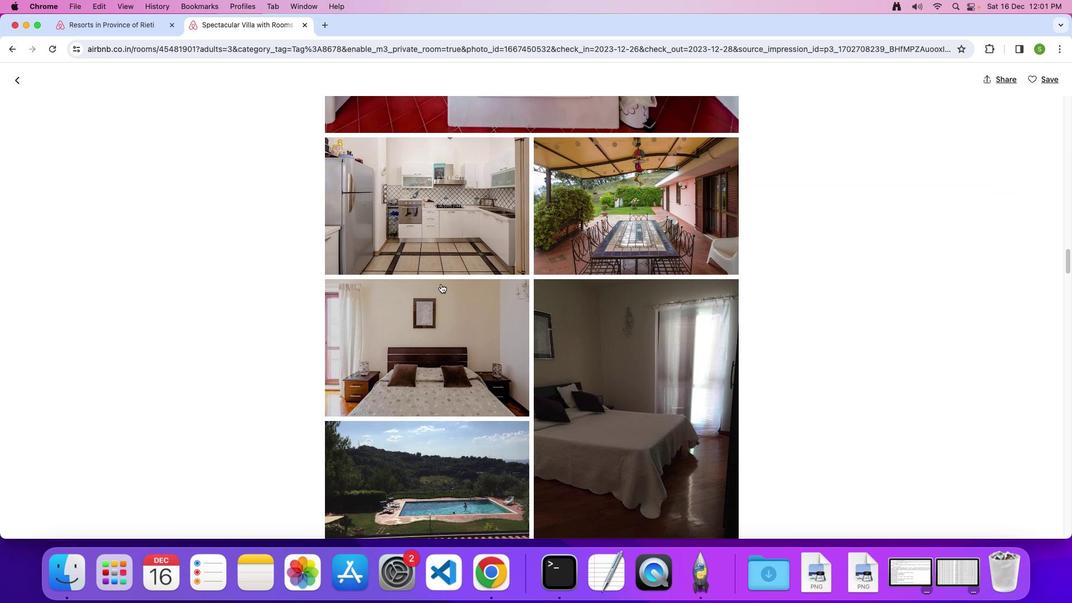 
Action: Mouse scrolled (441, 284) with delta (0, 0)
Screenshot: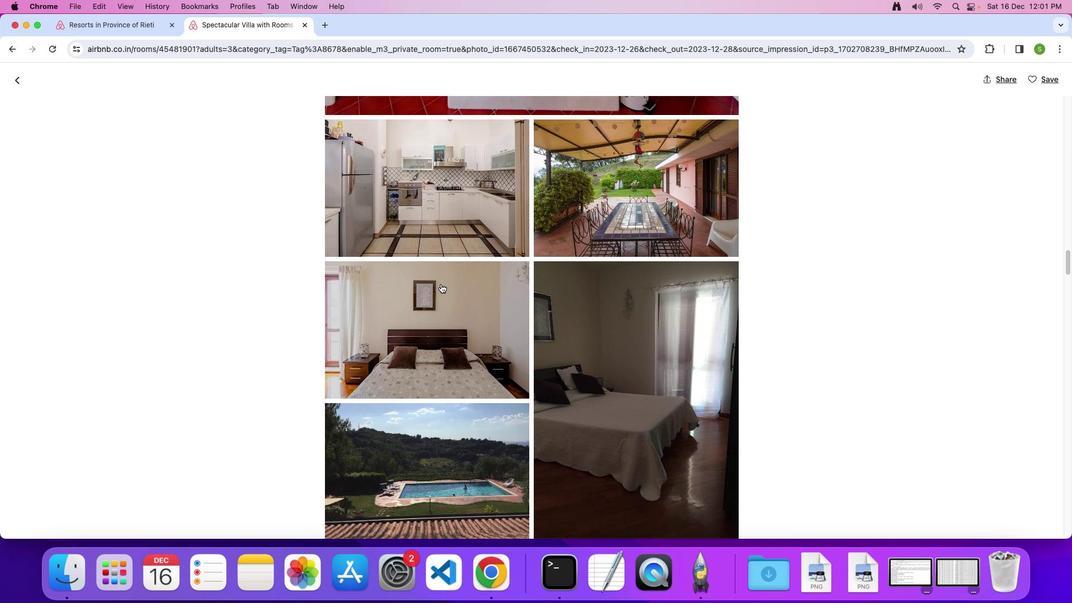 
Action: Mouse scrolled (441, 284) with delta (0, -1)
Screenshot: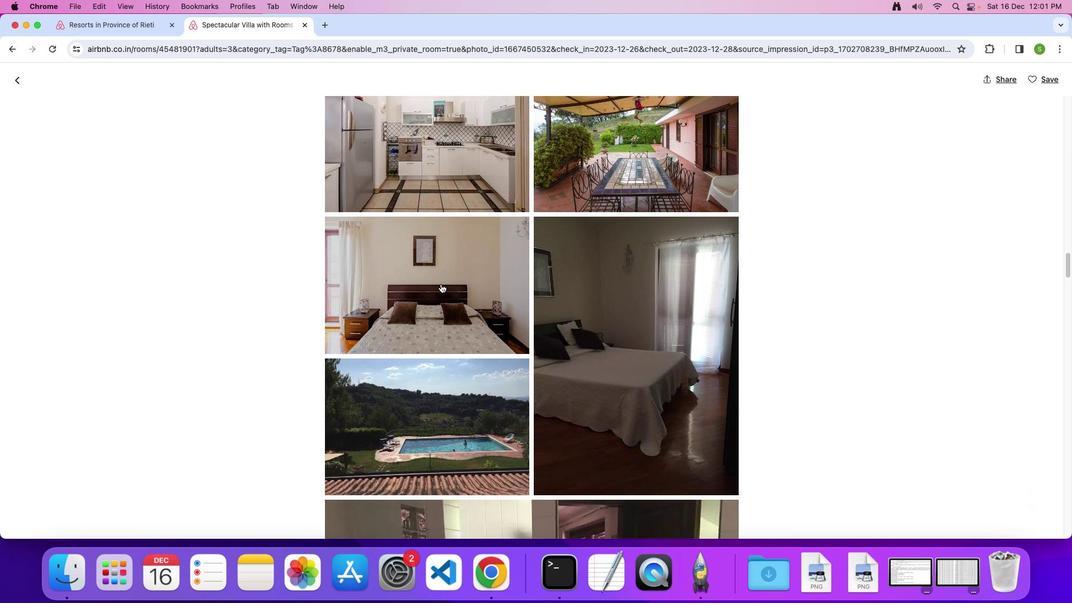 
Action: Mouse scrolled (441, 284) with delta (0, 0)
Screenshot: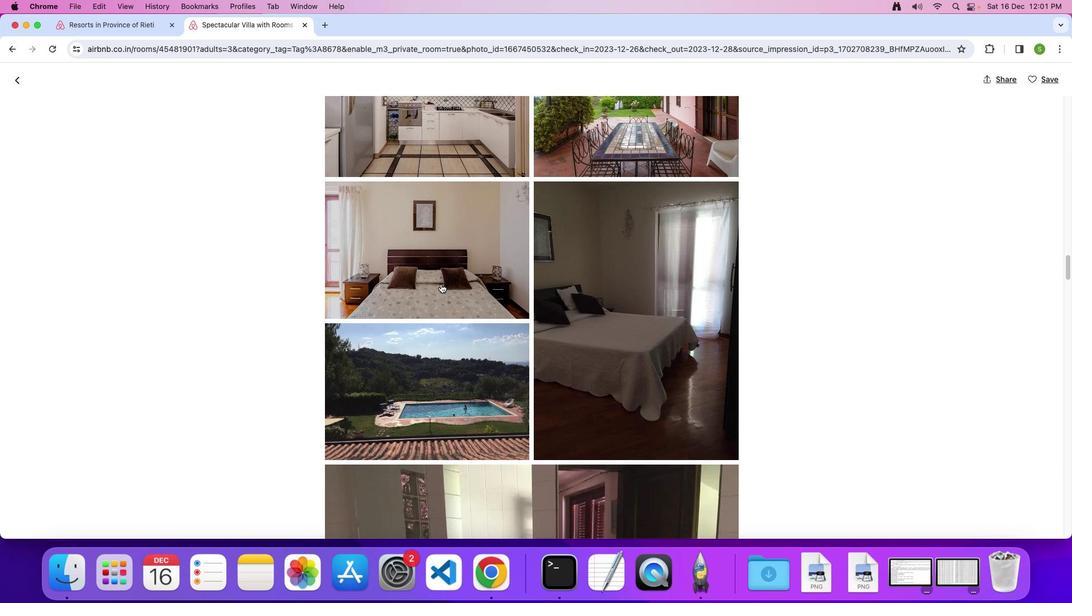 
Action: Mouse scrolled (441, 284) with delta (0, 0)
Screenshot: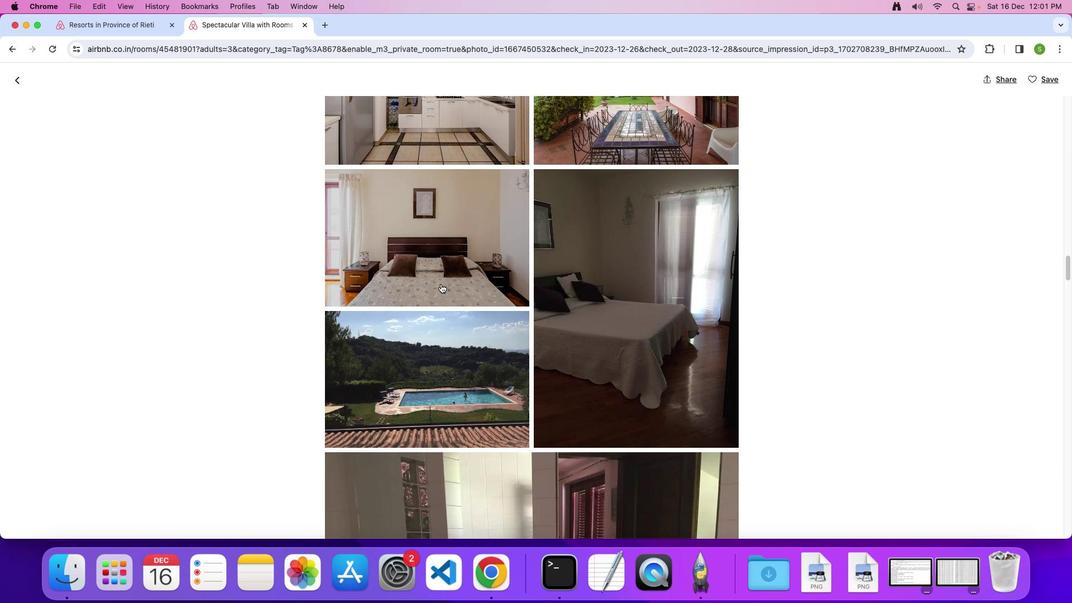 
Action: Mouse scrolled (441, 284) with delta (0, -1)
Screenshot: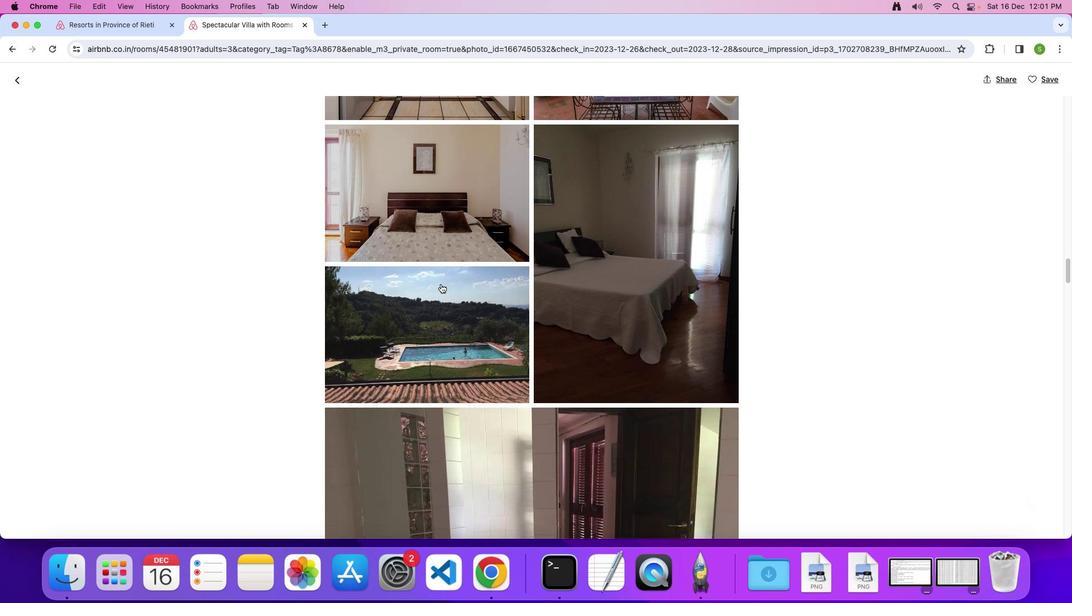 
Action: Mouse scrolled (441, 284) with delta (0, 0)
Screenshot: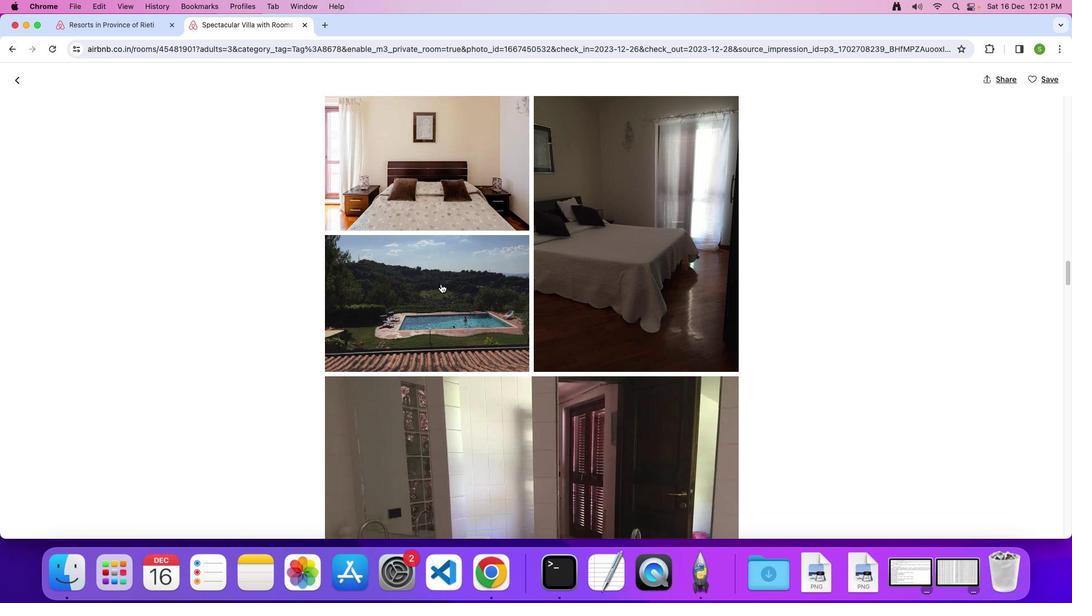 
Action: Mouse scrolled (441, 284) with delta (0, 0)
Screenshot: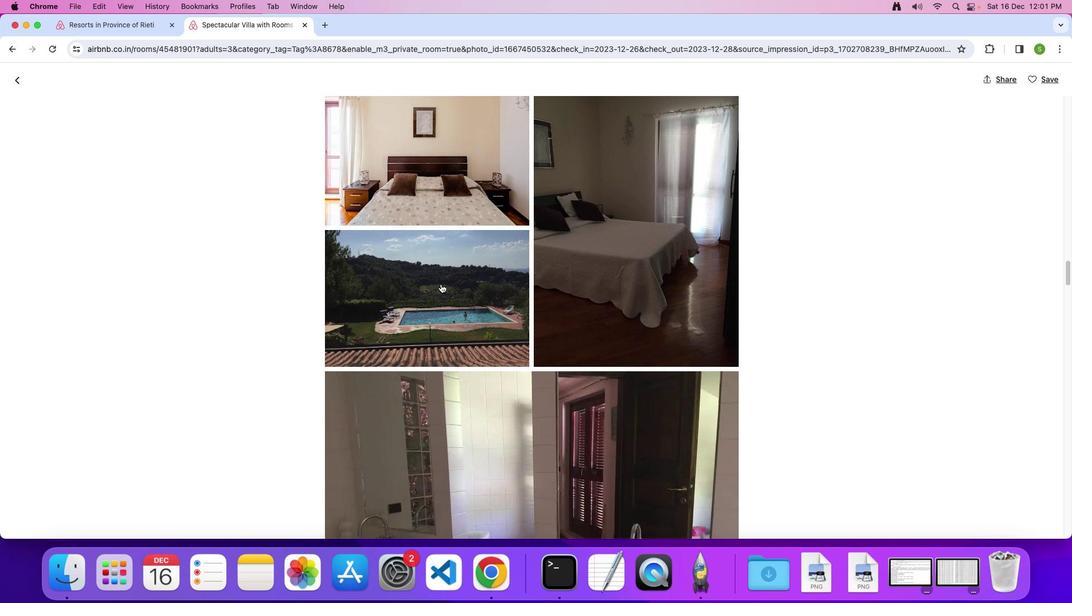 
Action: Mouse scrolled (441, 284) with delta (0, 0)
Screenshot: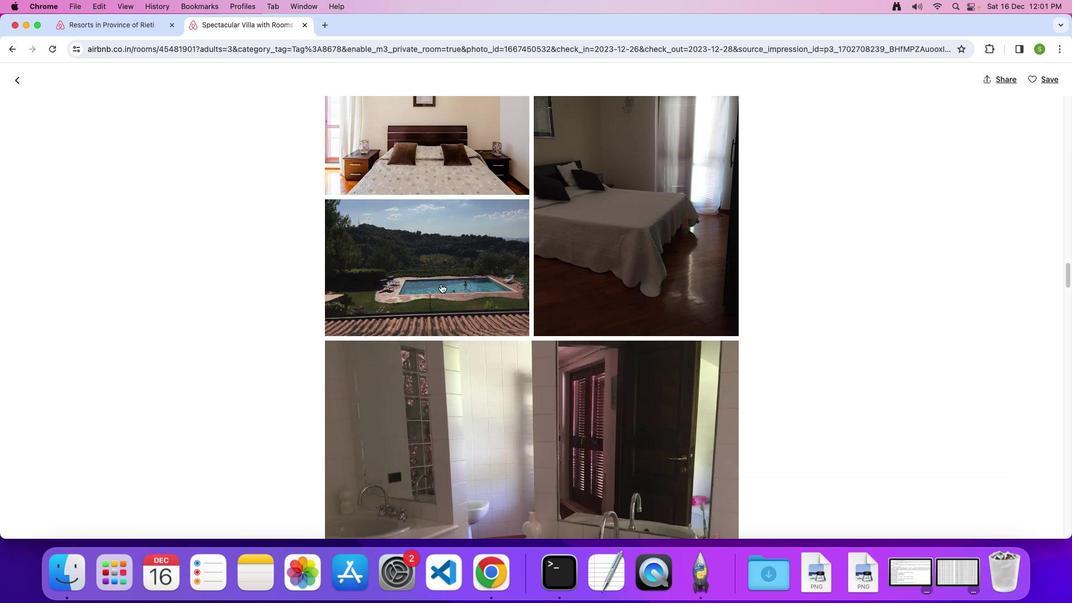 
Action: Mouse scrolled (441, 284) with delta (0, 0)
Screenshot: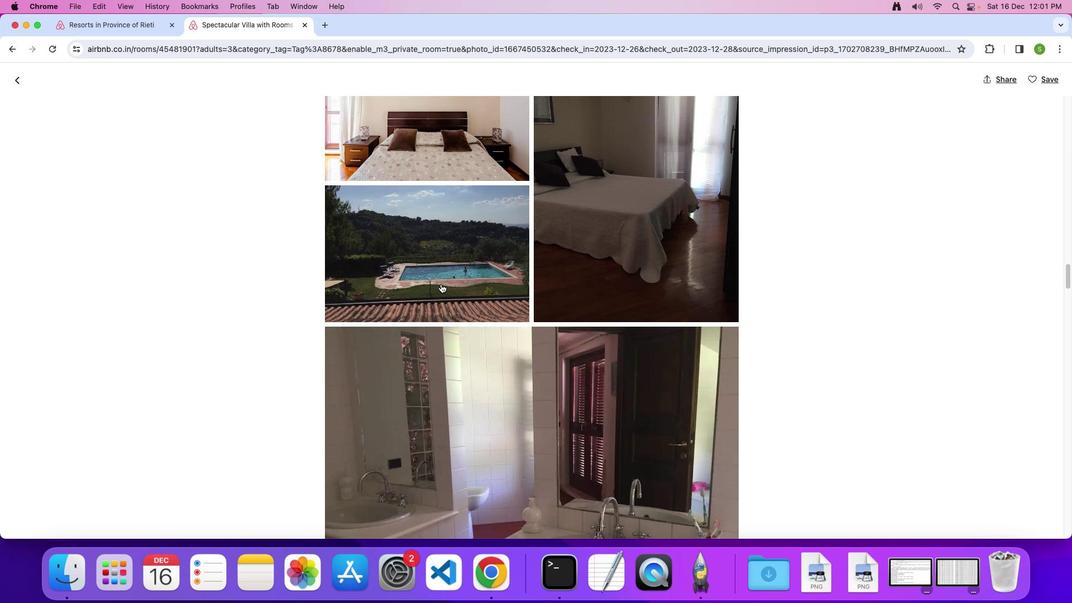 
Action: Mouse scrolled (441, 284) with delta (0, 0)
Screenshot: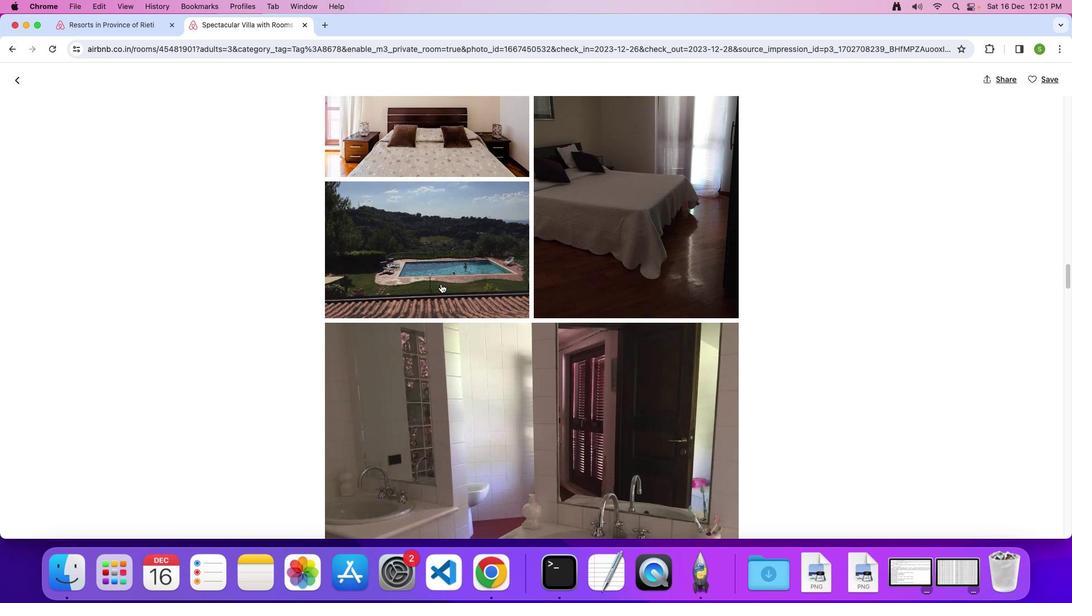 
Action: Mouse scrolled (441, 284) with delta (0, -1)
Screenshot: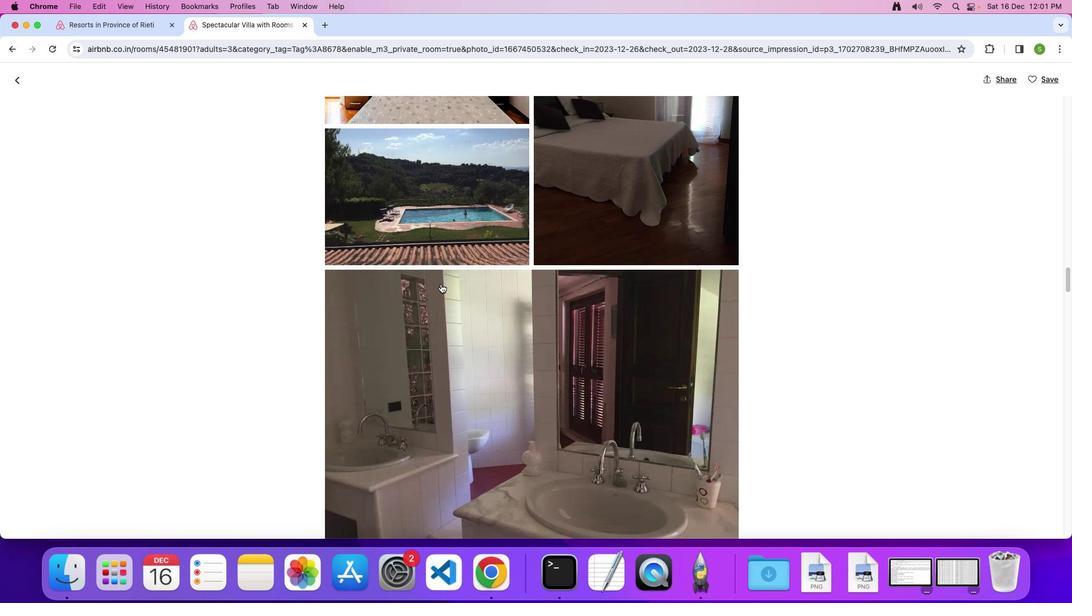 
Action: Mouse scrolled (441, 284) with delta (0, 0)
Screenshot: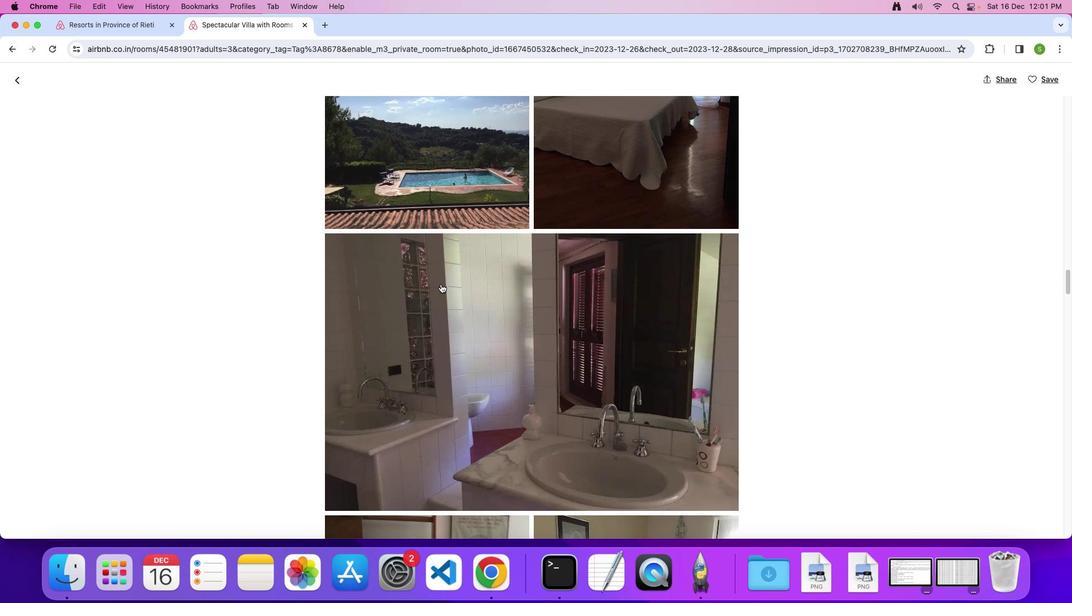 
Action: Mouse scrolled (441, 284) with delta (0, 0)
Screenshot: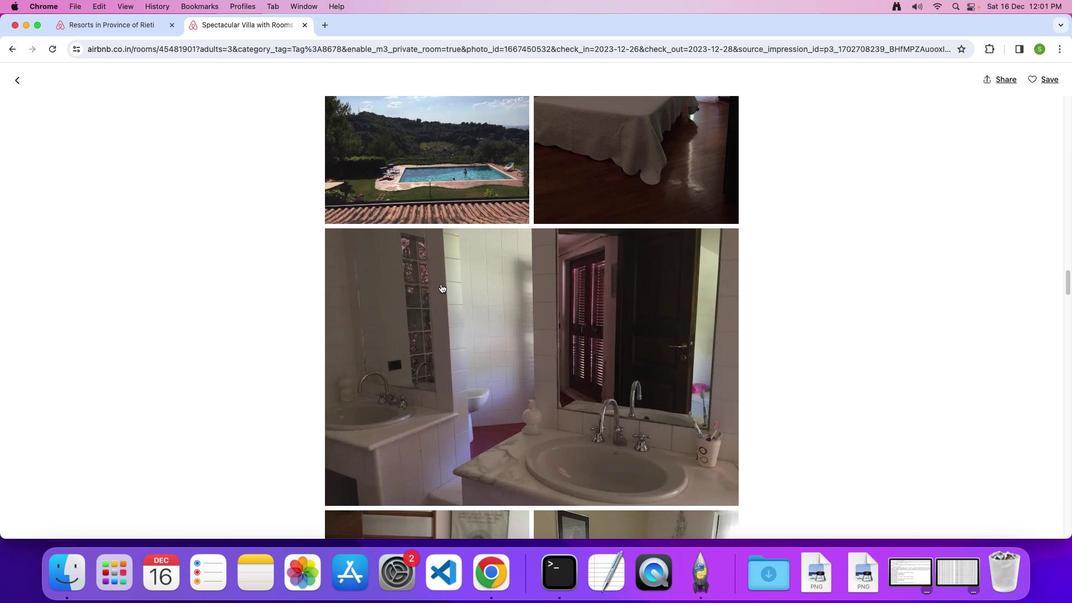 
Action: Mouse scrolled (441, 284) with delta (0, -1)
Screenshot: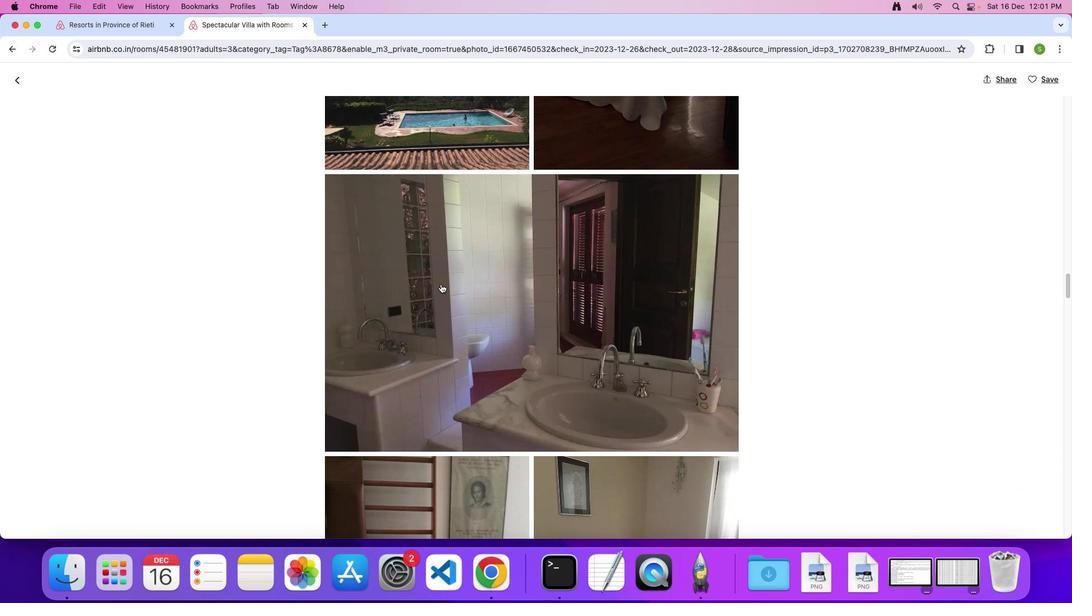 
Action: Mouse scrolled (441, 284) with delta (0, 0)
Screenshot: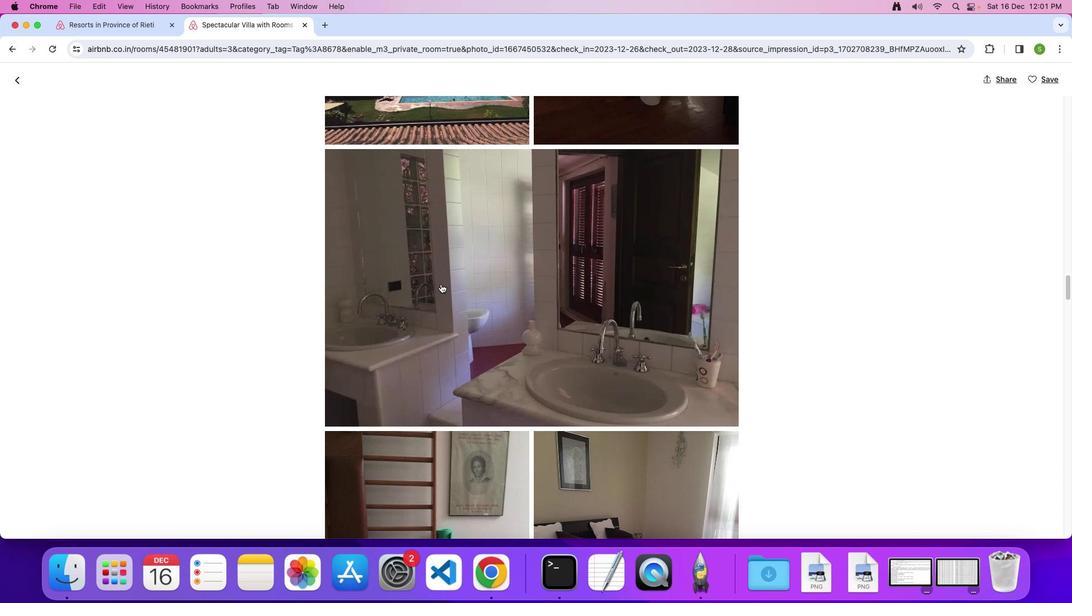 
Action: Mouse scrolled (441, 284) with delta (0, 0)
Screenshot: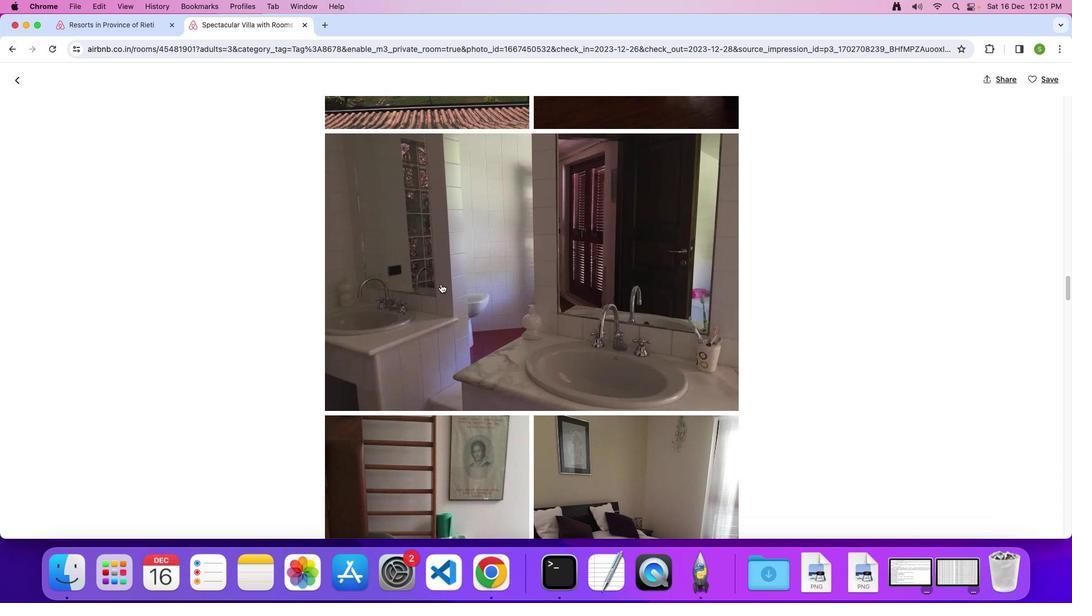 
Action: Mouse scrolled (441, 284) with delta (0, -1)
Screenshot: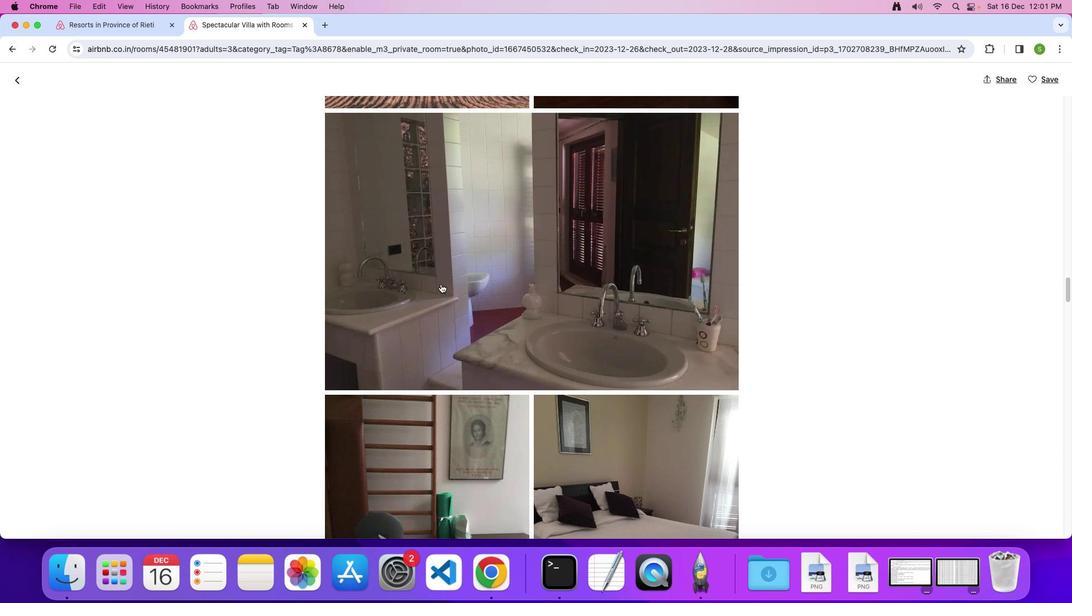 
Action: Mouse scrolled (441, 284) with delta (0, 0)
Screenshot: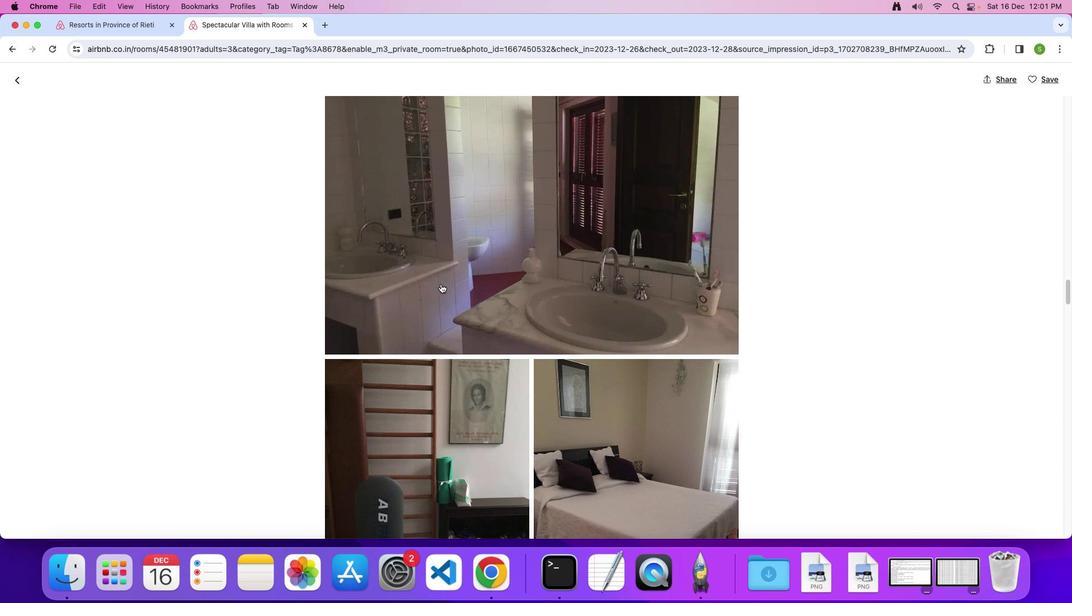 
Action: Mouse scrolled (441, 284) with delta (0, 0)
Screenshot: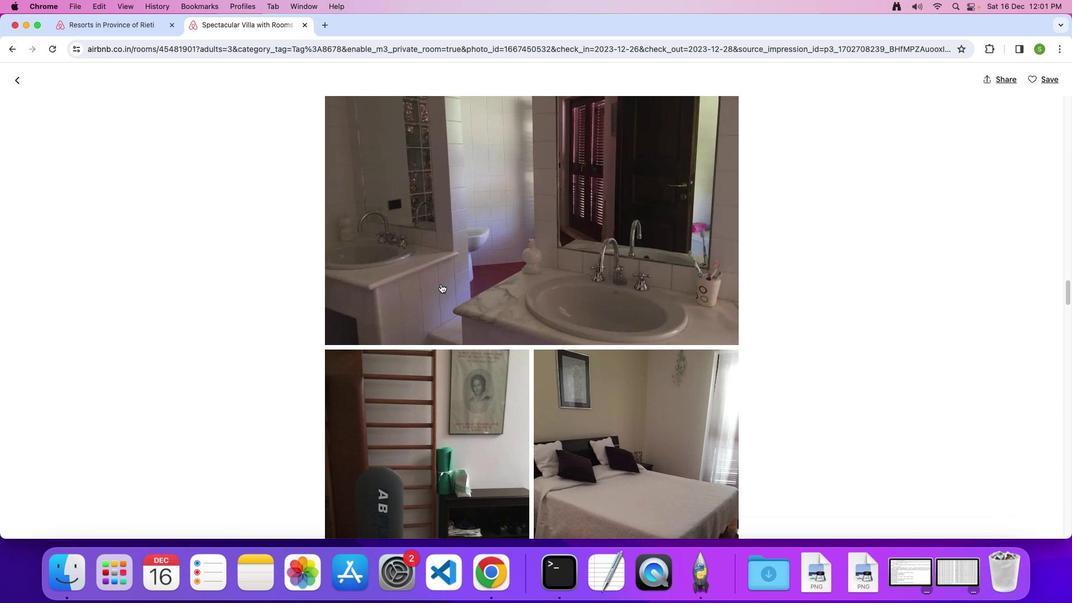 
Action: Mouse scrolled (441, 284) with delta (0, -1)
Screenshot: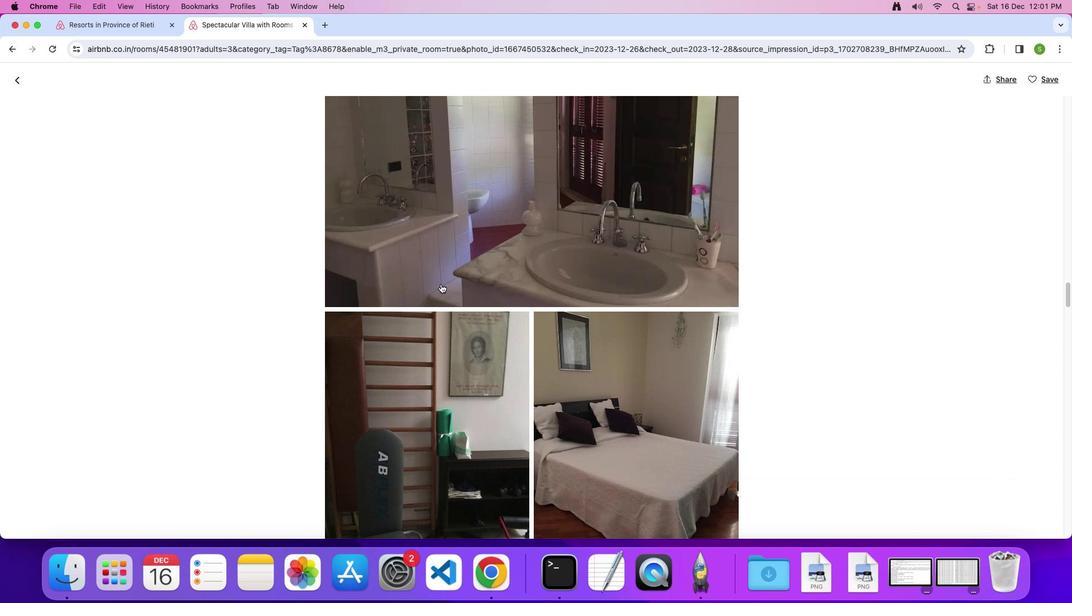 
Action: Mouse scrolled (441, 284) with delta (0, 0)
Screenshot: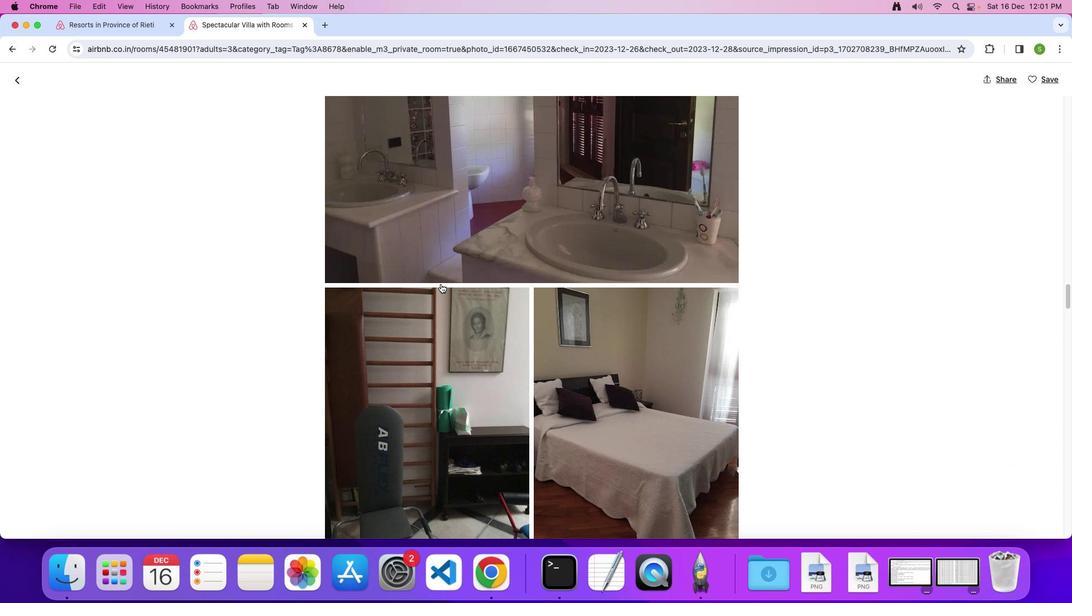 
Action: Mouse scrolled (441, 284) with delta (0, 0)
Screenshot: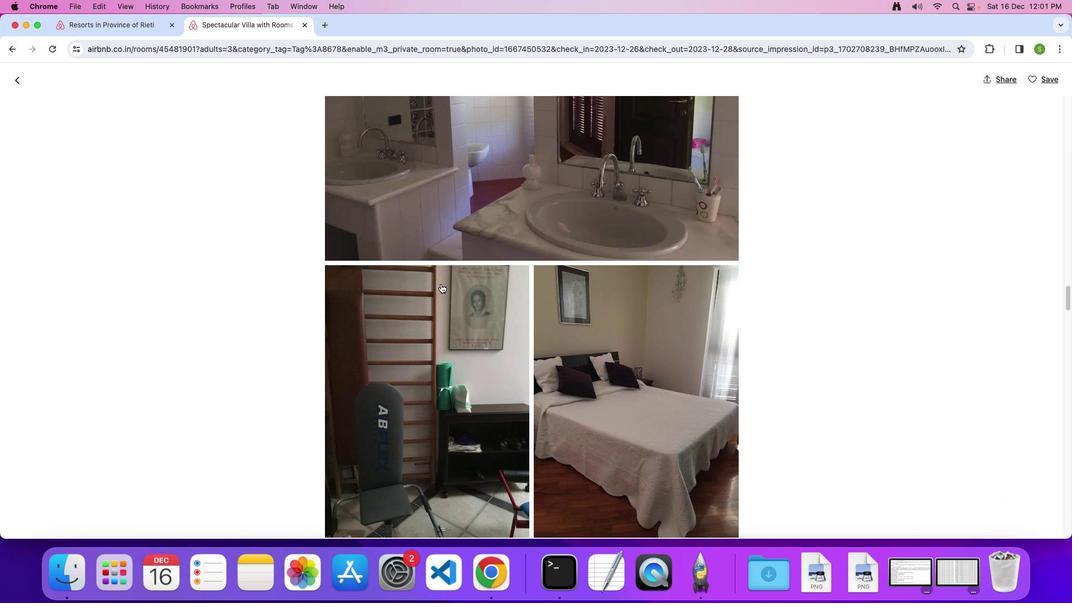
Action: Mouse scrolled (441, 284) with delta (0, -1)
Screenshot: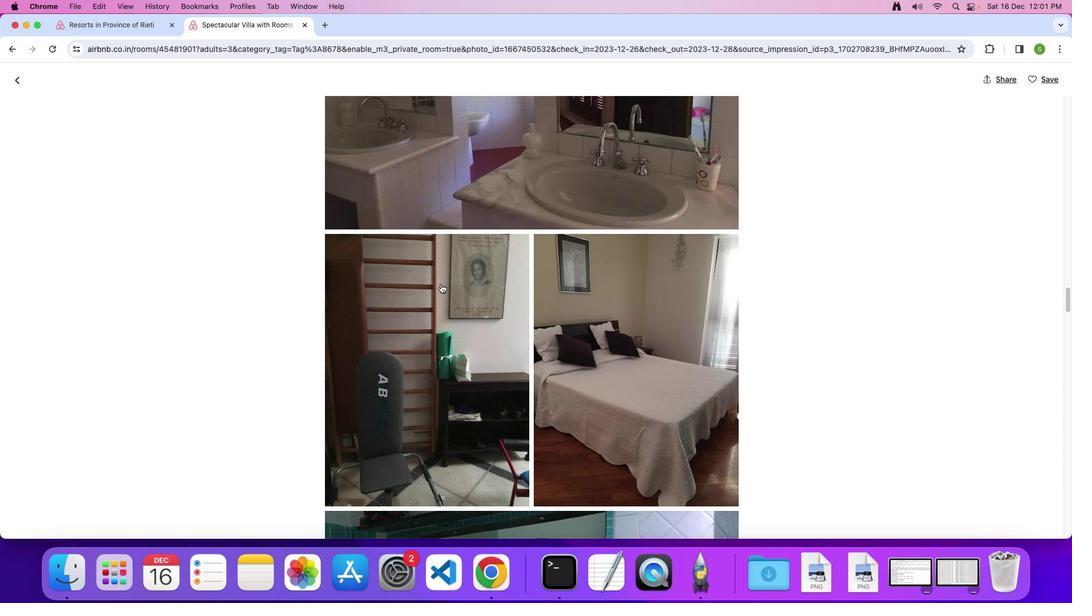 
Action: Mouse scrolled (441, 284) with delta (0, 0)
Screenshot: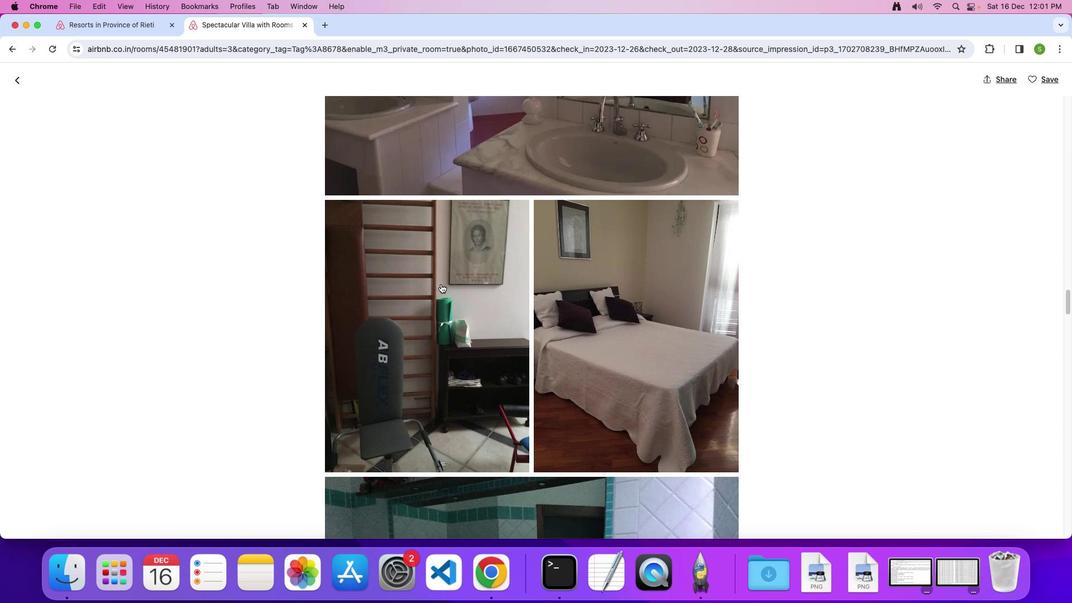 
Action: Mouse scrolled (441, 284) with delta (0, 0)
Screenshot: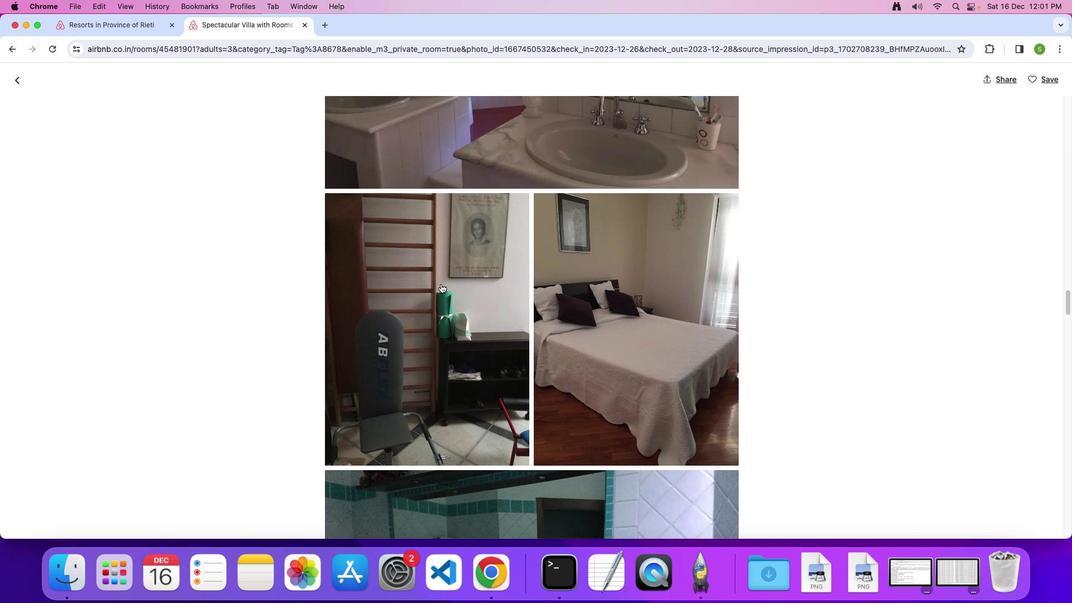 
Action: Mouse scrolled (441, 284) with delta (0, -1)
Screenshot: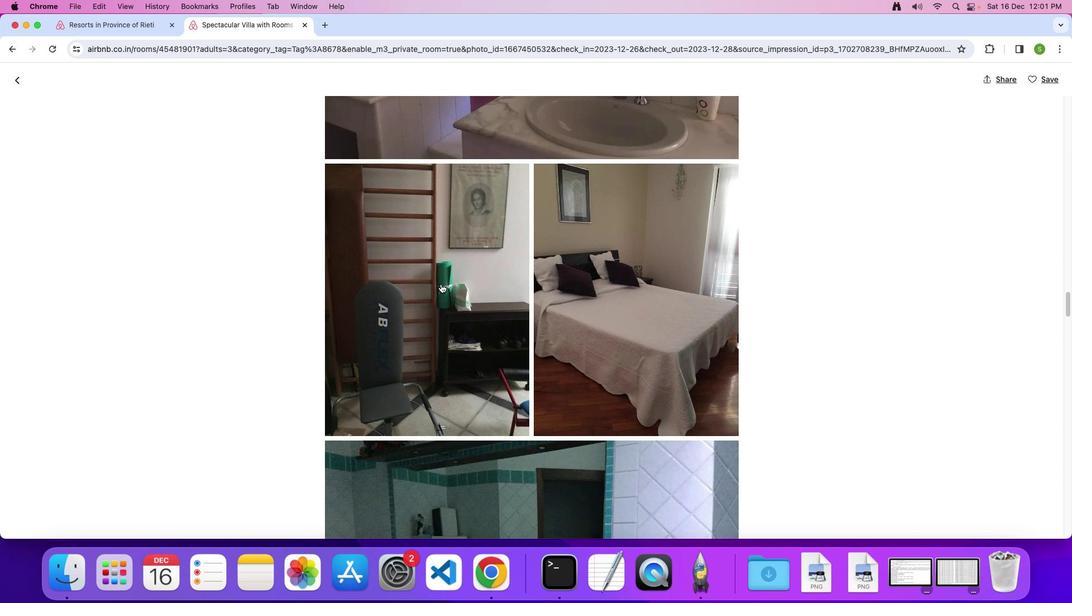 
Action: Mouse scrolled (441, 284) with delta (0, 0)
Screenshot: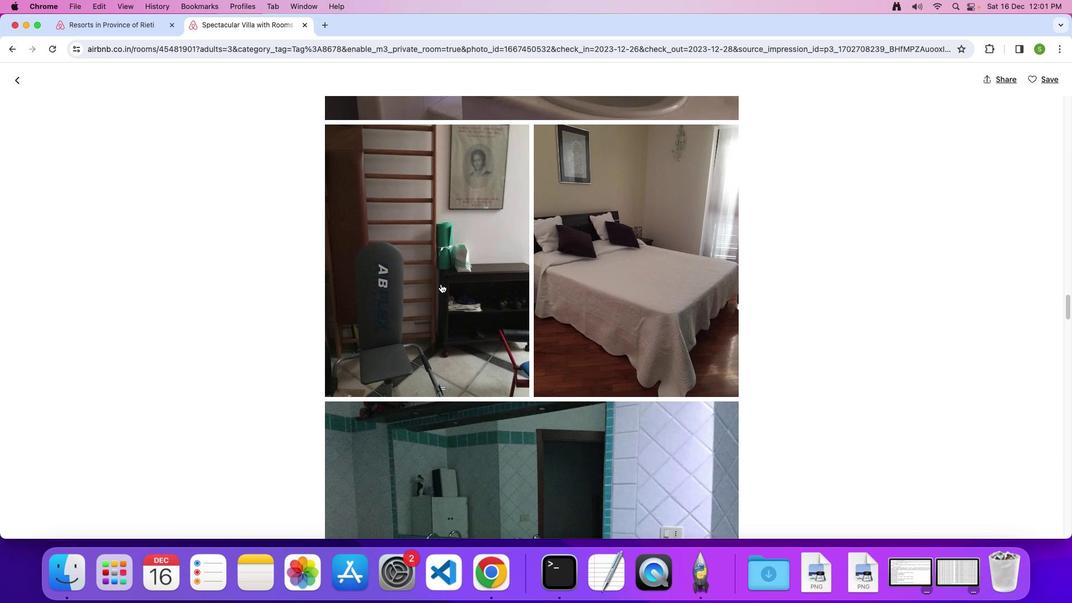 
Action: Mouse scrolled (441, 284) with delta (0, 0)
Screenshot: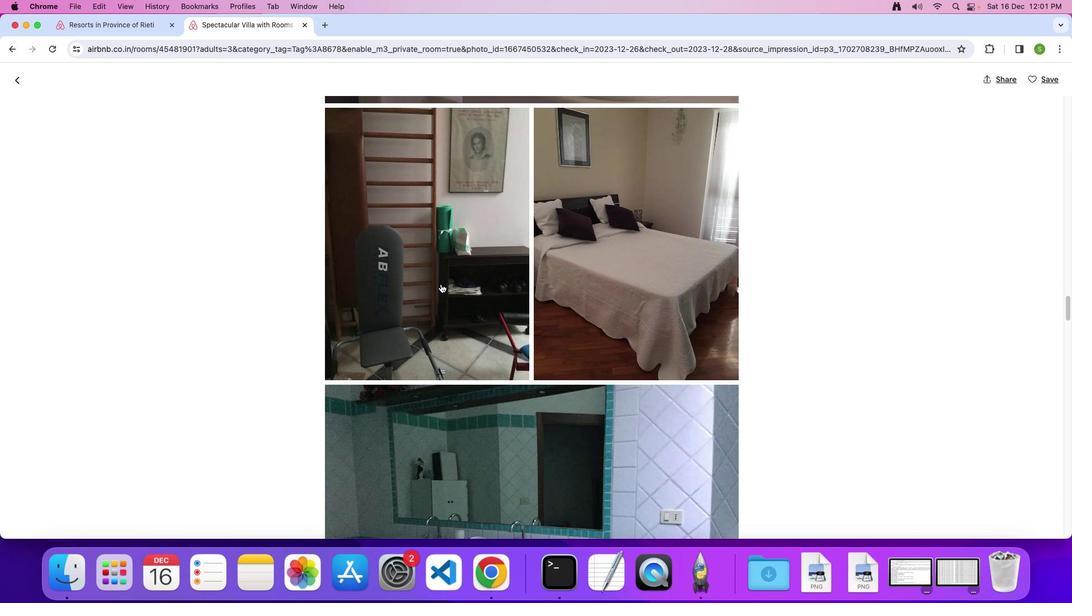 
Action: Mouse scrolled (441, 284) with delta (0, -1)
Screenshot: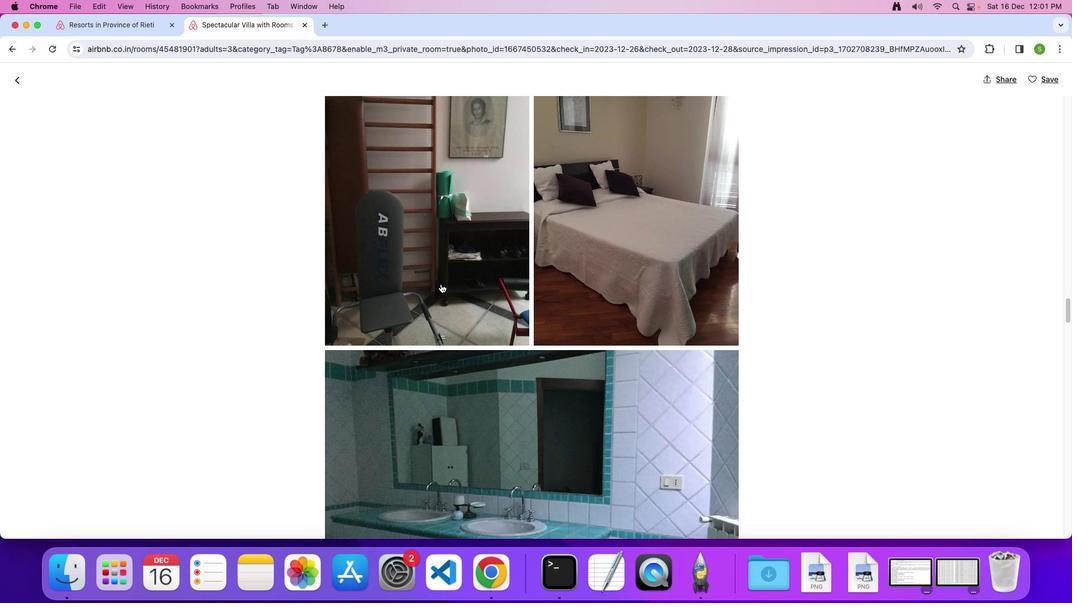 
Action: Mouse scrolled (441, 284) with delta (0, 0)
Screenshot: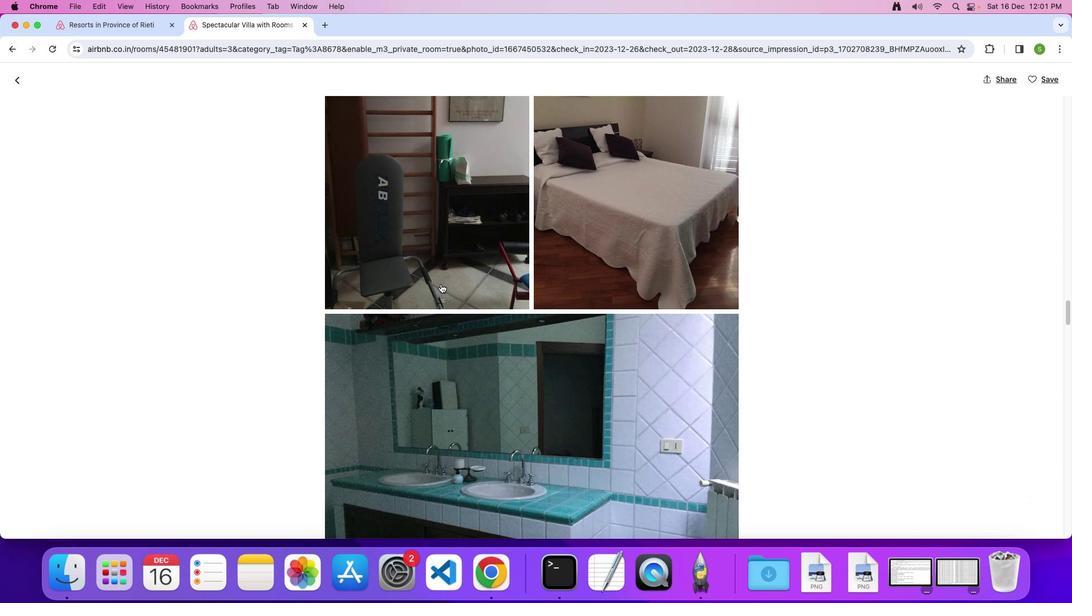 
Action: Mouse scrolled (441, 284) with delta (0, 0)
Screenshot: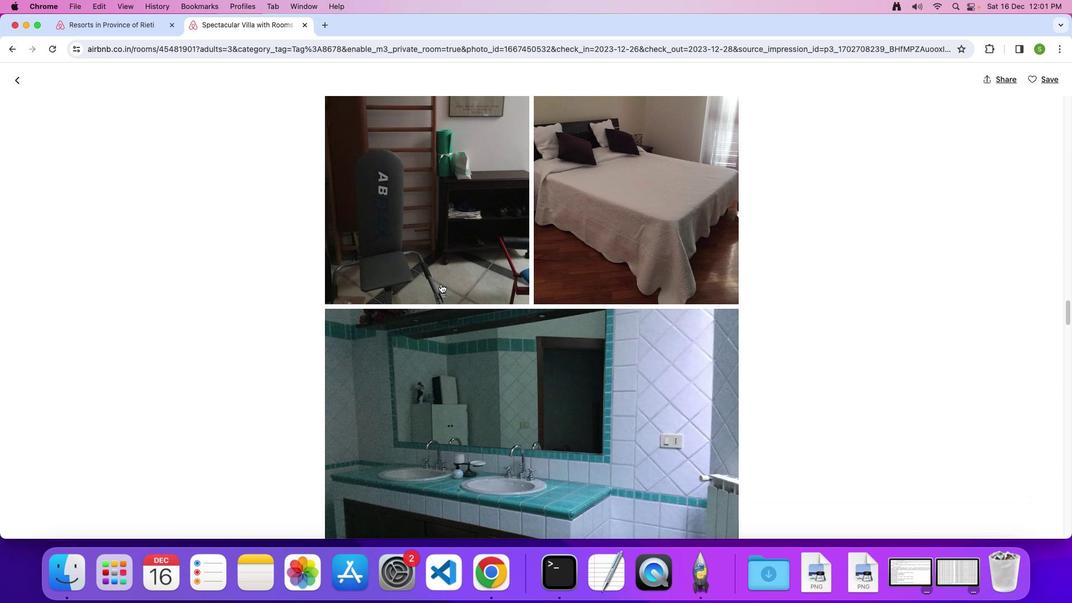 
Action: Mouse scrolled (441, 284) with delta (0, 0)
Screenshot: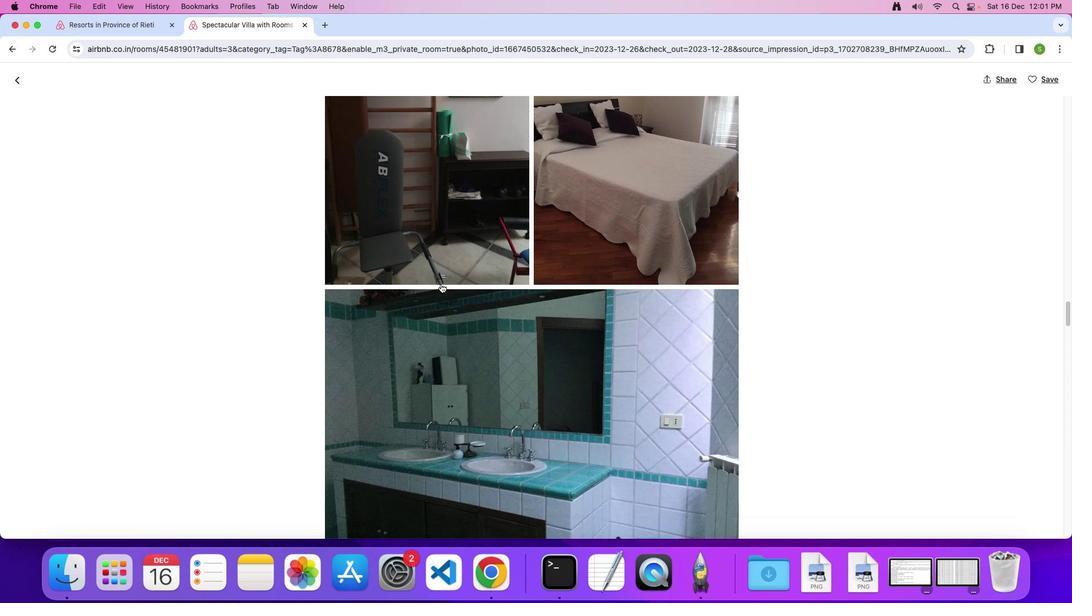 
Action: Mouse scrolled (441, 284) with delta (0, 0)
Screenshot: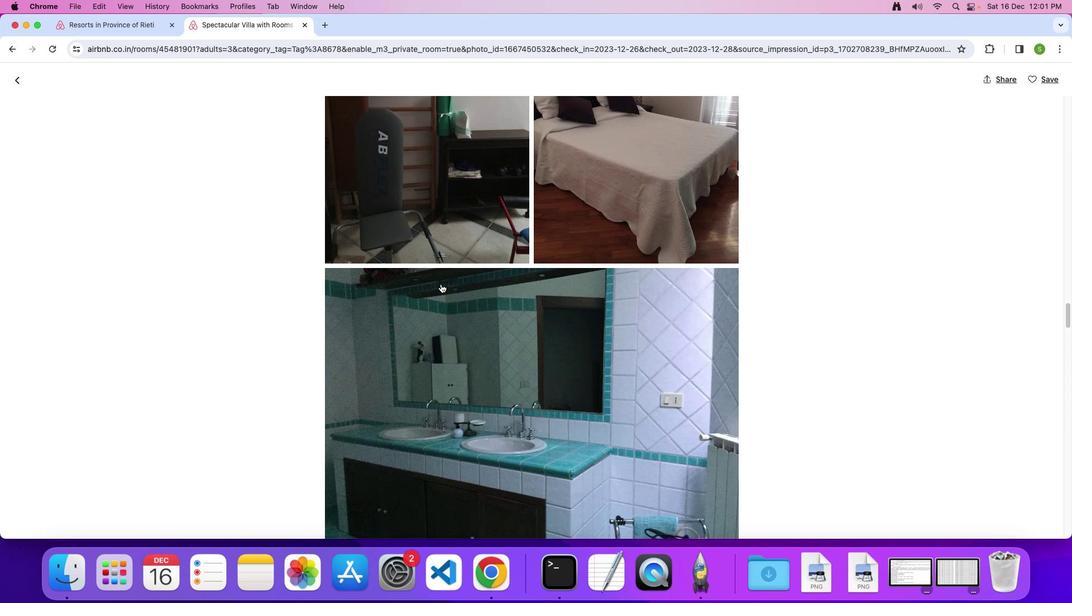 
Action: Mouse scrolled (441, 284) with delta (0, -1)
Screenshot: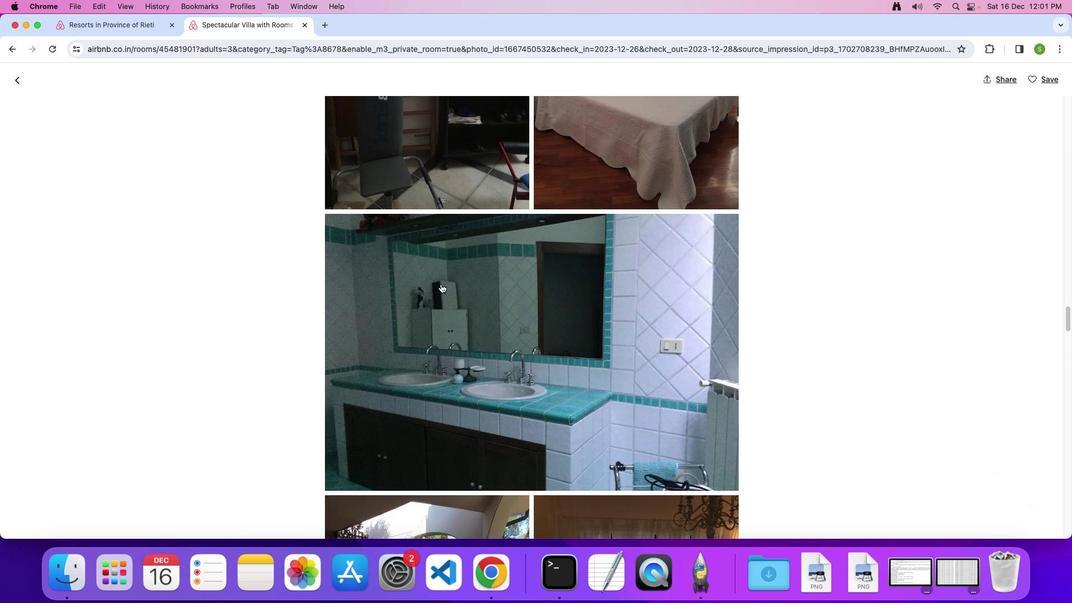 
Action: Mouse scrolled (441, 284) with delta (0, 0)
Screenshot: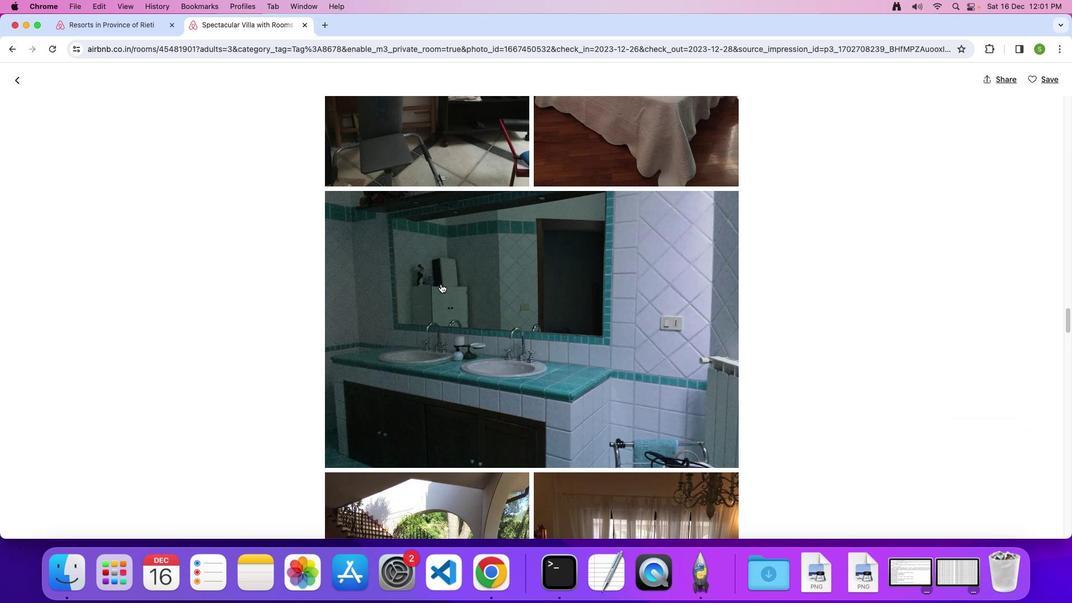 
Action: Mouse scrolled (441, 284) with delta (0, 0)
Screenshot: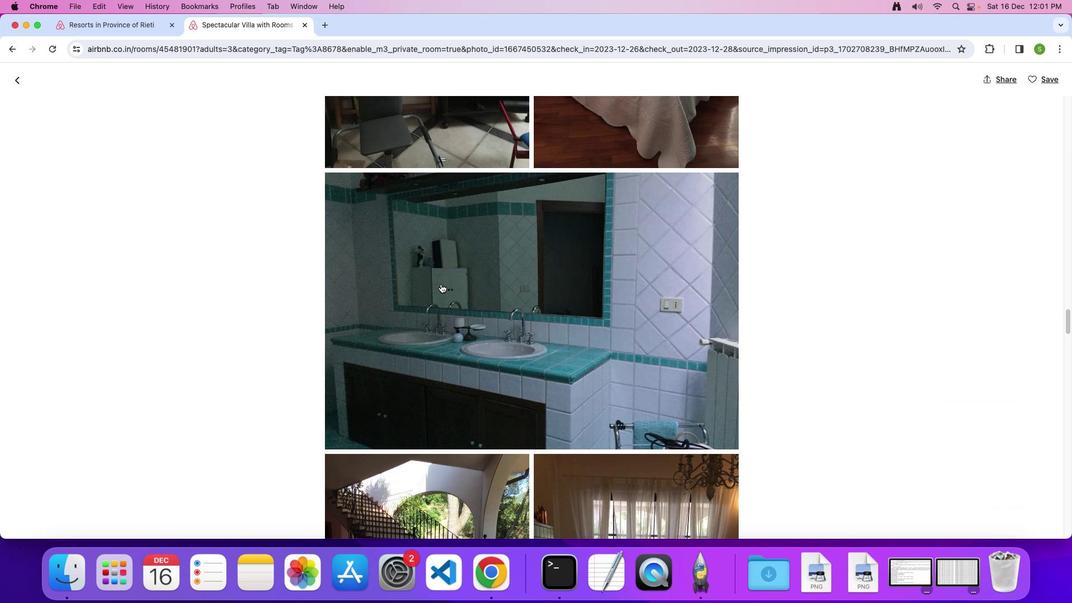 
Action: Mouse scrolled (441, 284) with delta (0, -1)
Screenshot: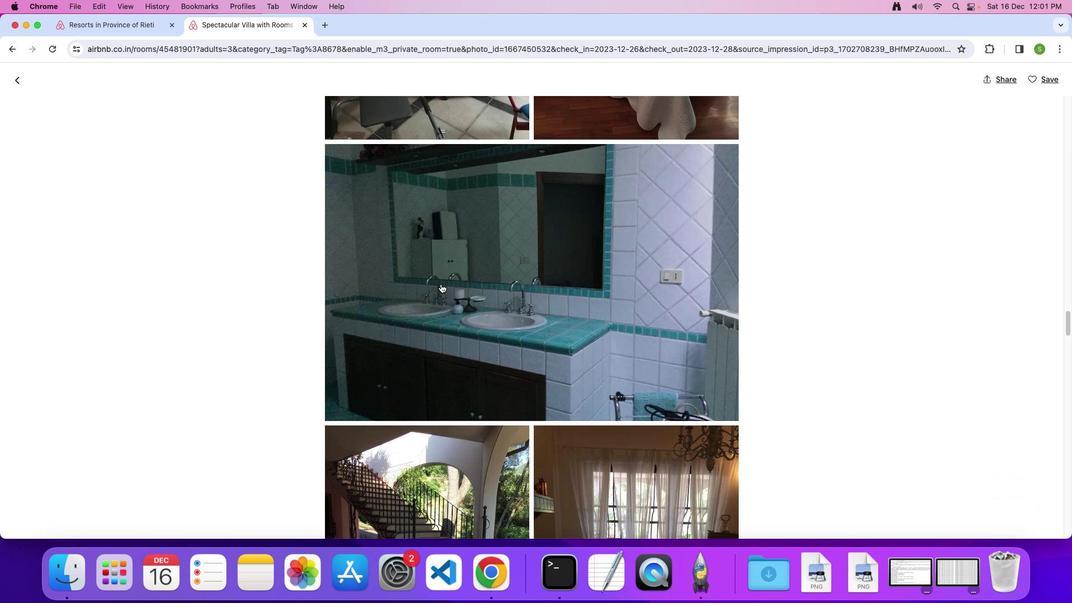 
Action: Mouse scrolled (441, 284) with delta (0, -2)
Screenshot: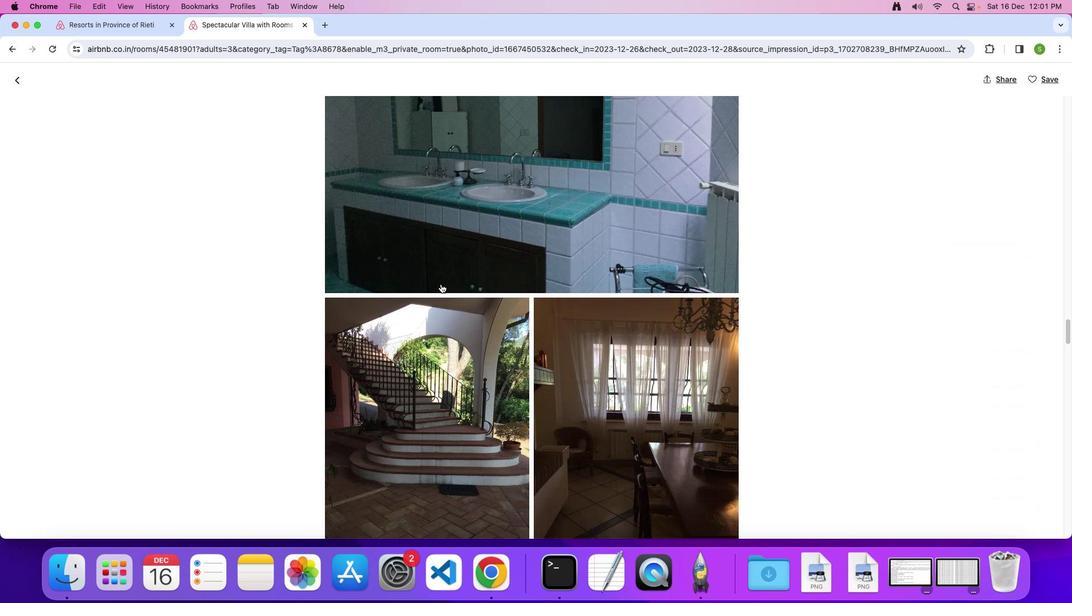 
Action: Mouse scrolled (441, 284) with delta (0, 0)
Screenshot: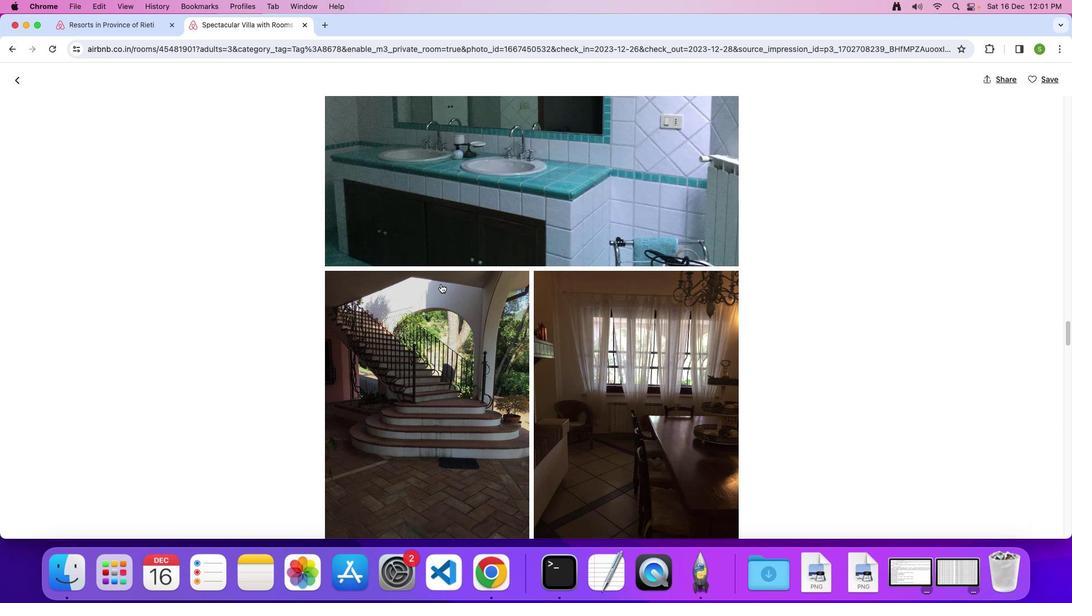 
Action: Mouse scrolled (441, 284) with delta (0, 0)
Screenshot: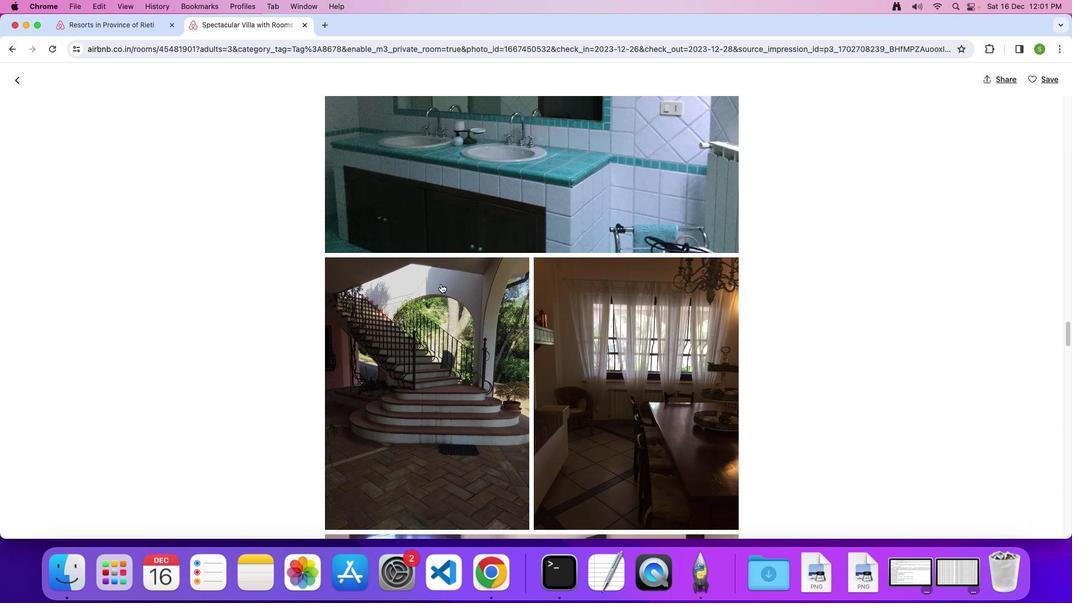 
Action: Mouse scrolled (441, 284) with delta (0, -1)
Screenshot: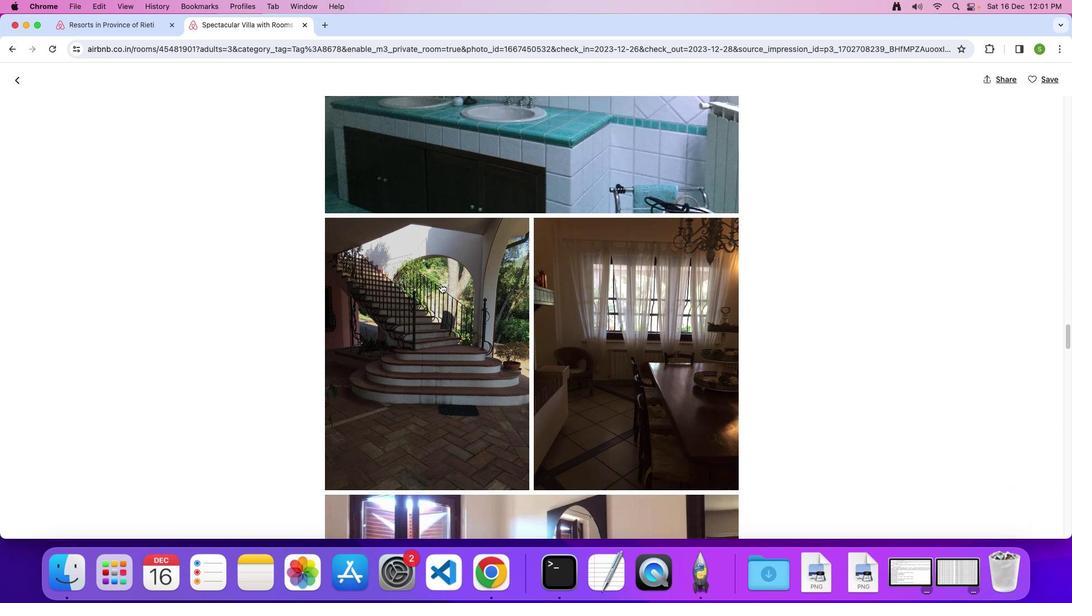 
Action: Mouse scrolled (441, 284) with delta (0, 0)
Screenshot: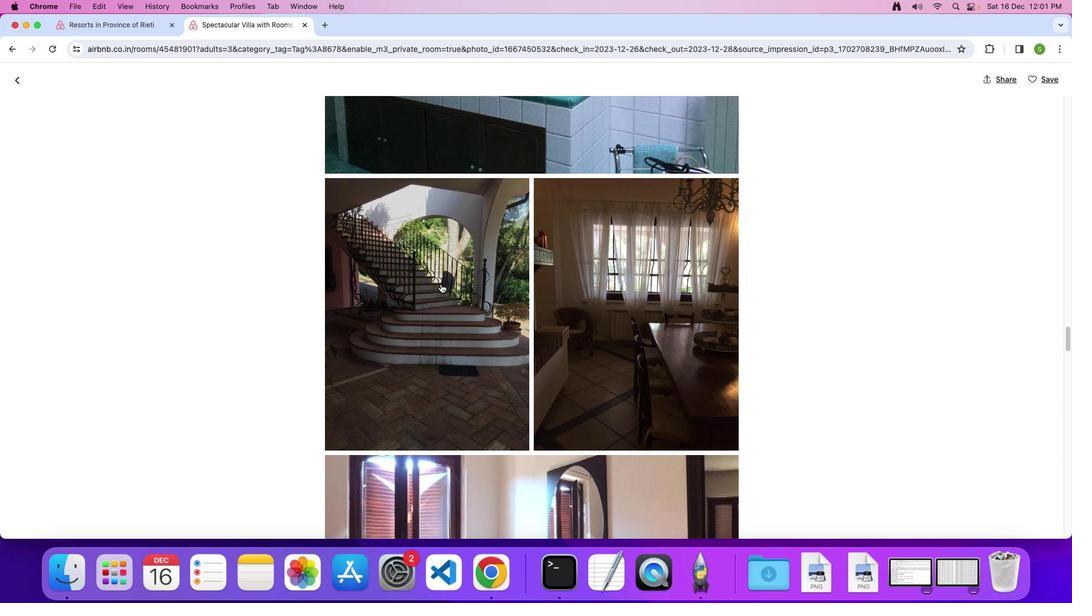 
Action: Mouse scrolled (441, 284) with delta (0, 0)
Screenshot: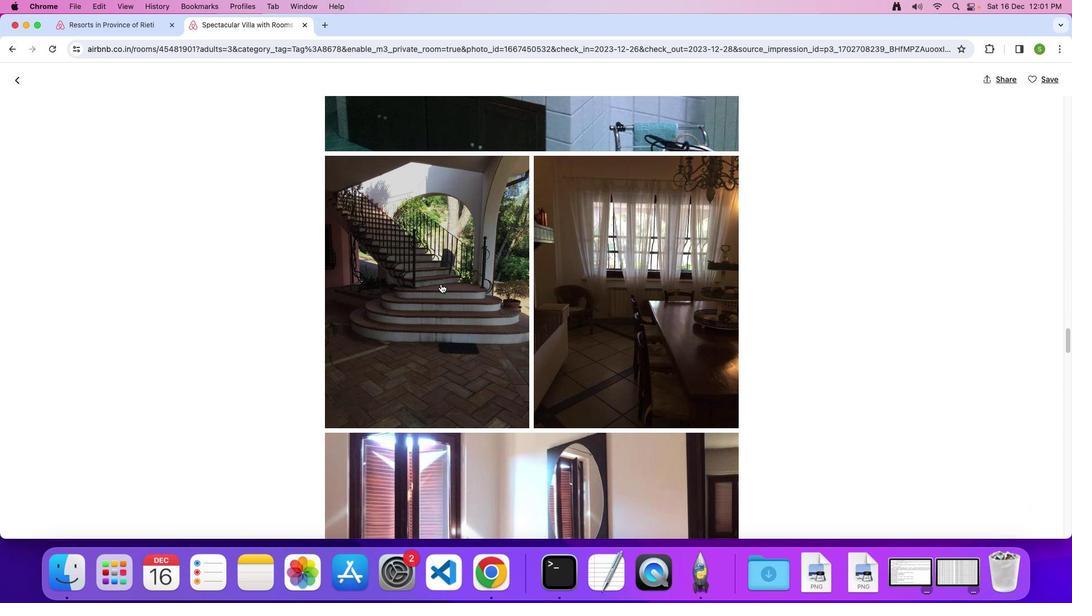 
Action: Mouse scrolled (441, 284) with delta (0, -1)
Screenshot: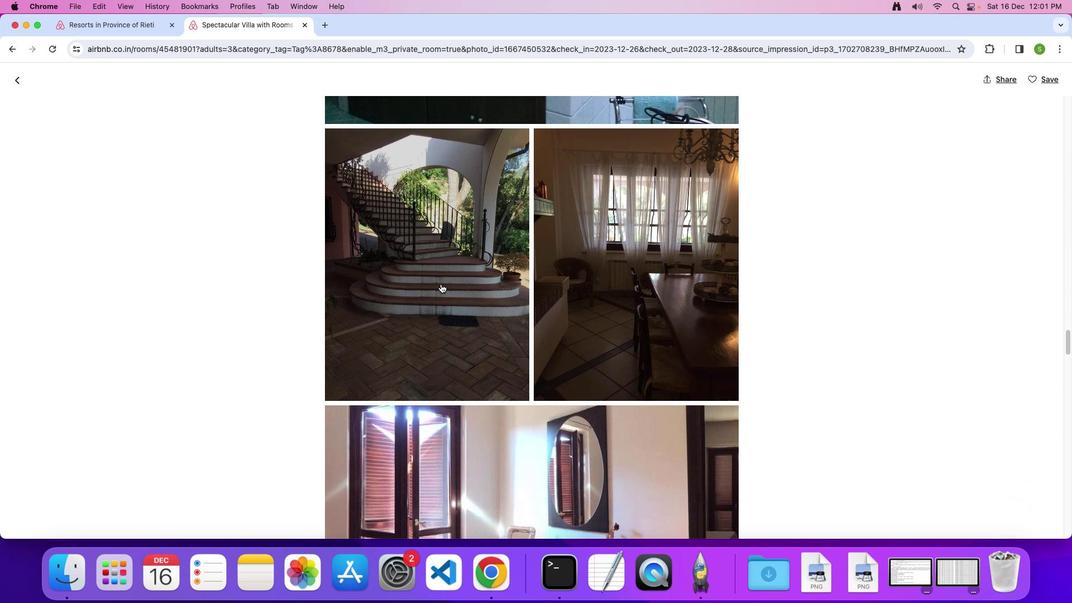 
Action: Mouse scrolled (441, 284) with delta (0, 0)
Screenshot: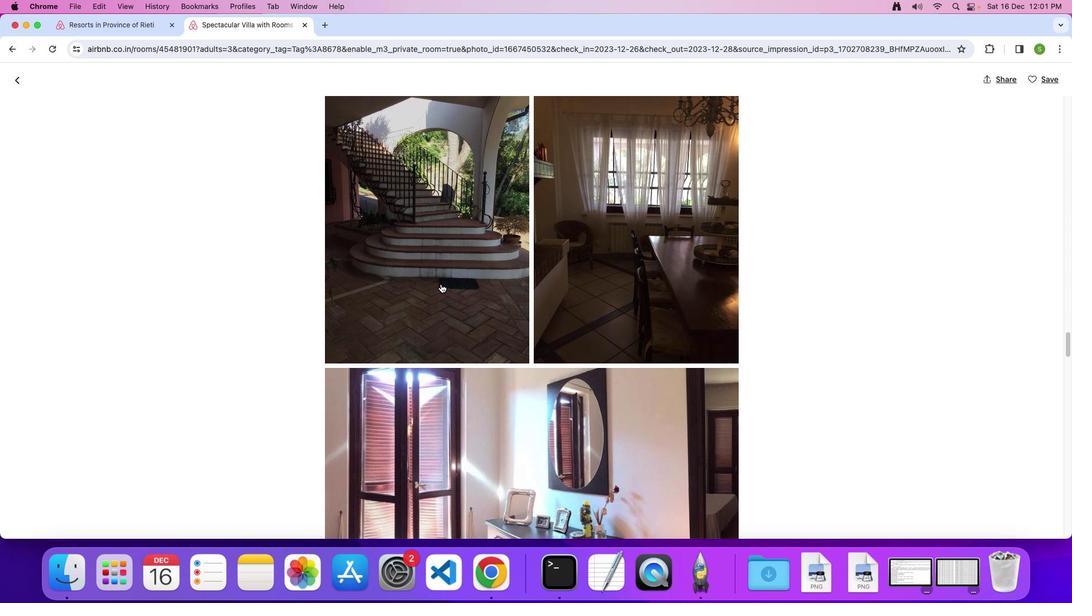 
Action: Mouse scrolled (441, 284) with delta (0, 0)
Screenshot: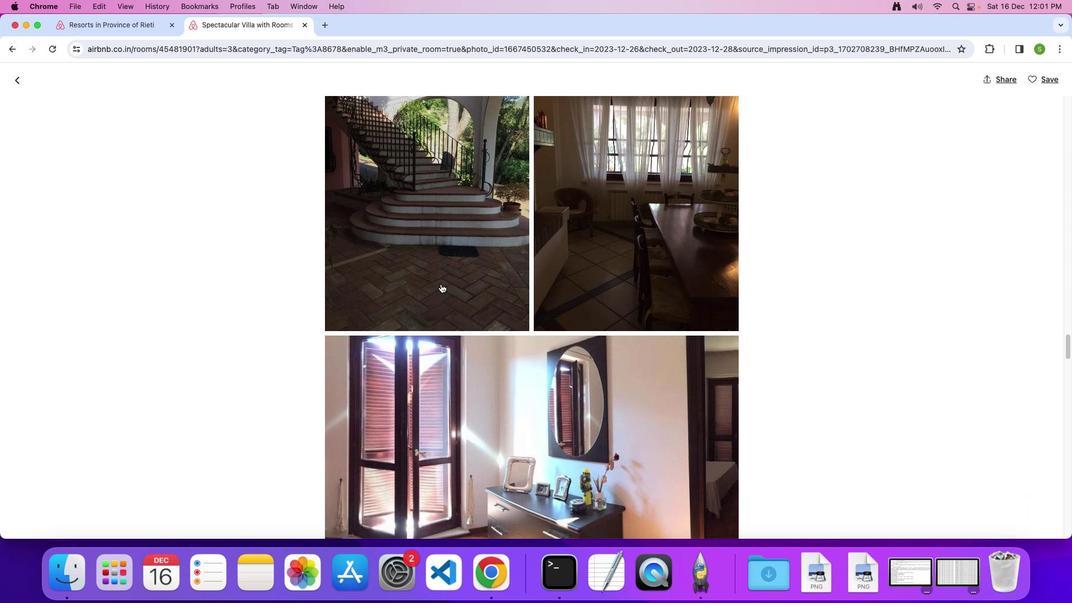 
Action: Mouse scrolled (441, 284) with delta (0, -1)
Screenshot: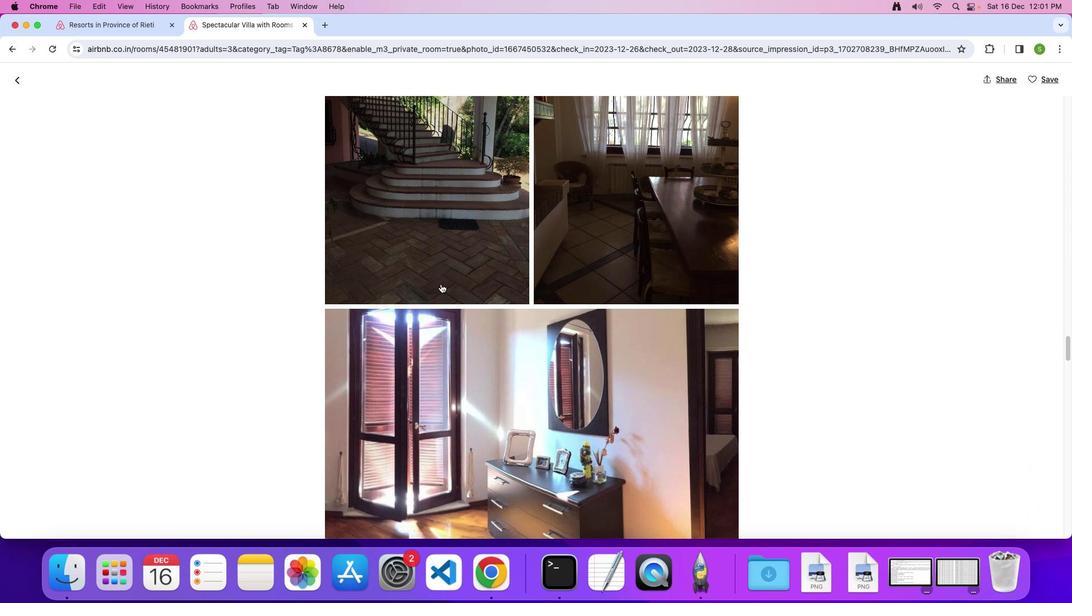 
Action: Mouse scrolled (441, 284) with delta (0, 0)
Screenshot: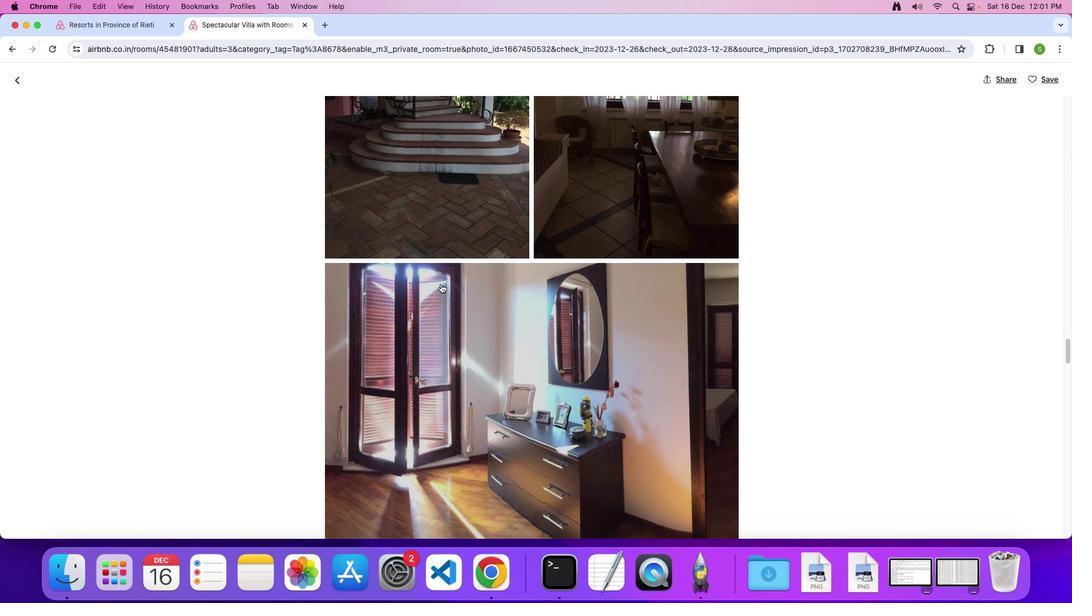 
Action: Mouse scrolled (441, 284) with delta (0, 0)
Screenshot: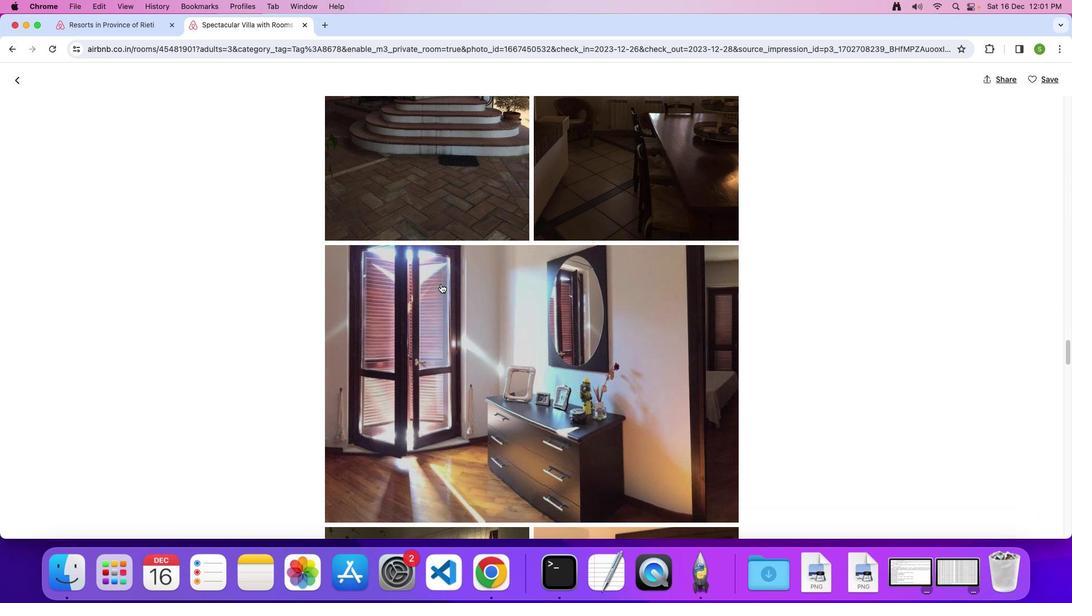 
Action: Mouse scrolled (441, 284) with delta (0, -1)
Screenshot: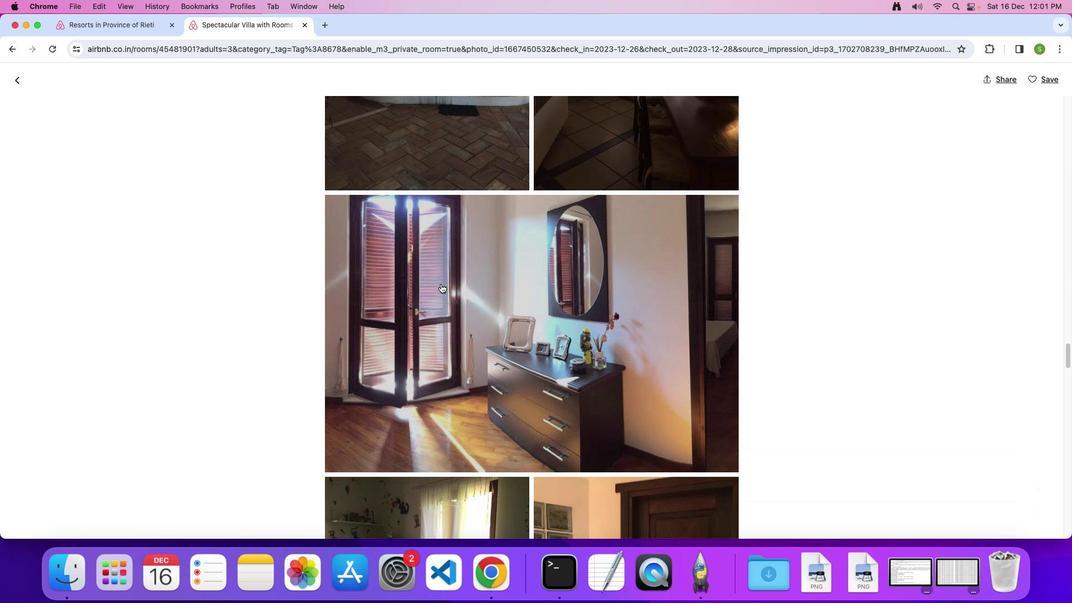 
Action: Mouse scrolled (441, 284) with delta (0, 0)
Screenshot: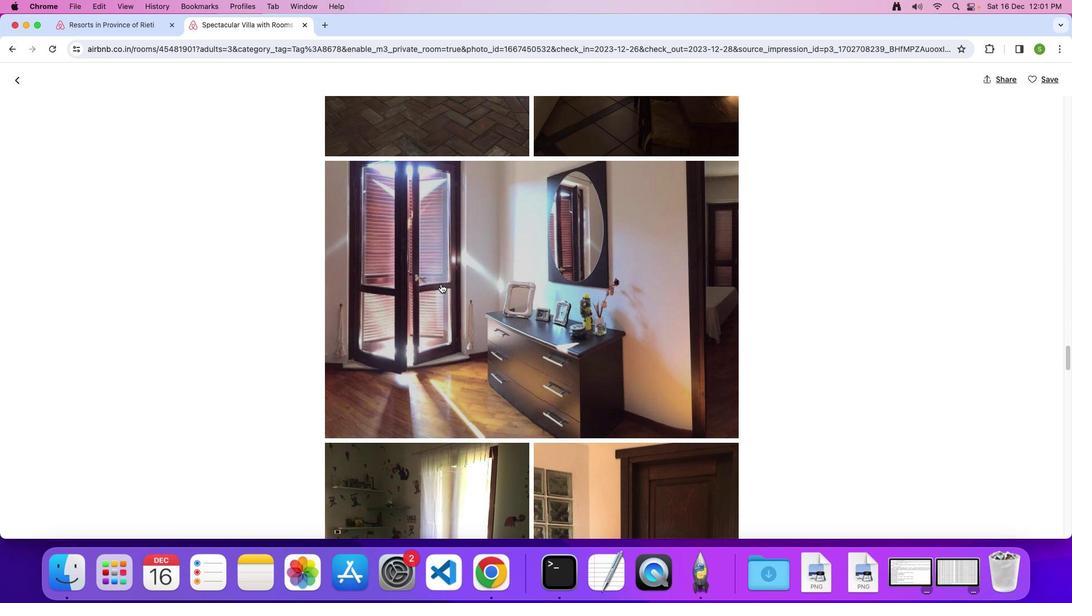 
Action: Mouse scrolled (441, 284) with delta (0, 0)
Screenshot: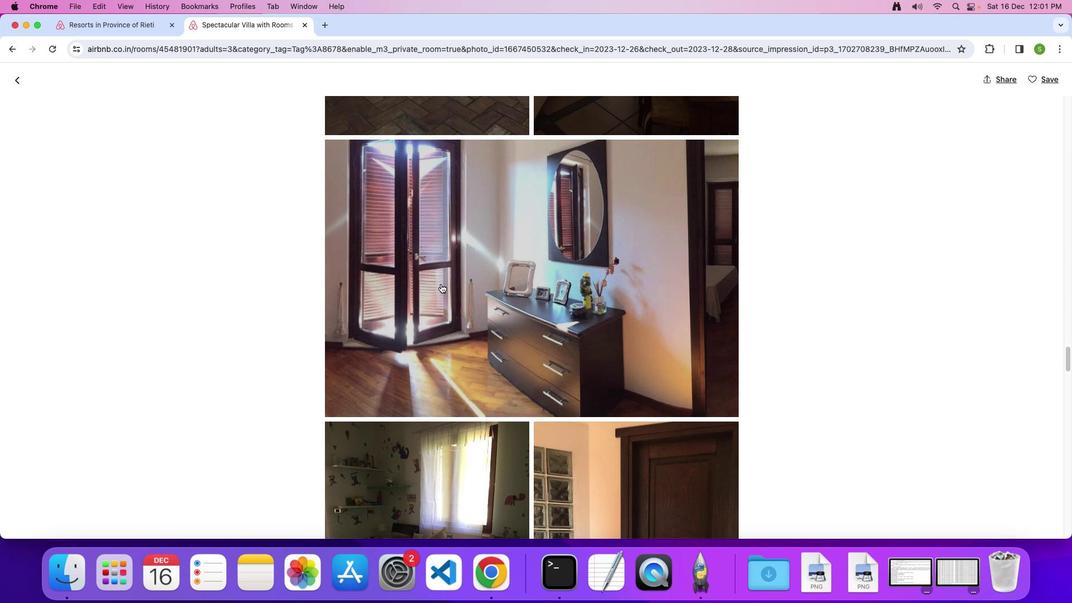 
Action: Mouse scrolled (441, 284) with delta (0, -1)
Screenshot: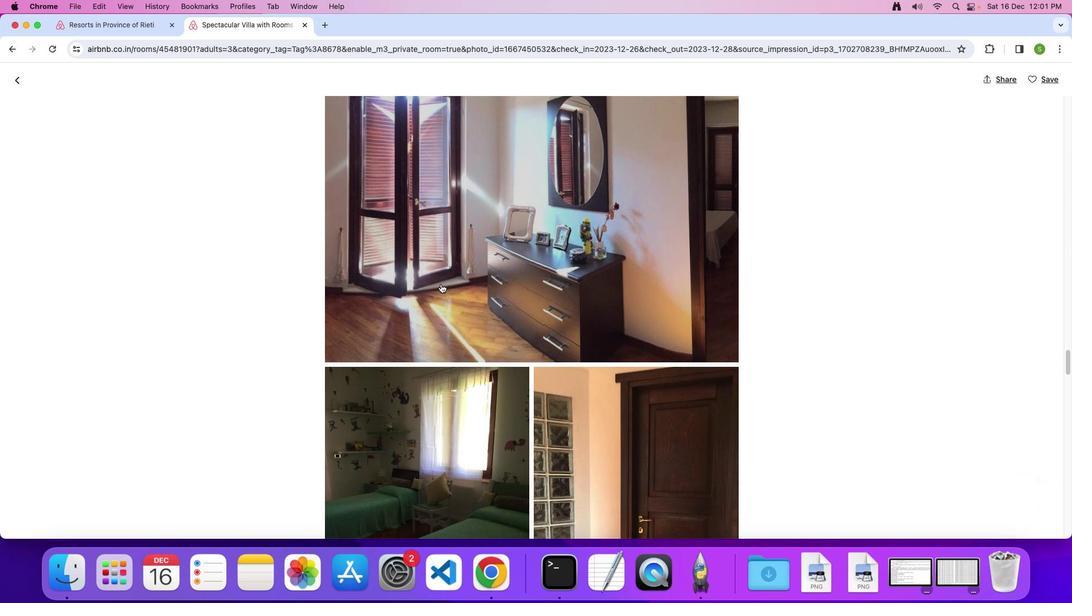 
Action: Mouse scrolled (441, 284) with delta (0, 0)
Screenshot: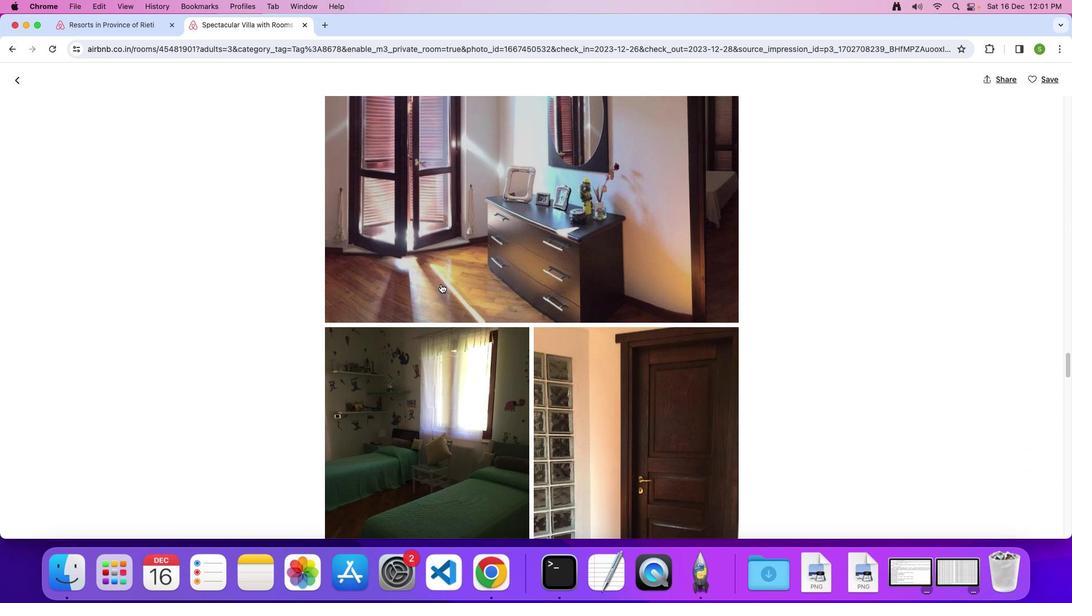 
Action: Mouse scrolled (441, 284) with delta (0, 0)
